 Task: Research Airbnb options in Thenkasi, India from 15th December, 2023 to 16th December, 2023 for 2 adults. Place can be entire room with 1  bedroom having 1 bed and 1 bathroom. Property type can be hotel.
Action: Mouse moved to (596, 114)
Screenshot: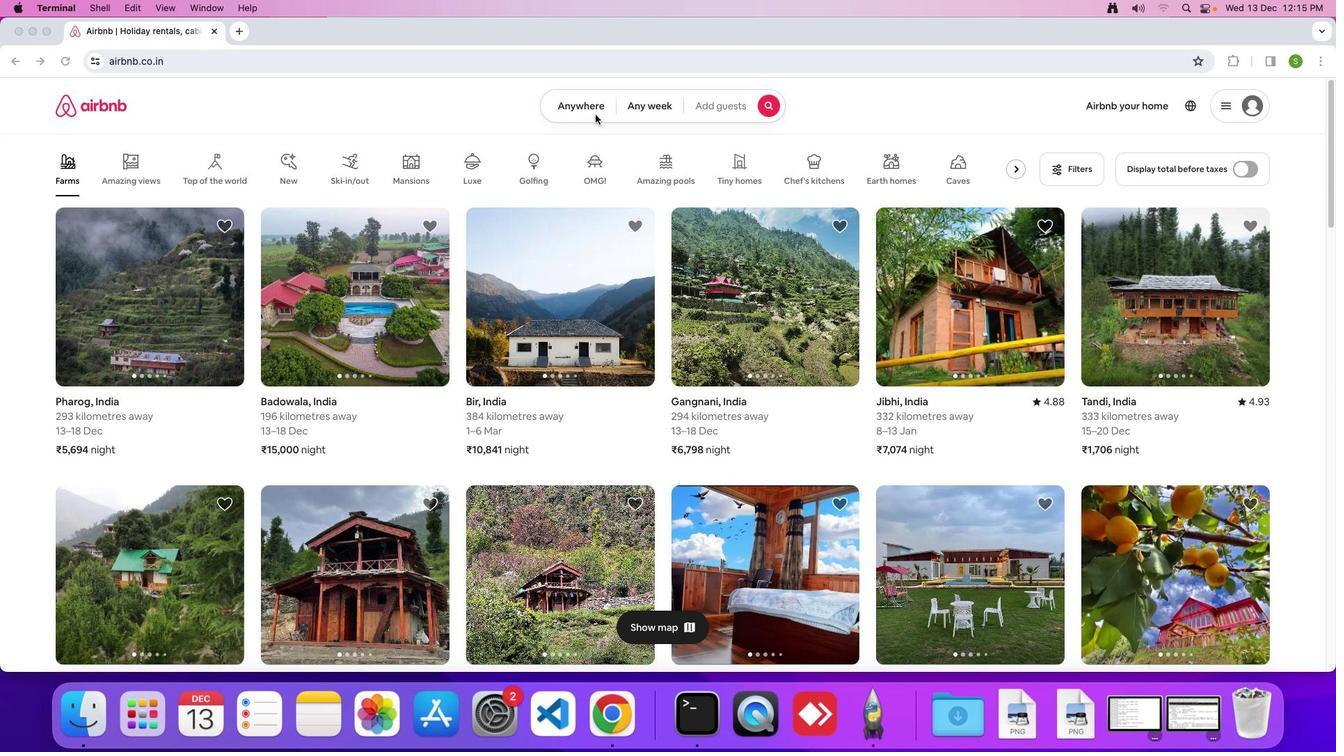
Action: Mouse pressed left at (596, 114)
Screenshot: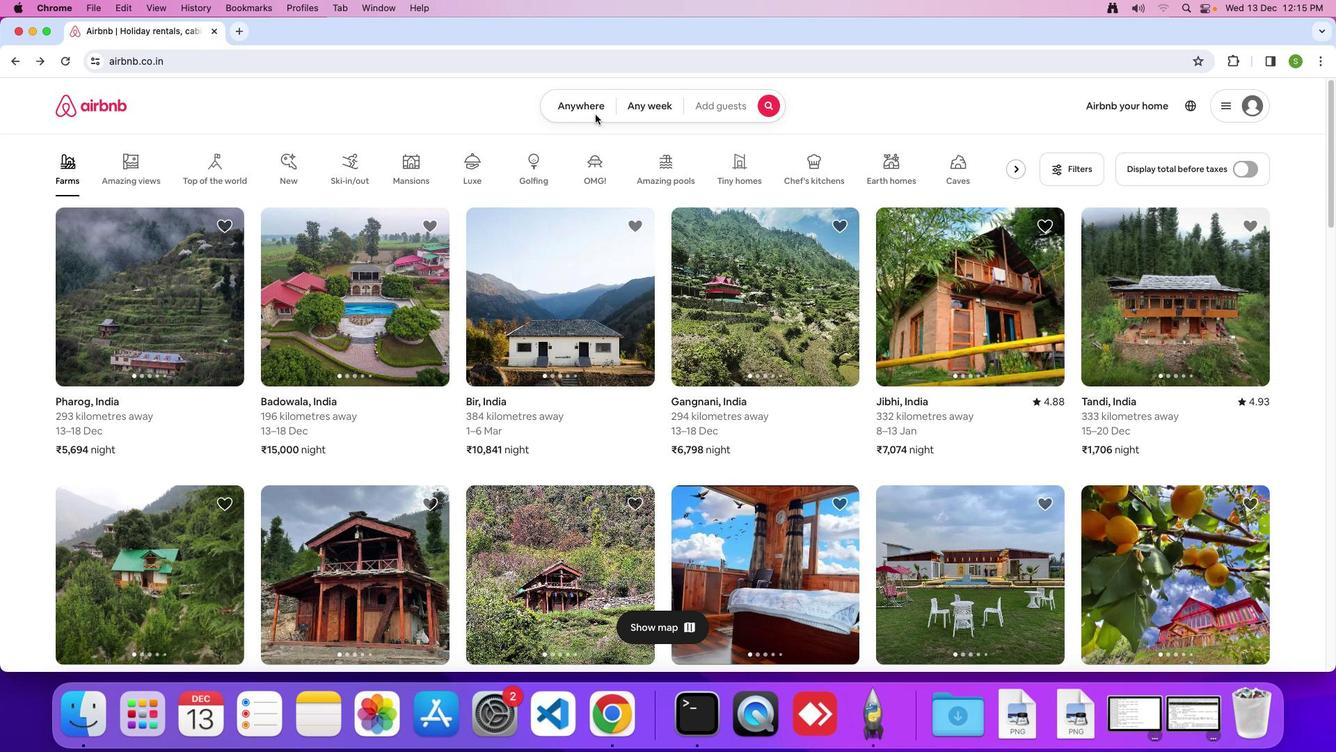
Action: Mouse moved to (593, 111)
Screenshot: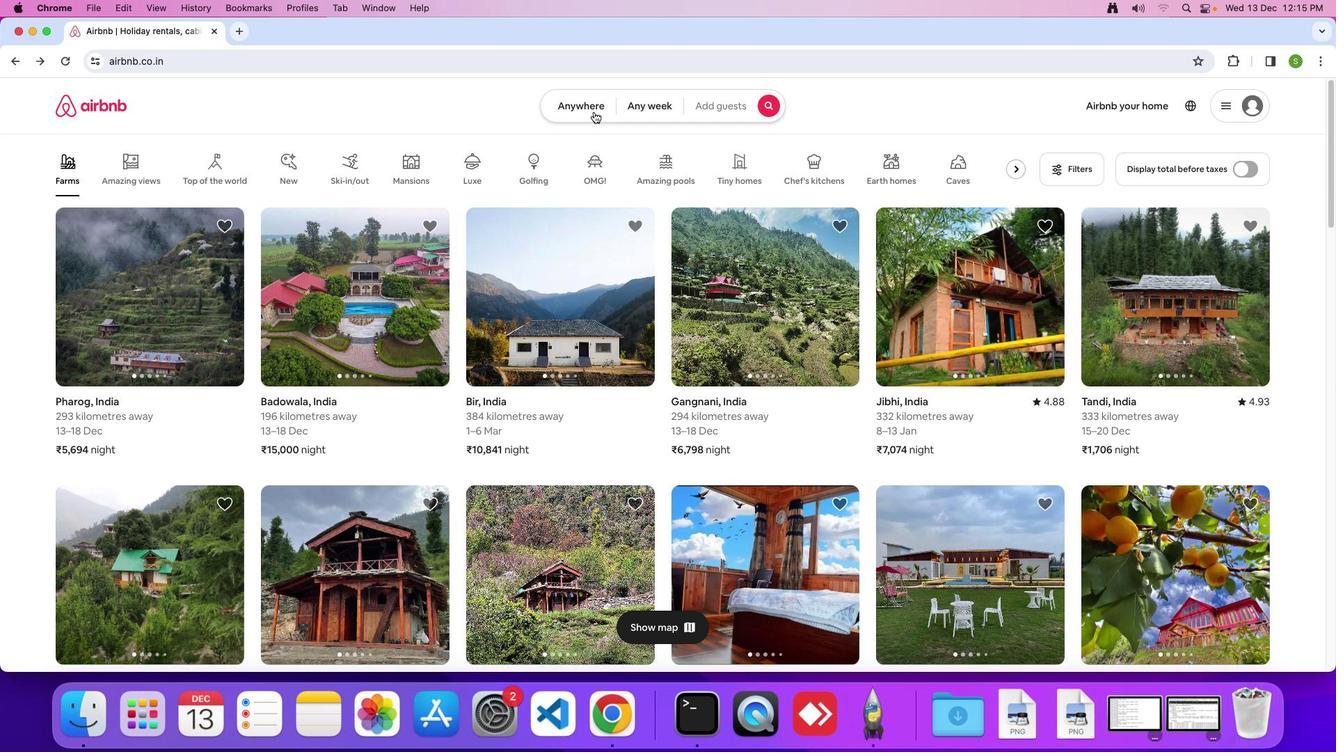 
Action: Mouse pressed left at (593, 111)
Screenshot: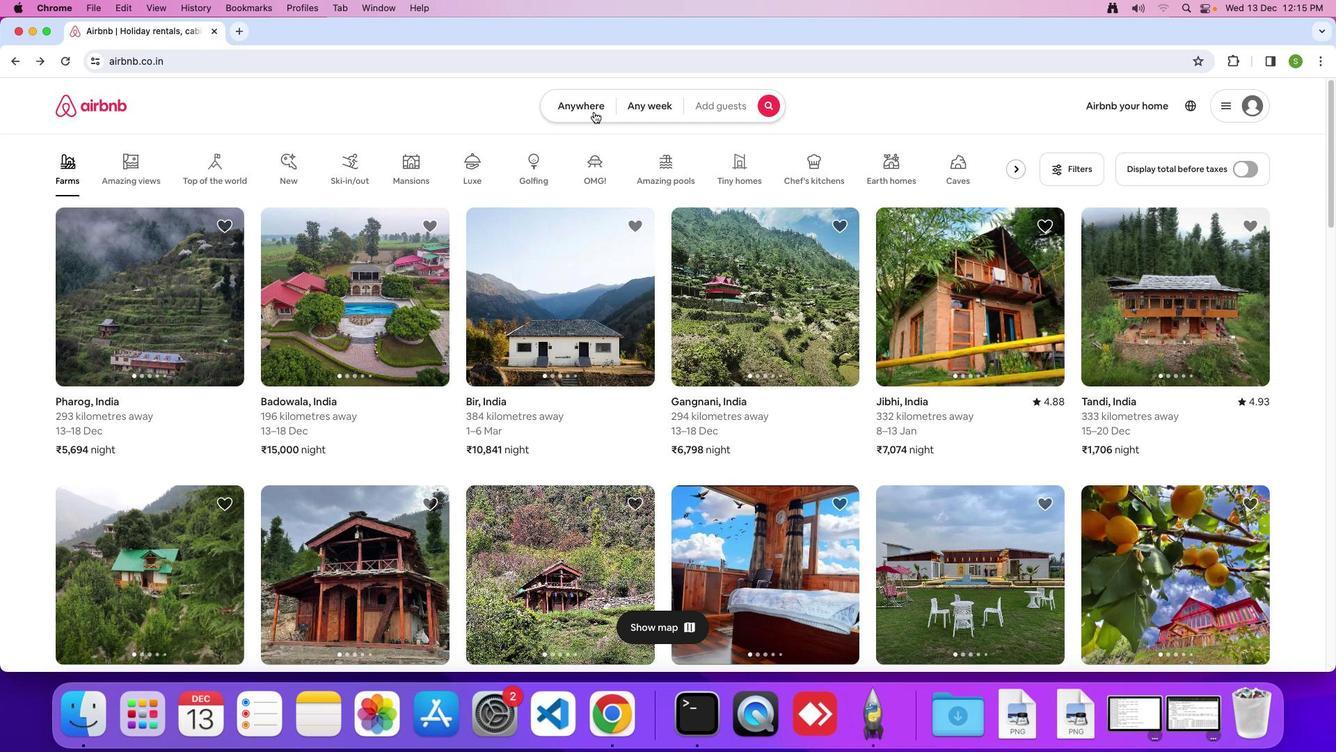 
Action: Mouse moved to (507, 153)
Screenshot: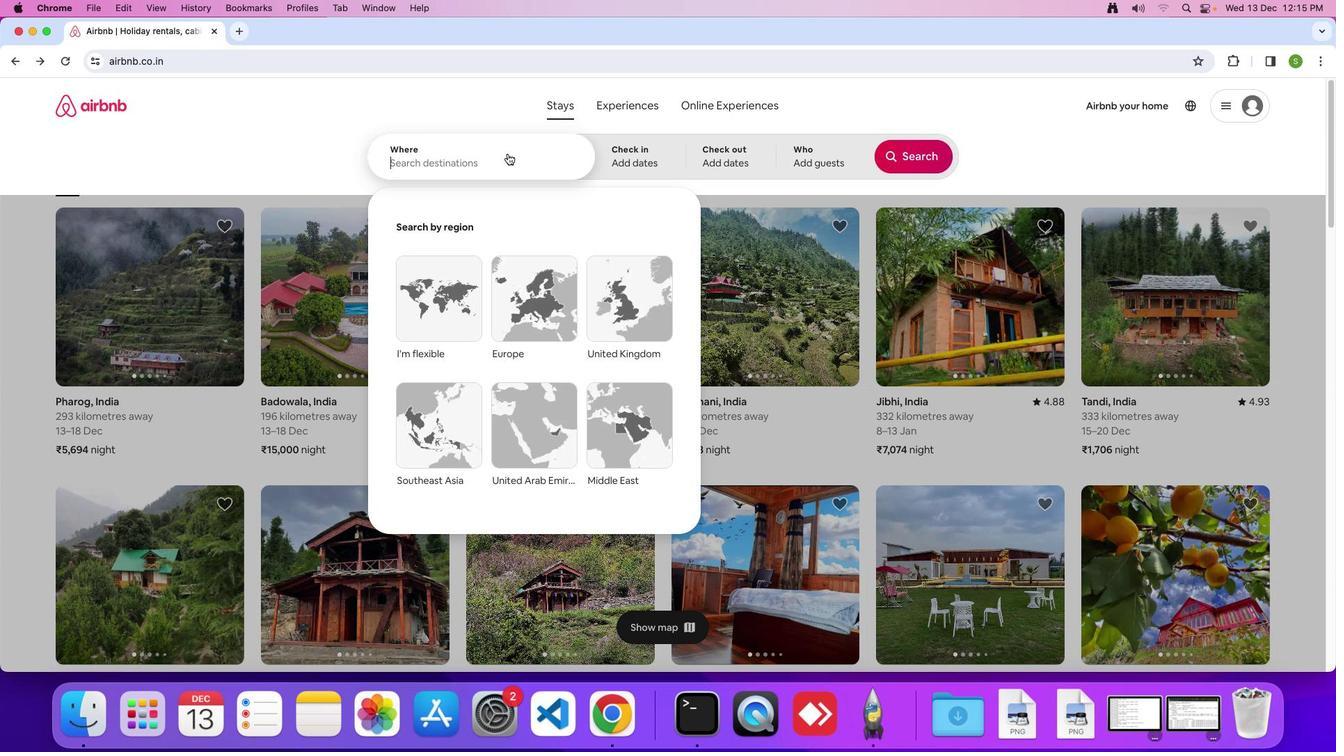 
Action: Mouse pressed left at (507, 153)
Screenshot: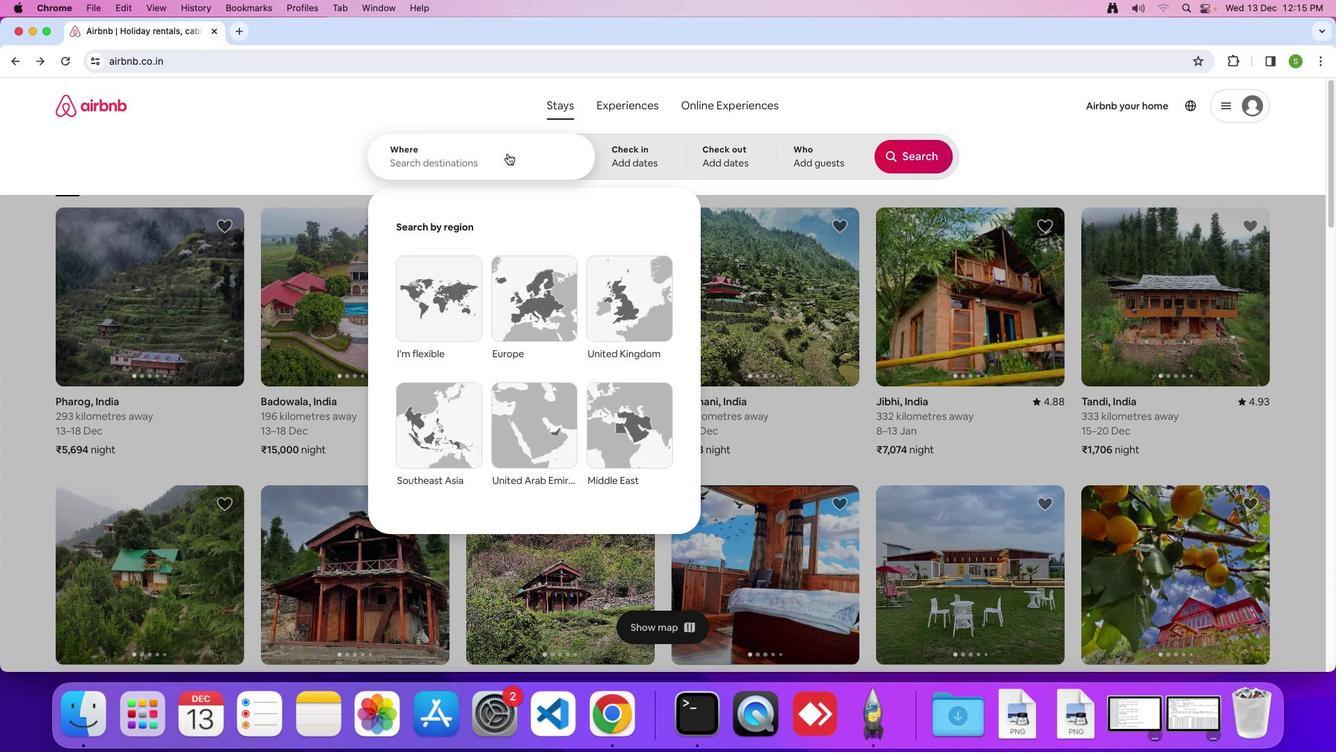 
Action: Key pressed 'T'Key.caps_lock'h''e''n''k''a''s''i'','Key.spaceKey.shift'I''n''d''i''a'Key.enter
Screenshot: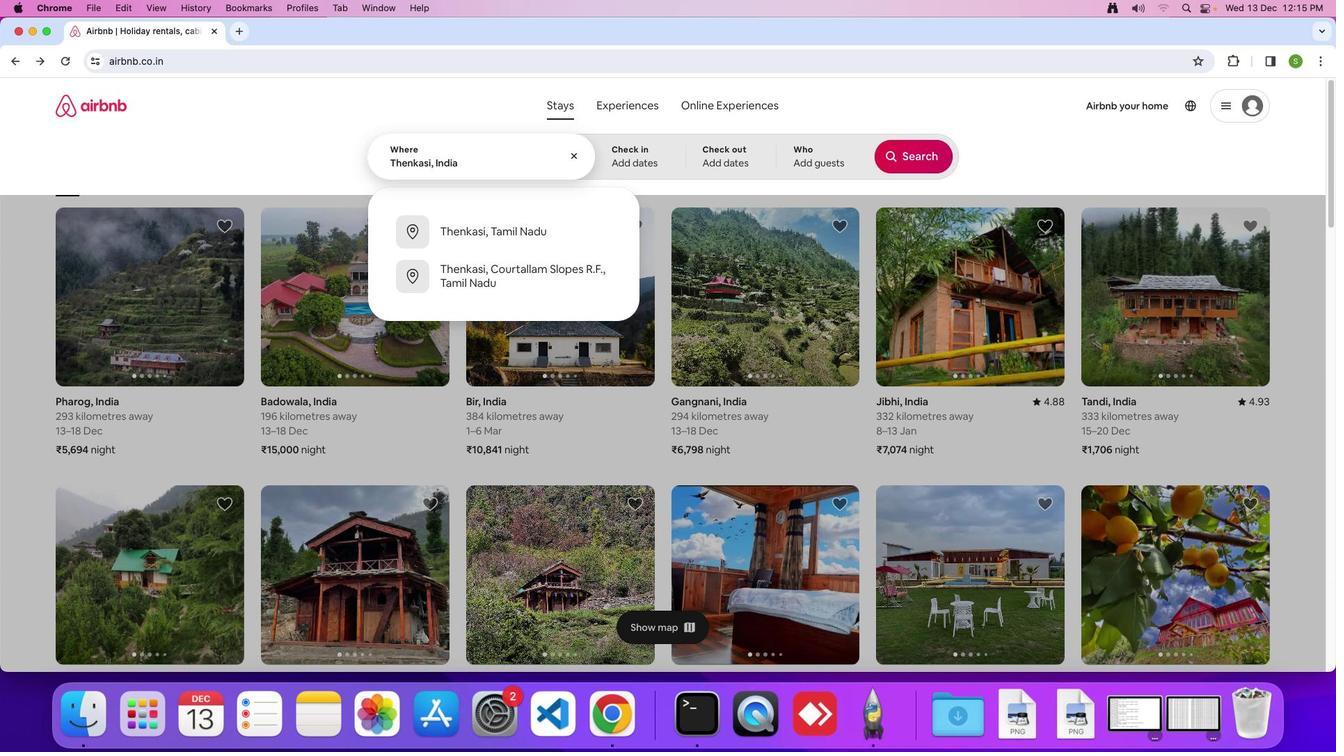 
Action: Mouse moved to (593, 396)
Screenshot: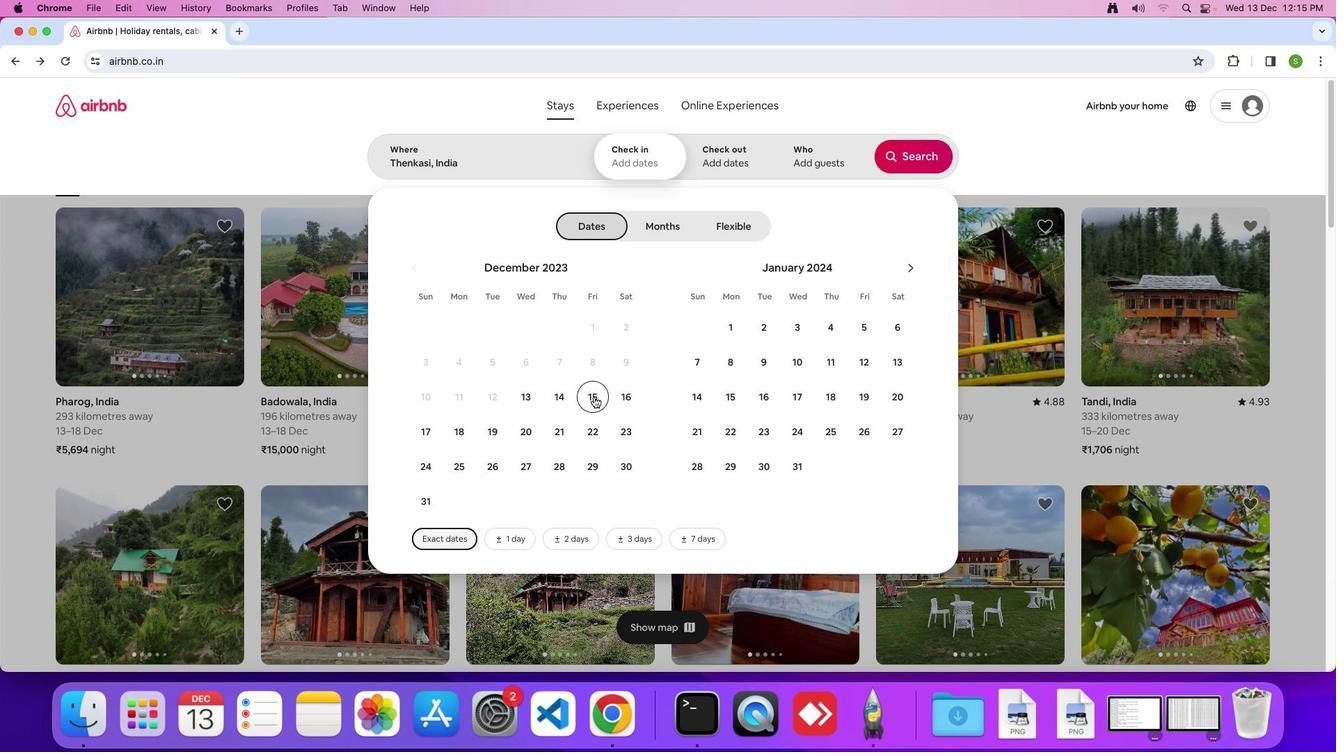 
Action: Mouse pressed left at (593, 396)
Screenshot: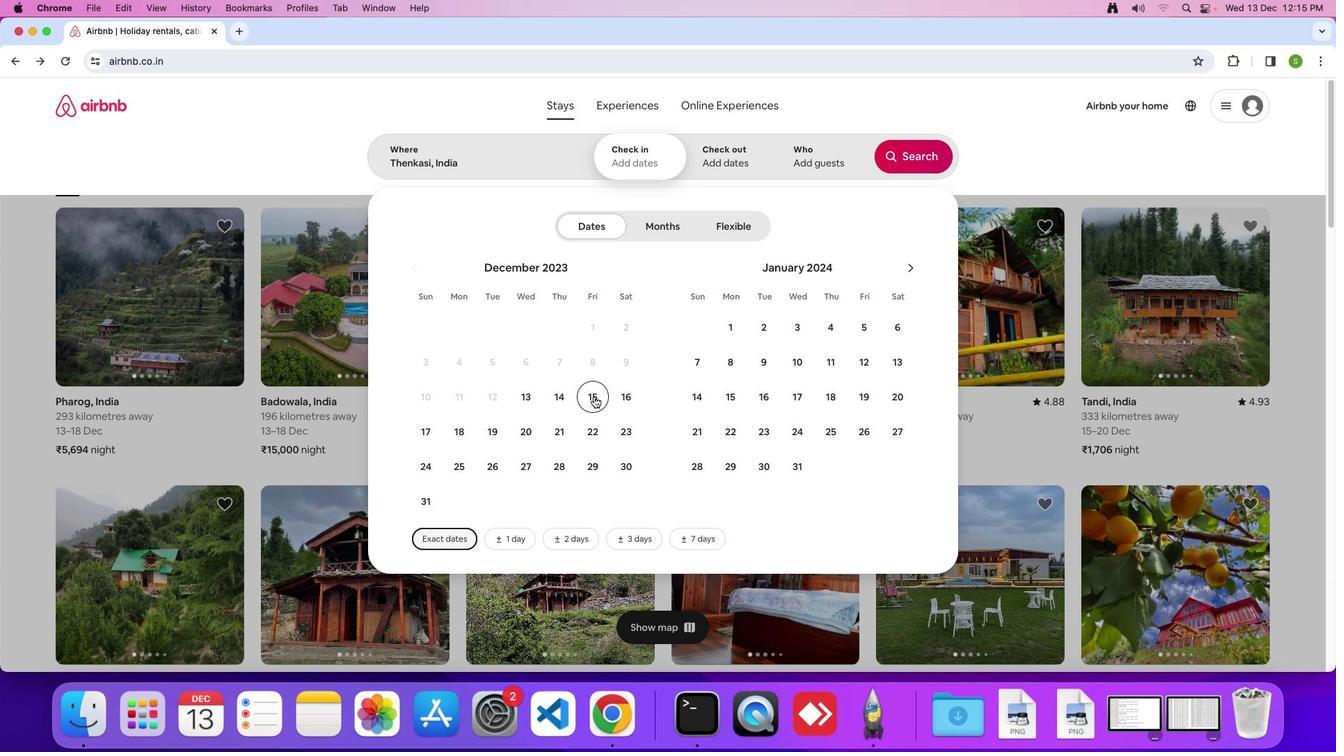 
Action: Mouse scrolled (593, 396) with delta (0, 0)
Screenshot: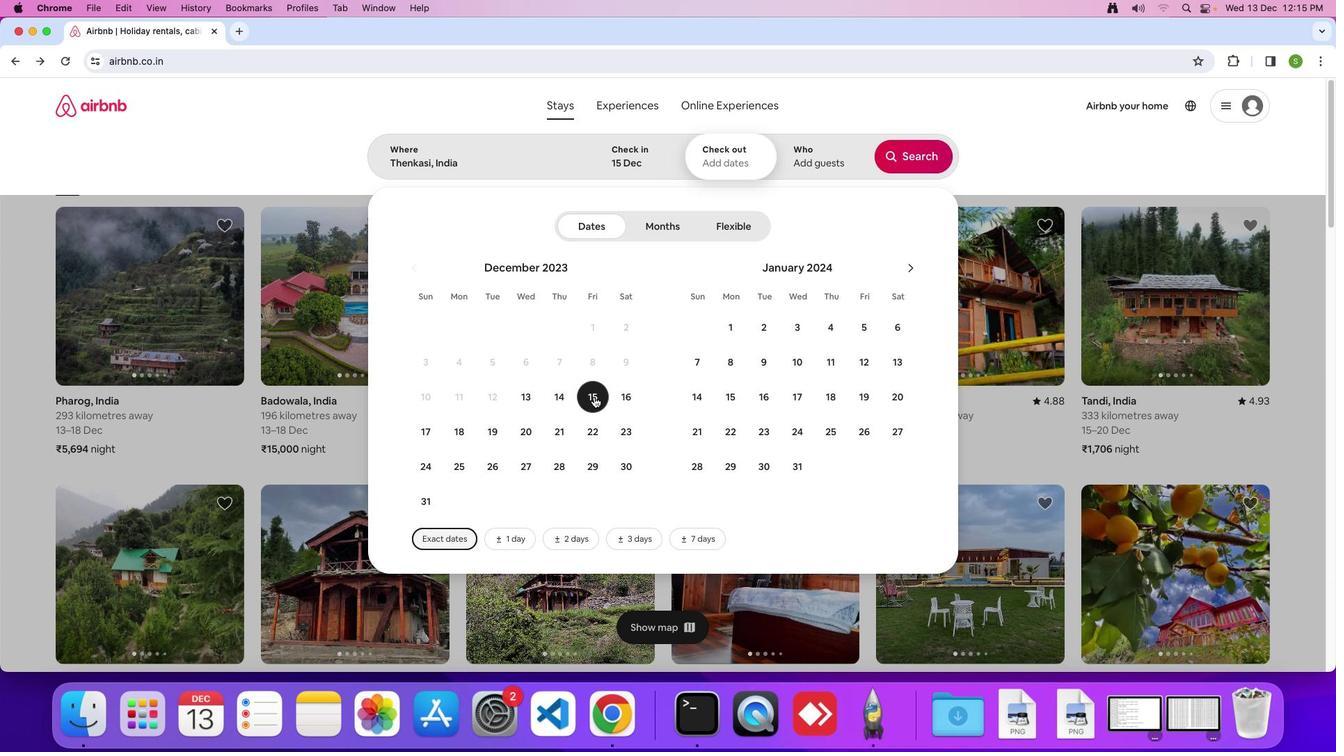 
Action: Mouse scrolled (593, 396) with delta (0, 0)
Screenshot: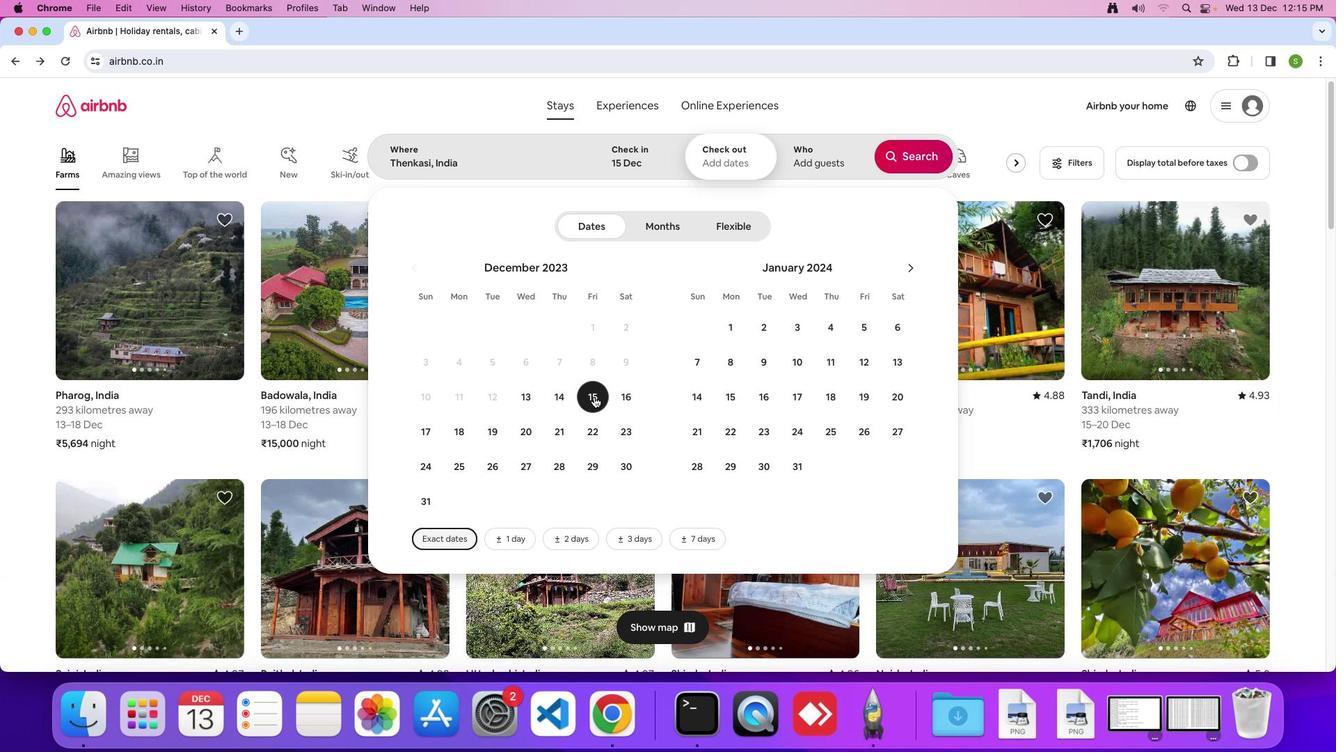 
Action: Mouse scrolled (593, 396) with delta (0, 0)
Screenshot: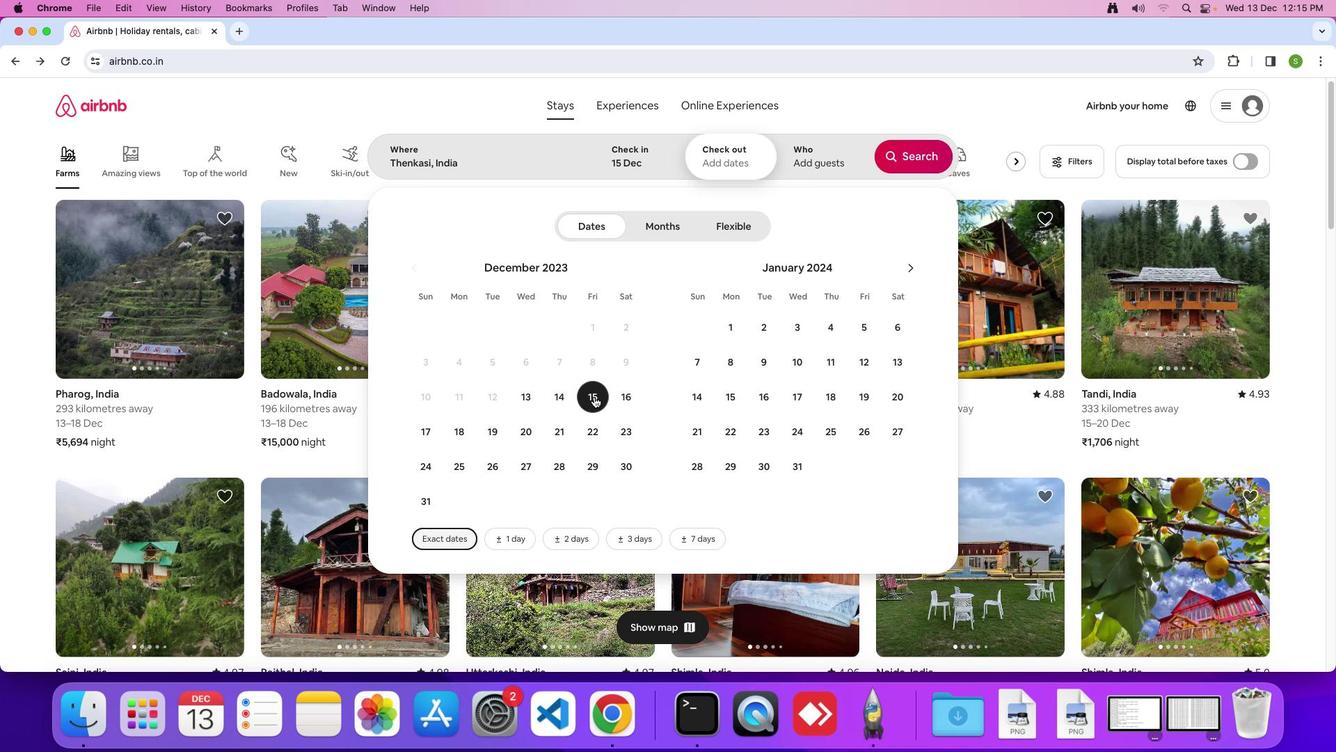 
Action: Mouse moved to (636, 394)
Screenshot: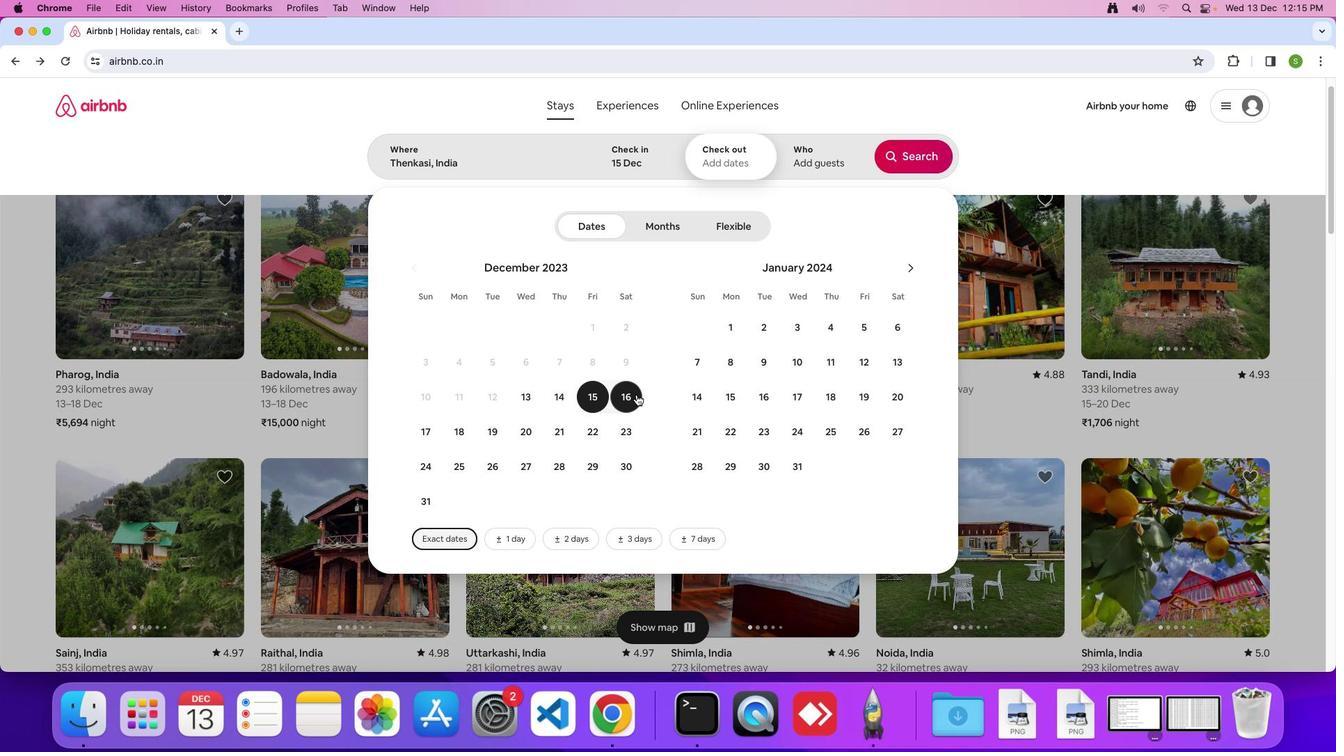 
Action: Mouse pressed left at (636, 394)
Screenshot: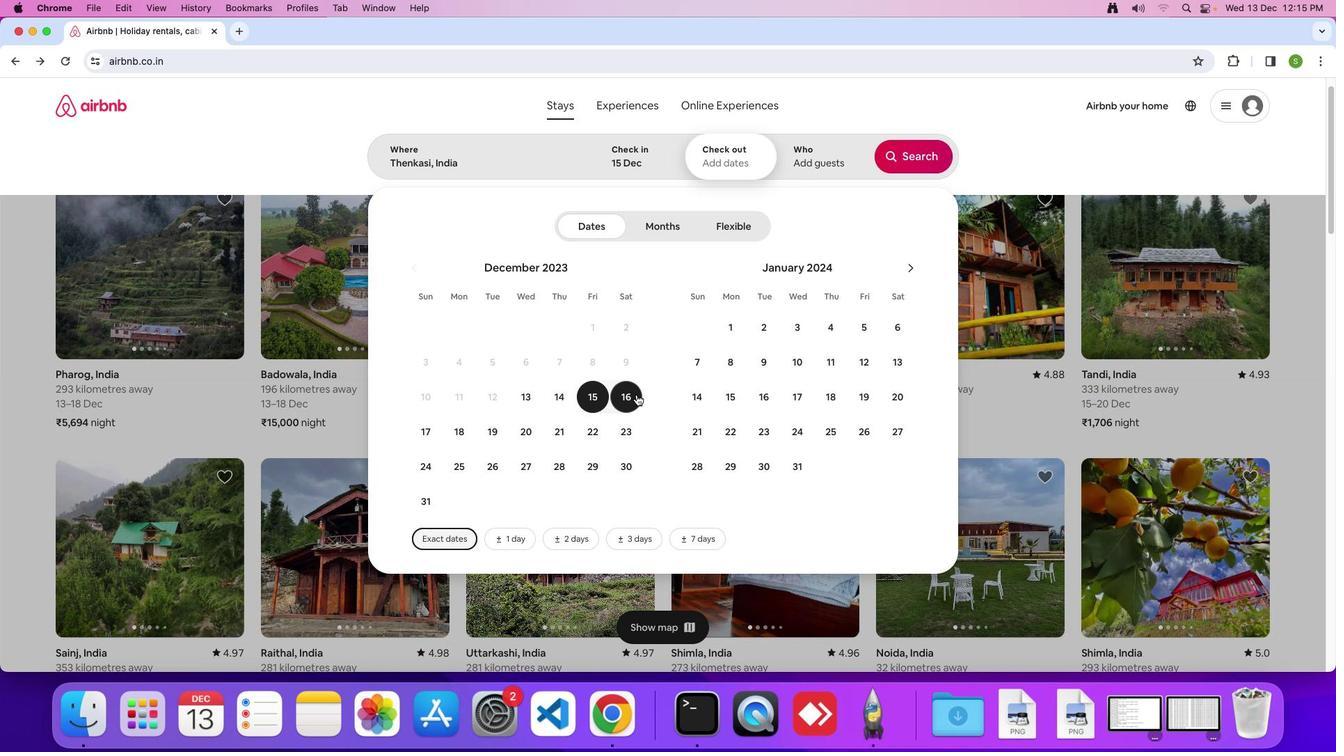 
Action: Mouse moved to (806, 160)
Screenshot: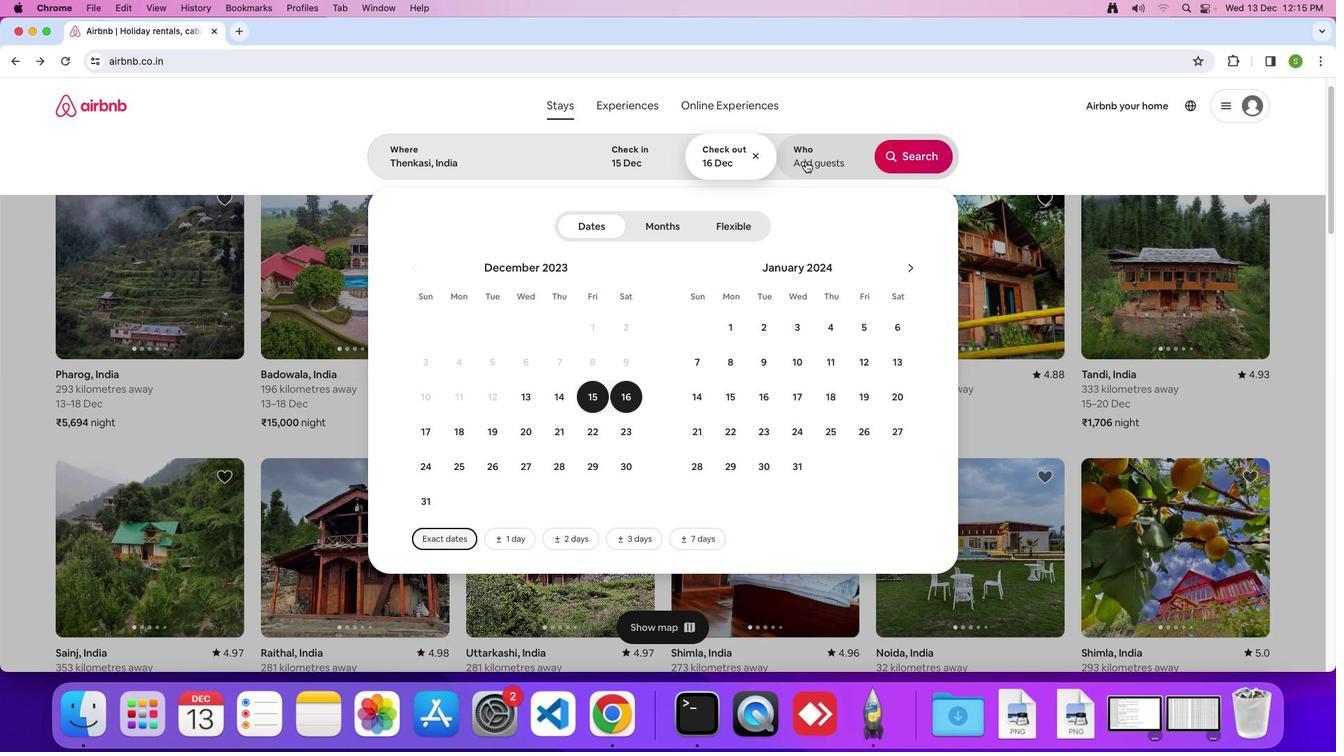 
Action: Mouse pressed left at (806, 160)
Screenshot: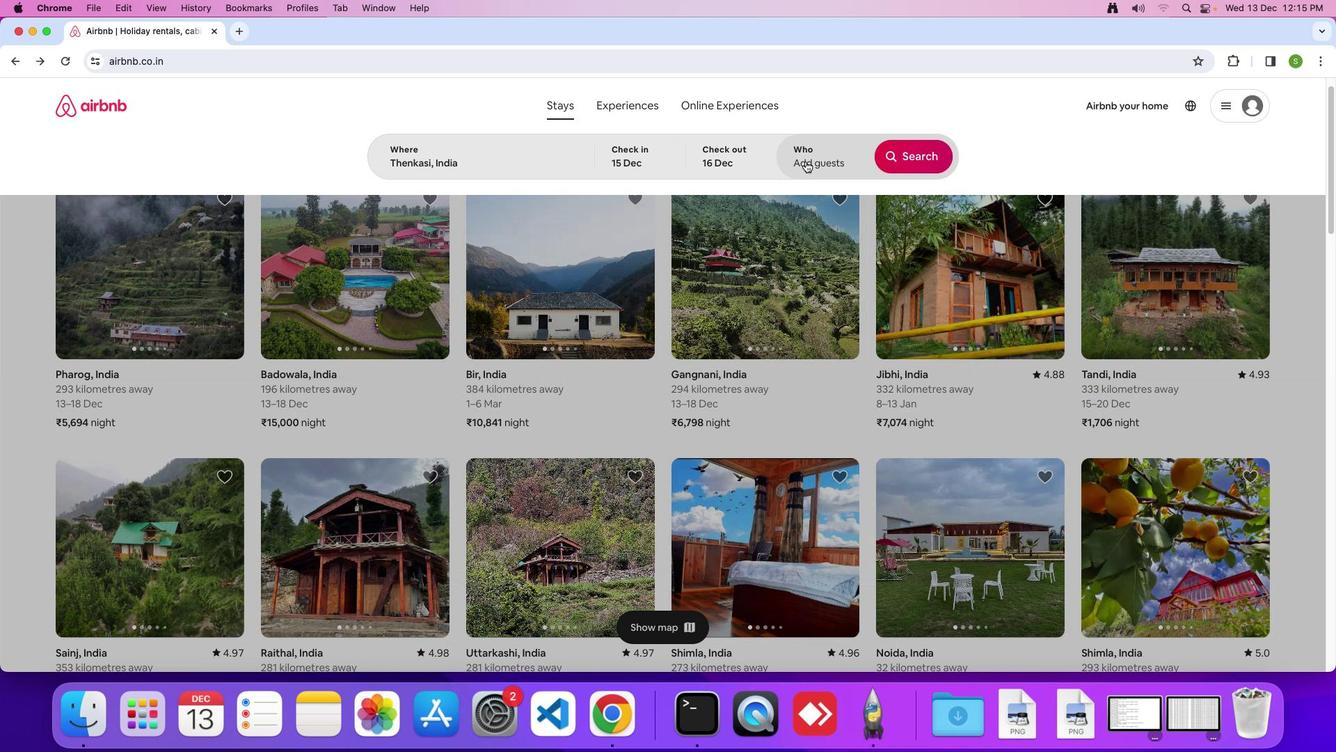 
Action: Mouse moved to (925, 233)
Screenshot: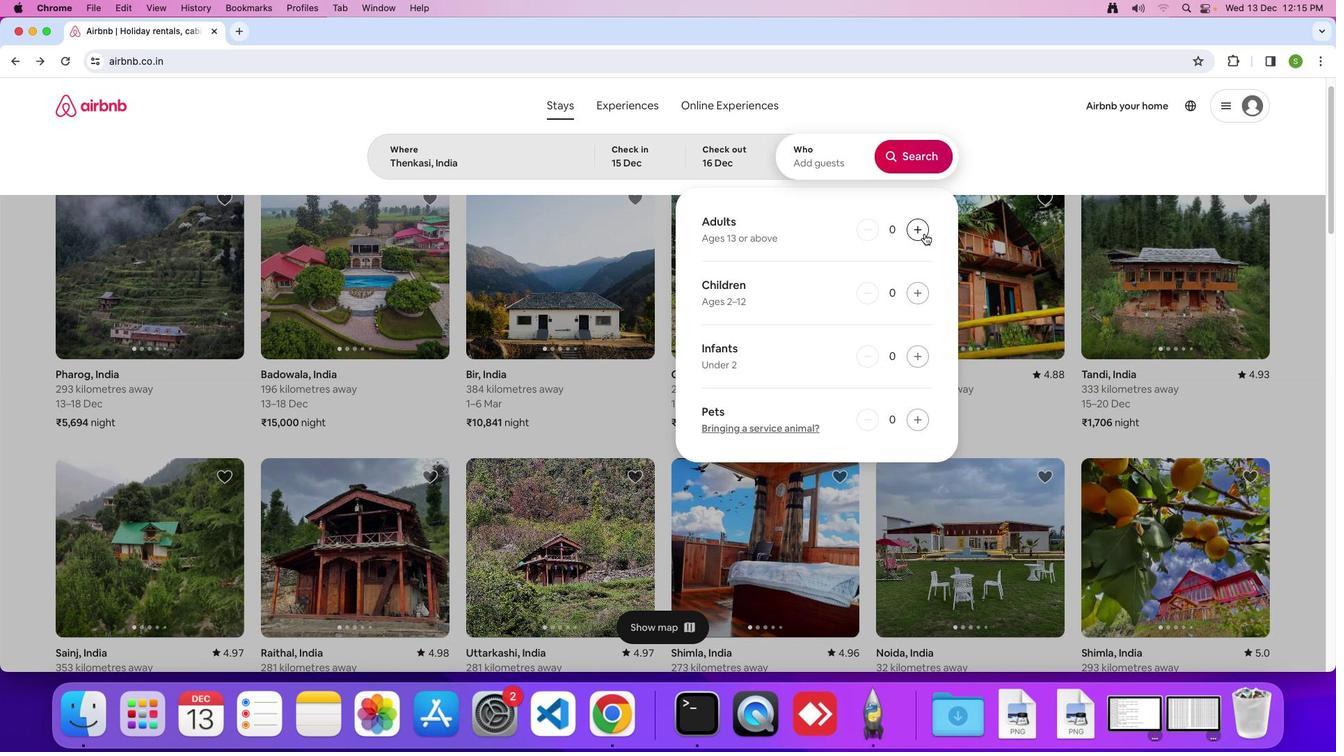 
Action: Mouse pressed left at (925, 233)
Screenshot: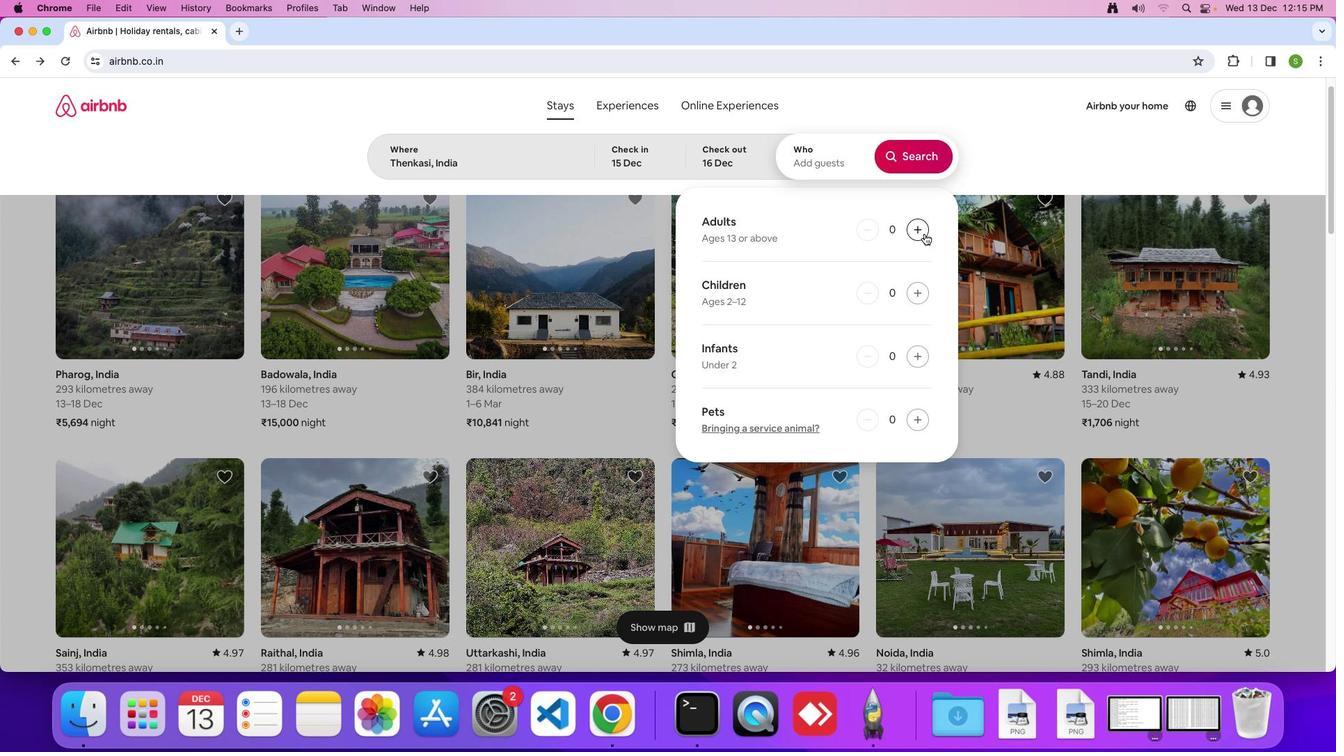 
Action: Mouse pressed left at (925, 233)
Screenshot: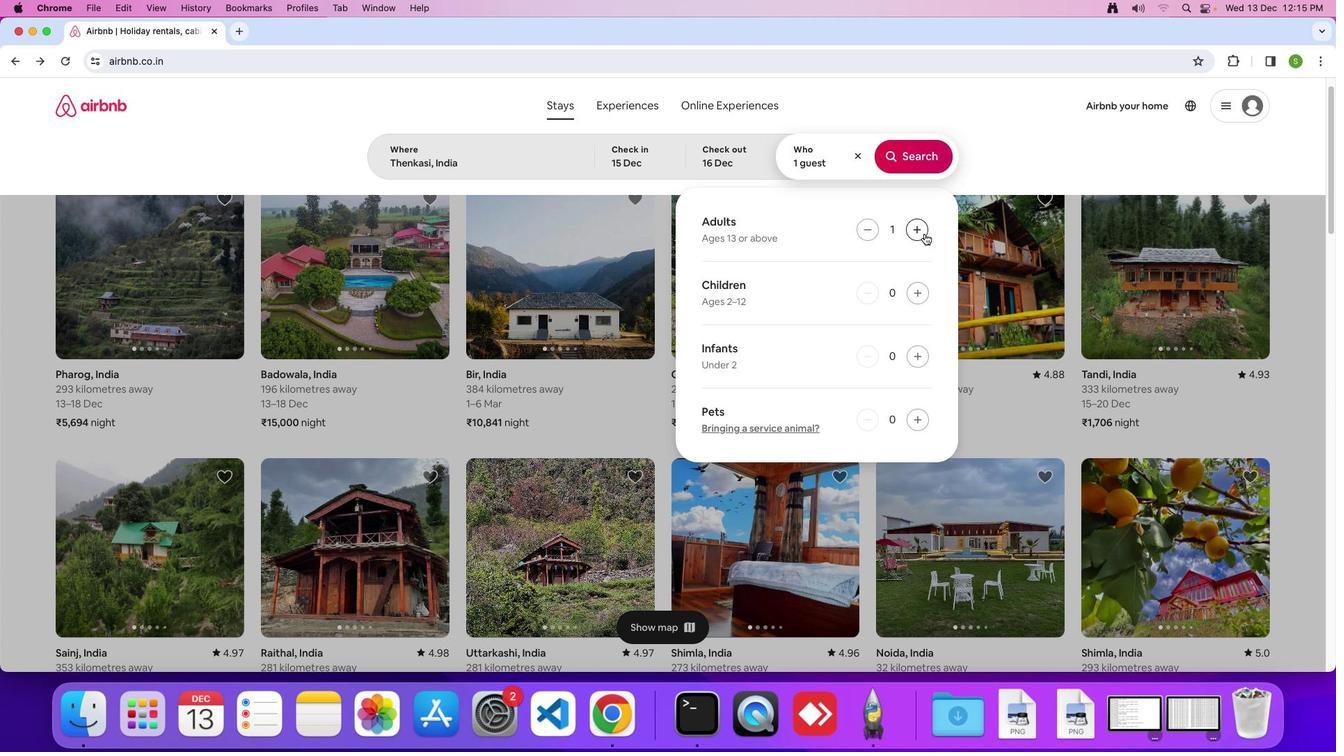 
Action: Mouse moved to (898, 167)
Screenshot: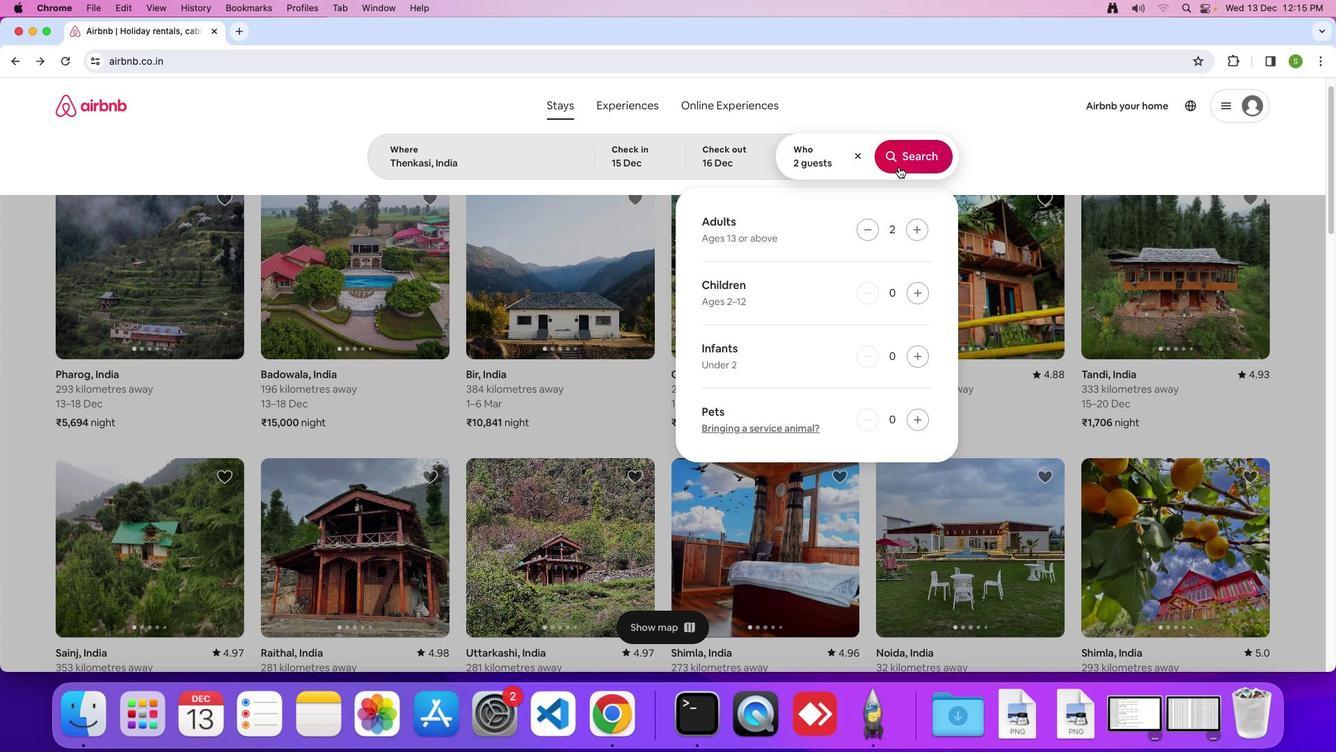 
Action: Mouse pressed left at (898, 167)
Screenshot: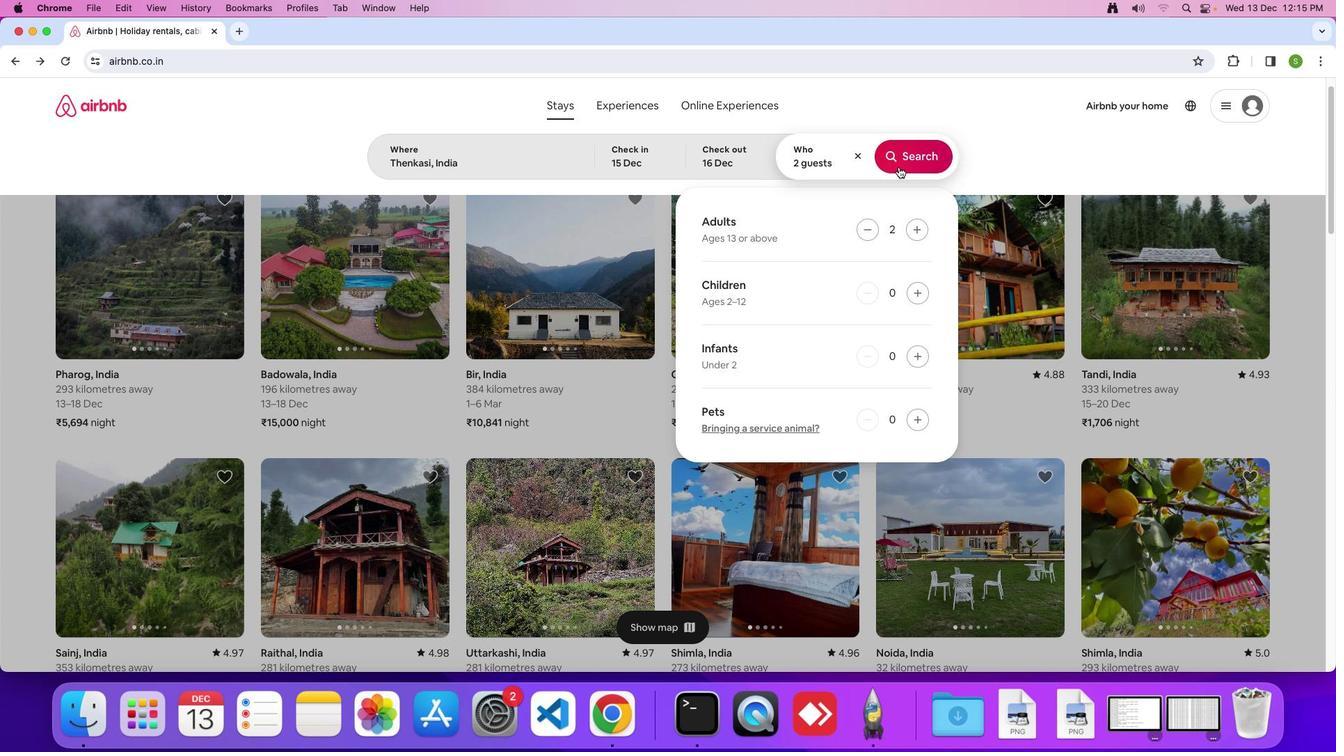
Action: Mouse moved to (1105, 165)
Screenshot: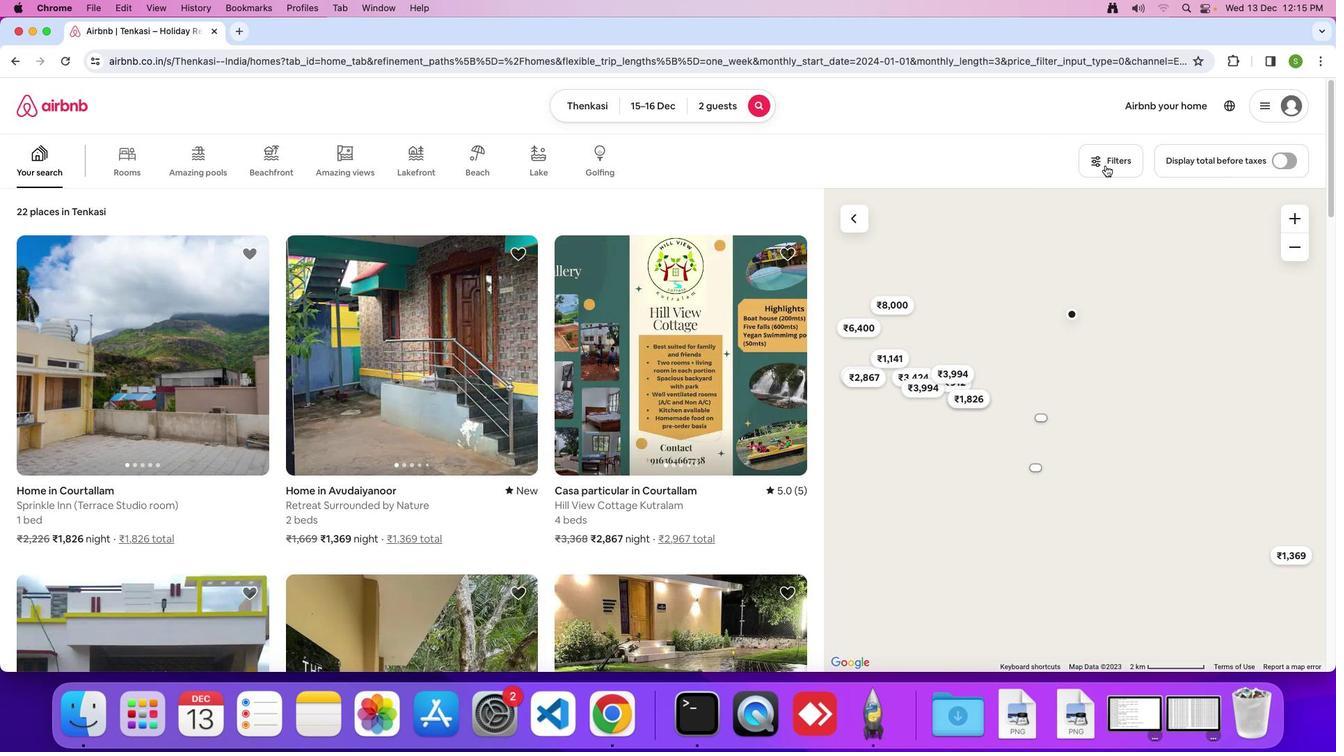 
Action: Mouse pressed left at (1105, 165)
Screenshot: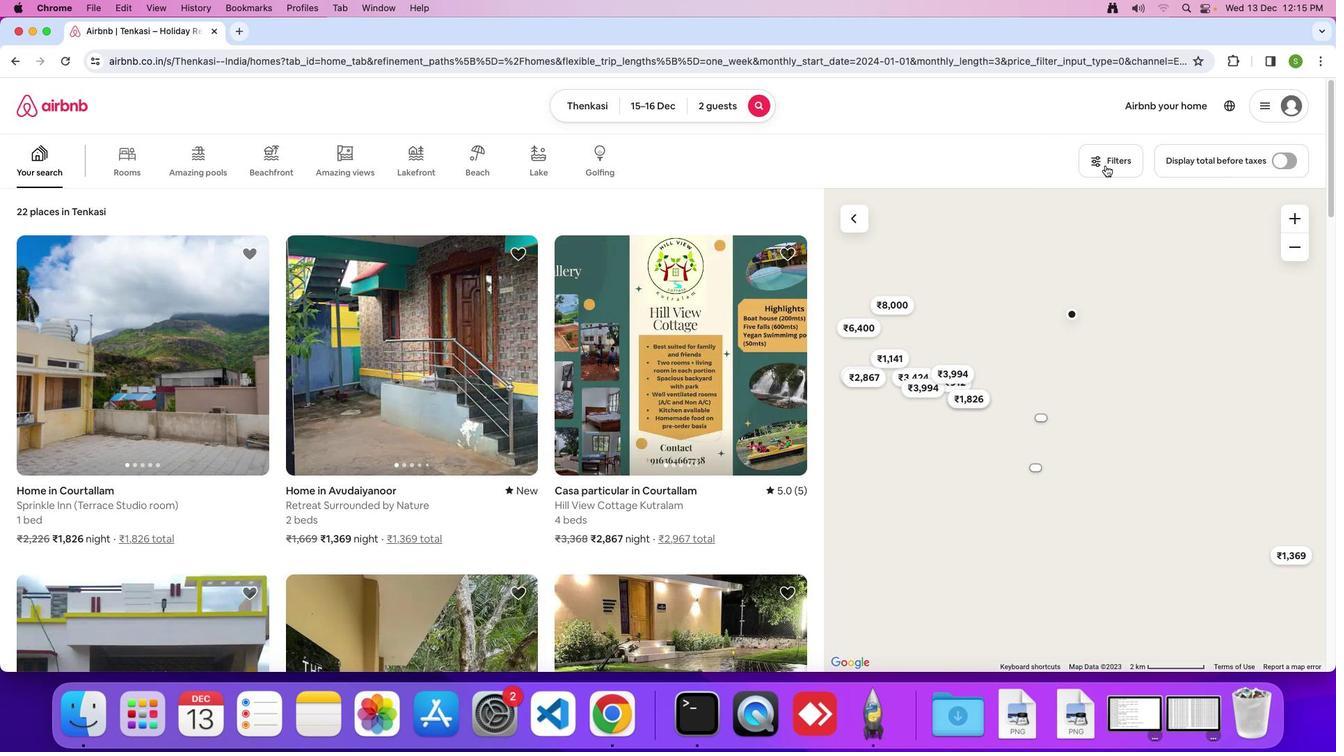 
Action: Mouse moved to (614, 390)
Screenshot: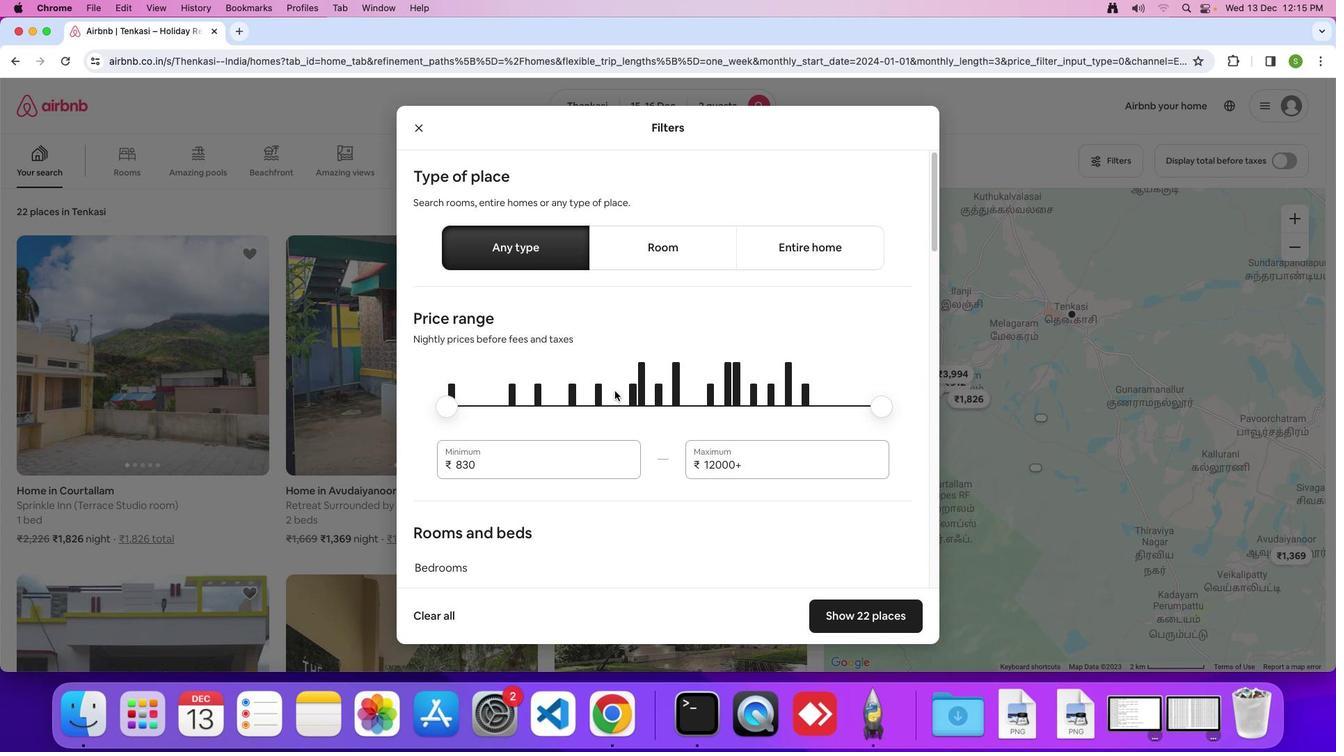 
Action: Mouse scrolled (614, 390) with delta (0, 0)
Screenshot: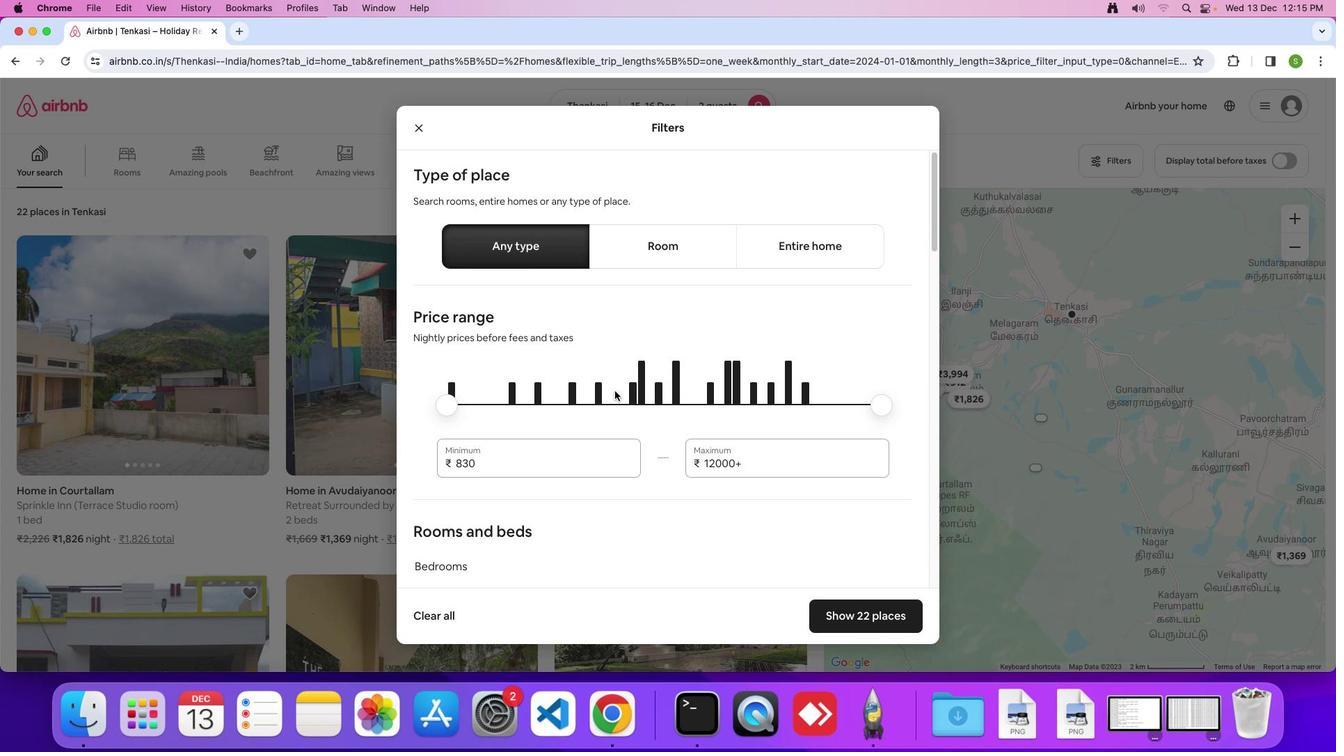 
Action: Mouse scrolled (614, 390) with delta (0, 0)
Screenshot: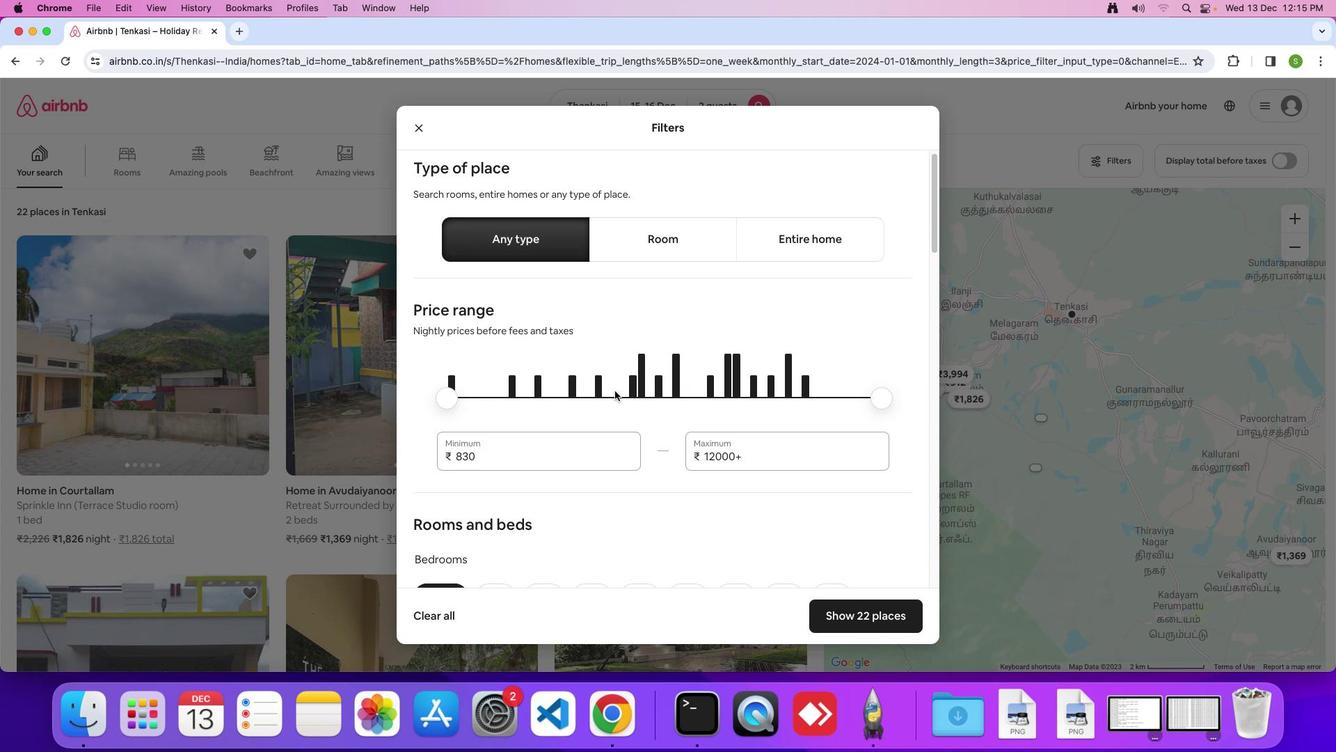 
Action: Mouse scrolled (614, 390) with delta (0, 0)
Screenshot: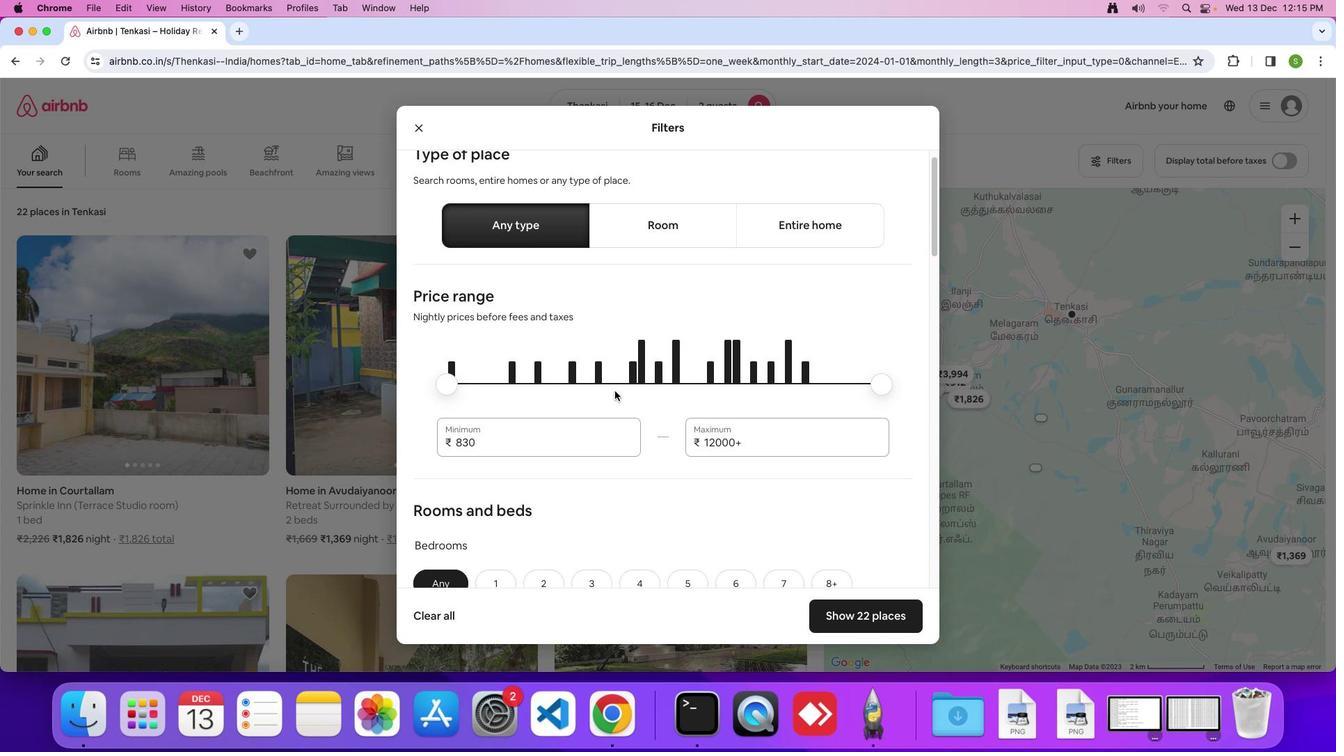 
Action: Mouse scrolled (614, 390) with delta (0, 0)
Screenshot: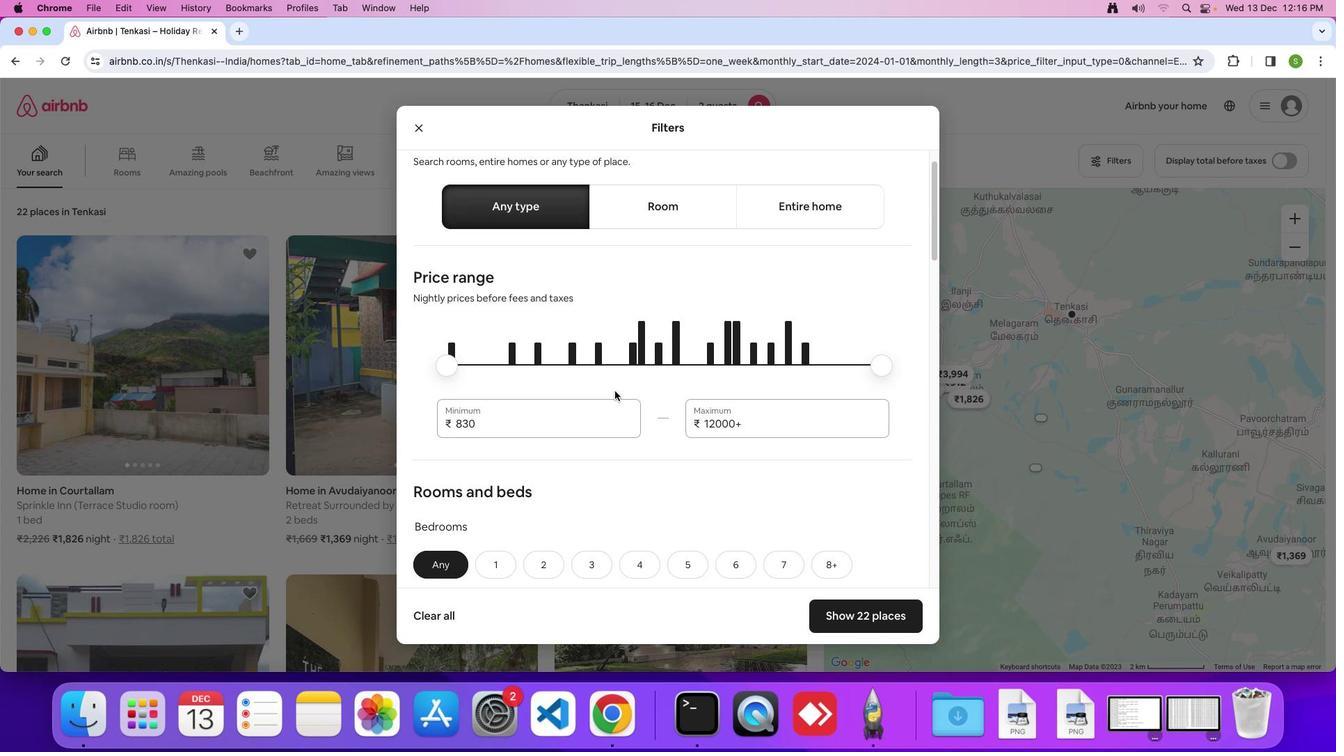
Action: Mouse scrolled (614, 390) with delta (0, 0)
Screenshot: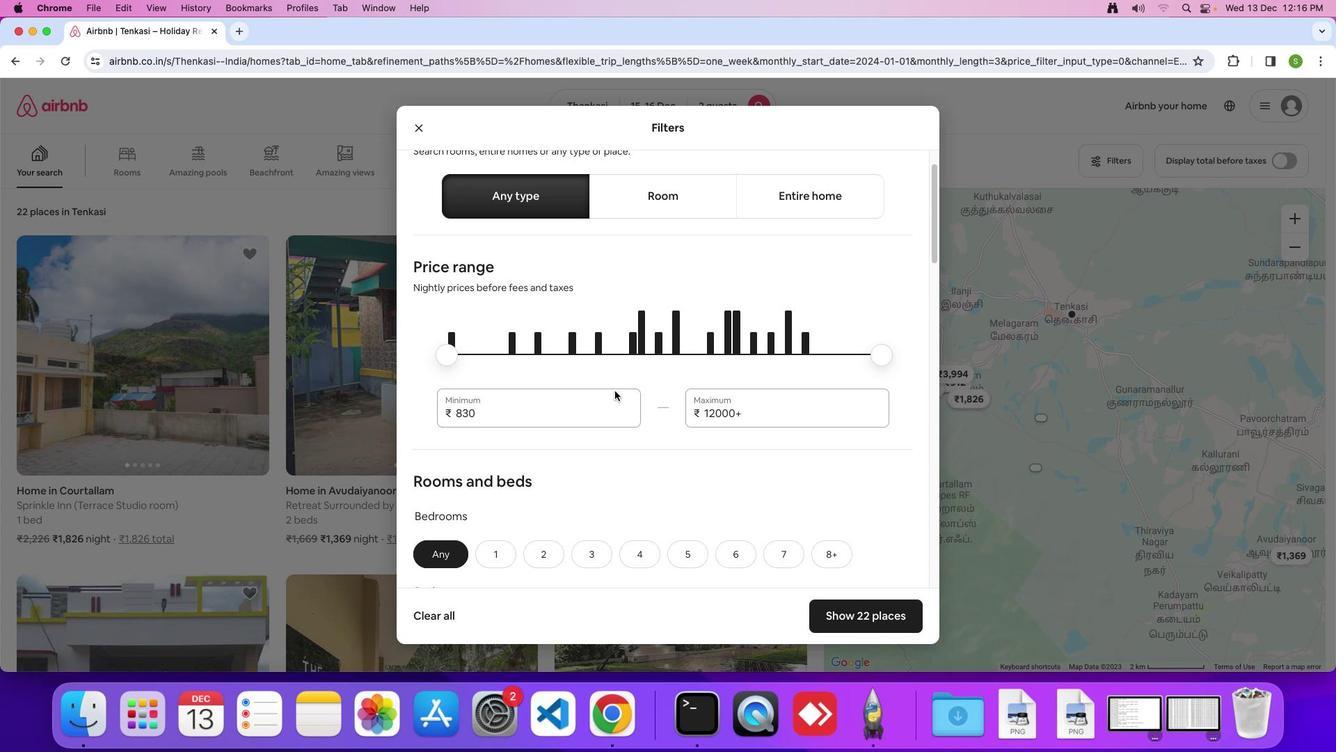 
Action: Mouse scrolled (614, 390) with delta (0, 0)
Screenshot: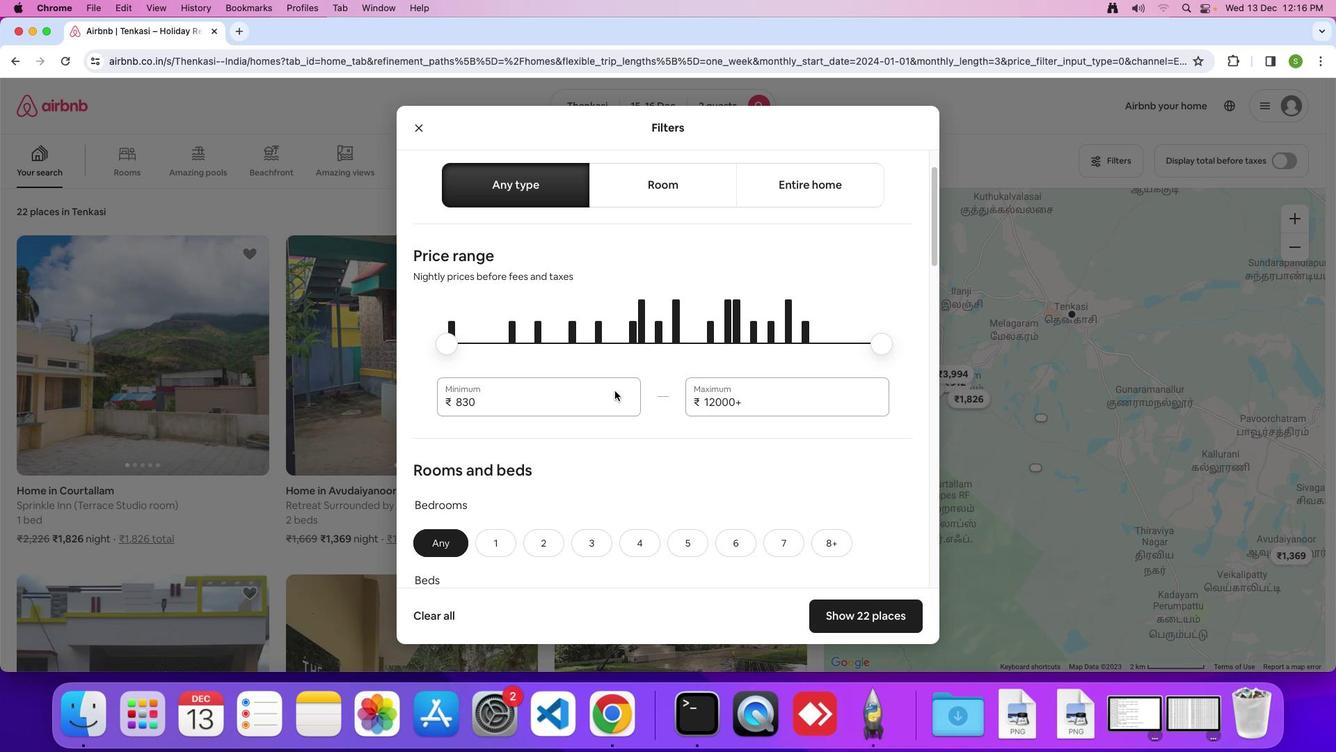 
Action: Mouse scrolled (614, 390) with delta (0, 0)
Screenshot: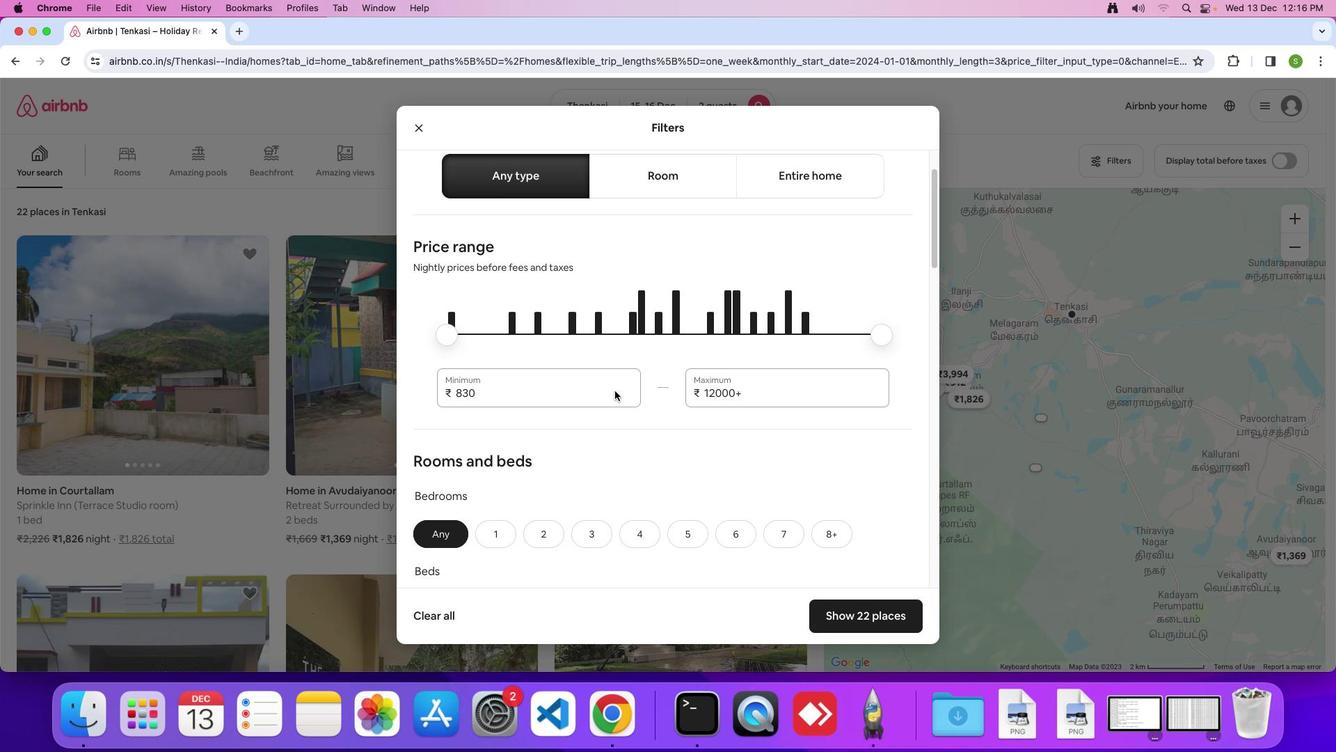 
Action: Mouse scrolled (614, 390) with delta (0, 0)
Screenshot: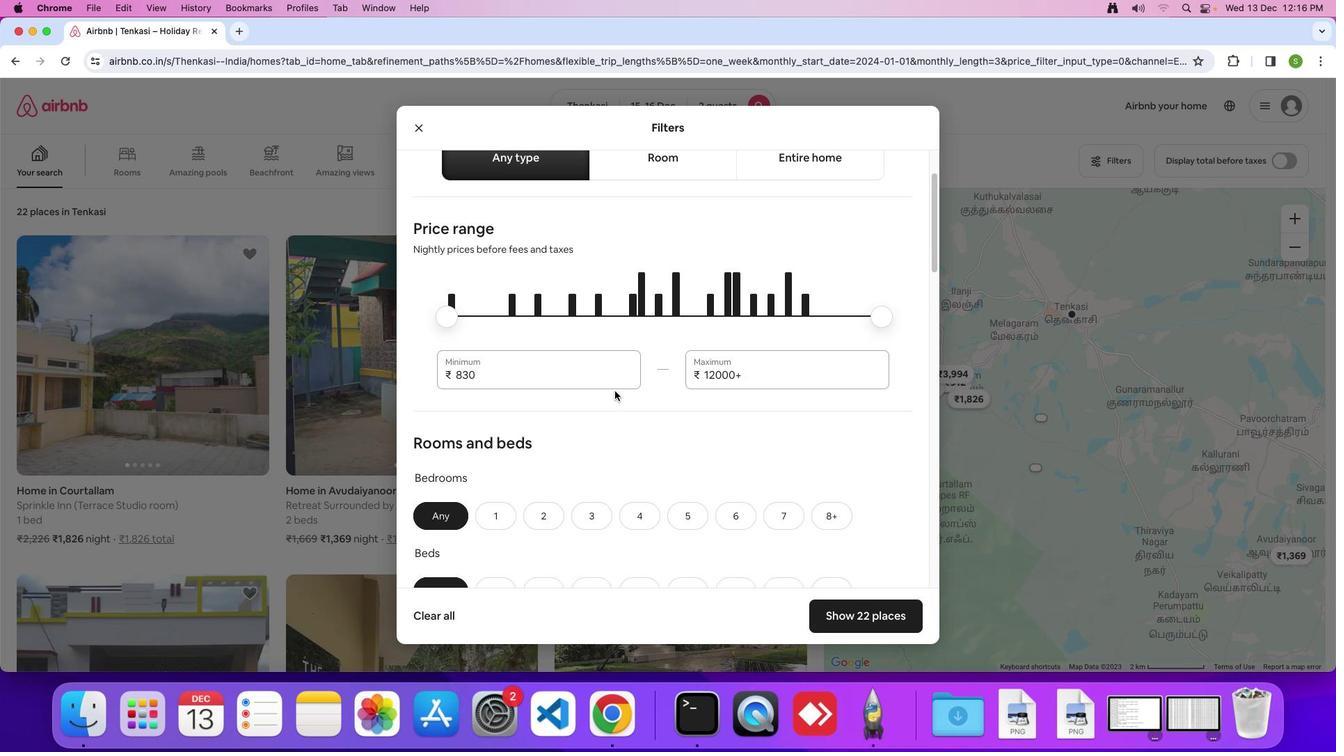 
Action: Mouse scrolled (614, 390) with delta (0, 0)
Screenshot: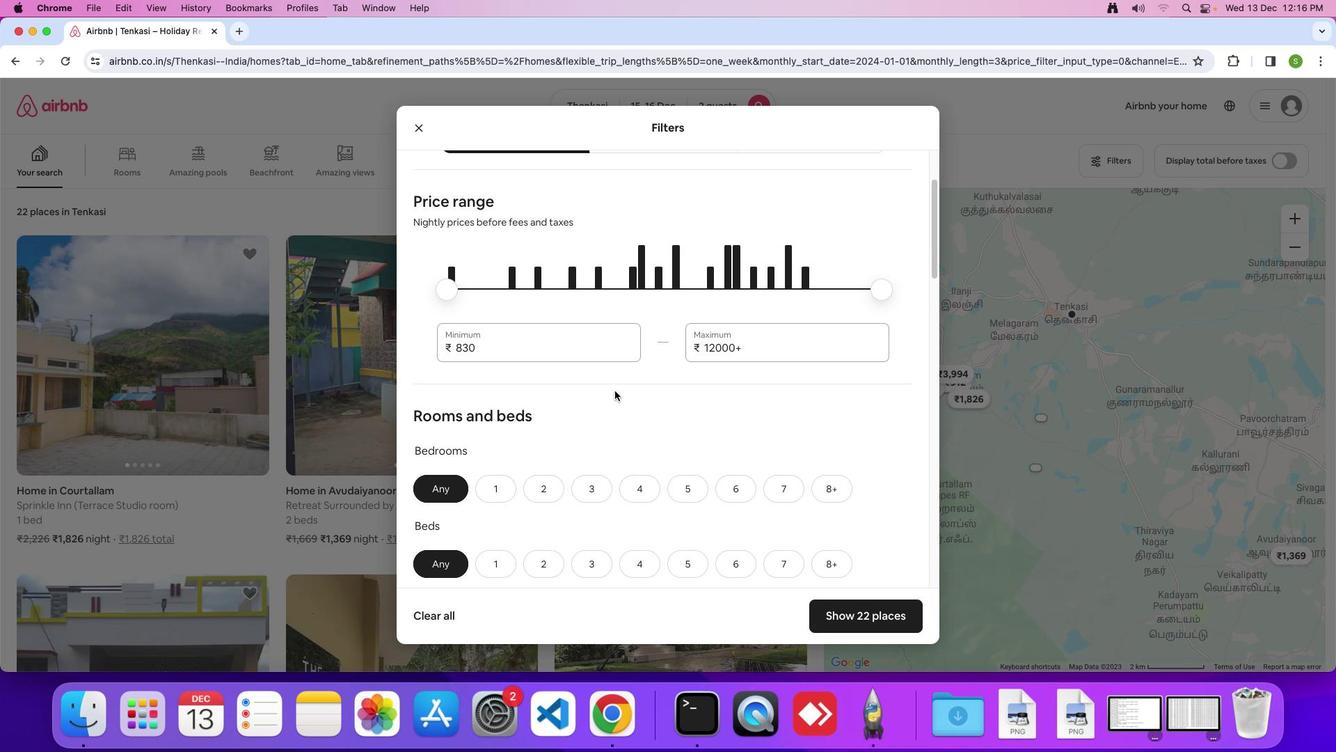 
Action: Mouse scrolled (614, 390) with delta (0, 0)
Screenshot: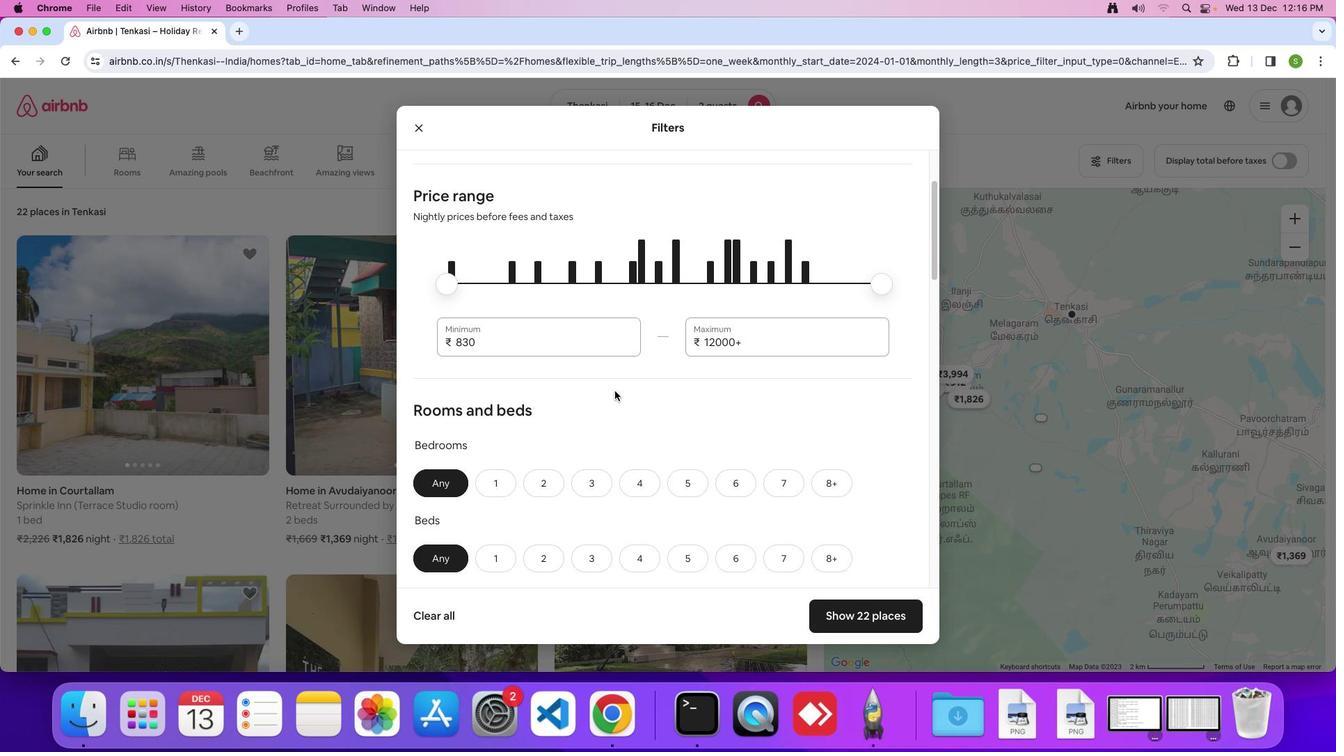 
Action: Mouse scrolled (614, 390) with delta (0, 0)
Screenshot: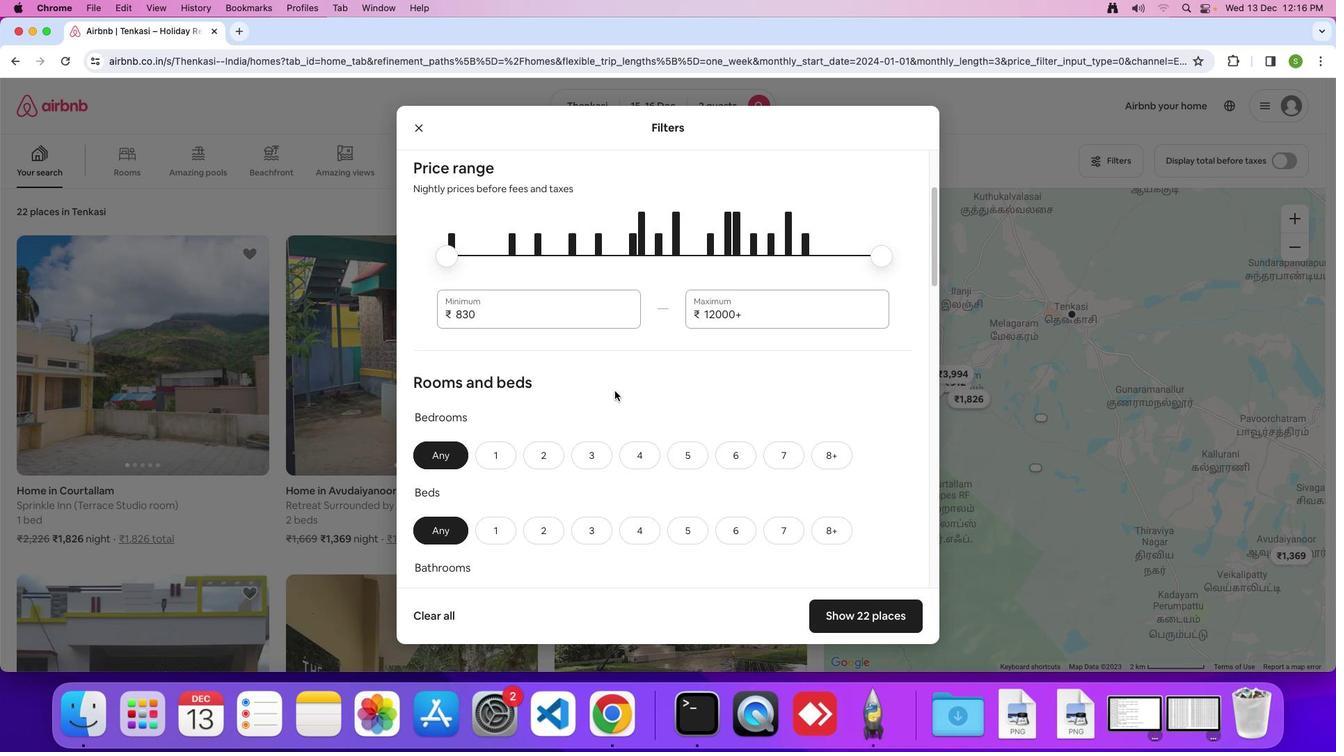 
Action: Mouse scrolled (614, 390) with delta (0, 0)
Screenshot: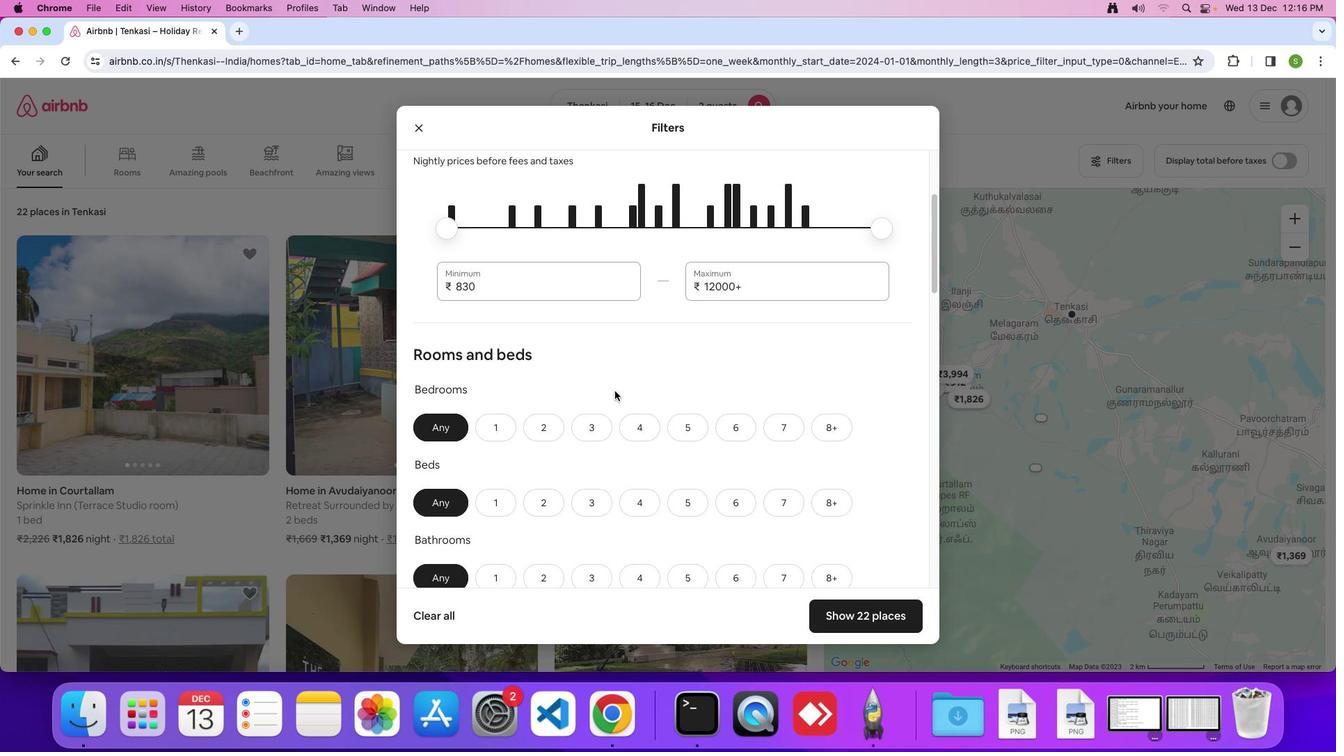 
Action: Mouse scrolled (614, 390) with delta (0, 0)
Screenshot: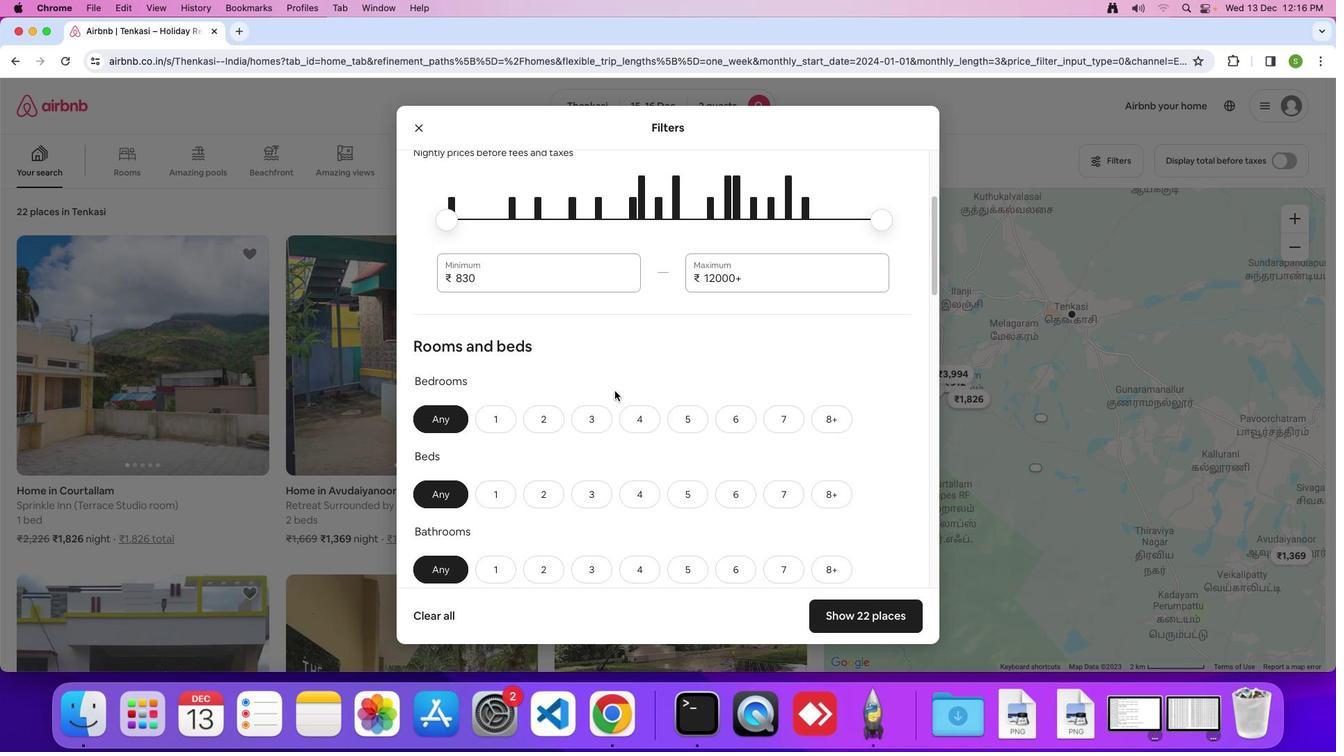 
Action: Mouse scrolled (614, 390) with delta (0, 0)
Screenshot: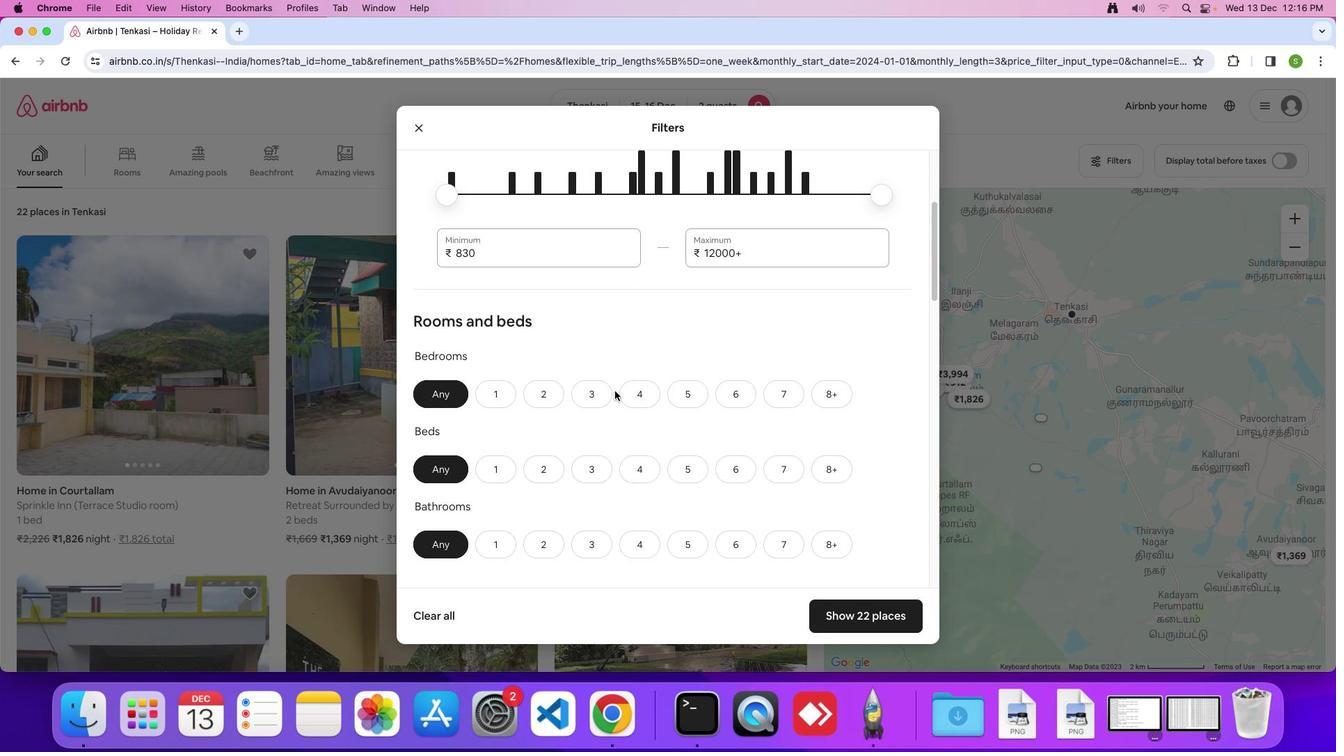 
Action: Mouse scrolled (614, 390) with delta (0, 0)
Screenshot: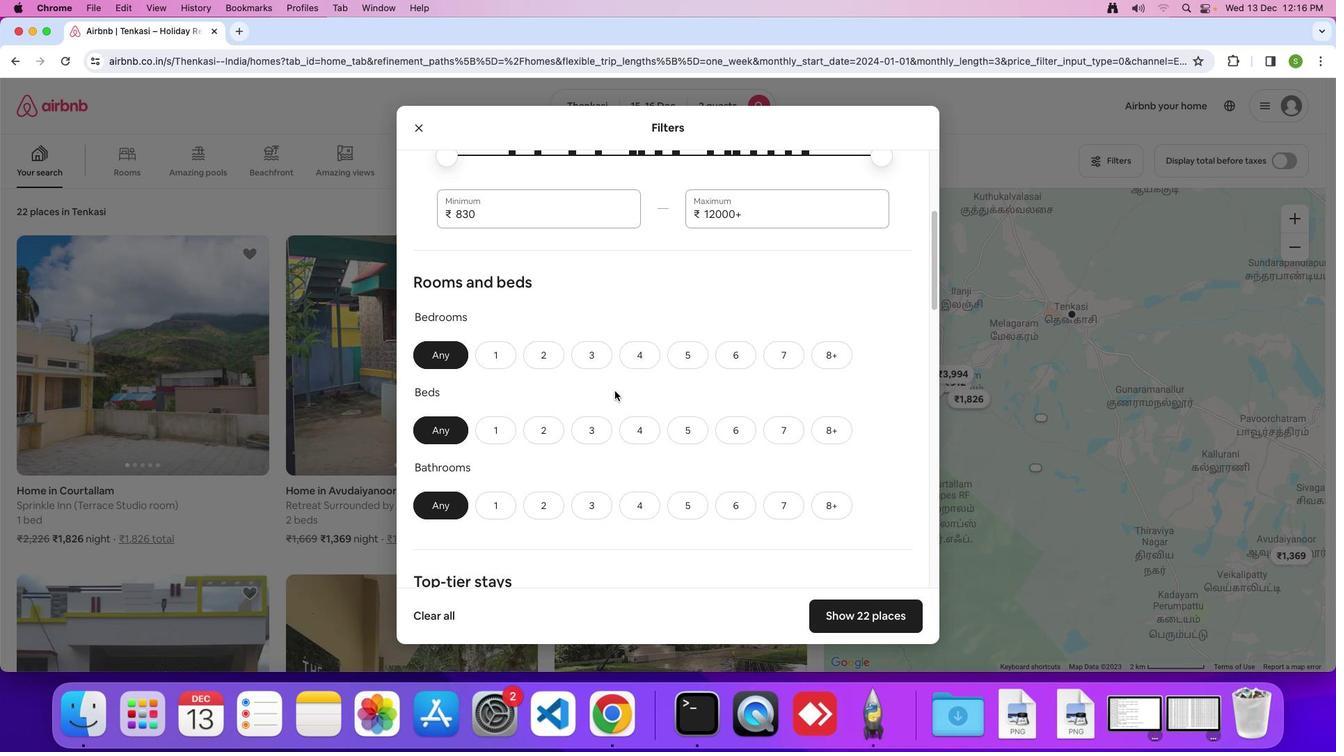 
Action: Mouse scrolled (614, 390) with delta (0, 0)
Screenshot: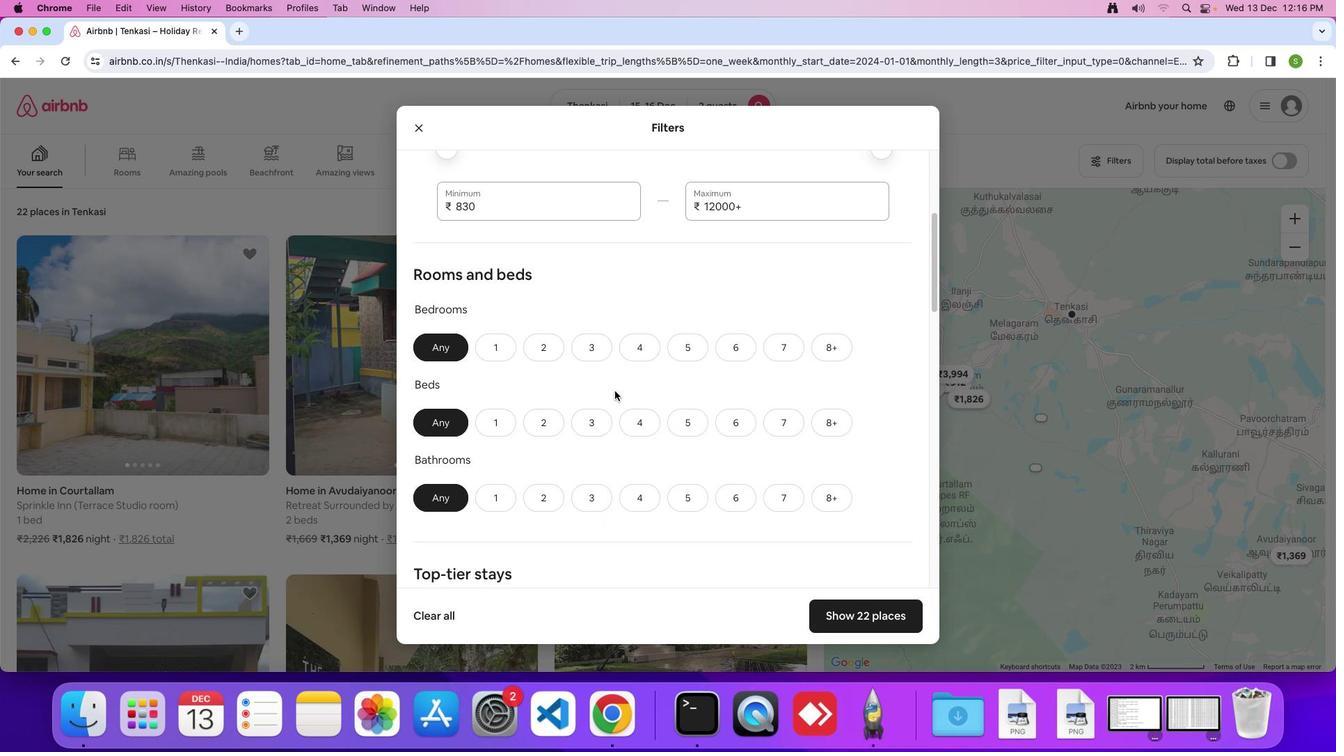 
Action: Mouse scrolled (614, 390) with delta (0, 0)
Screenshot: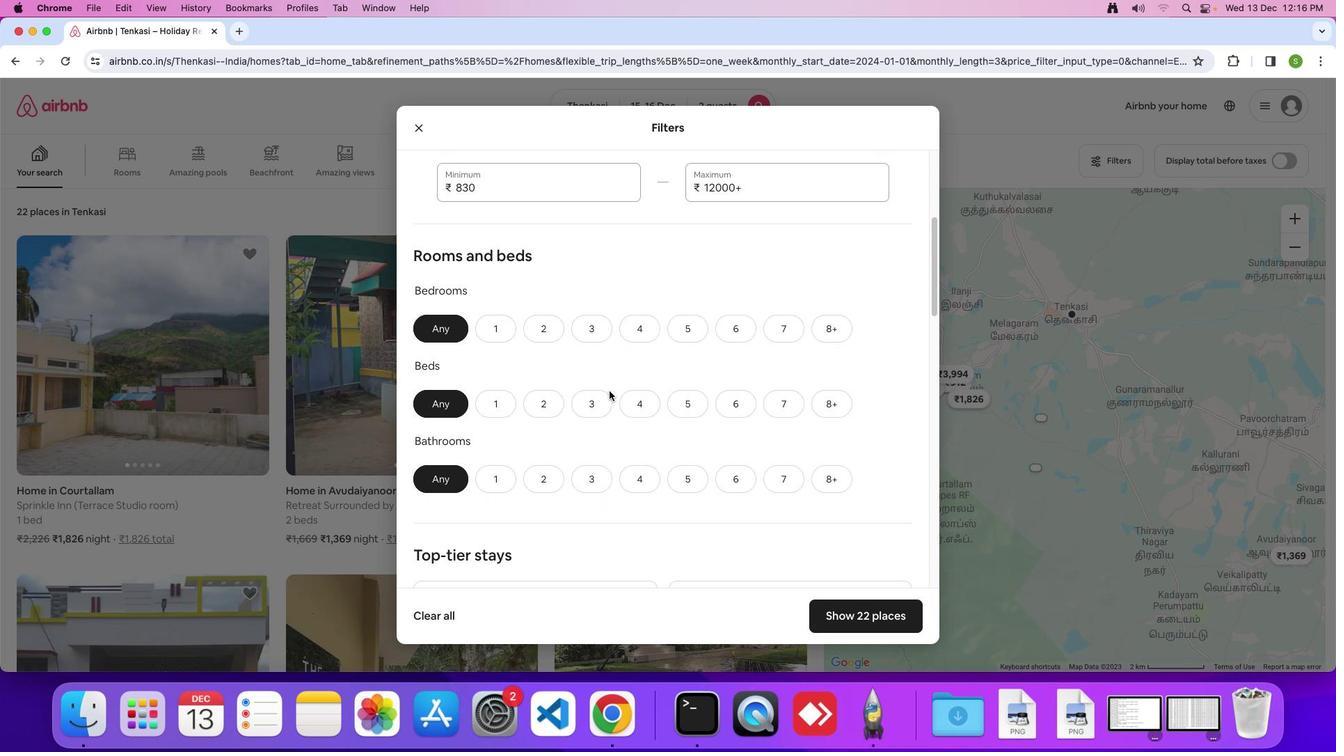 
Action: Mouse moved to (503, 327)
Screenshot: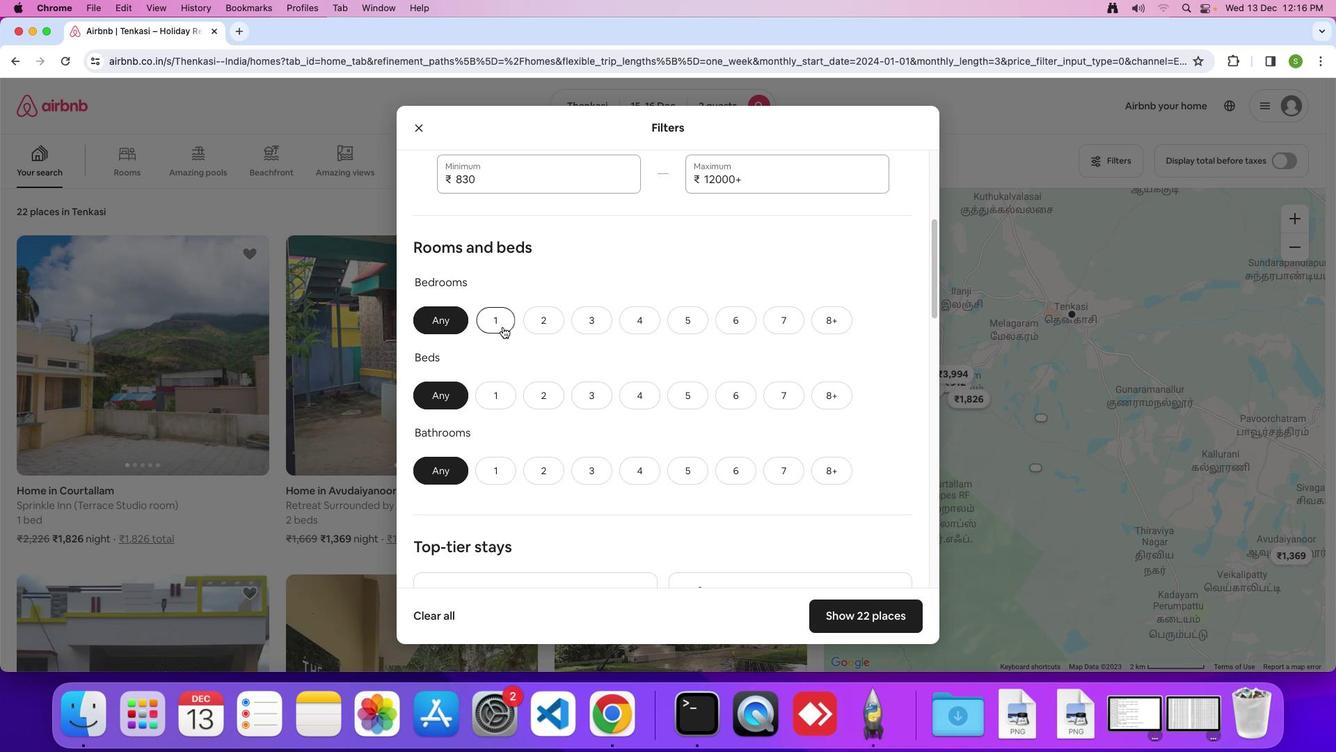 
Action: Mouse pressed left at (503, 327)
Screenshot: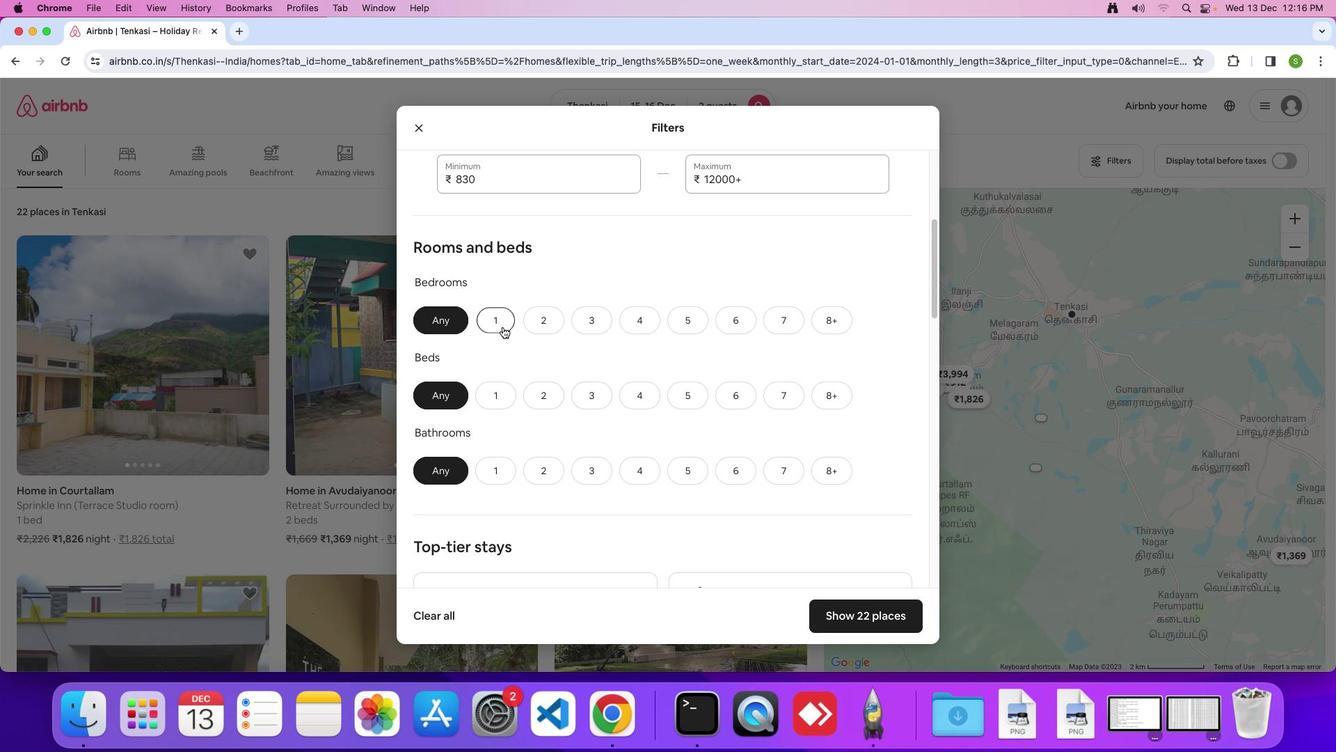 
Action: Mouse moved to (499, 386)
Screenshot: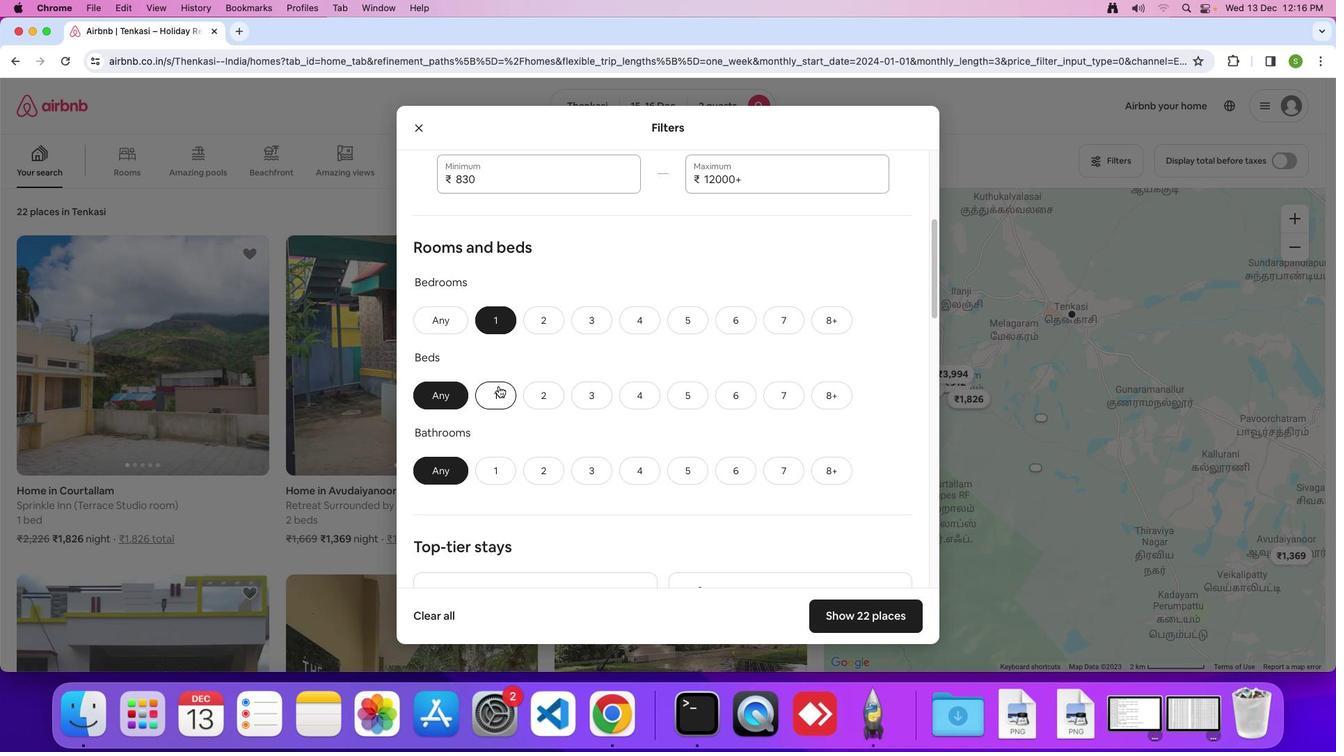 
Action: Mouse pressed left at (499, 386)
Screenshot: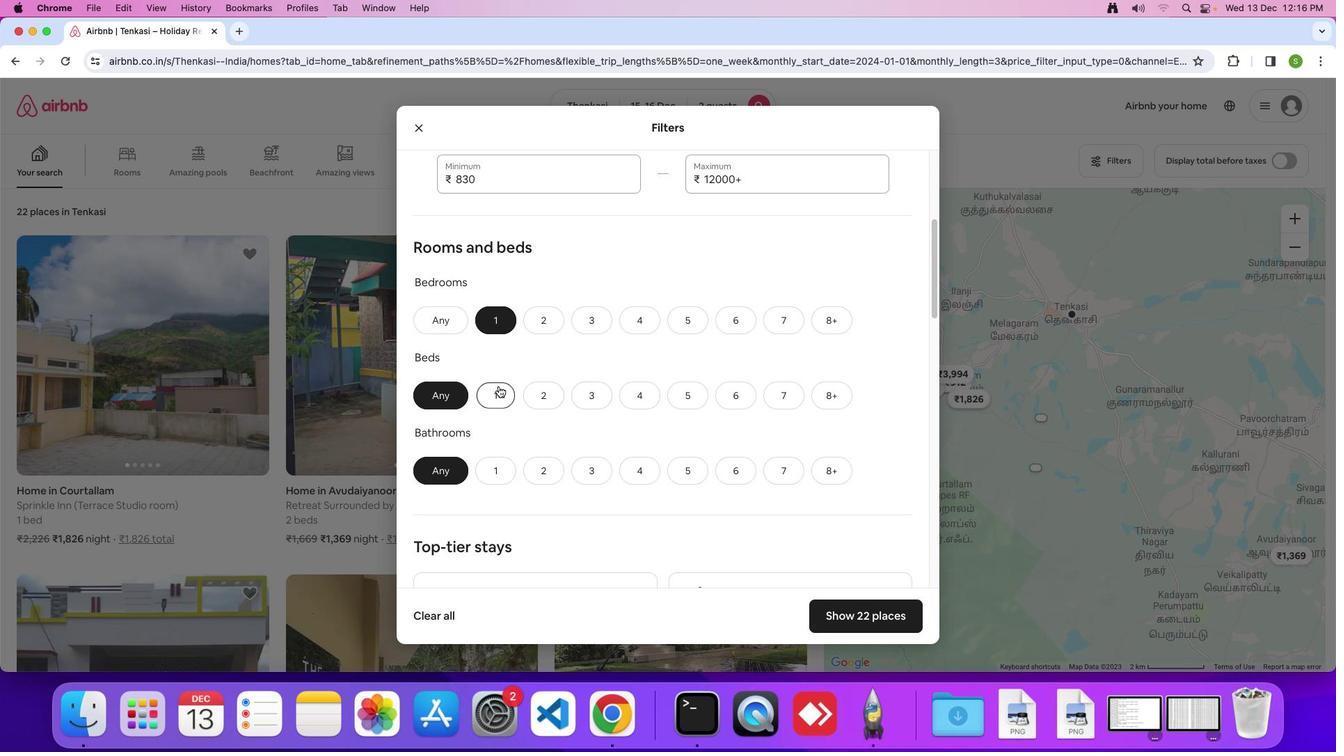 
Action: Mouse moved to (491, 470)
Screenshot: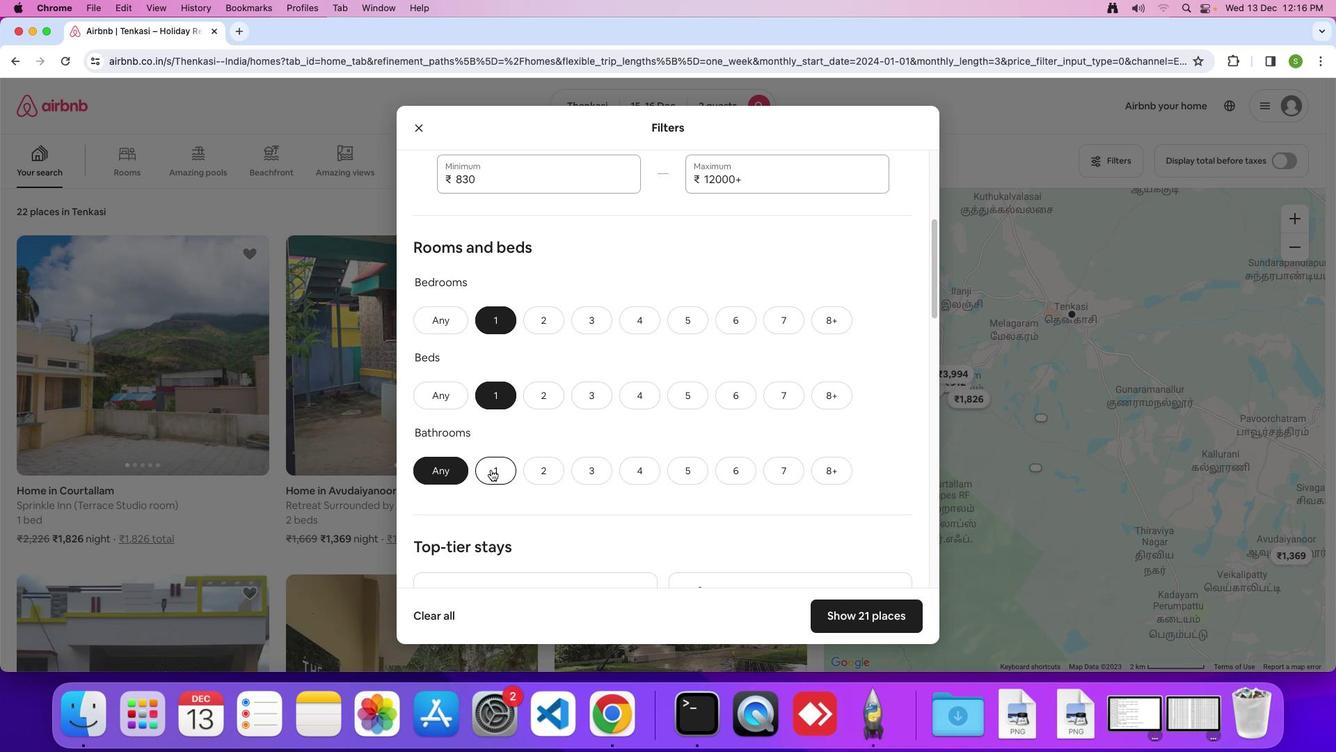 
Action: Mouse pressed left at (491, 470)
Screenshot: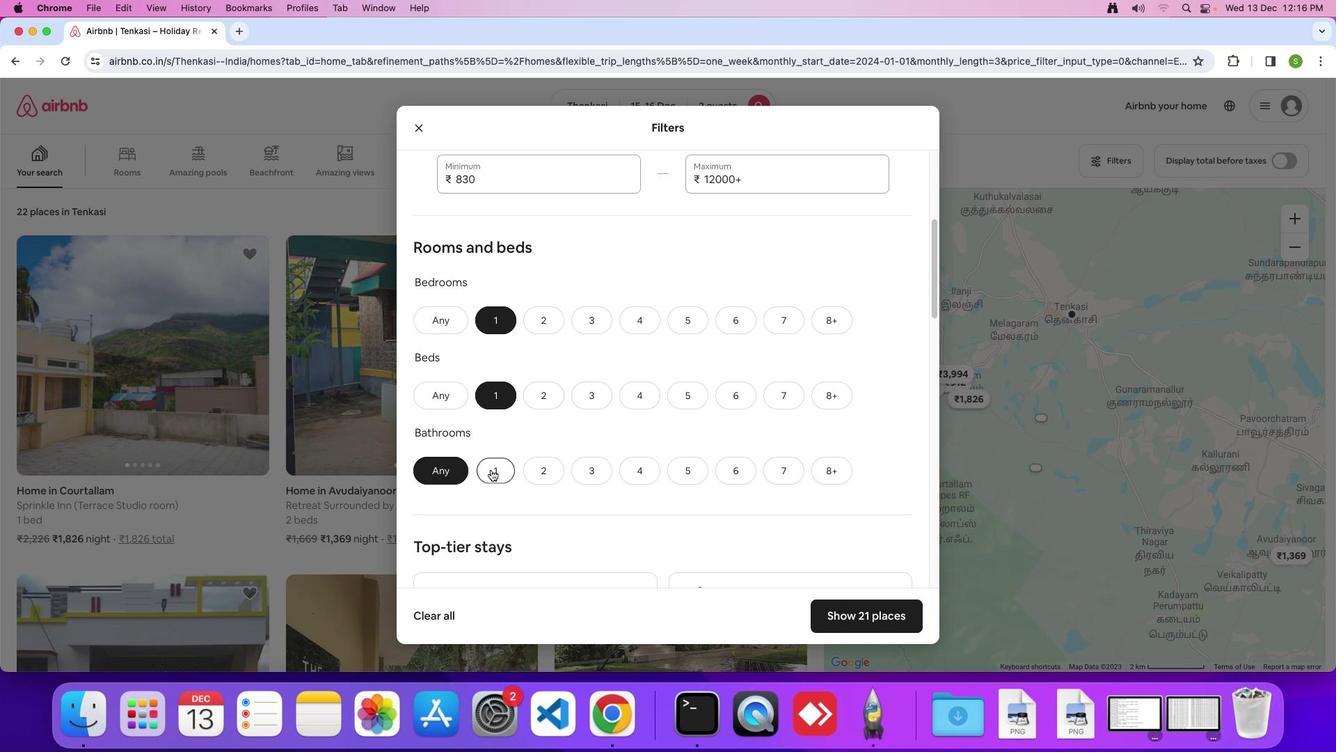 
Action: Mouse moved to (624, 408)
Screenshot: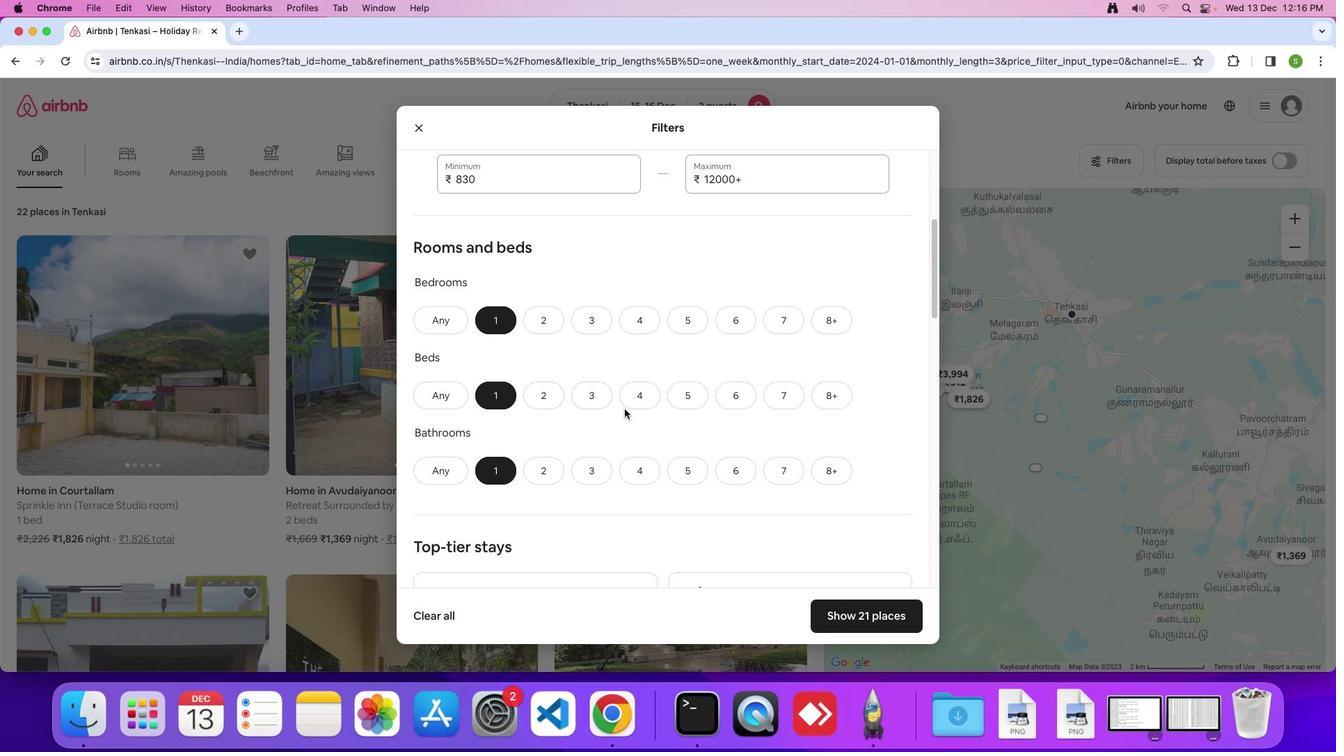 
Action: Mouse scrolled (624, 408) with delta (0, 0)
Screenshot: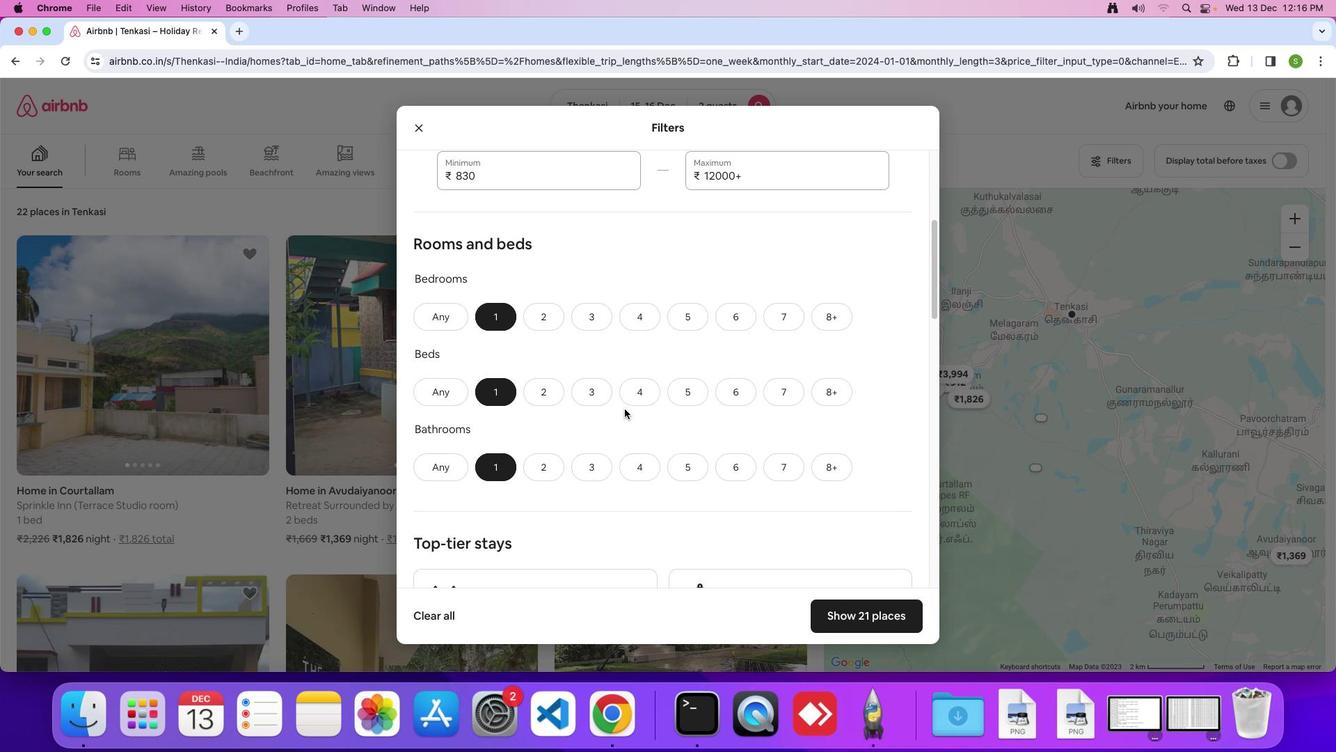 
Action: Mouse scrolled (624, 408) with delta (0, 0)
Screenshot: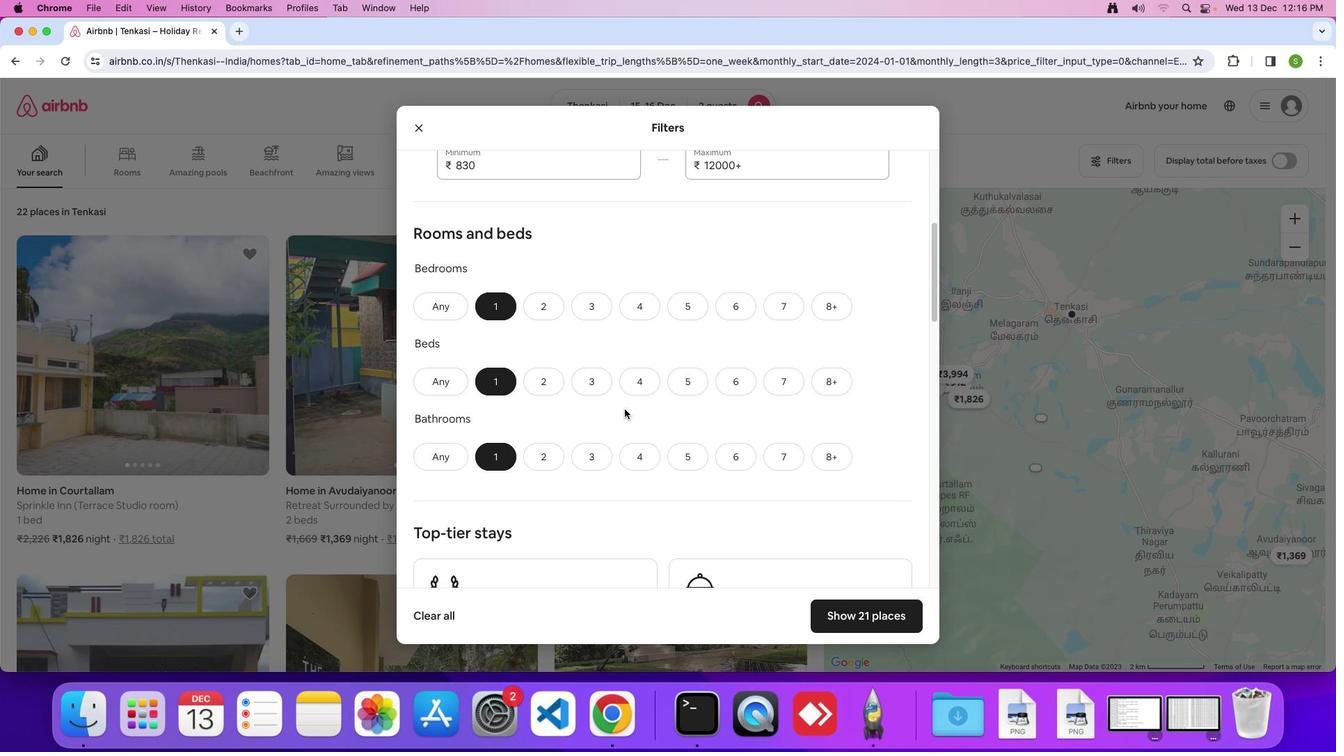 
Action: Mouse scrolled (624, 408) with delta (0, 0)
Screenshot: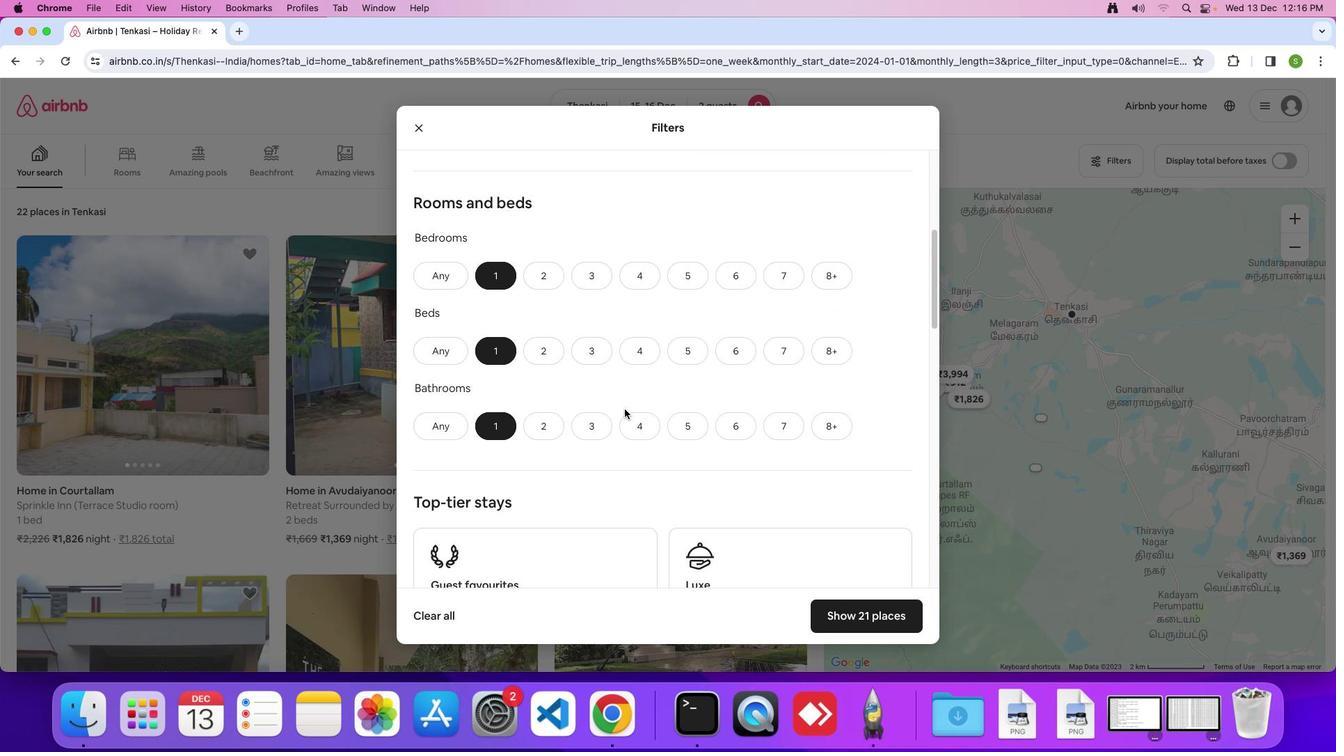 
Action: Mouse scrolled (624, 408) with delta (0, 0)
Screenshot: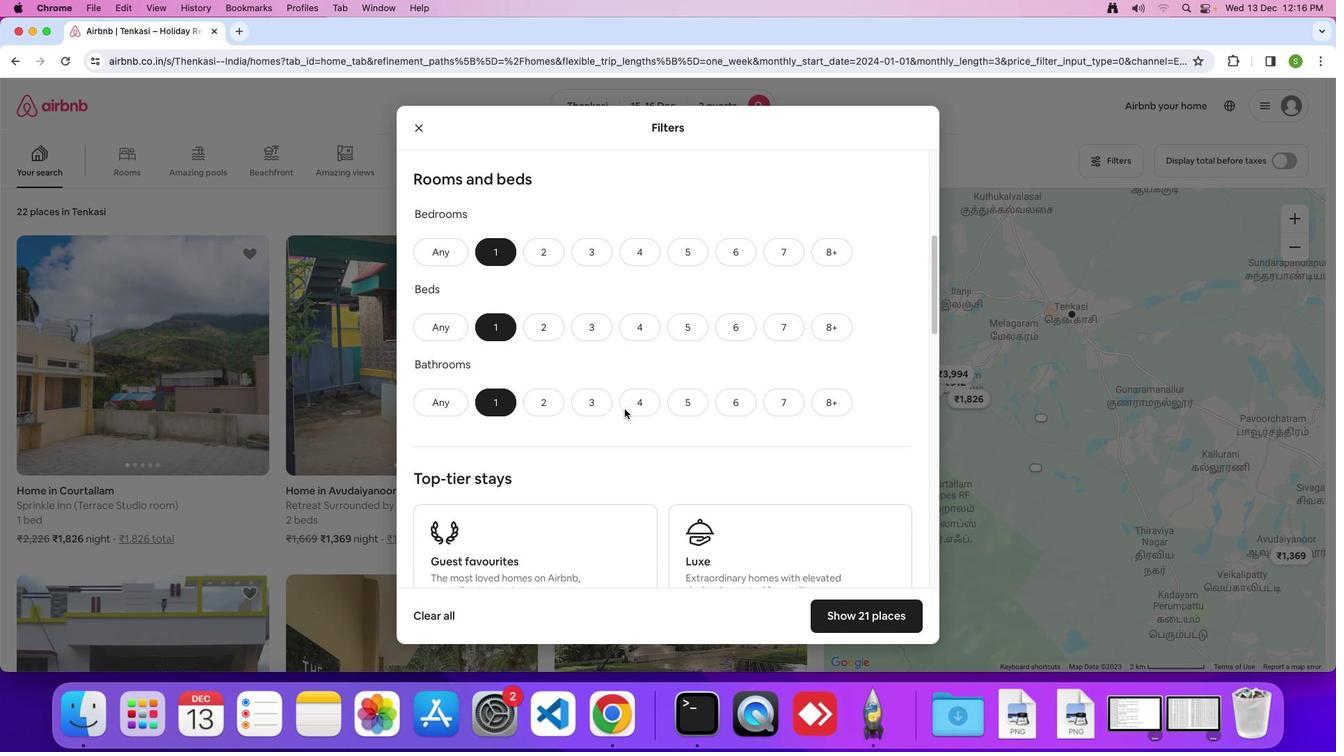 
Action: Mouse scrolled (624, 408) with delta (0, 0)
Screenshot: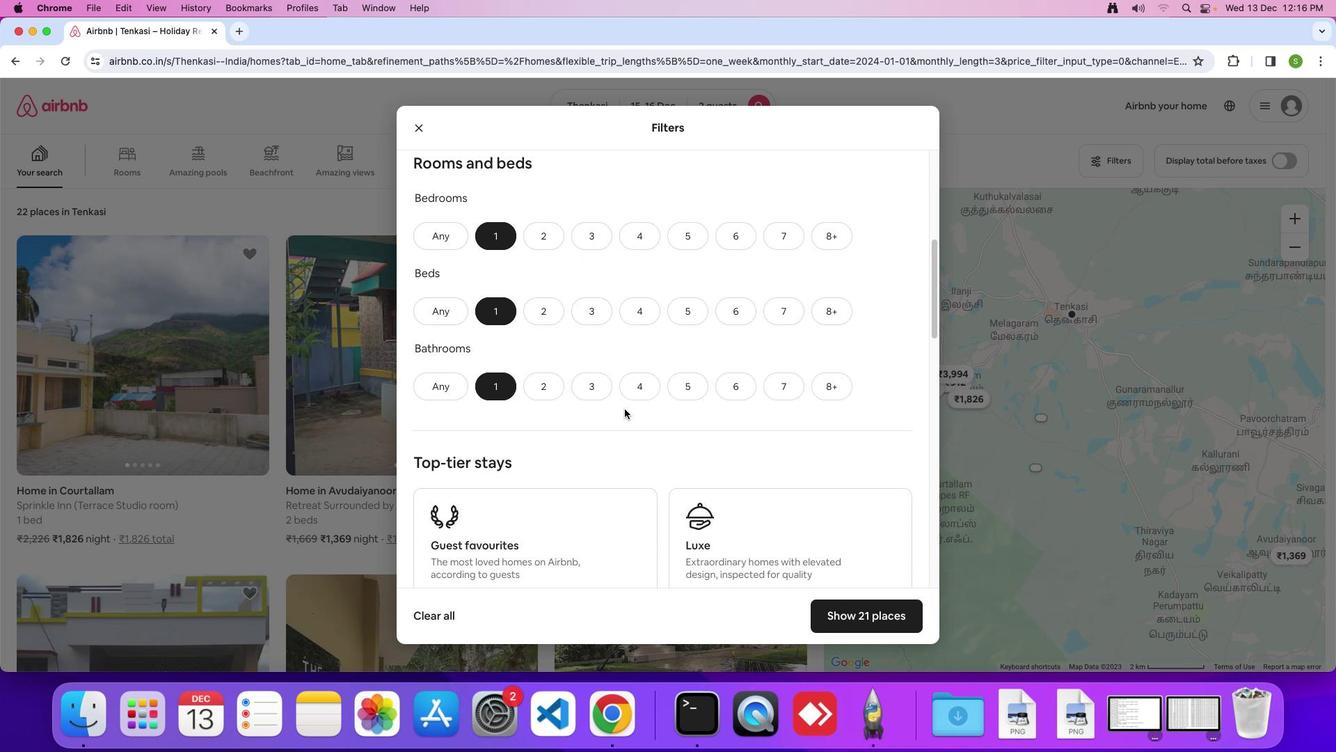 
Action: Mouse scrolled (624, 408) with delta (0, 0)
Screenshot: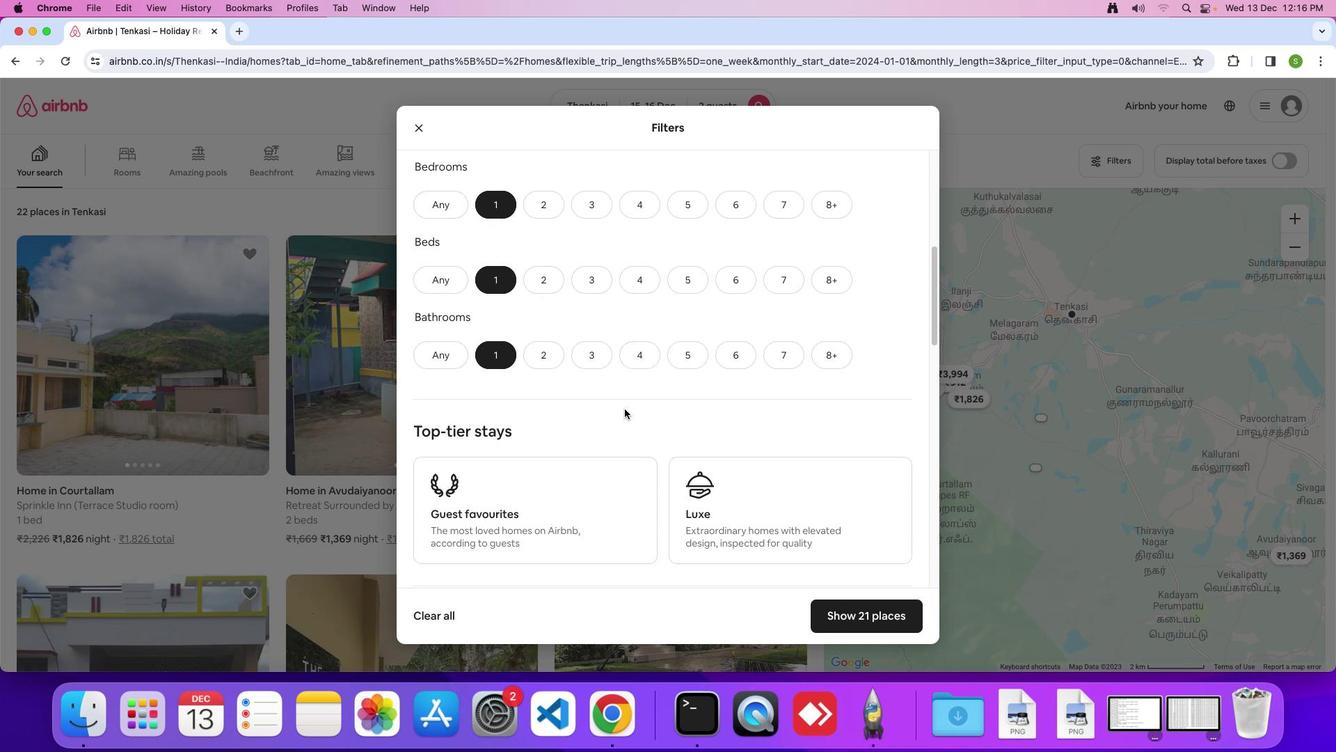 
Action: Mouse moved to (624, 408)
Screenshot: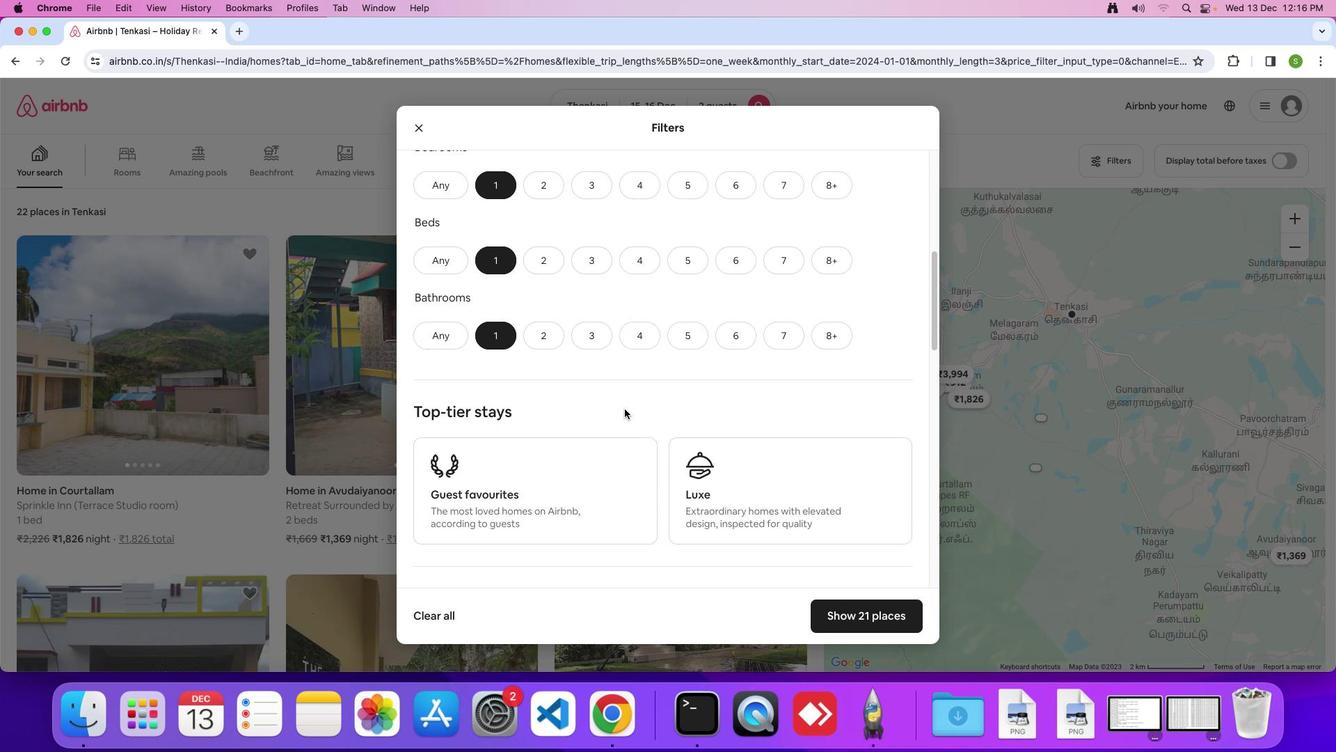 
Action: Mouse scrolled (624, 408) with delta (0, 0)
Screenshot: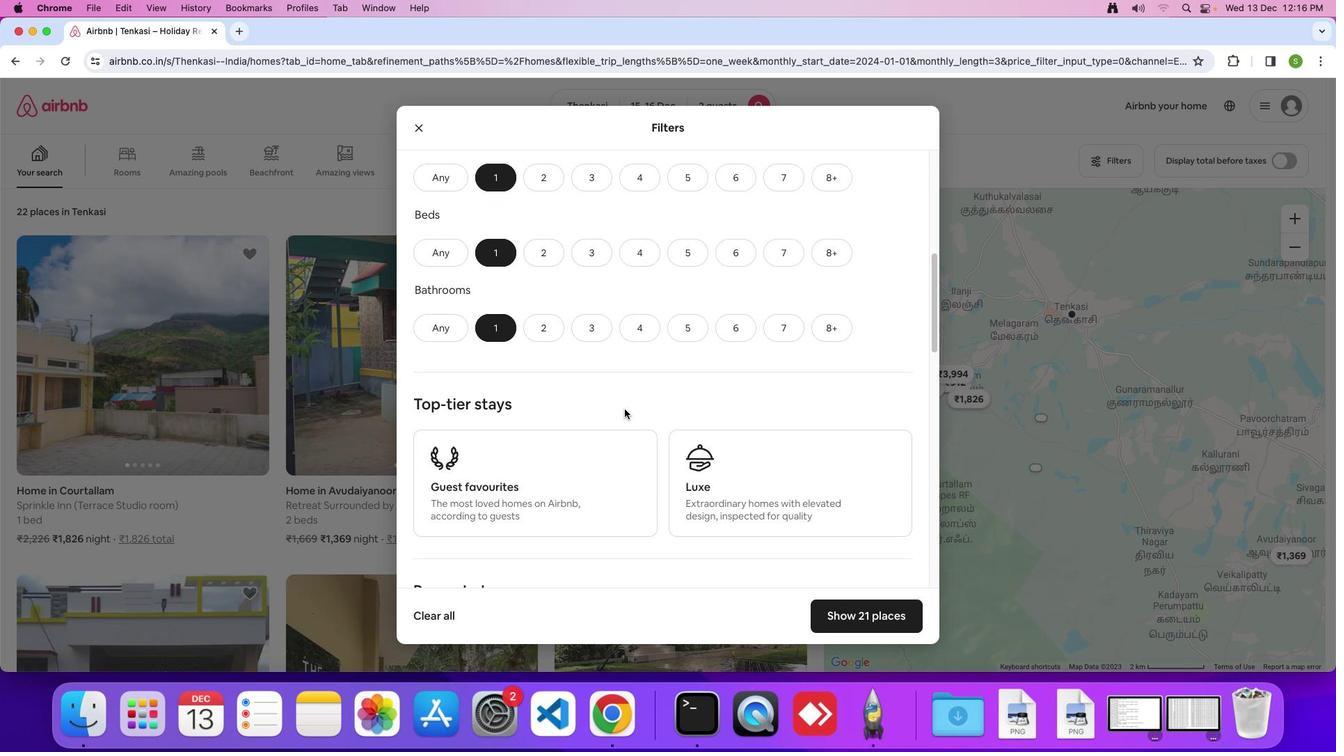 
Action: Mouse scrolled (624, 408) with delta (0, 0)
Screenshot: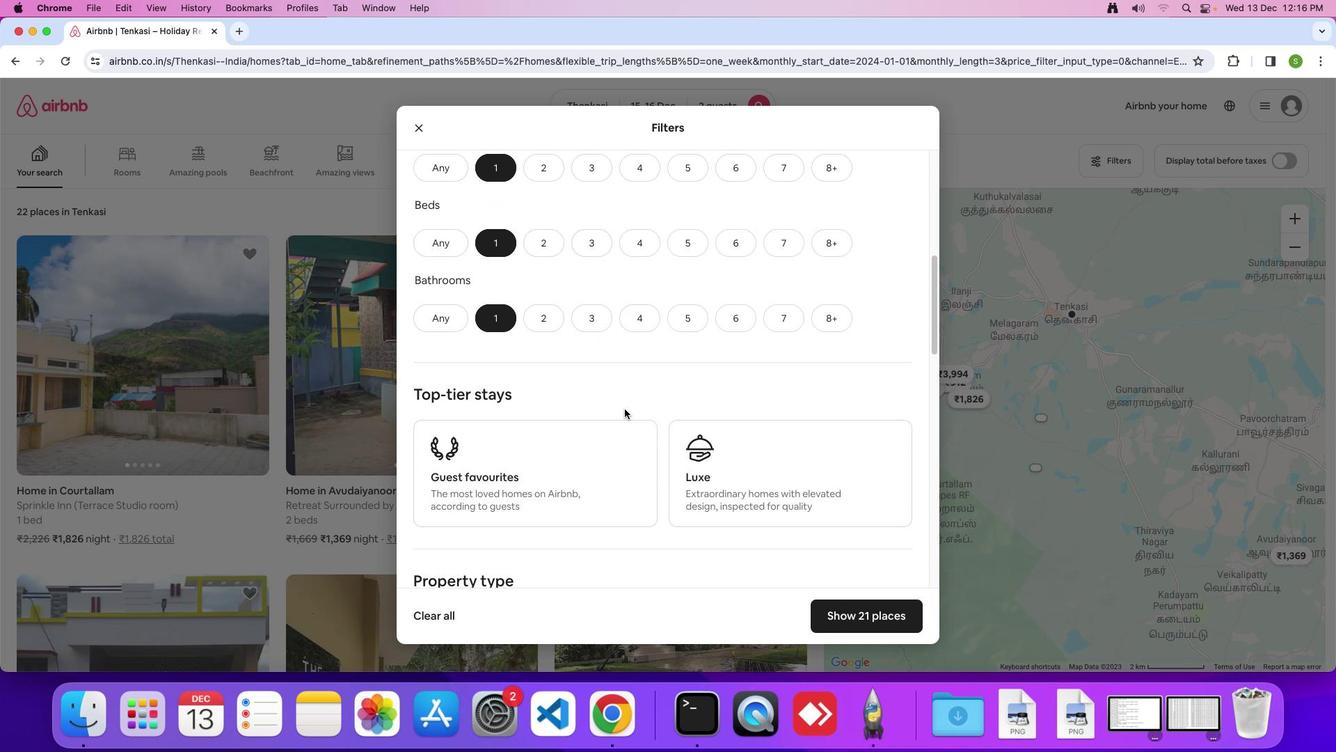 
Action: Mouse scrolled (624, 408) with delta (0, -1)
Screenshot: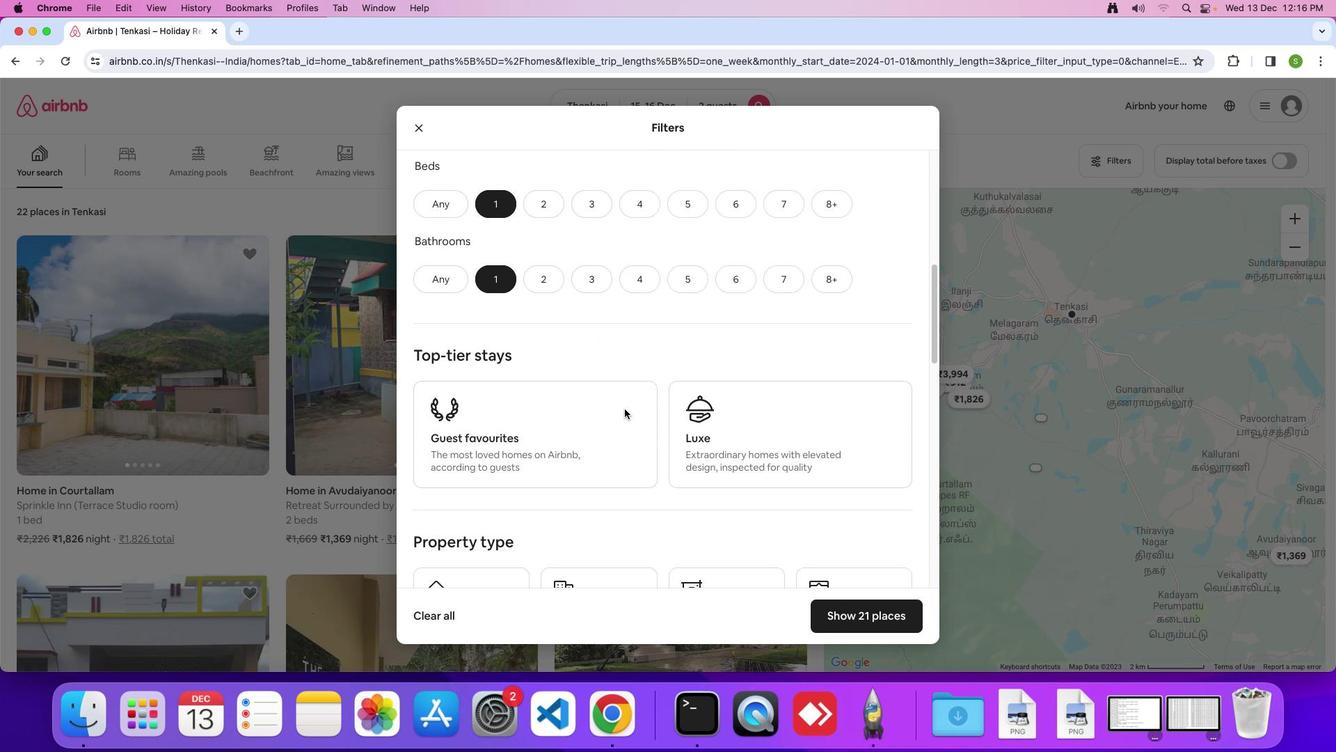 
Action: Mouse scrolled (624, 408) with delta (0, 0)
Screenshot: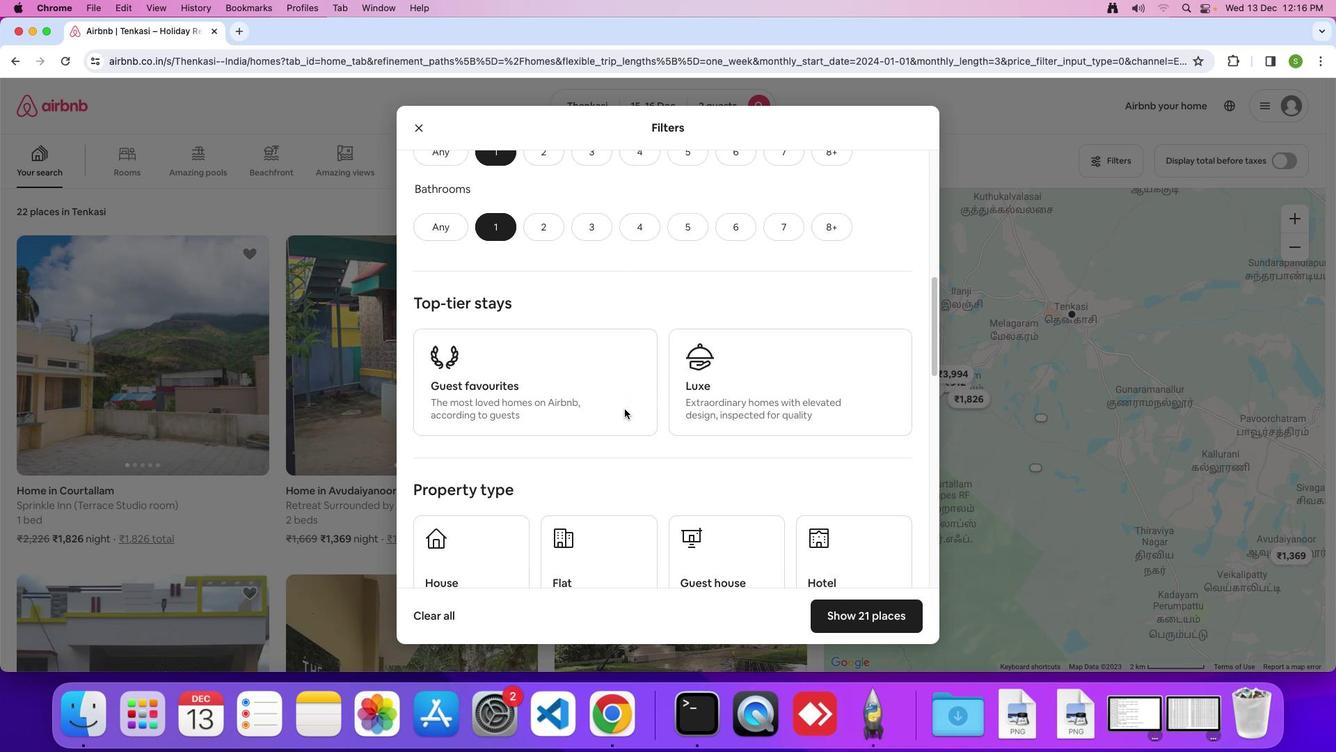 
Action: Mouse scrolled (624, 408) with delta (0, 0)
Screenshot: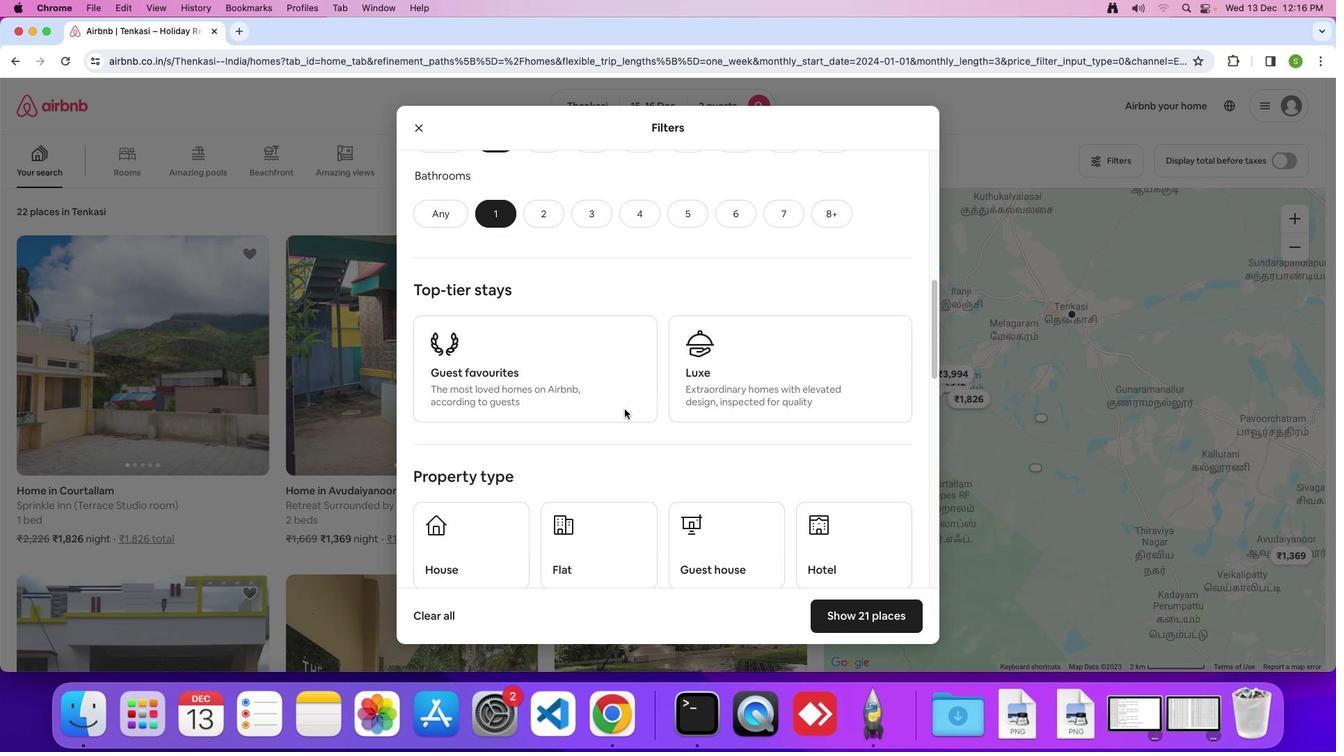 
Action: Mouse scrolled (624, 408) with delta (0, -2)
Screenshot: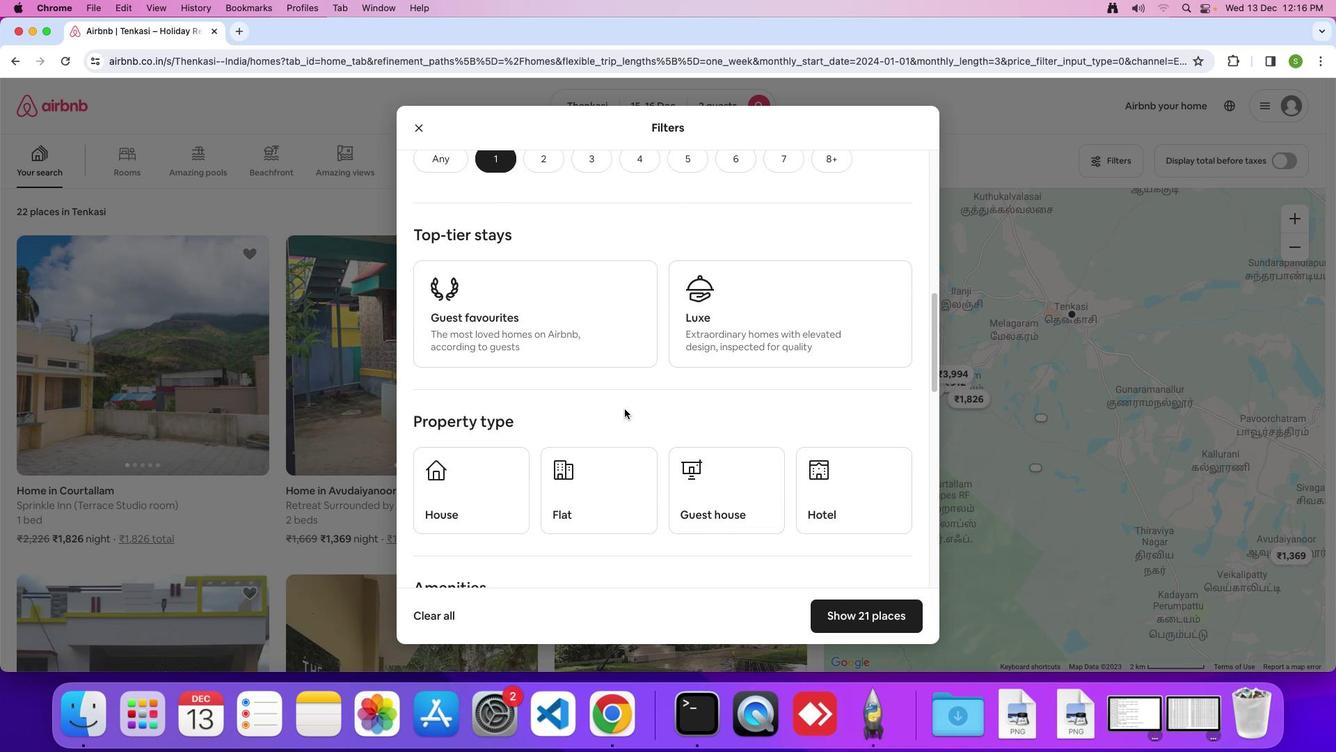
Action: Mouse scrolled (624, 408) with delta (0, 0)
Screenshot: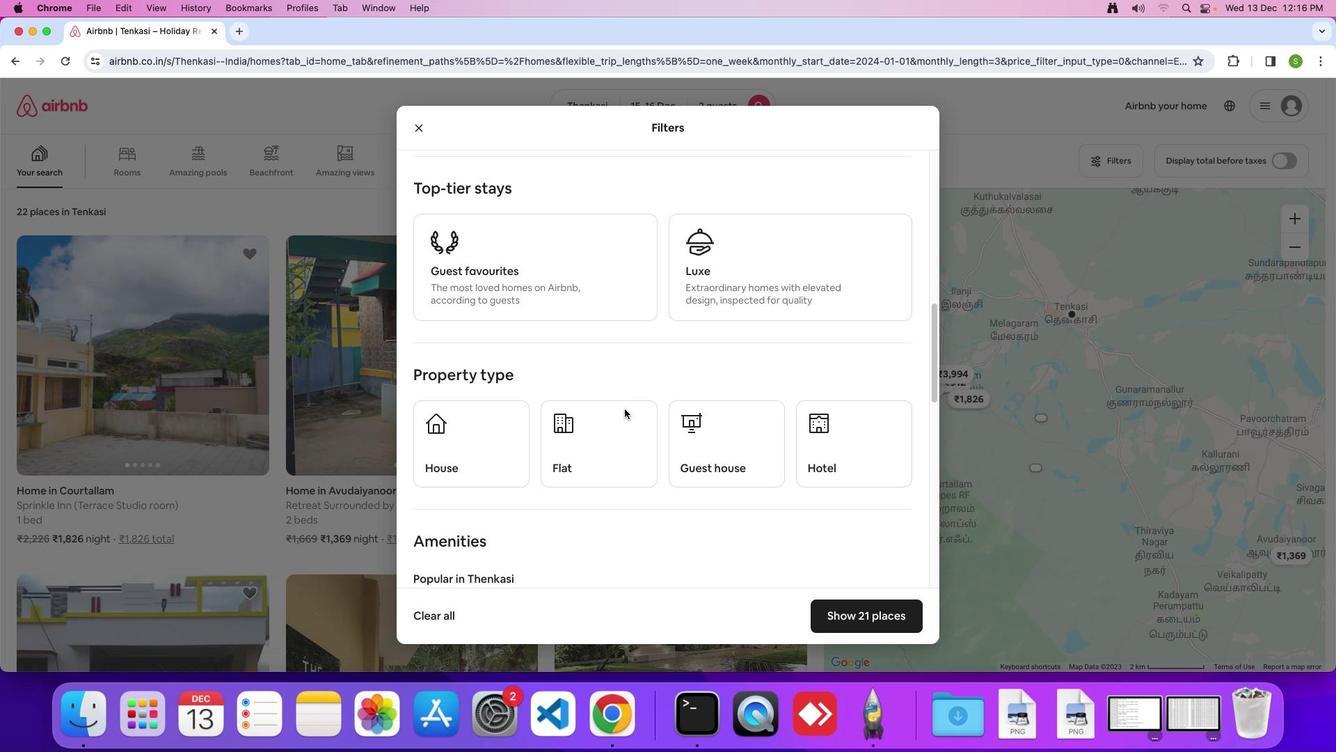 
Action: Mouse scrolled (624, 408) with delta (0, 0)
Screenshot: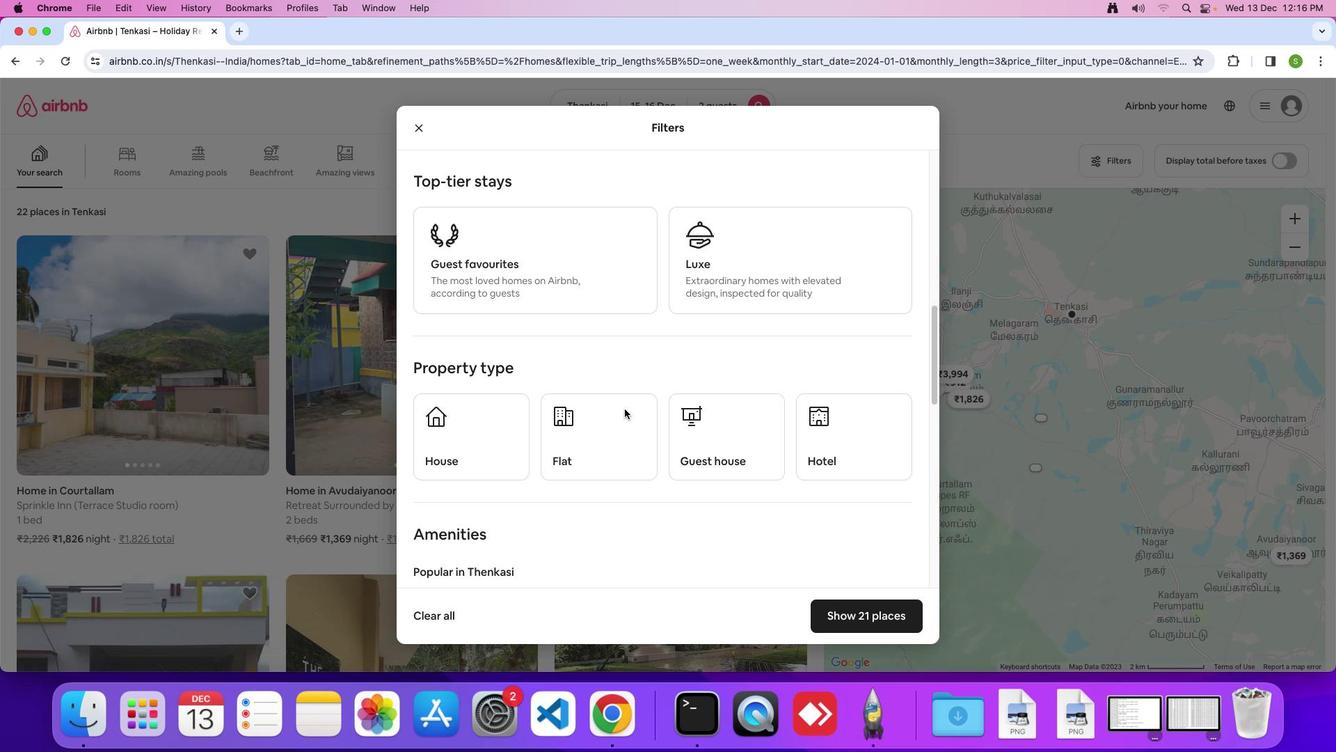 
Action: Mouse scrolled (624, 408) with delta (0, 0)
Screenshot: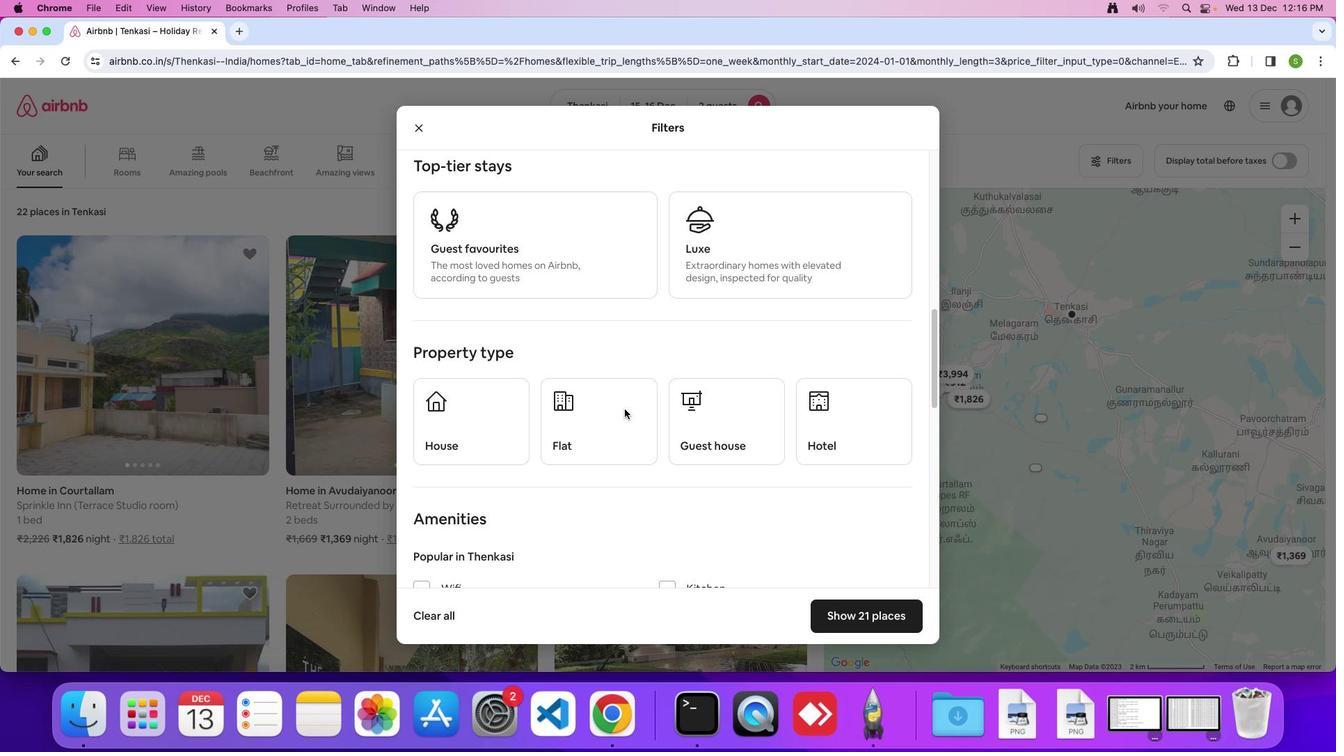
Action: Mouse moved to (805, 421)
Screenshot: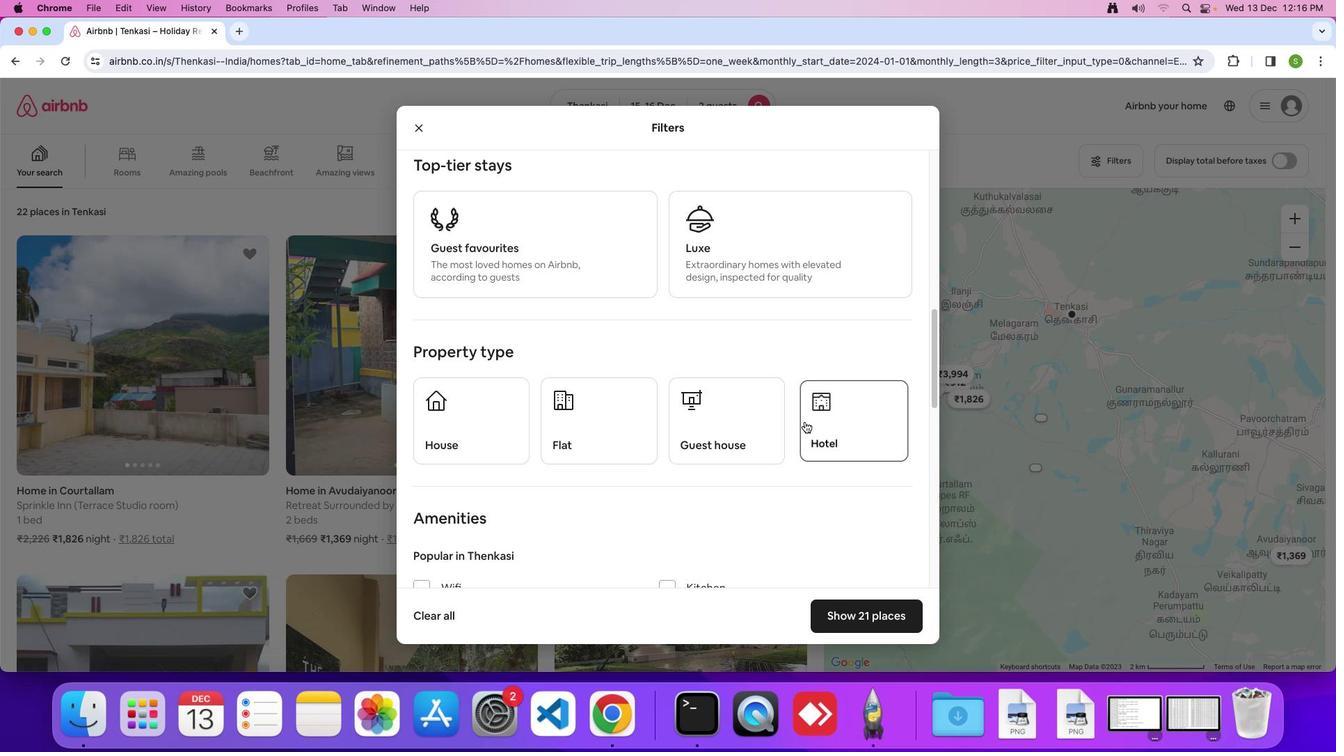 
Action: Mouse pressed left at (805, 421)
Screenshot: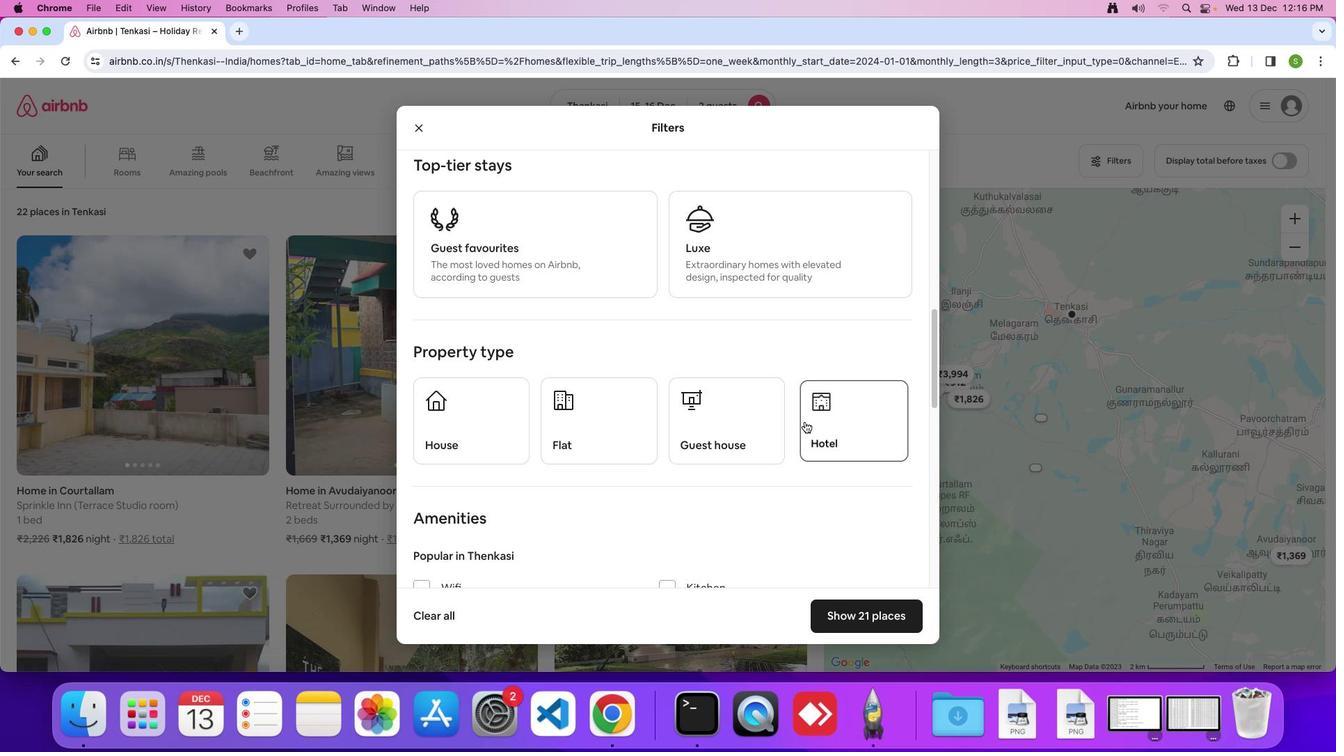
Action: Mouse moved to (697, 406)
Screenshot: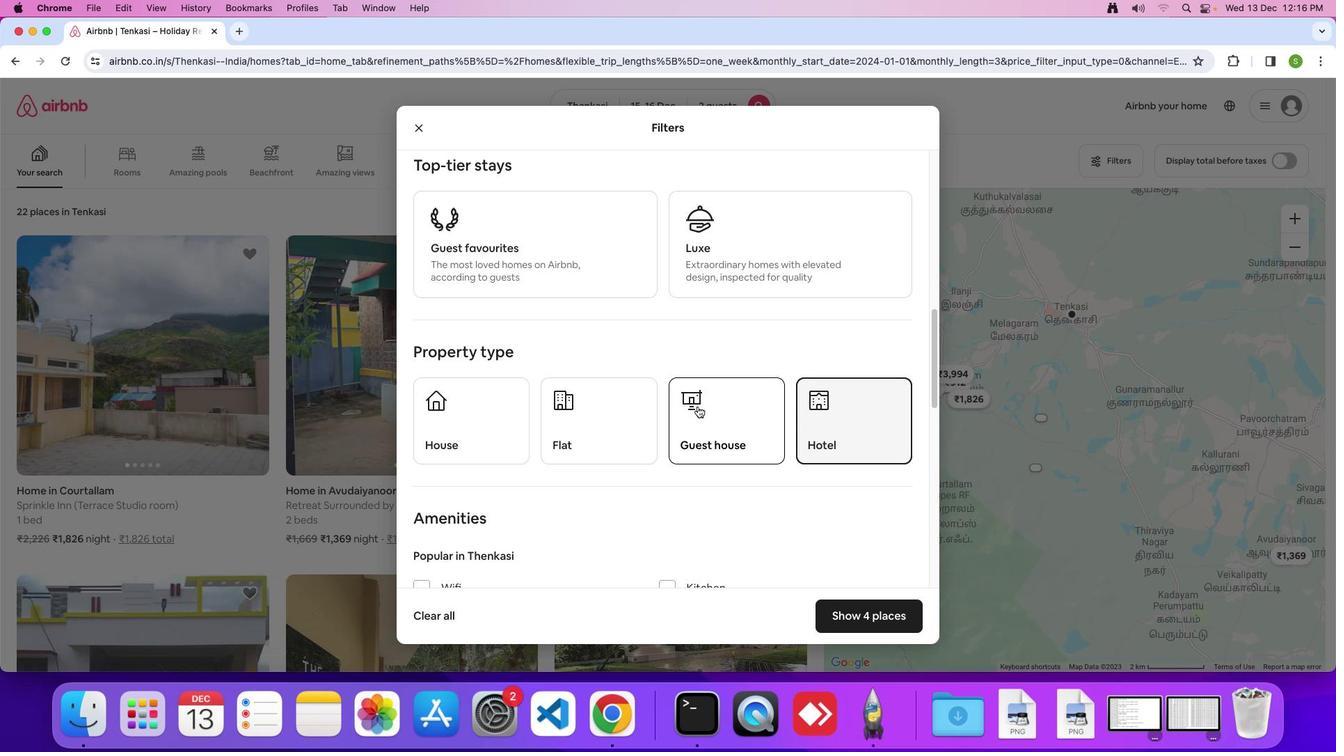 
Action: Mouse scrolled (697, 406) with delta (0, 0)
Screenshot: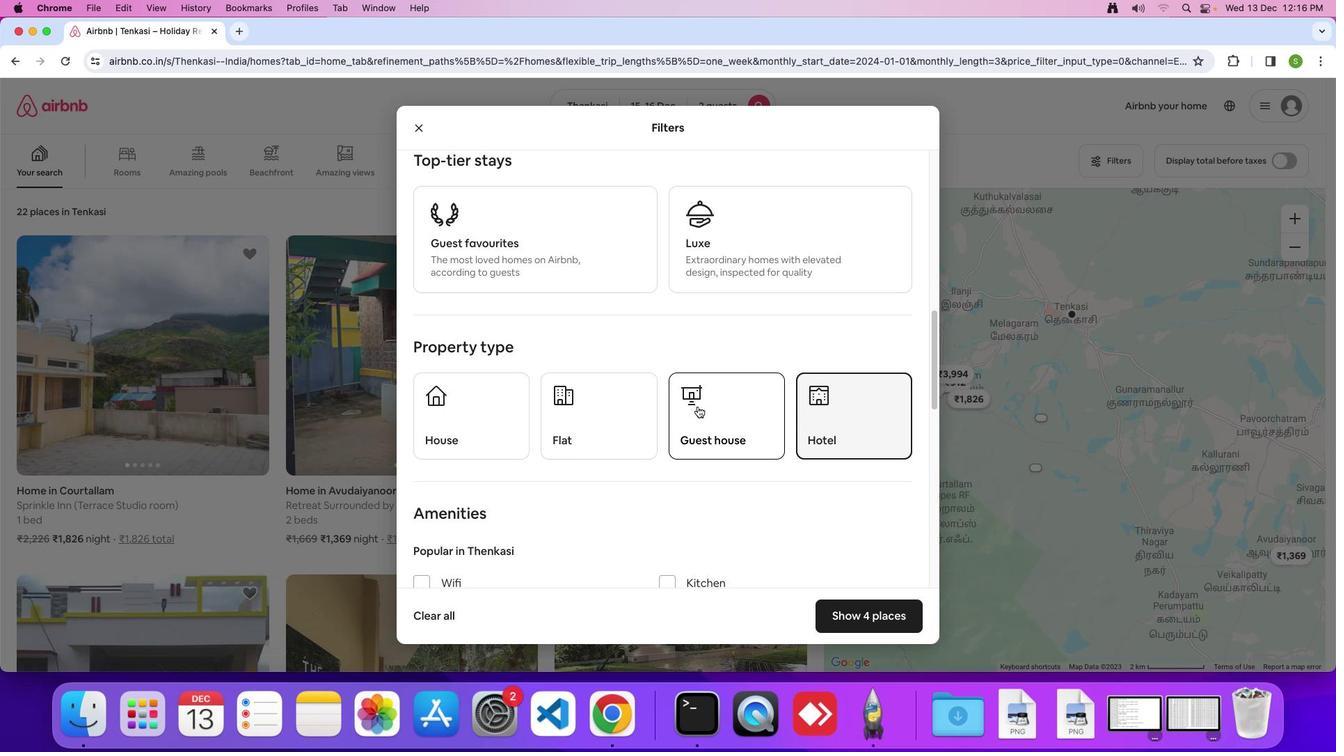 
Action: Mouse scrolled (697, 406) with delta (0, 0)
Screenshot: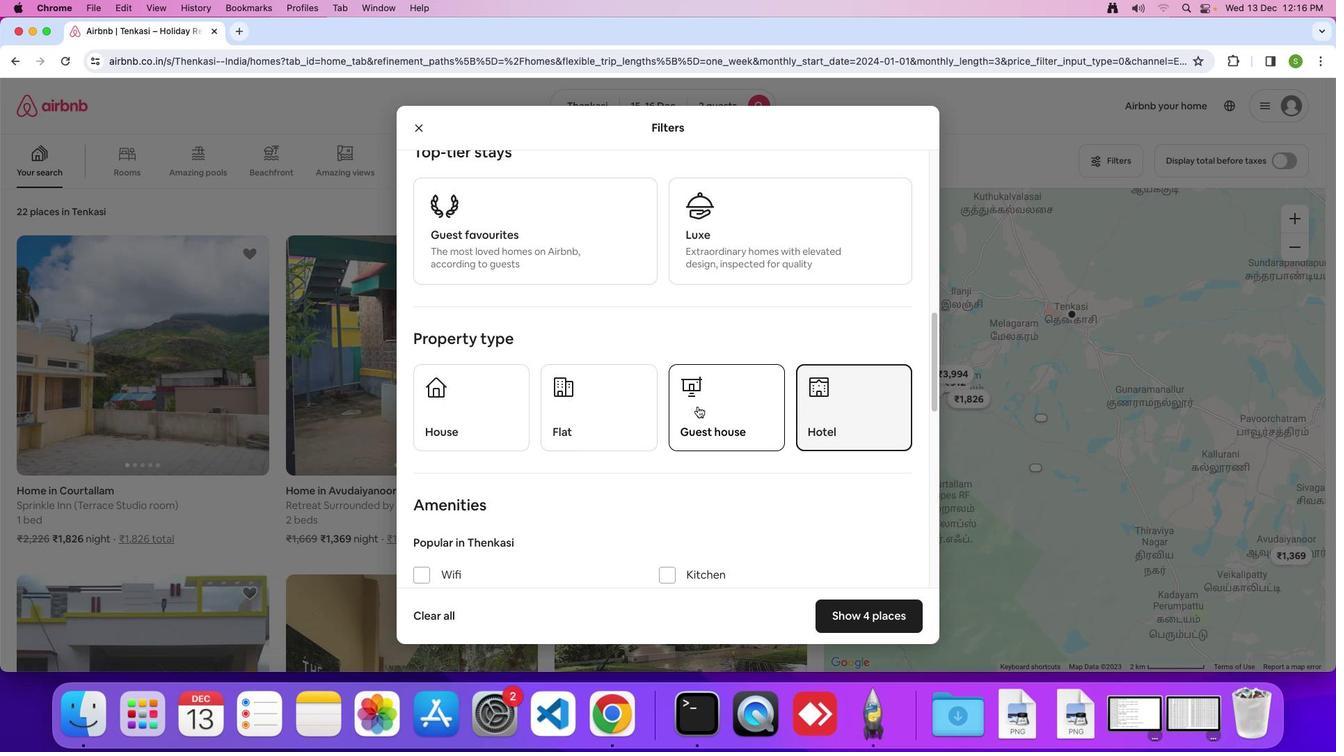 
Action: Mouse scrolled (697, 406) with delta (0, -1)
Screenshot: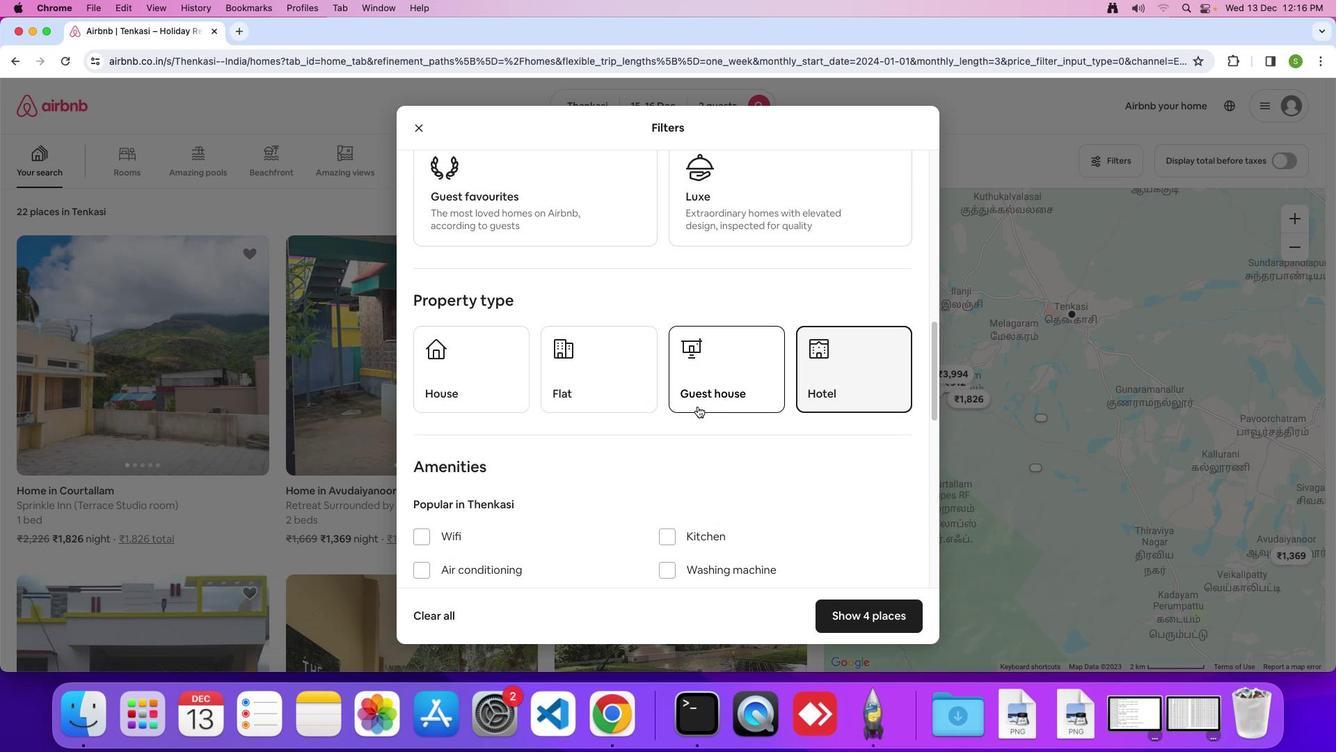 
Action: Mouse scrolled (697, 406) with delta (0, 0)
Screenshot: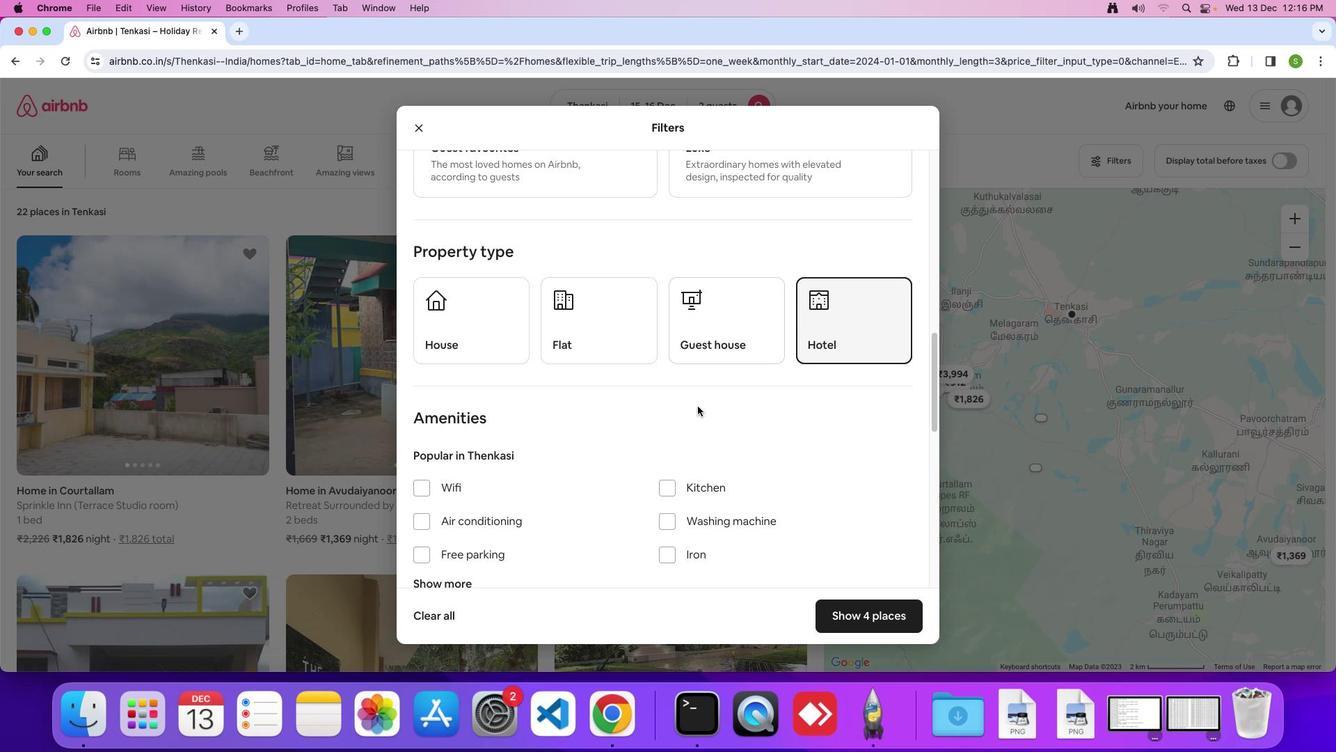 
Action: Mouse scrolled (697, 406) with delta (0, 0)
Screenshot: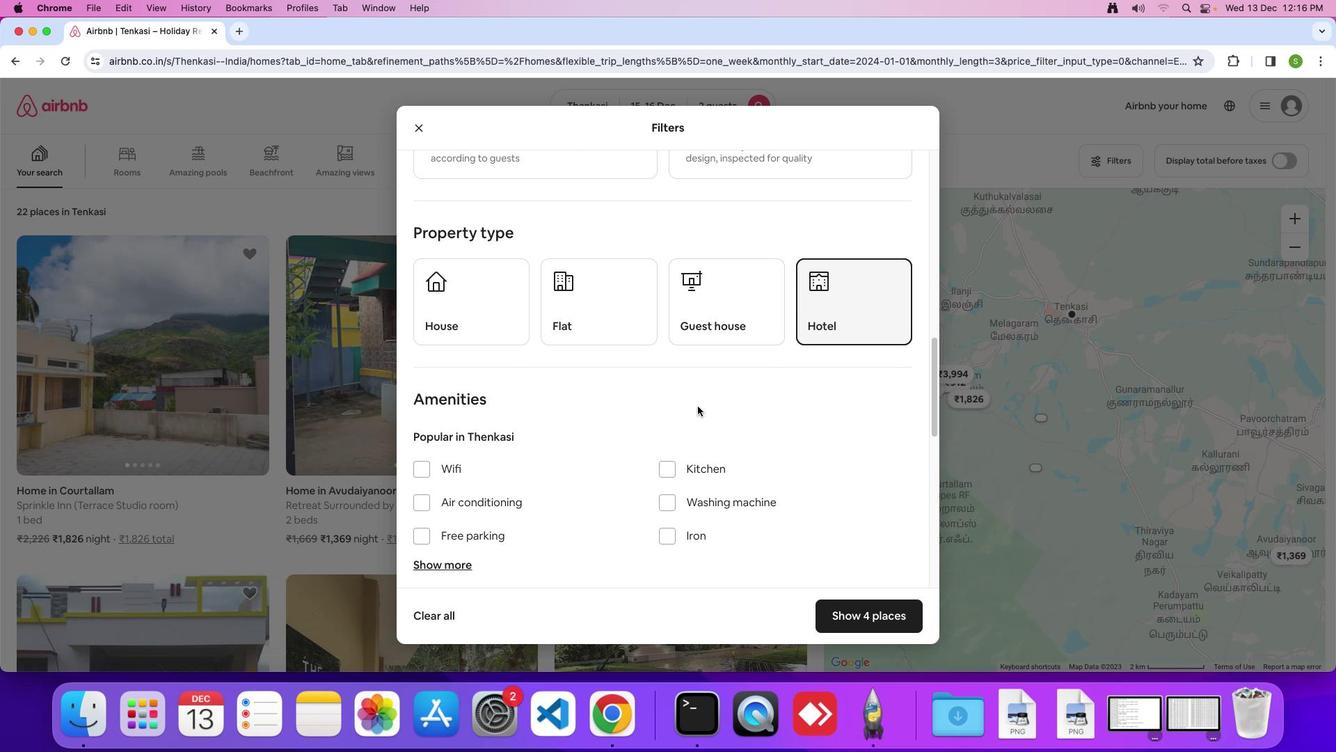 
Action: Mouse scrolled (697, 406) with delta (0, -1)
Screenshot: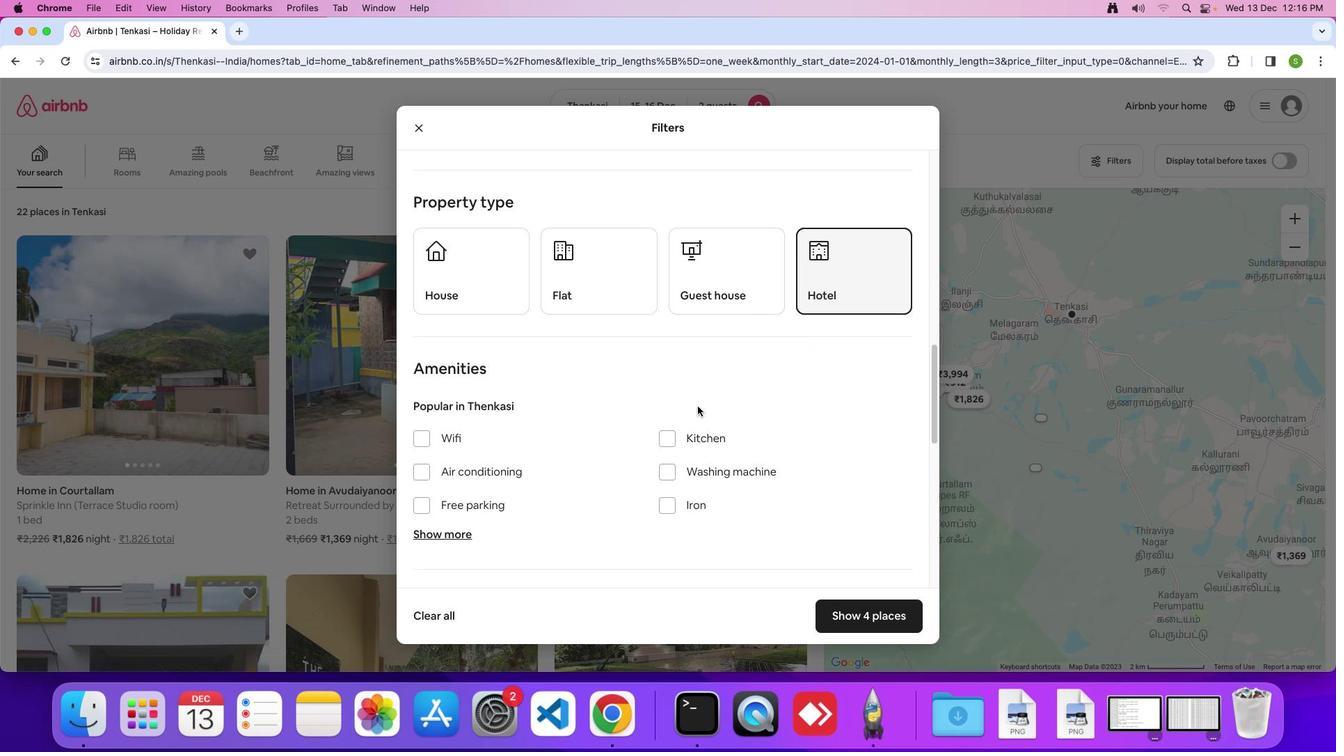 
Action: Mouse scrolled (697, 406) with delta (0, 0)
Screenshot: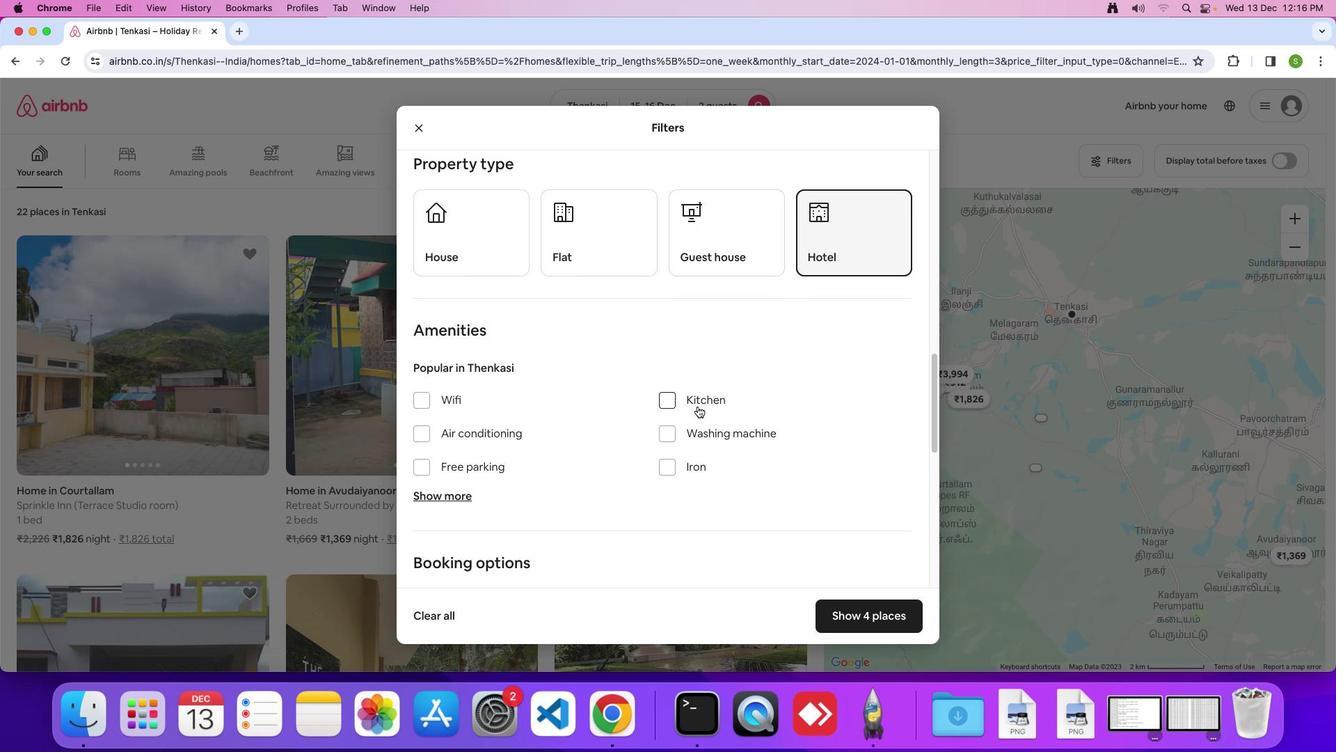 
Action: Mouse scrolled (697, 406) with delta (0, 0)
Screenshot: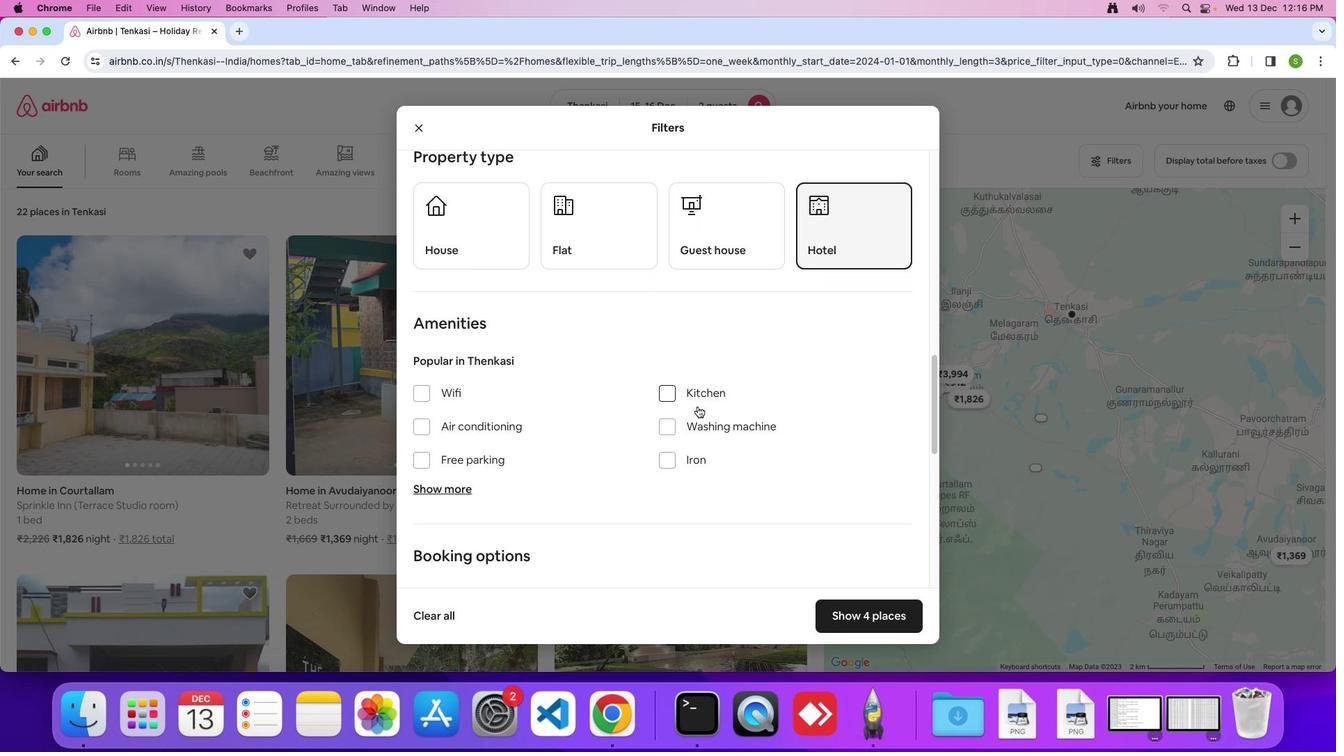 
Action: Mouse scrolled (697, 406) with delta (0, -1)
Screenshot: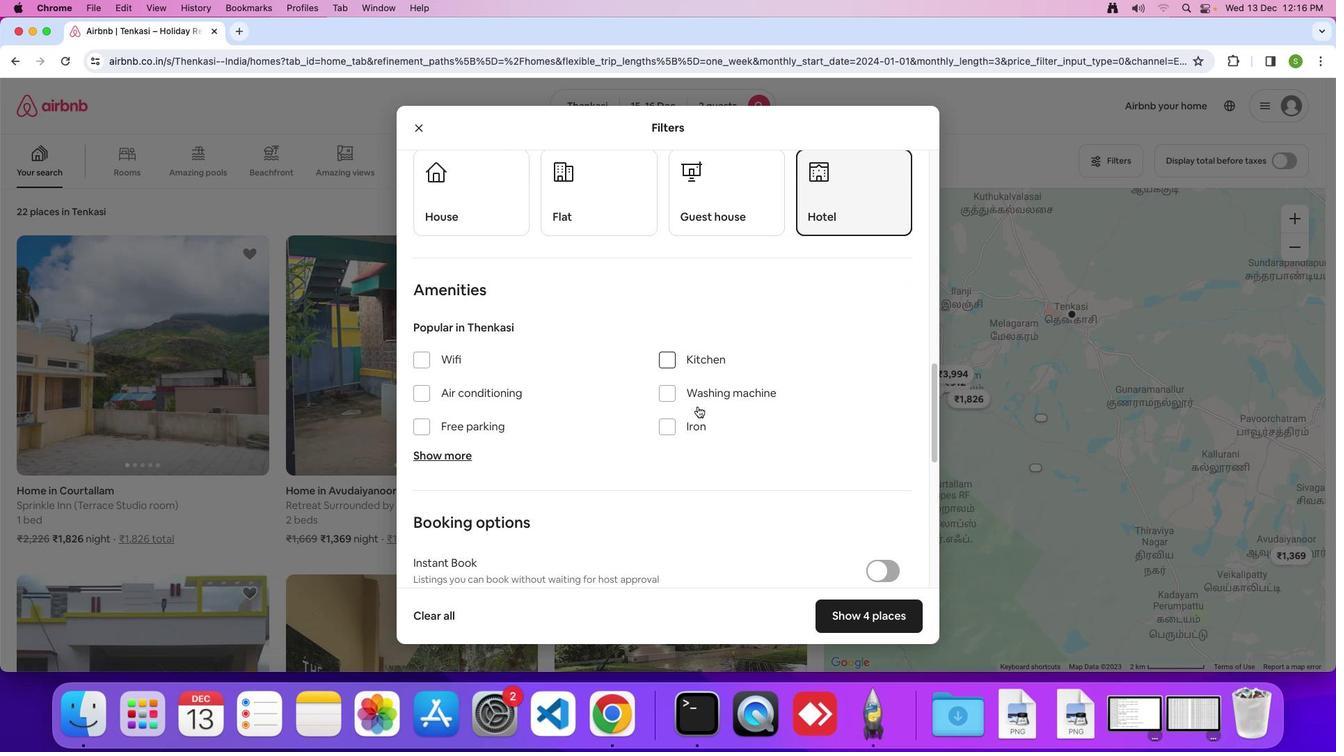 
Action: Mouse scrolled (697, 406) with delta (0, 0)
Screenshot: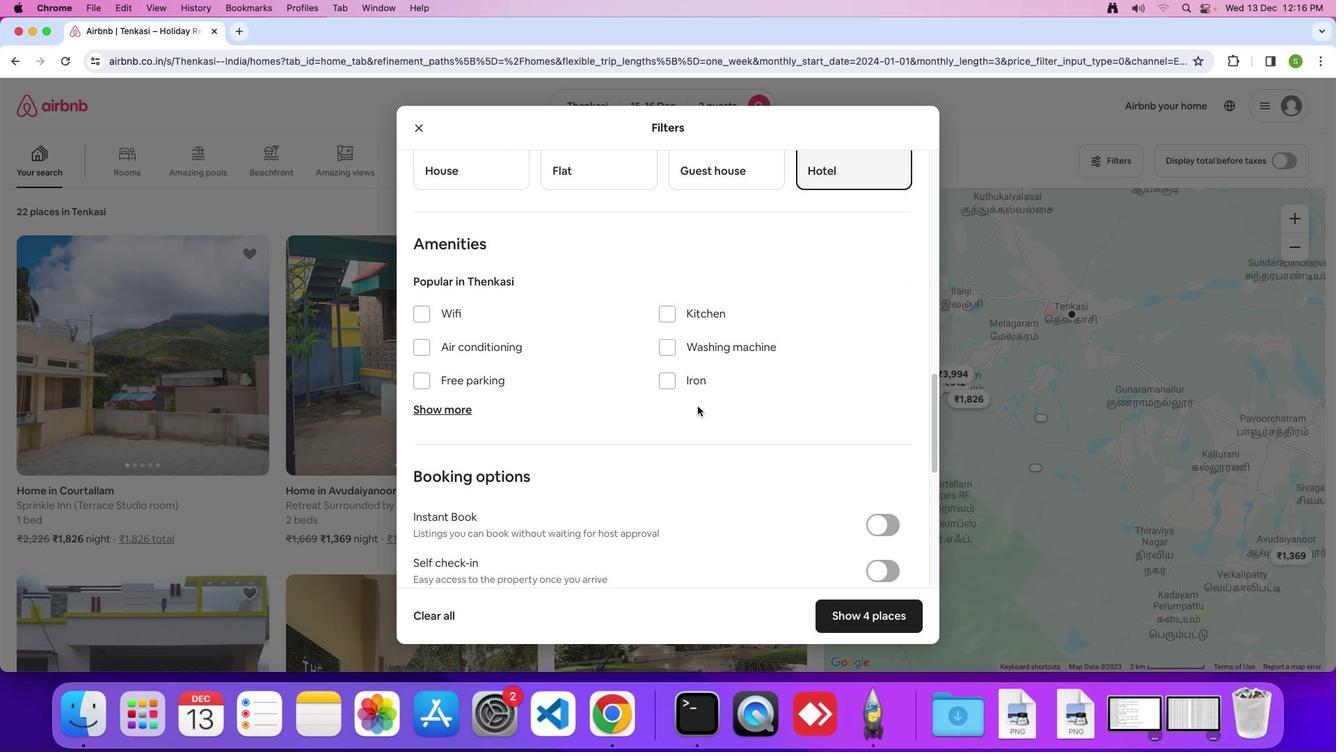 
Action: Mouse scrolled (697, 406) with delta (0, 0)
Screenshot: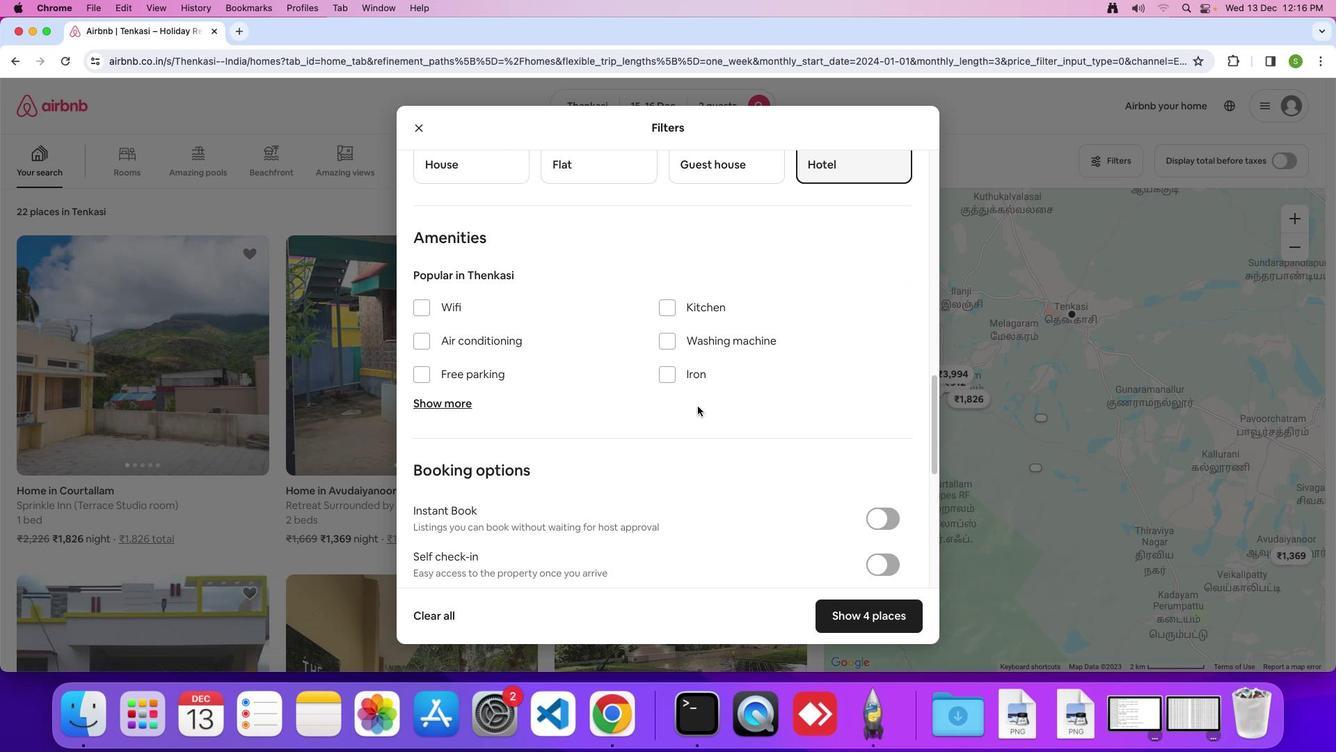 
Action: Mouse scrolled (697, 406) with delta (0, 0)
Screenshot: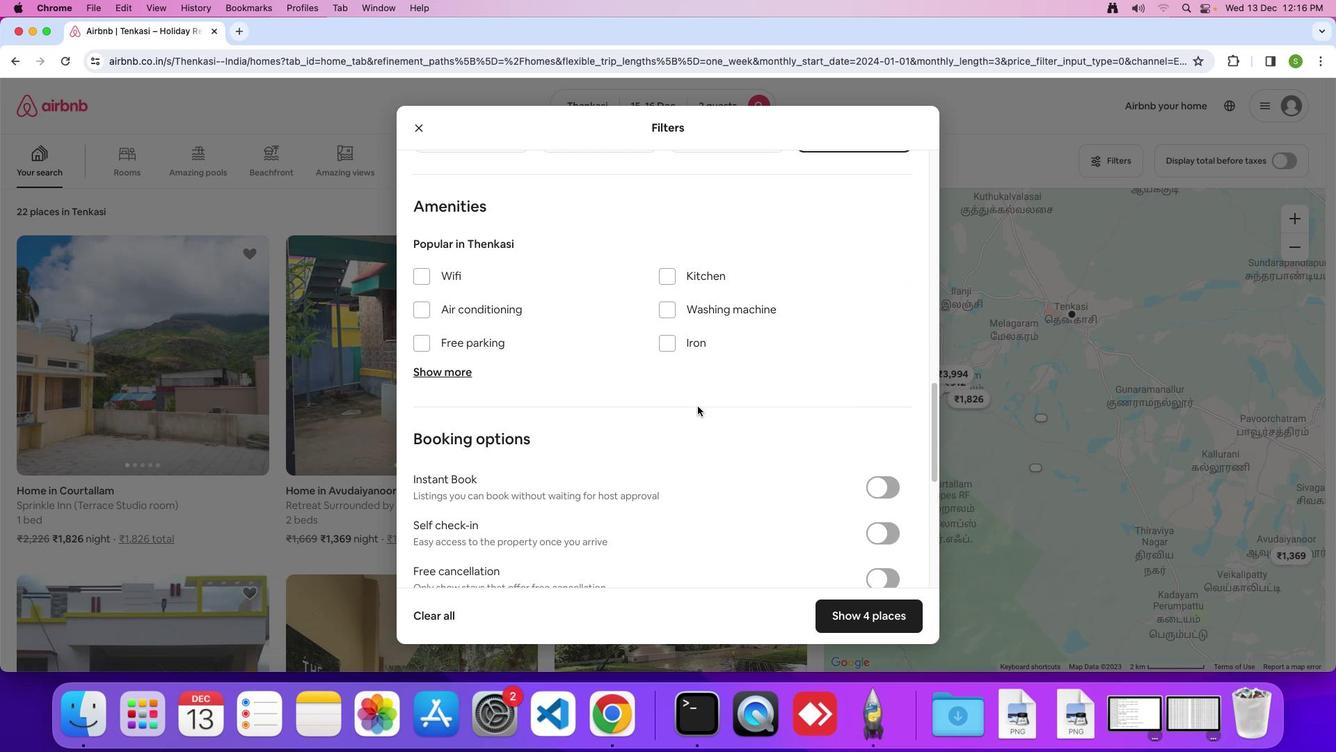 
Action: Mouse scrolled (697, 406) with delta (0, 0)
Screenshot: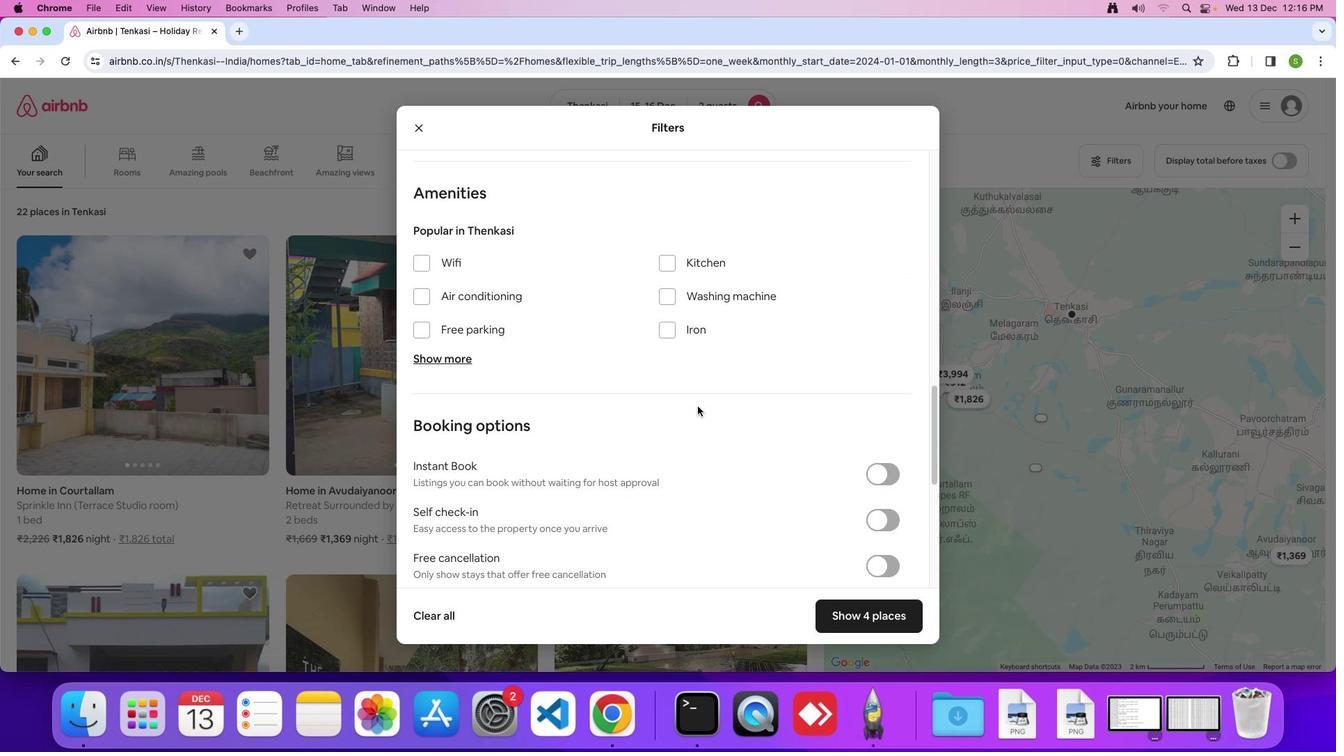 
Action: Mouse scrolled (697, 406) with delta (0, 0)
Screenshot: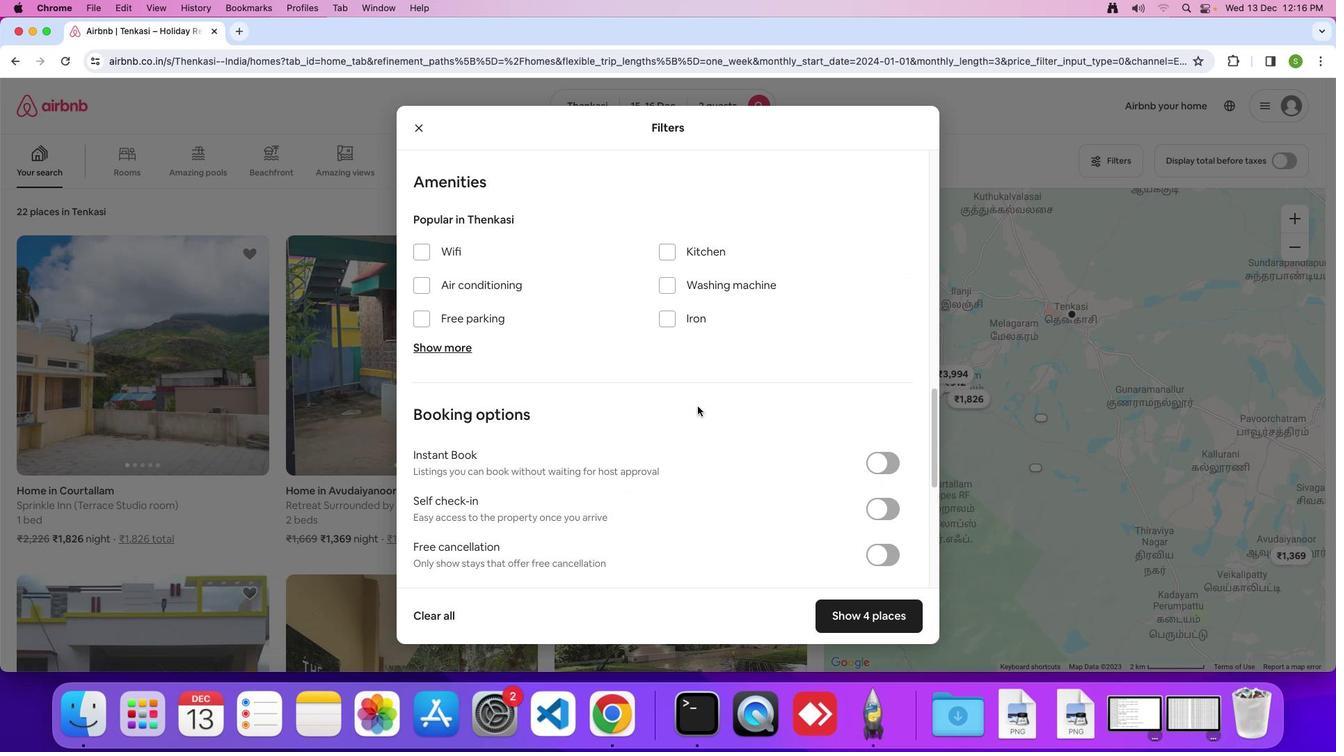 
Action: Mouse scrolled (697, 406) with delta (0, 0)
Screenshot: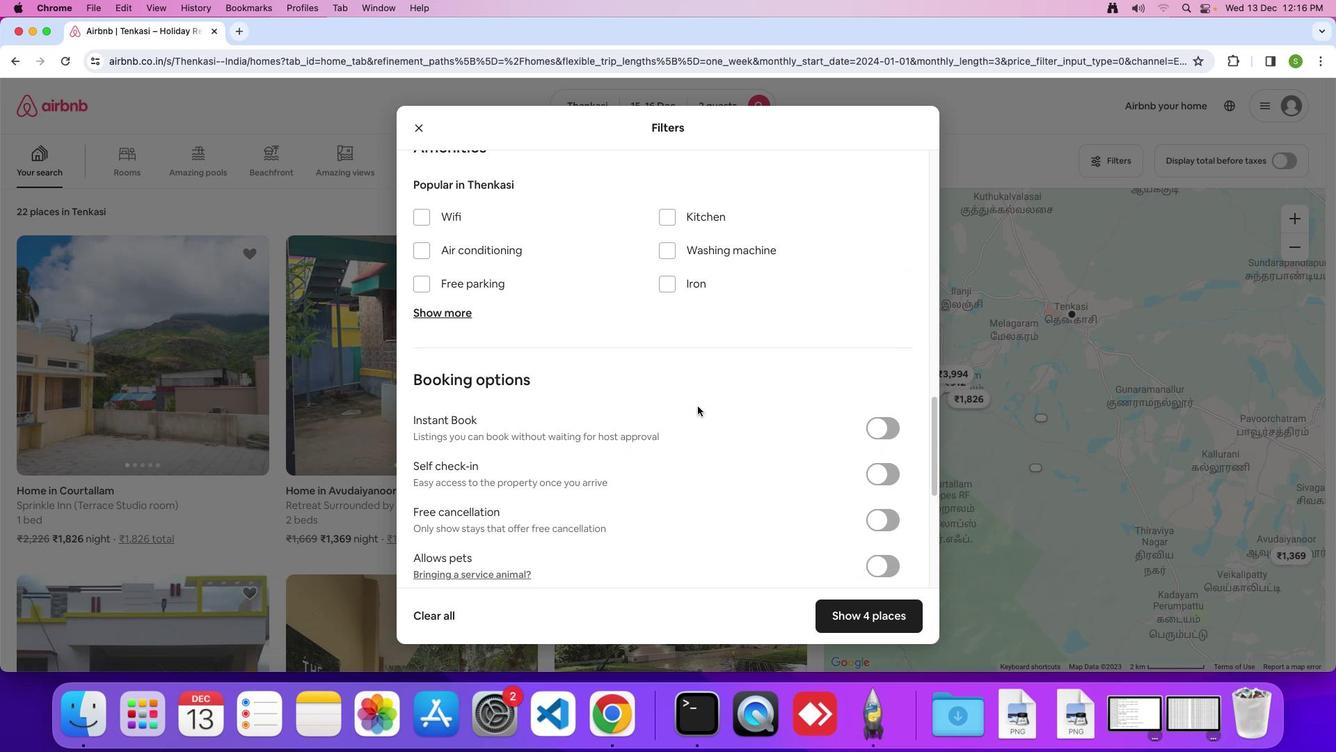 
Action: Mouse scrolled (697, 406) with delta (0, 0)
Screenshot: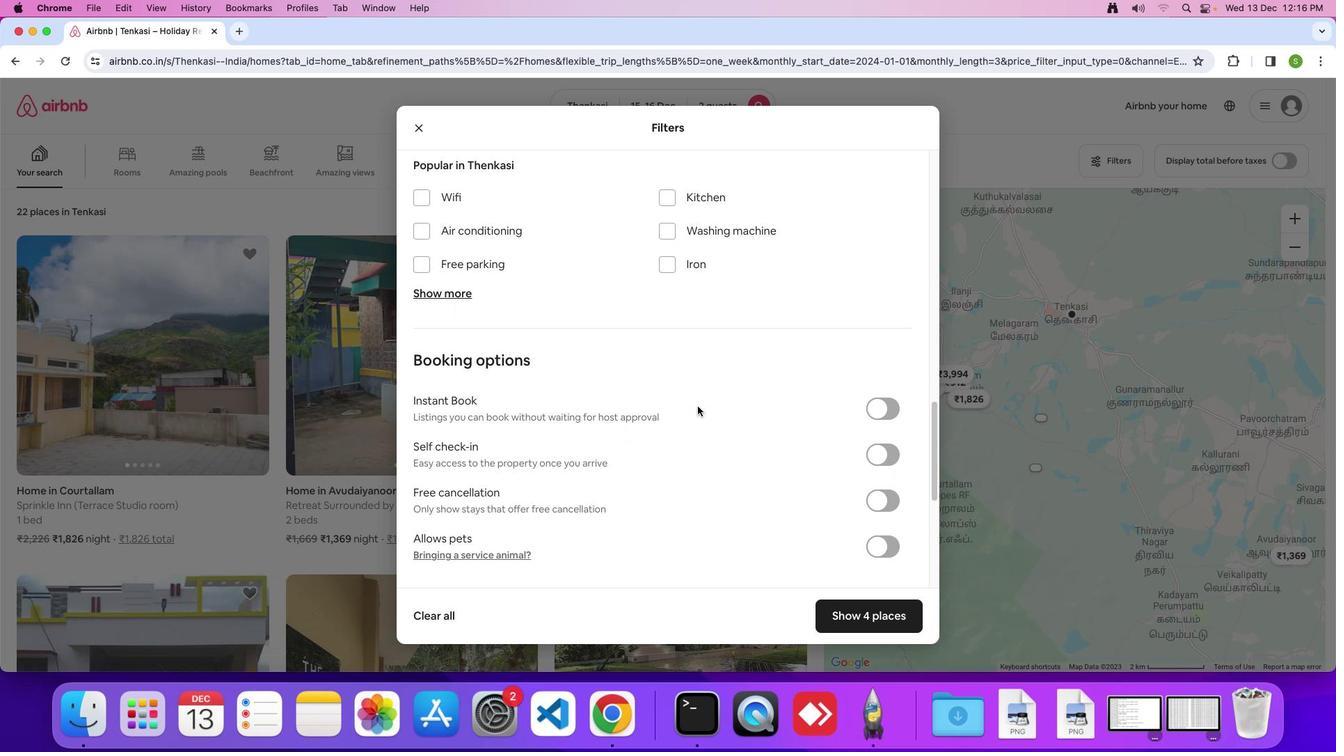 
Action: Mouse scrolled (697, 406) with delta (0, 0)
Screenshot: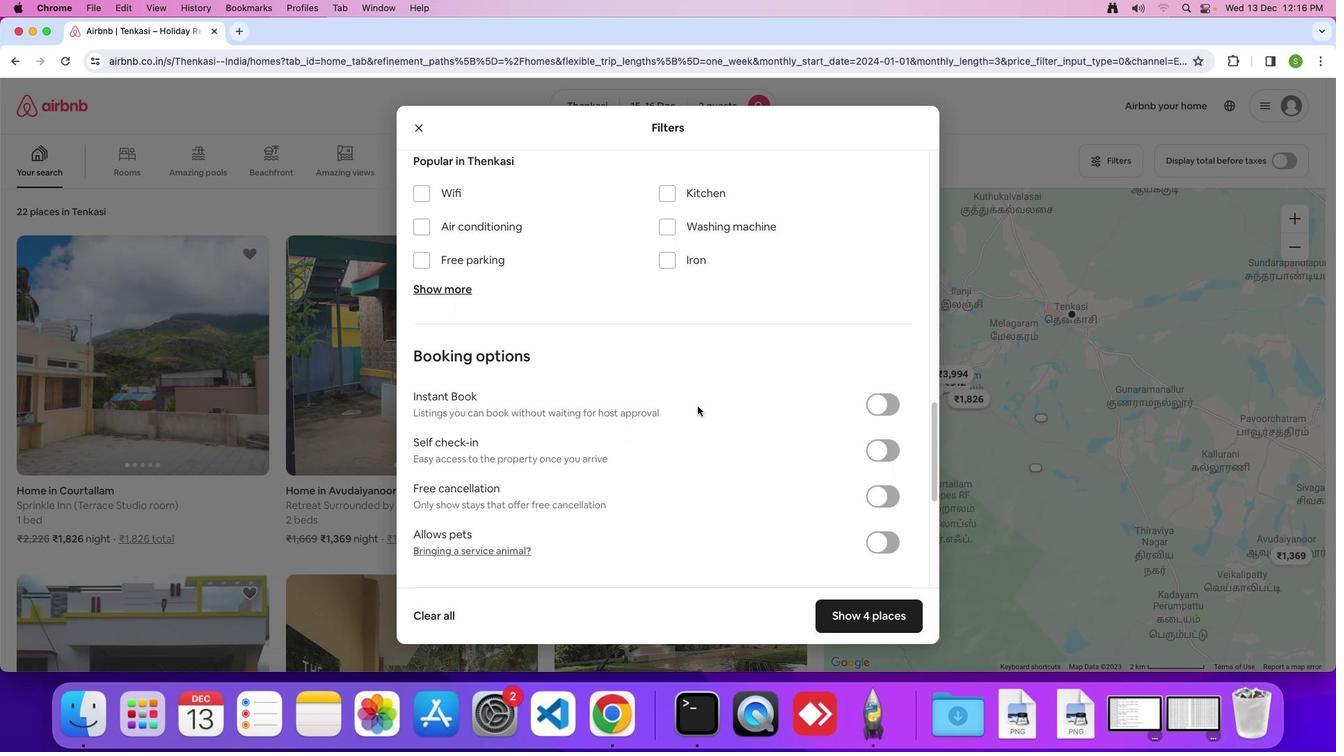 
Action: Mouse scrolled (697, 406) with delta (0, 0)
Screenshot: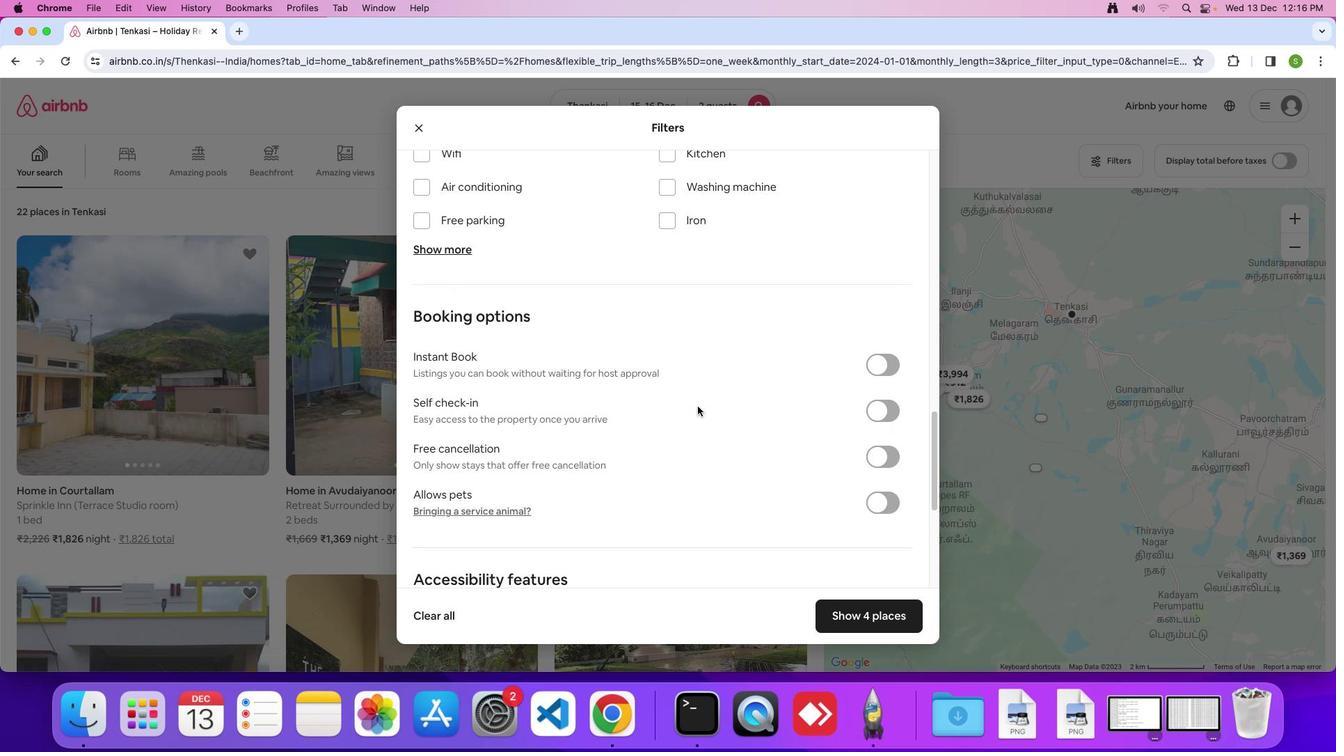 
Action: Mouse scrolled (697, 406) with delta (0, 0)
Screenshot: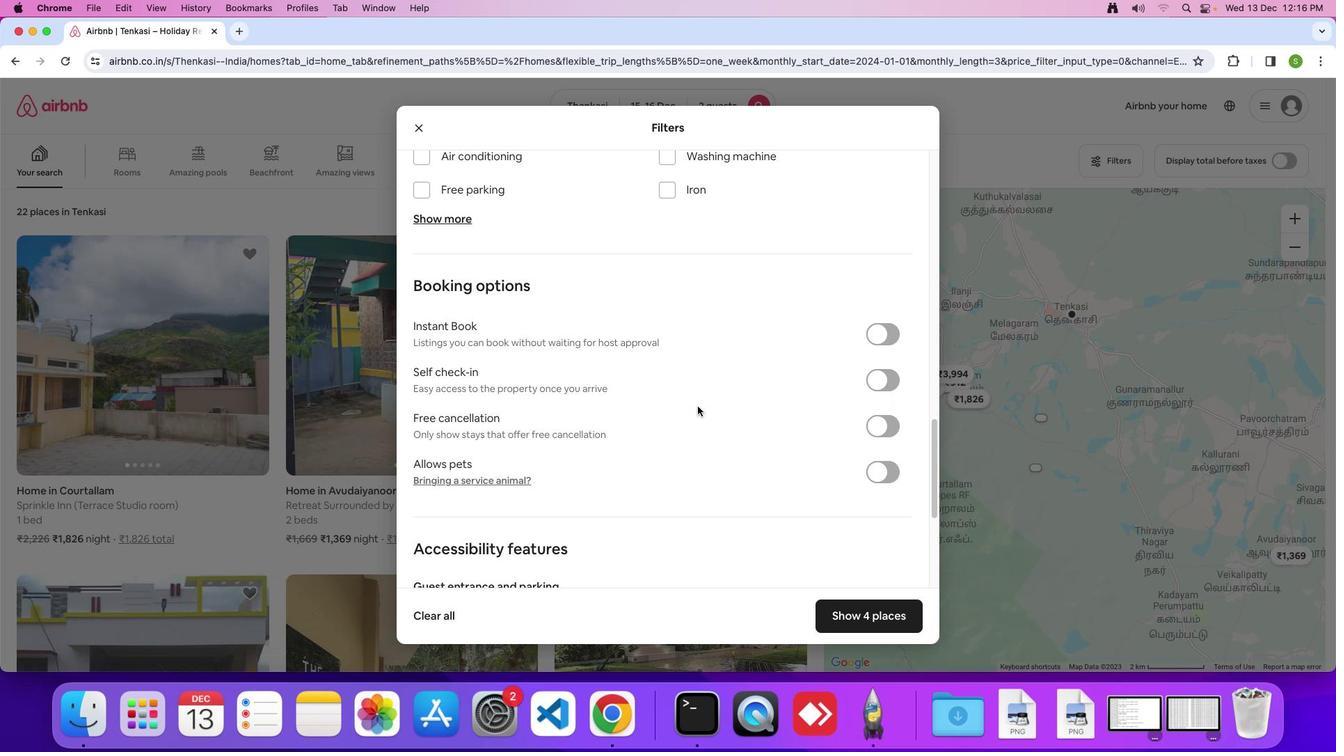 
Action: Mouse scrolled (697, 406) with delta (0, 0)
Screenshot: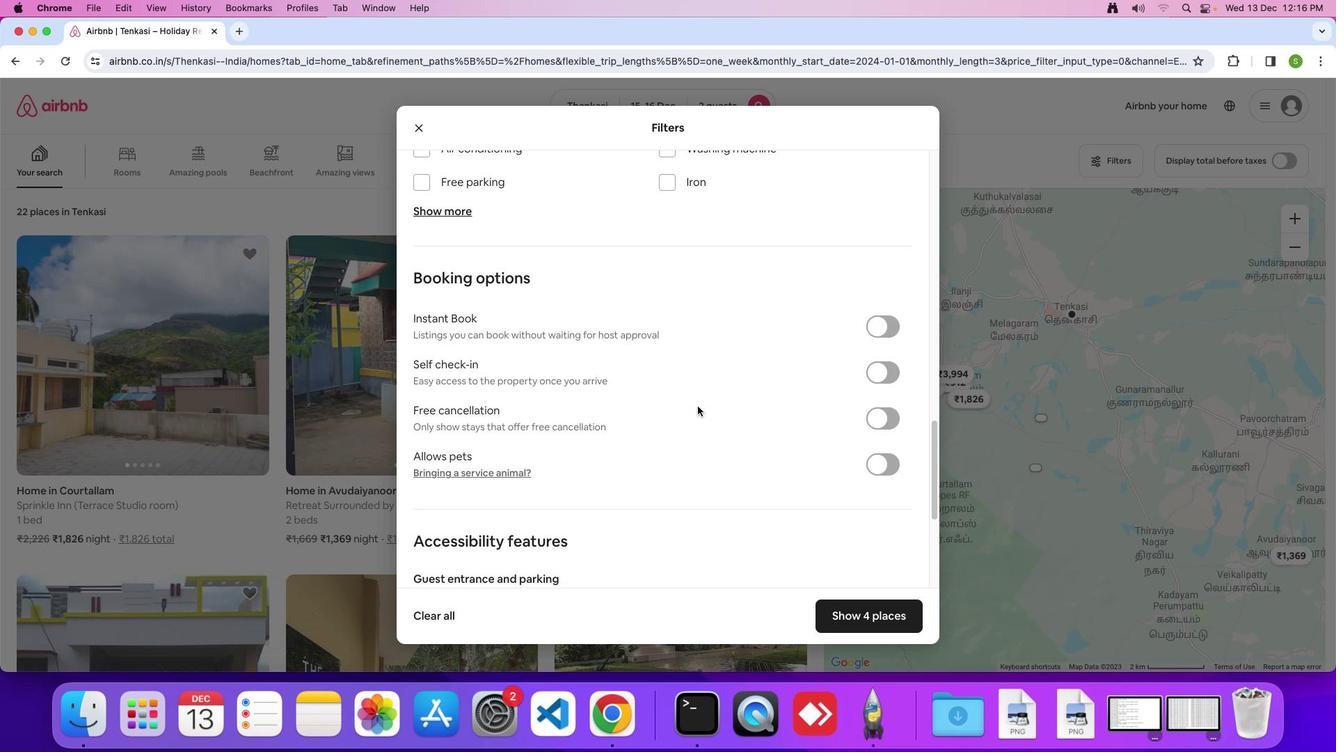 
Action: Mouse scrolled (697, 406) with delta (0, -1)
Screenshot: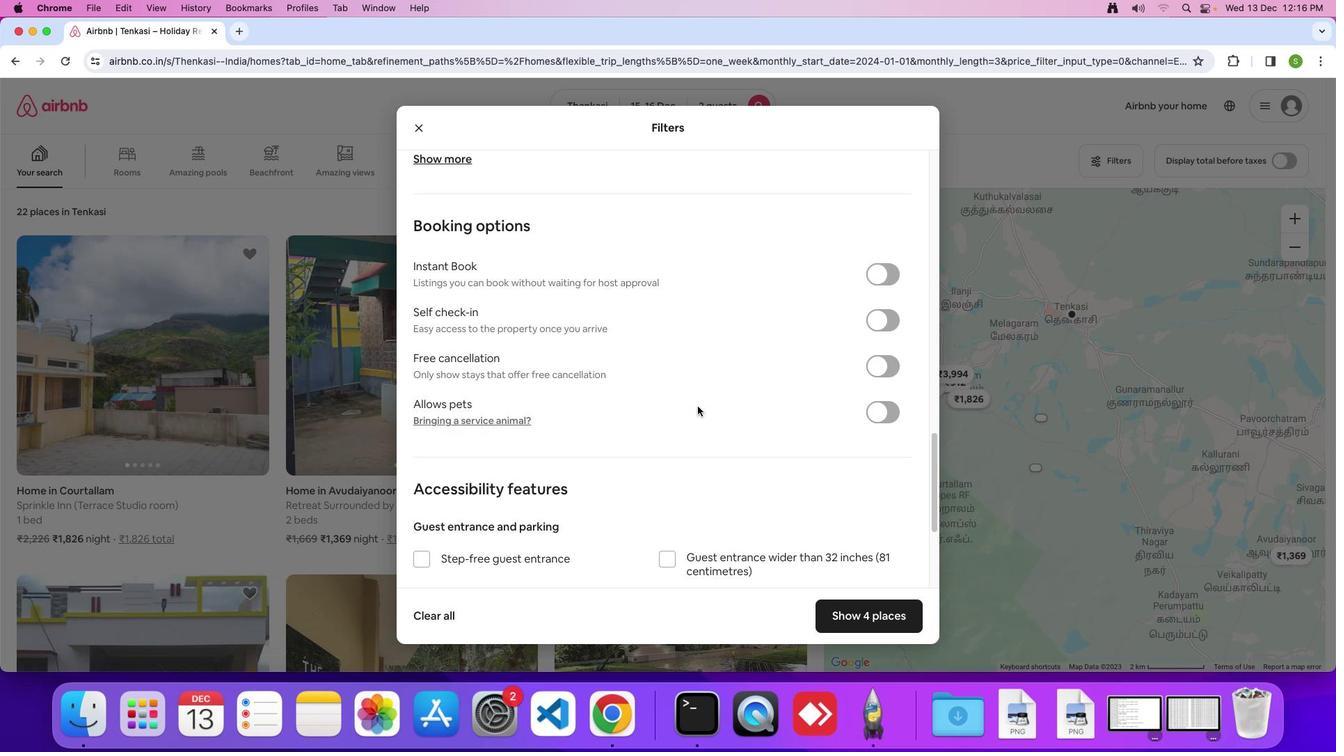 
Action: Mouse scrolled (697, 406) with delta (0, 0)
Screenshot: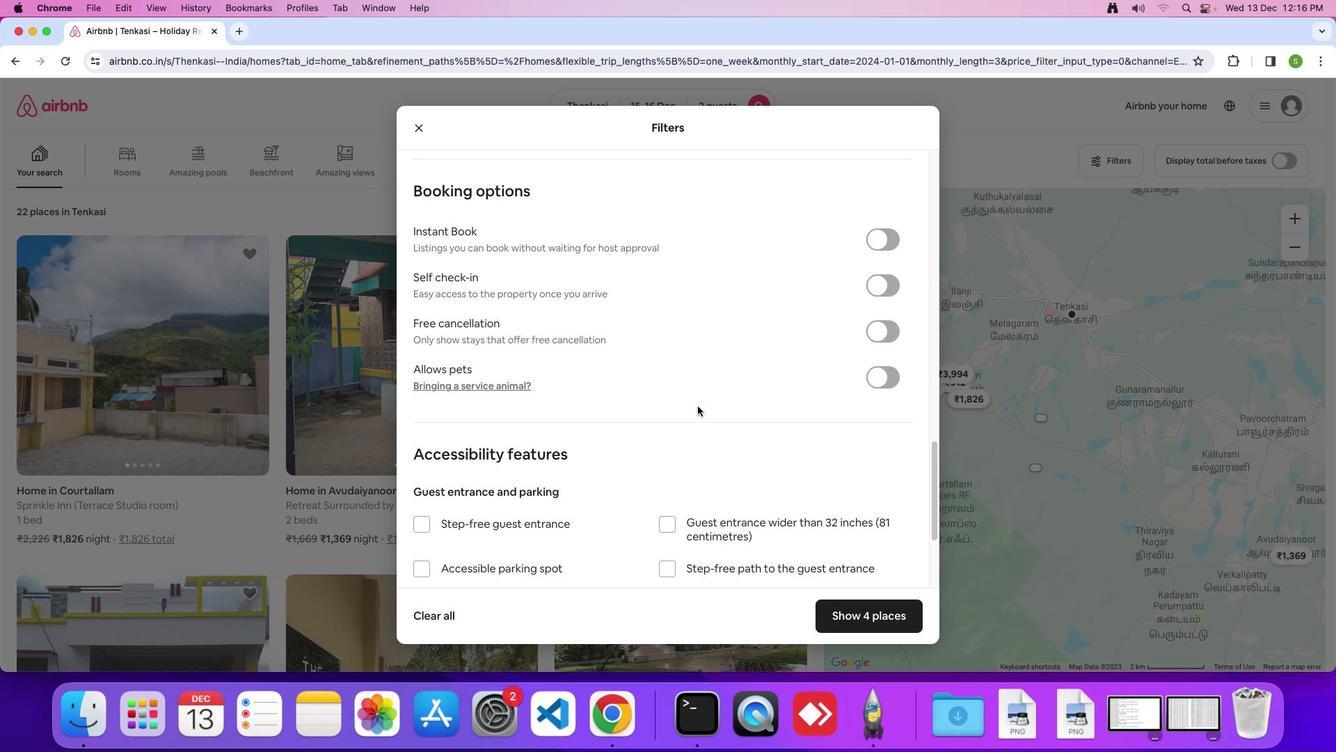 
Action: Mouse scrolled (697, 406) with delta (0, 0)
Screenshot: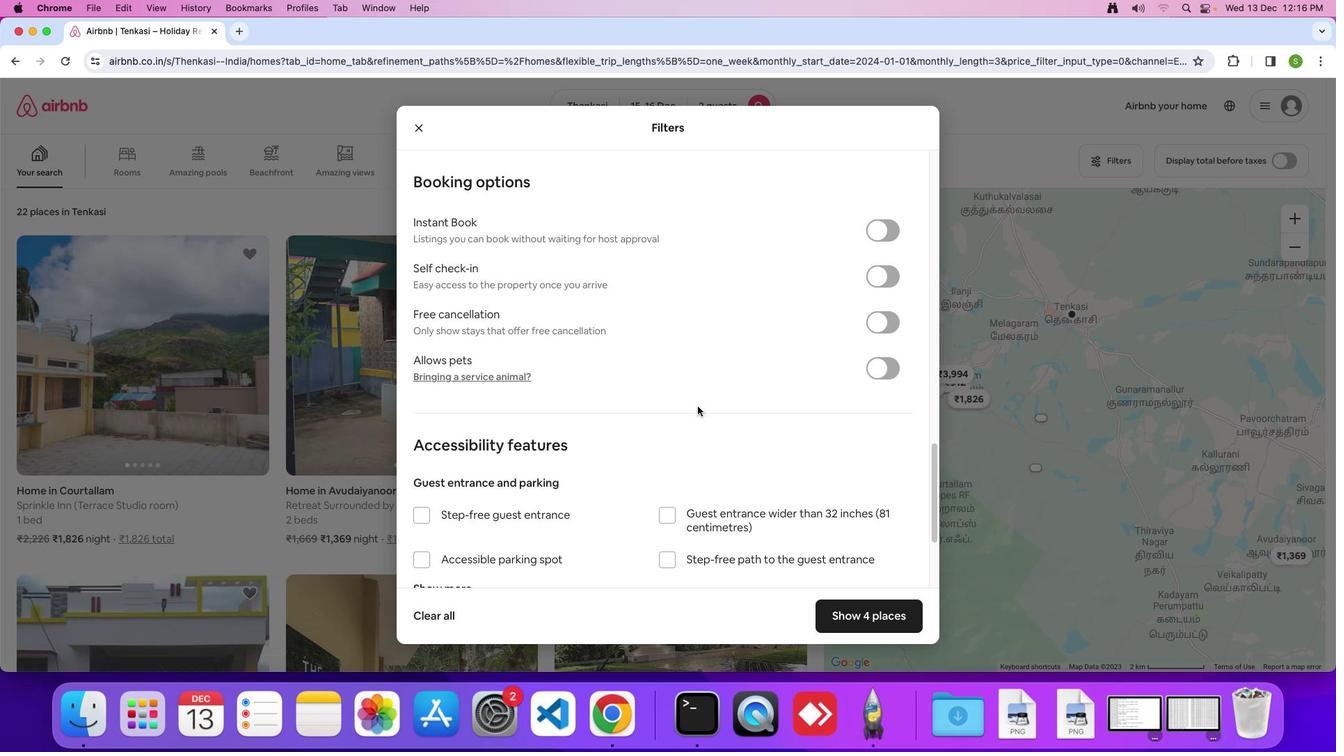 
Action: Mouse scrolled (697, 406) with delta (0, 0)
Screenshot: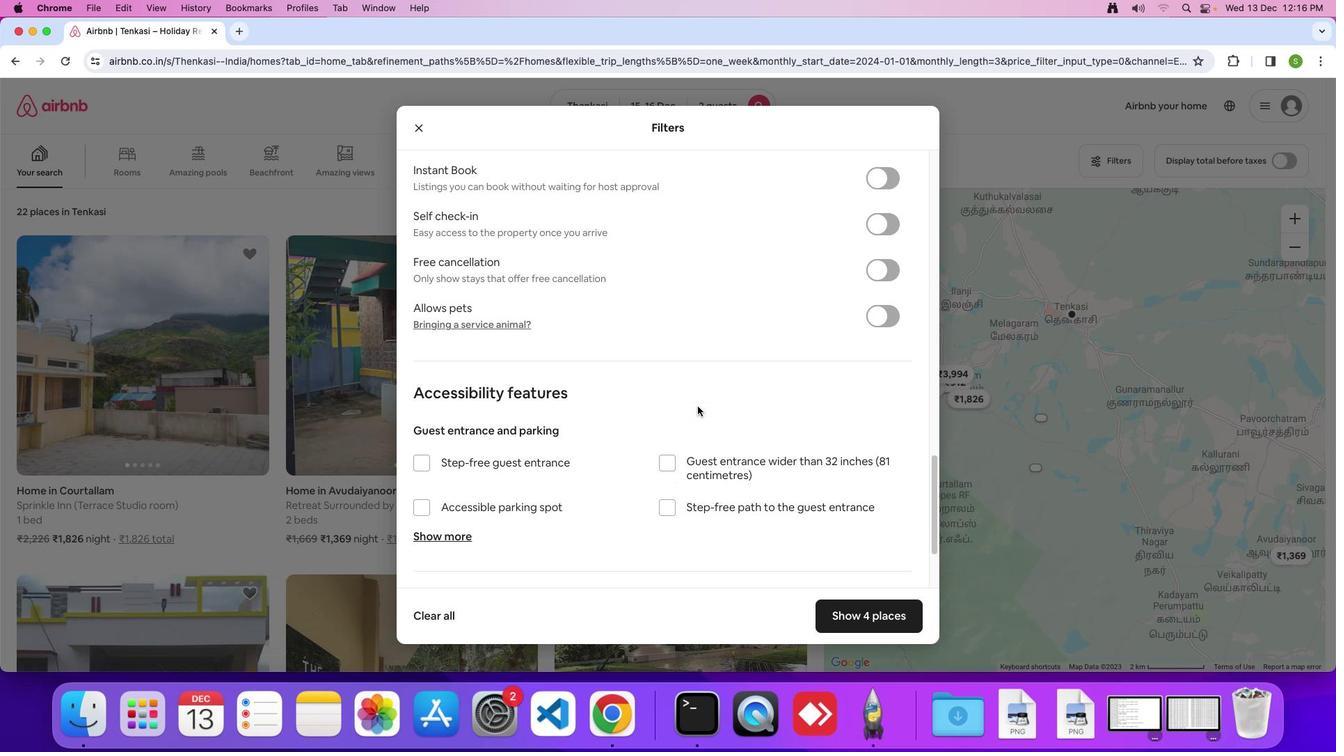 
Action: Mouse scrolled (697, 406) with delta (0, 0)
Screenshot: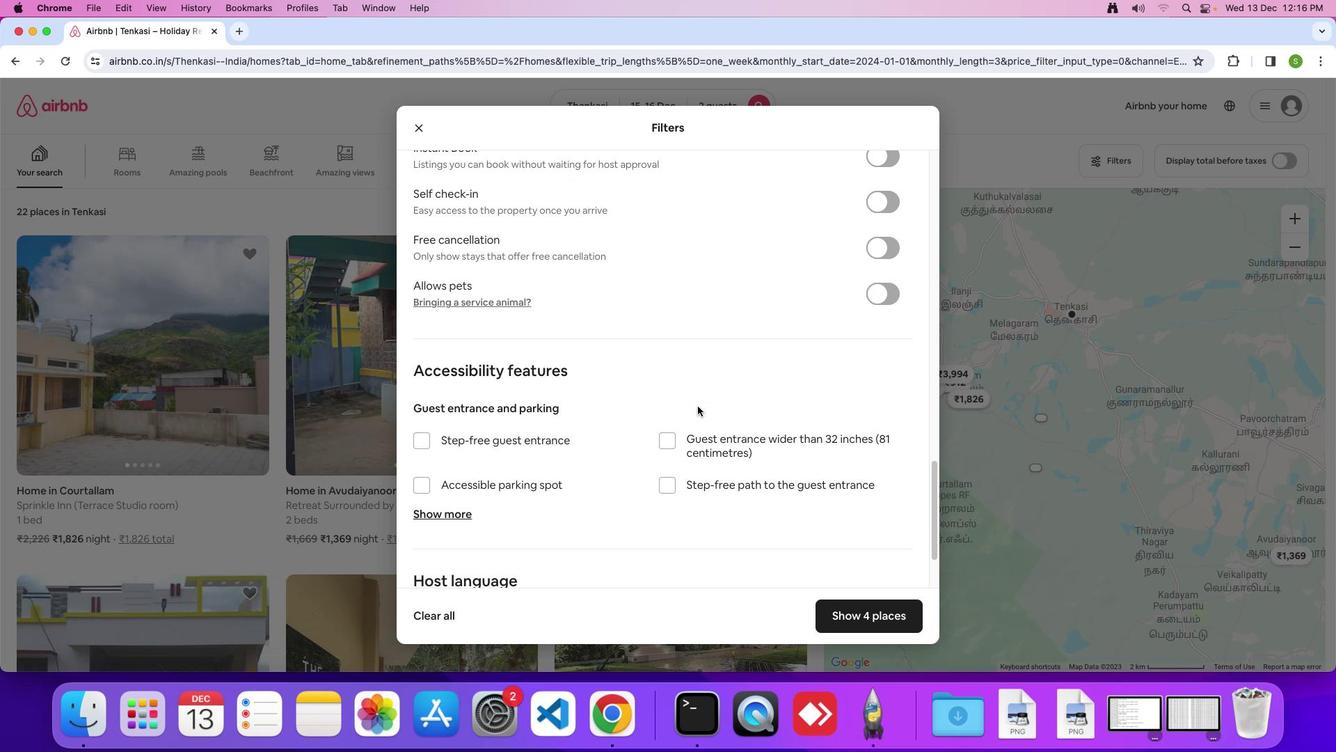 
Action: Mouse scrolled (697, 406) with delta (0, 0)
Screenshot: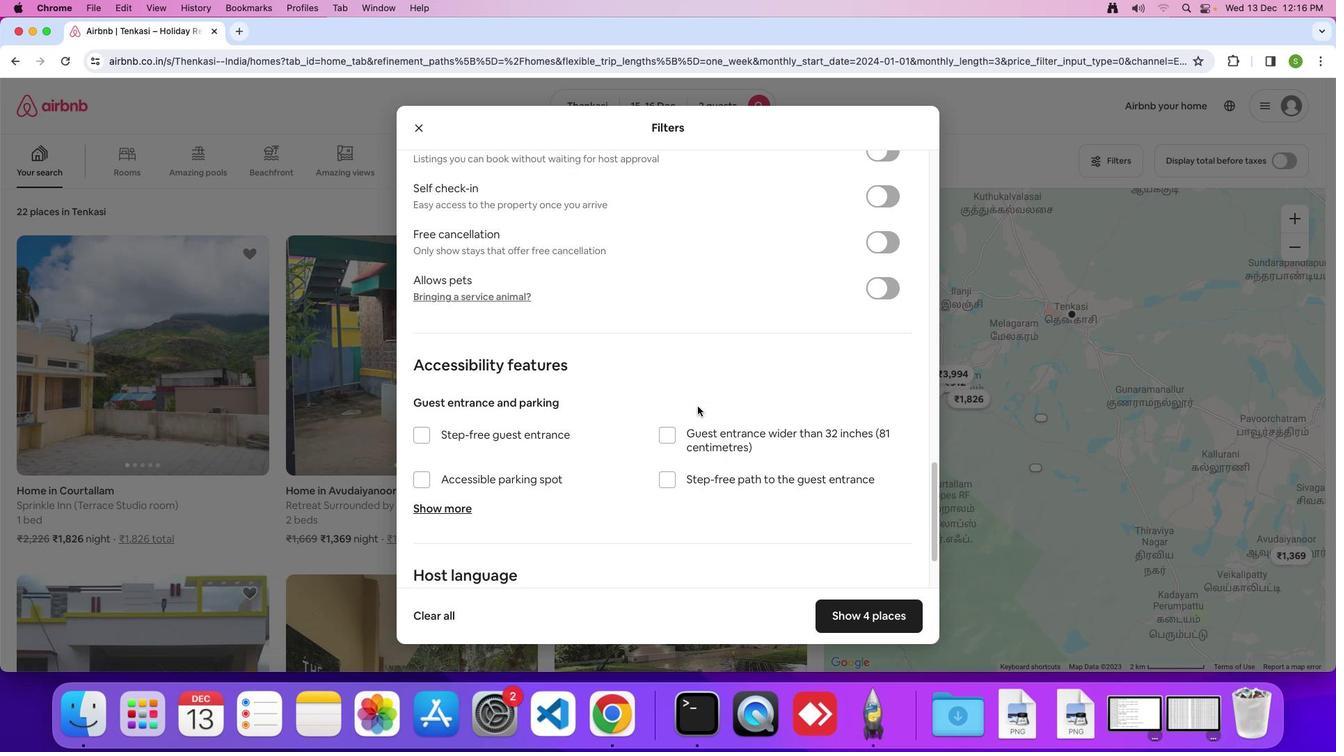 
Action: Mouse scrolled (697, 406) with delta (0, -1)
Screenshot: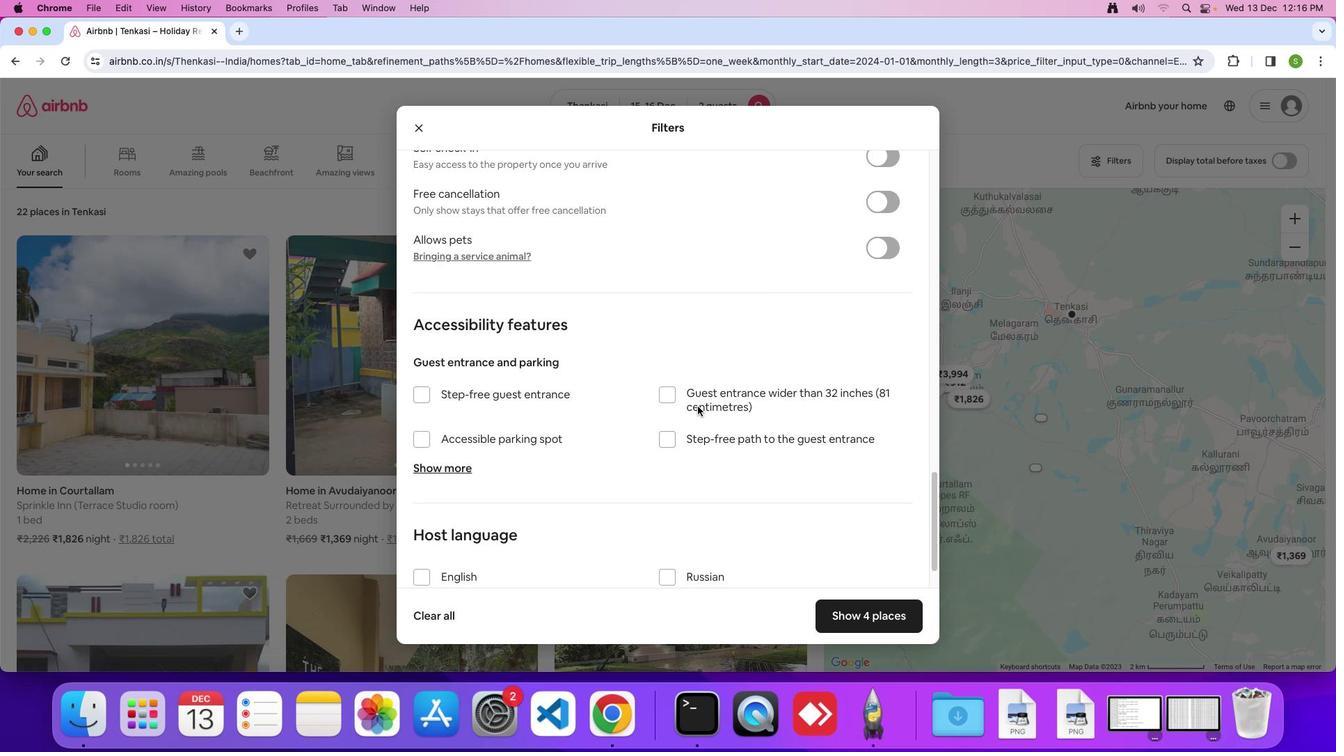 
Action: Mouse scrolled (697, 406) with delta (0, 0)
Screenshot: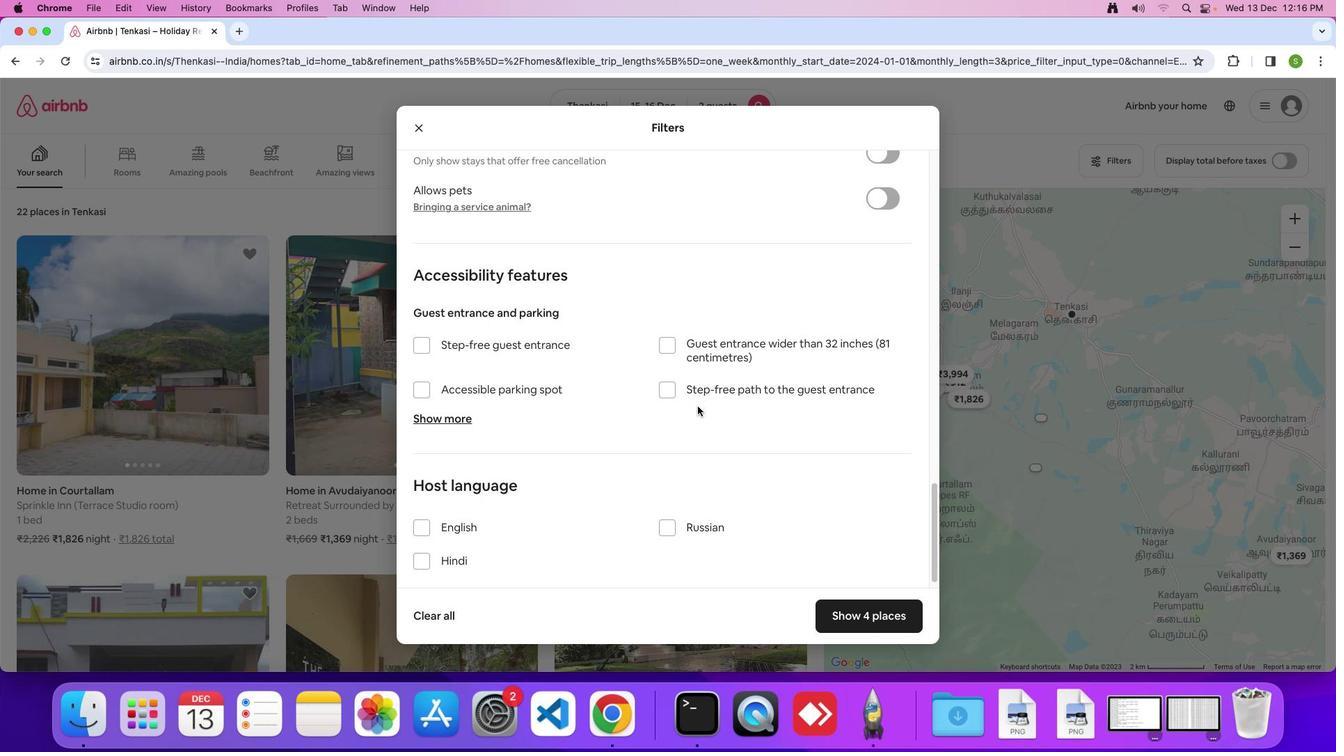 
Action: Mouse scrolled (697, 406) with delta (0, 0)
Screenshot: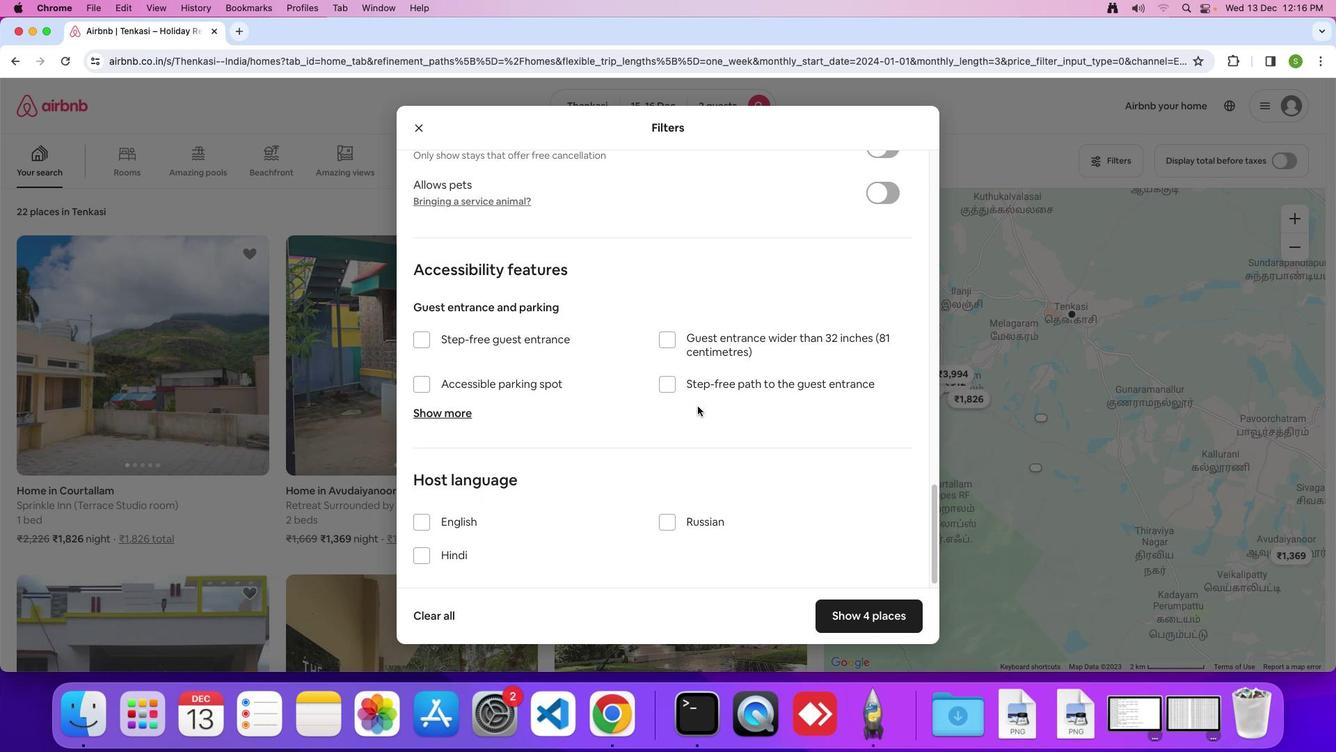 
Action: Mouse scrolled (697, 406) with delta (0, -2)
Screenshot: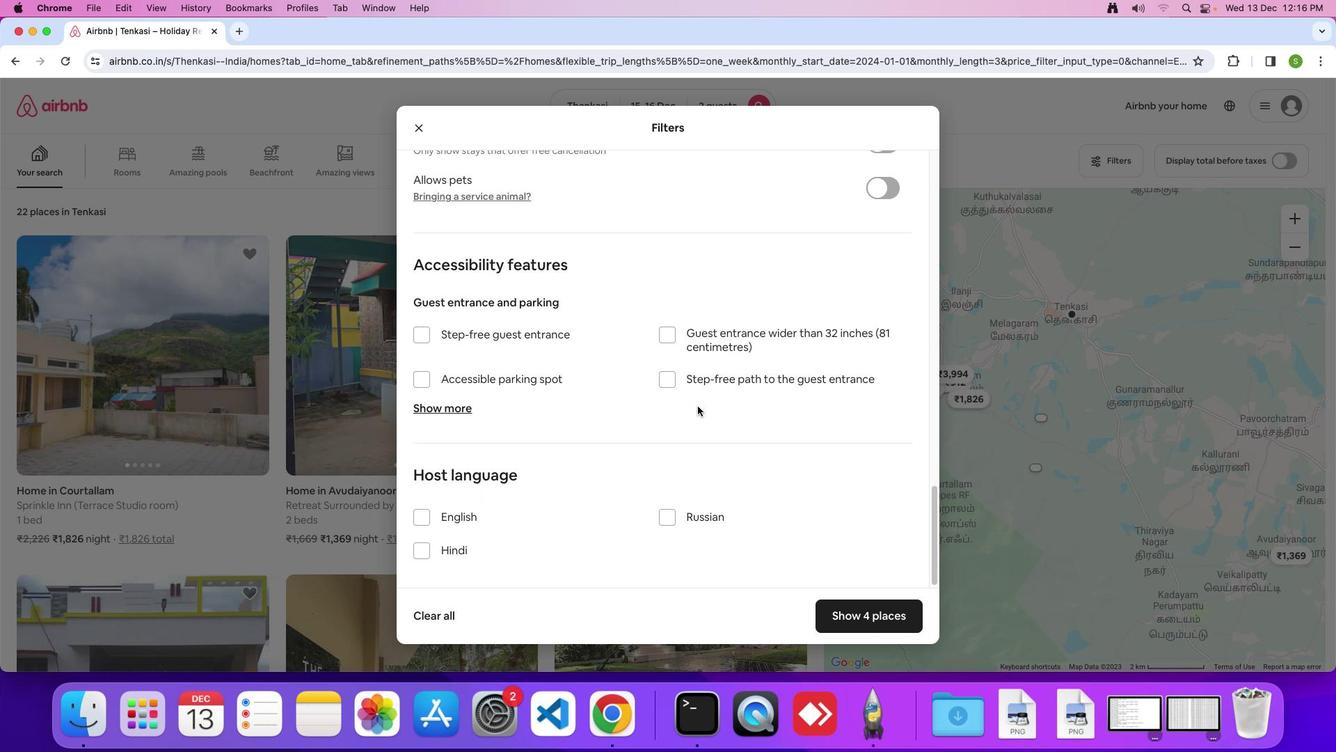 
Action: Mouse scrolled (697, 406) with delta (0, 0)
Screenshot: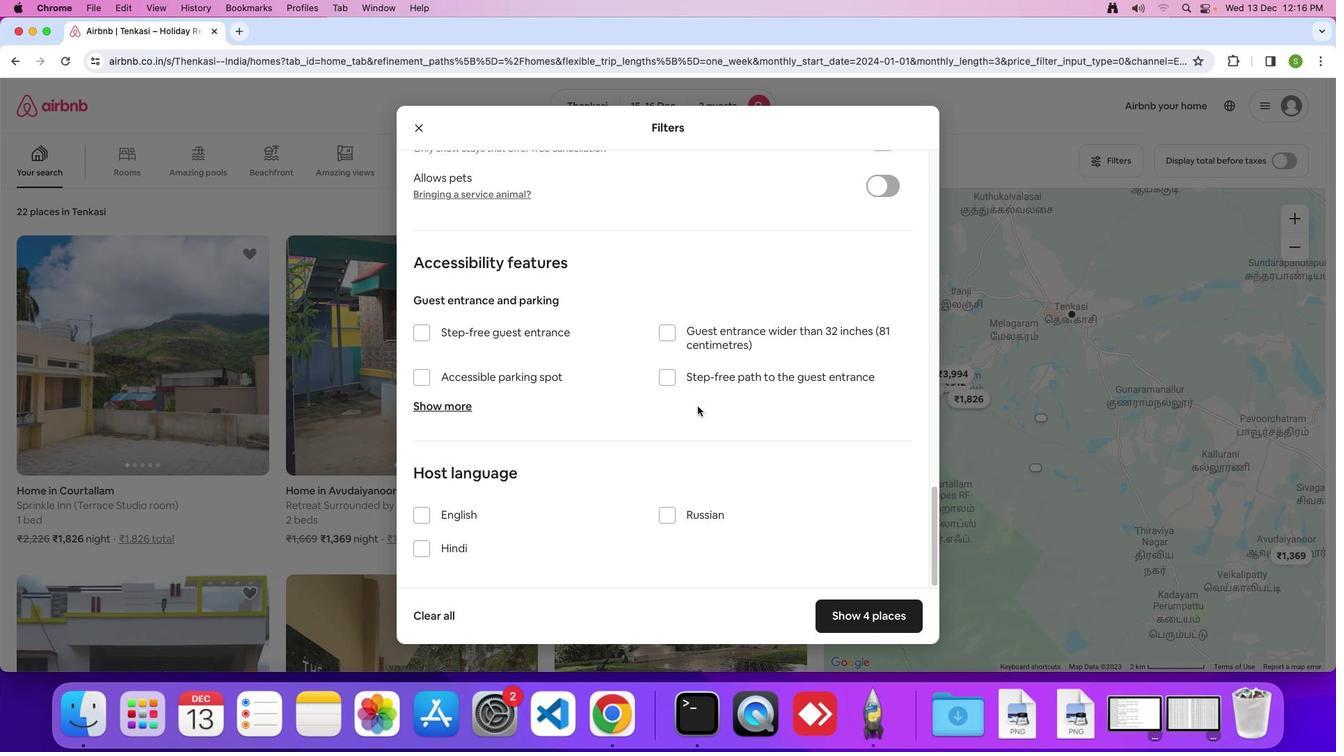 
Action: Mouse scrolled (697, 406) with delta (0, 0)
Screenshot: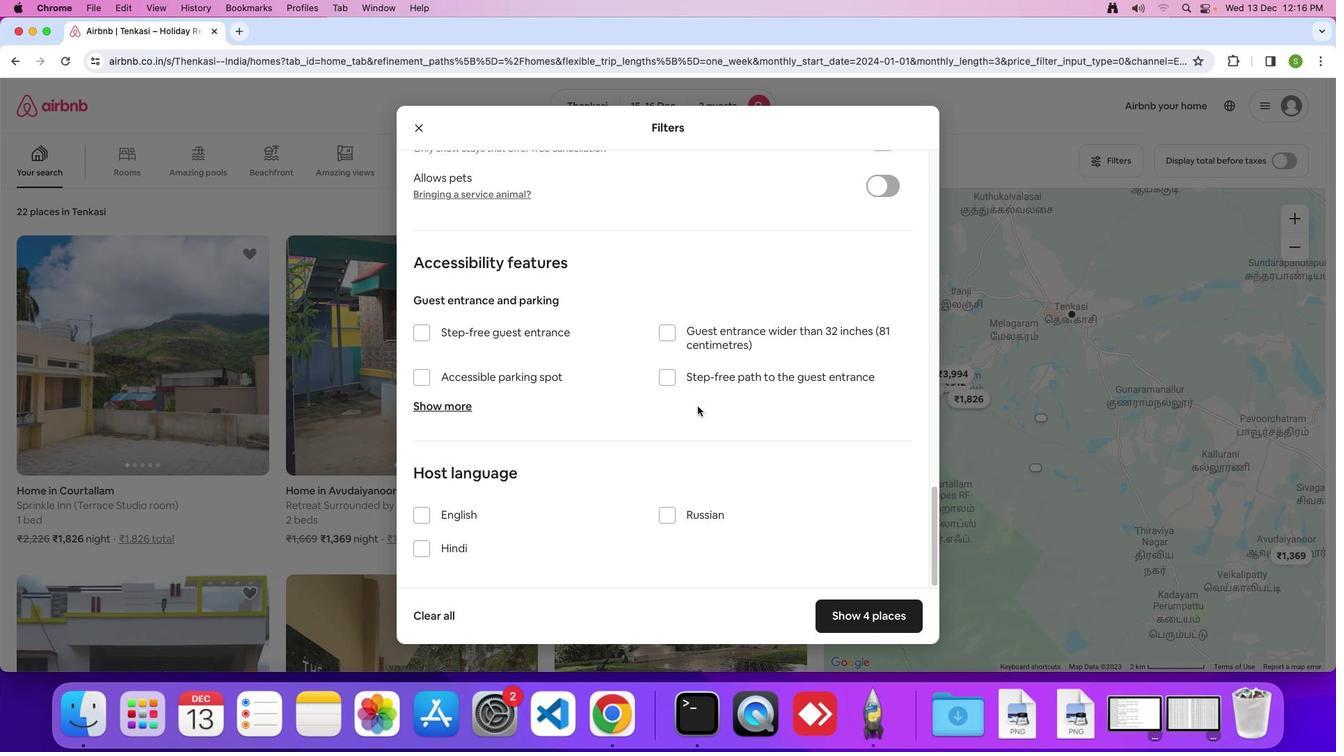 
Action: Mouse scrolled (697, 406) with delta (0, -1)
Screenshot: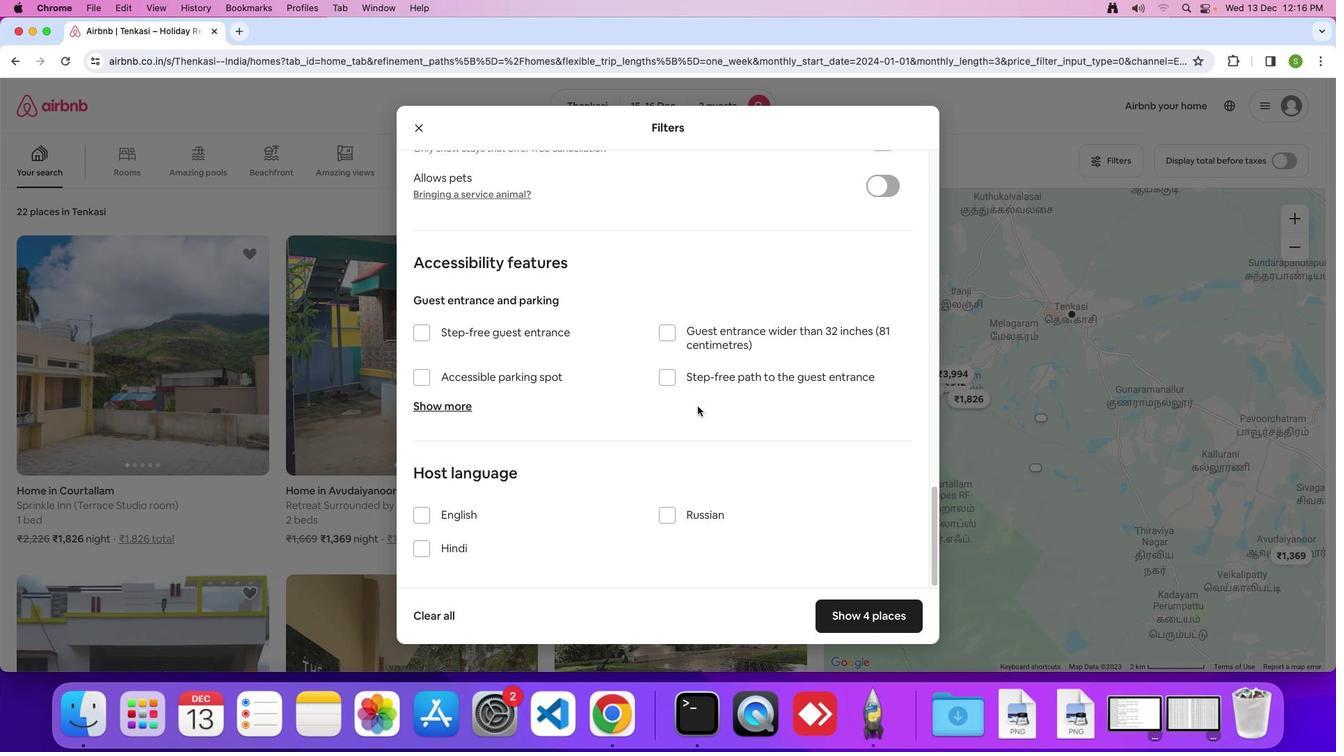 
Action: Mouse moved to (869, 621)
Screenshot: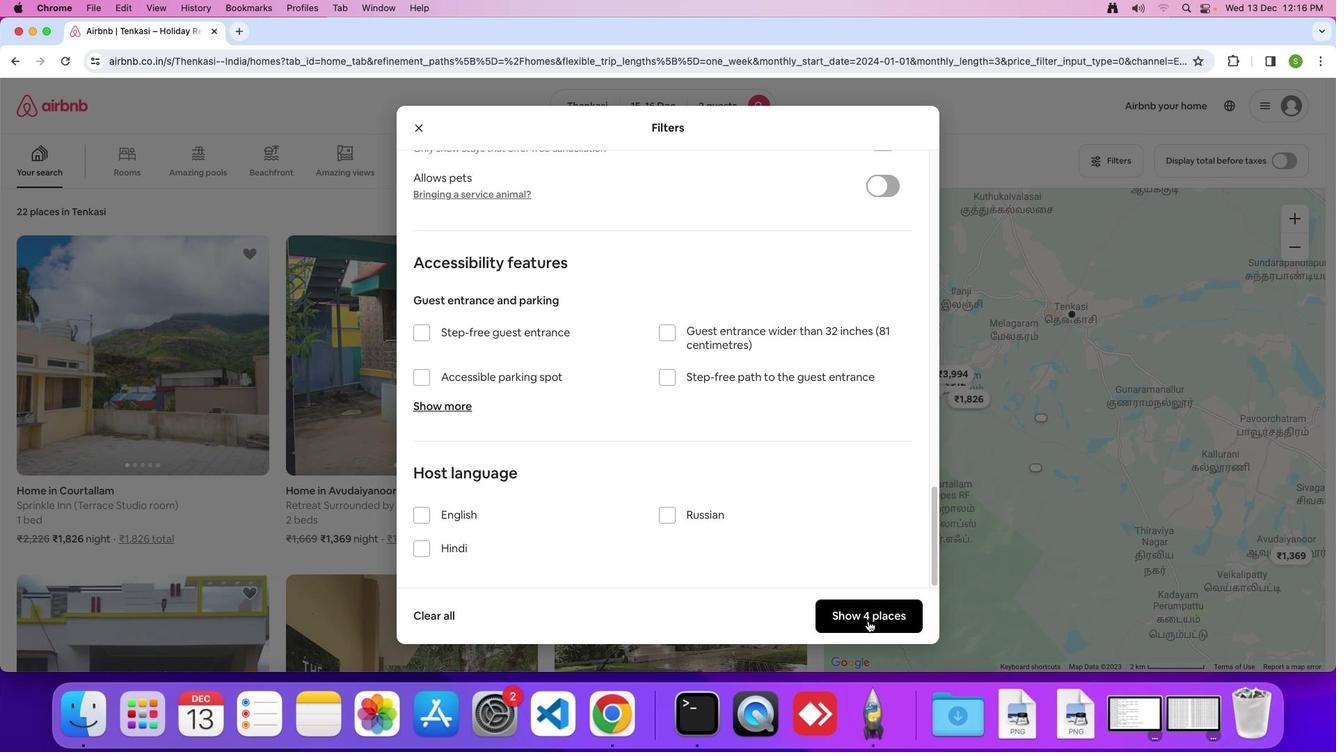 
Action: Mouse pressed left at (869, 621)
Screenshot: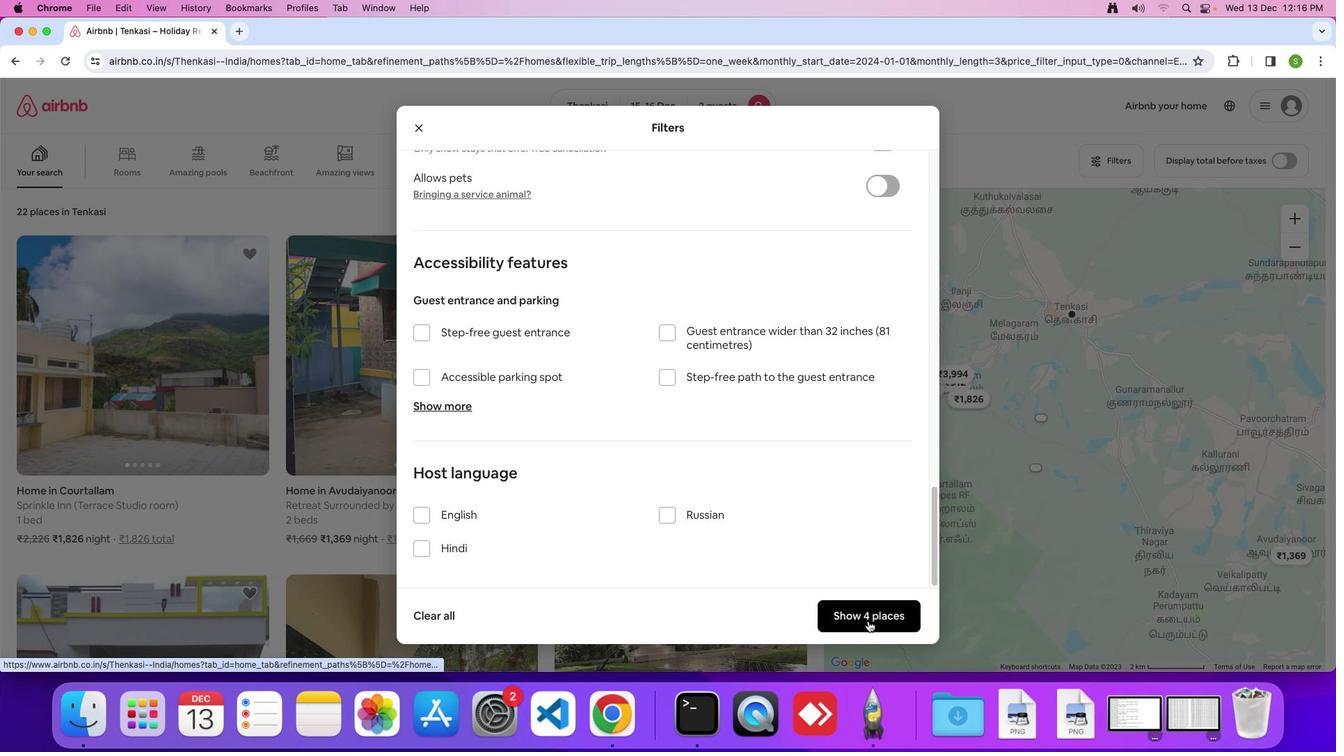 
Action: Mouse moved to (162, 377)
Screenshot: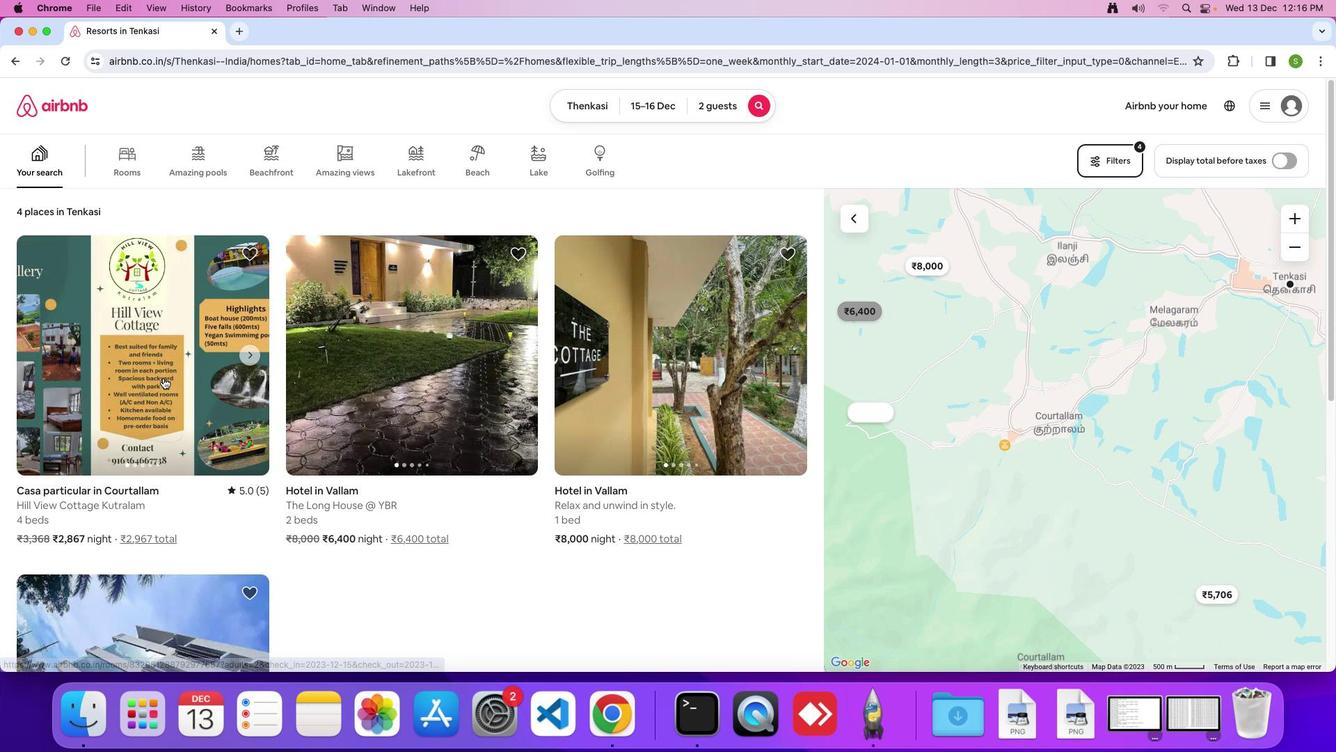 
Action: Mouse pressed left at (162, 377)
Screenshot: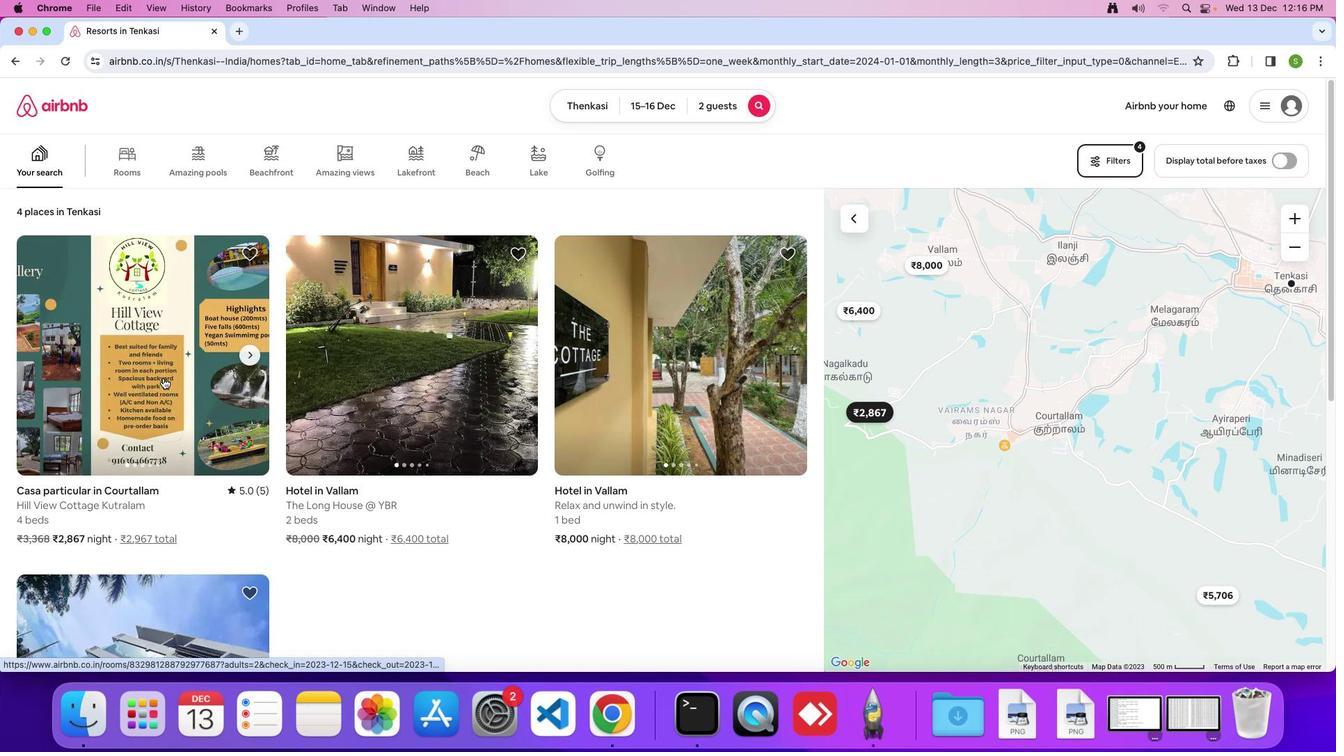 
Action: Mouse moved to (499, 377)
Screenshot: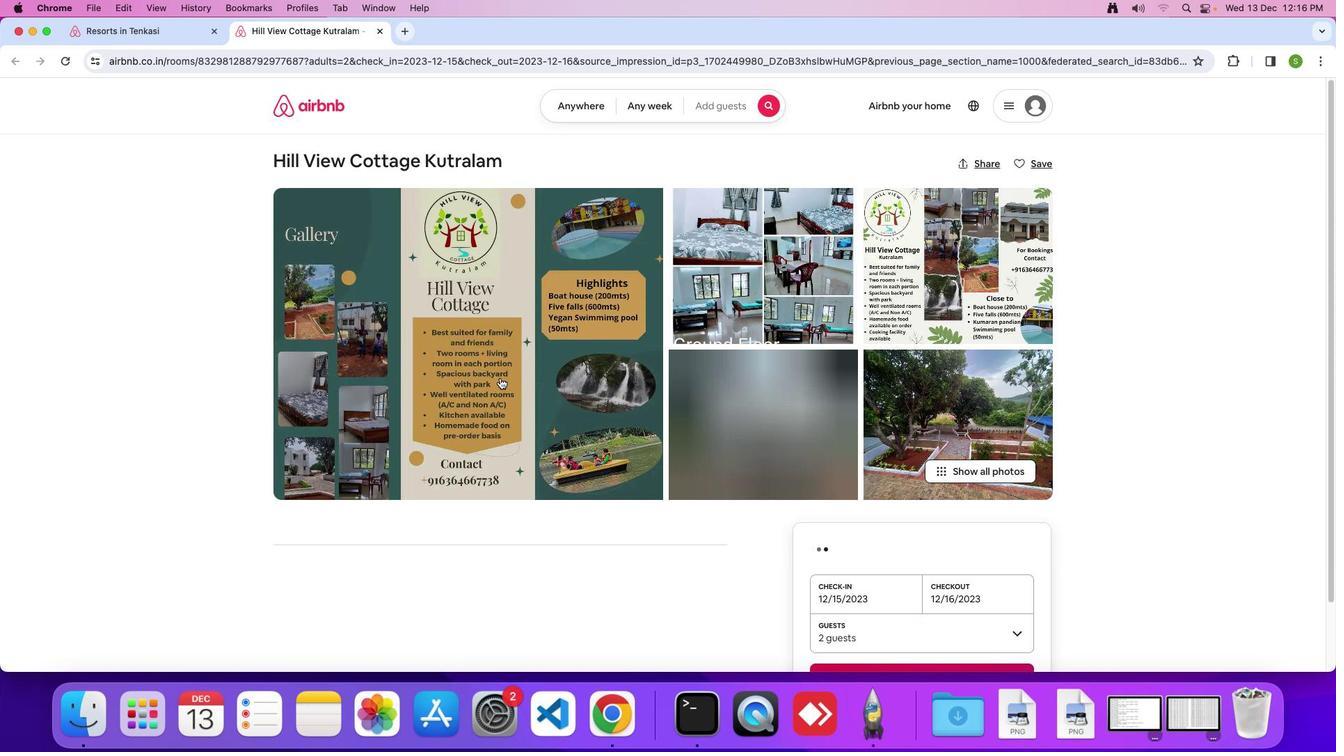 
Action: Mouse pressed left at (499, 377)
Screenshot: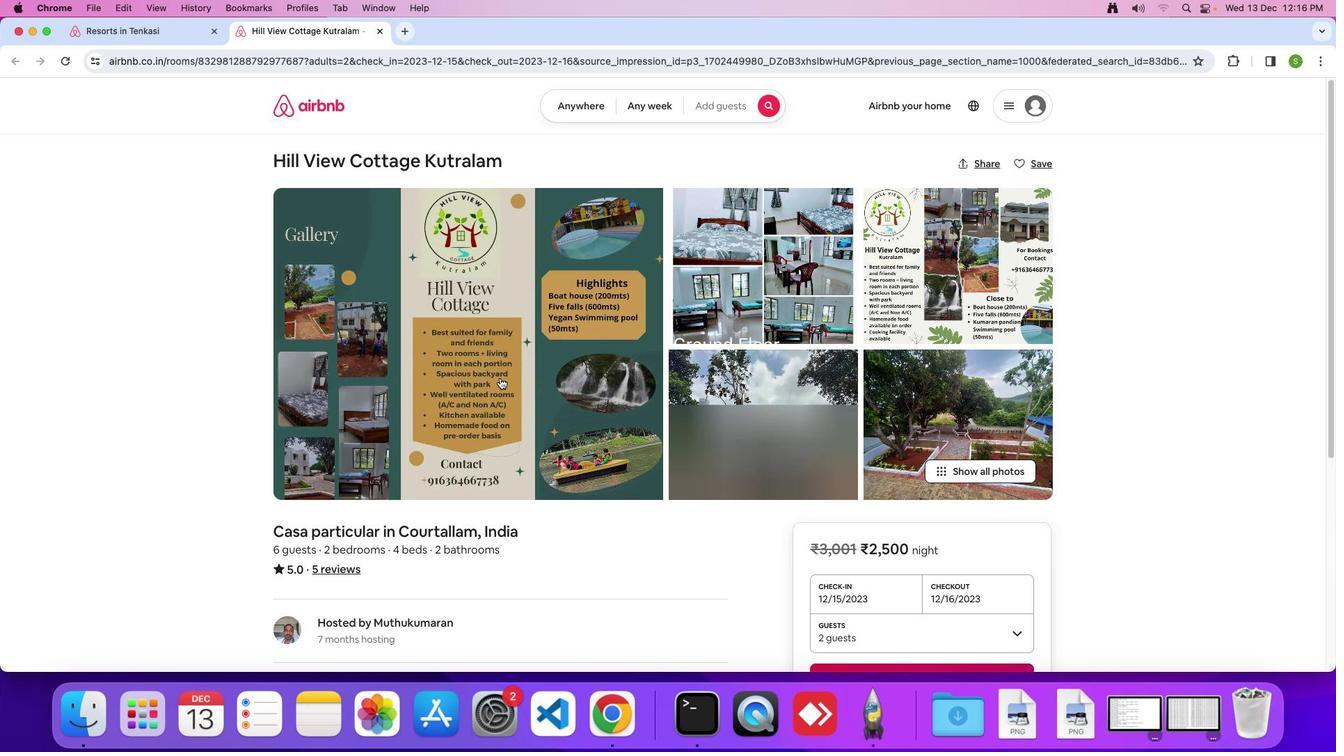 
Action: Mouse moved to (607, 428)
Screenshot: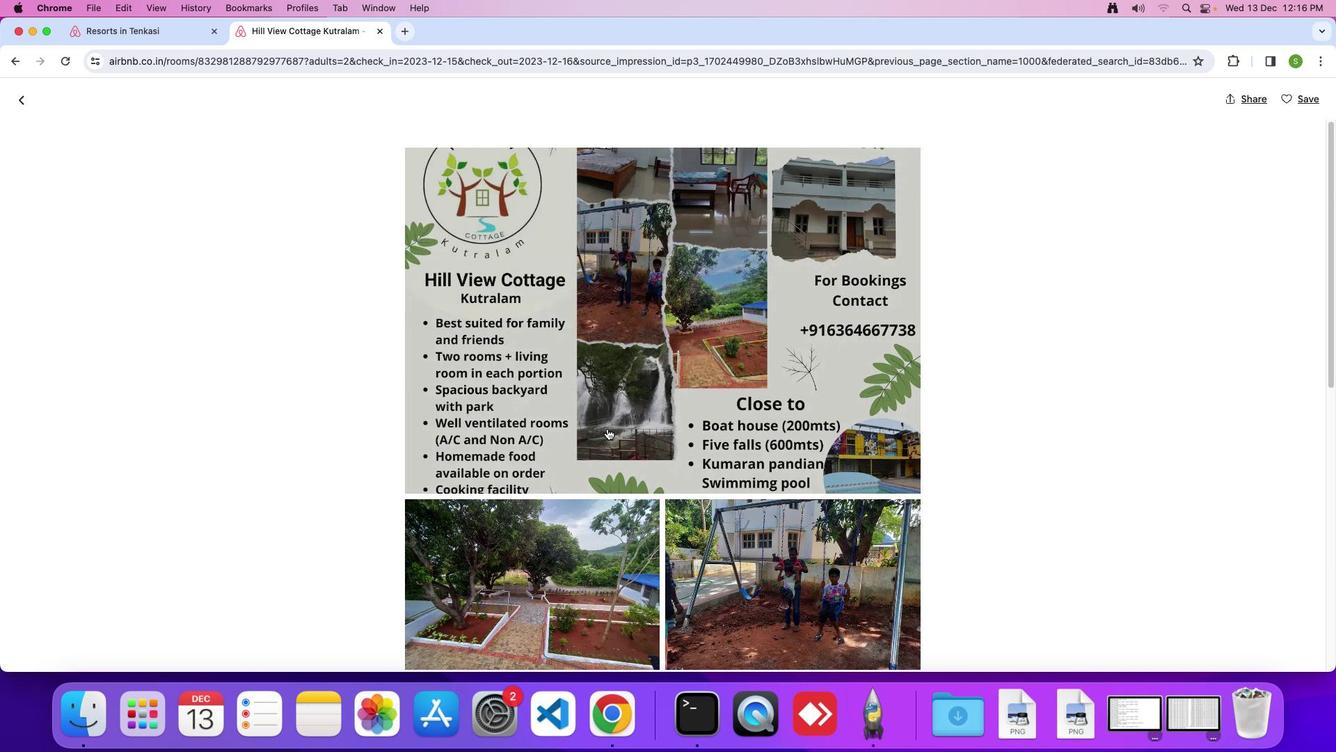 
Action: Mouse scrolled (607, 428) with delta (0, 0)
Screenshot: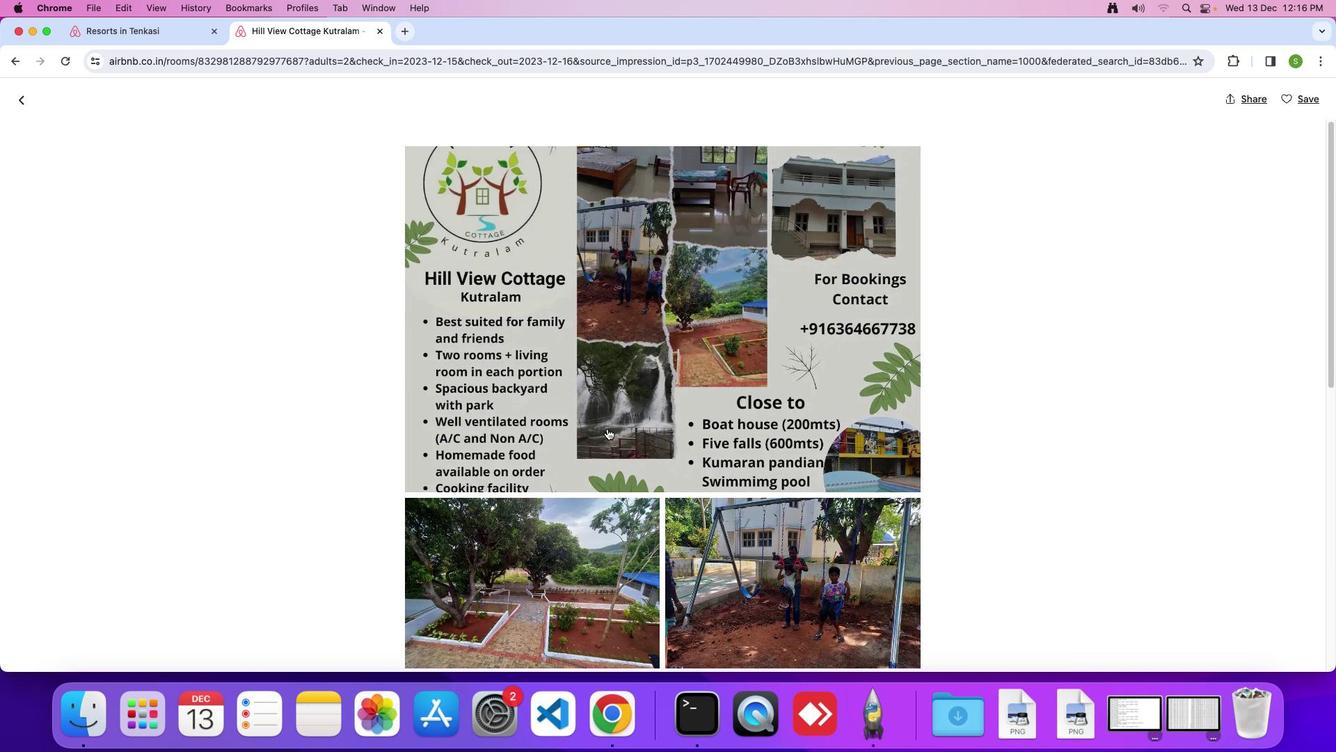 
Action: Mouse scrolled (607, 428) with delta (0, 0)
Screenshot: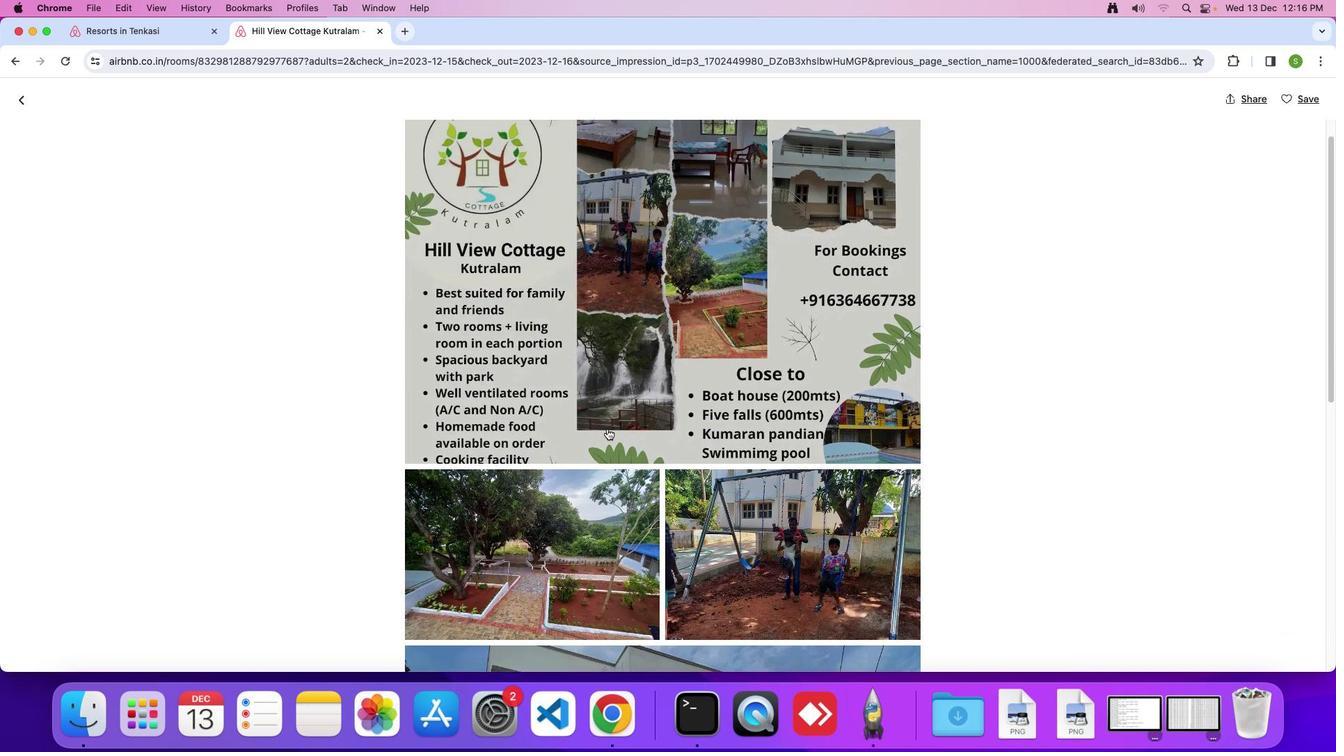 
Action: Mouse scrolled (607, 428) with delta (0, -1)
Screenshot: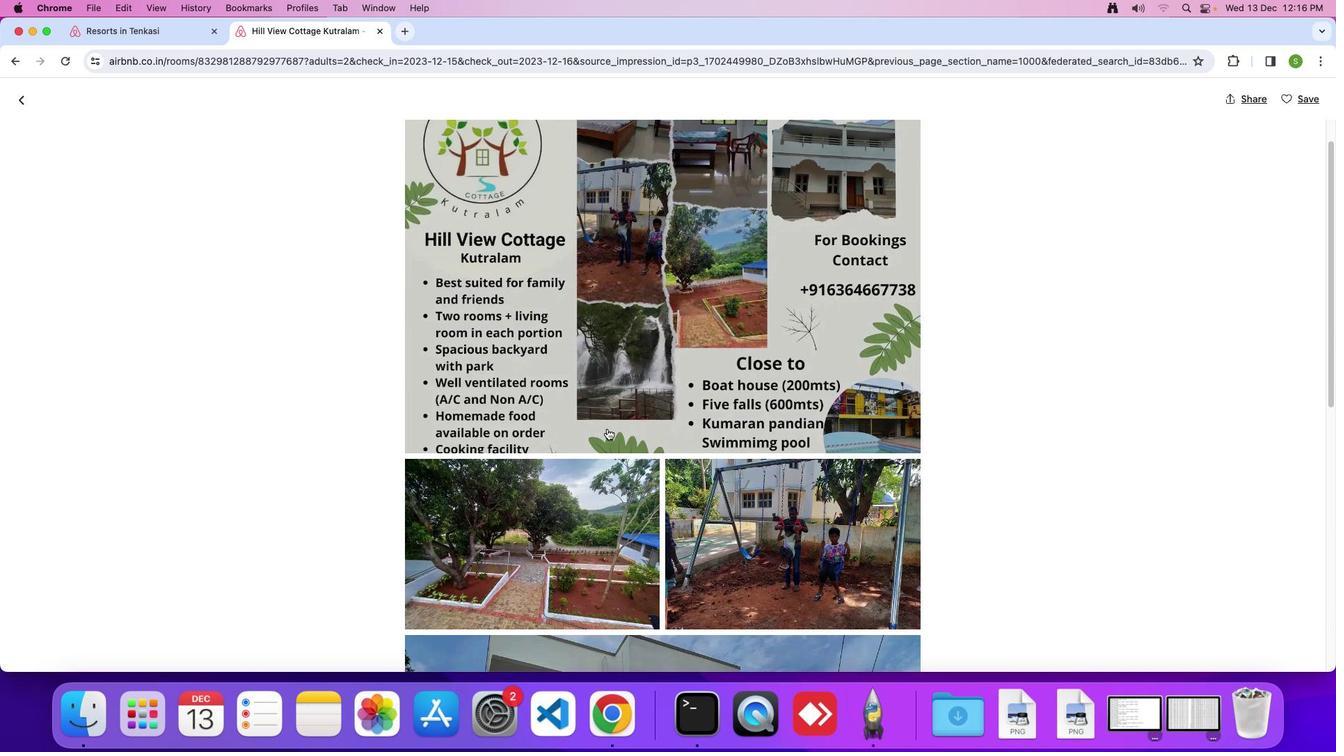 
Action: Mouse scrolled (607, 428) with delta (0, -1)
Screenshot: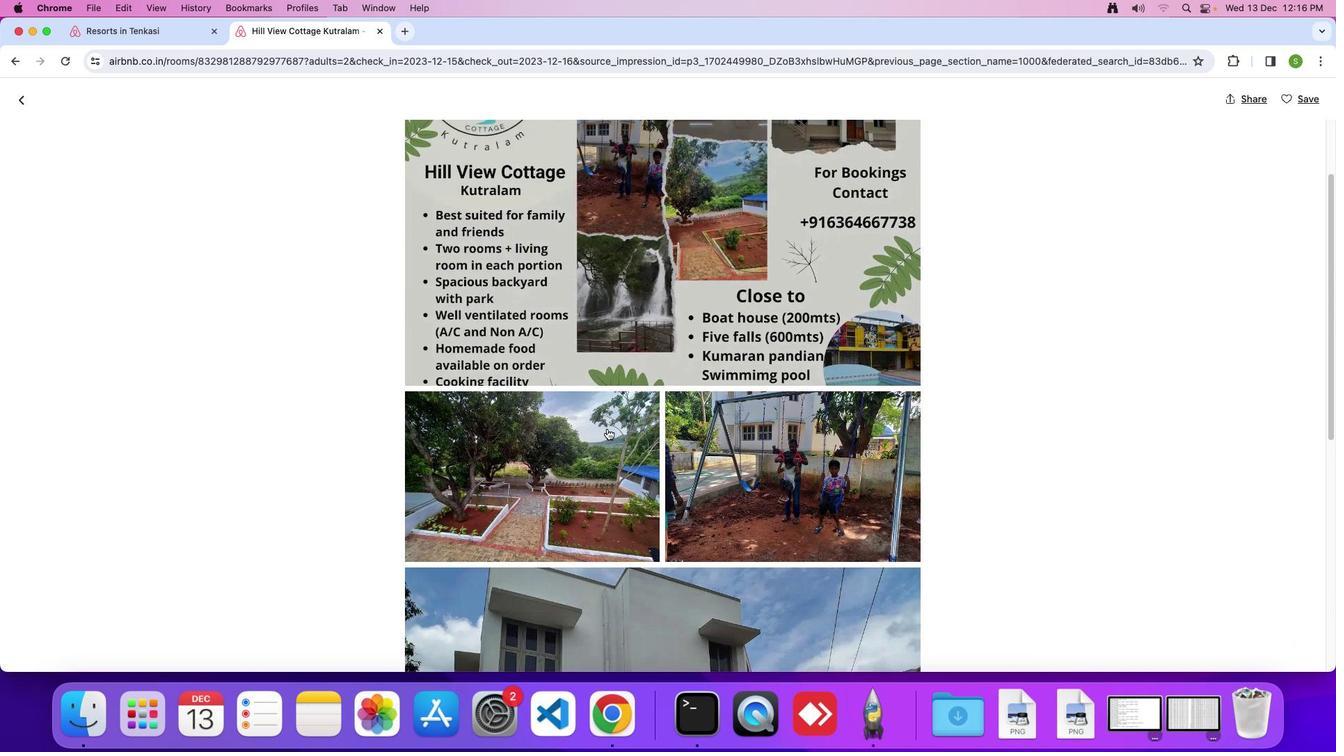 
Action: Mouse scrolled (607, 428) with delta (0, 0)
Screenshot: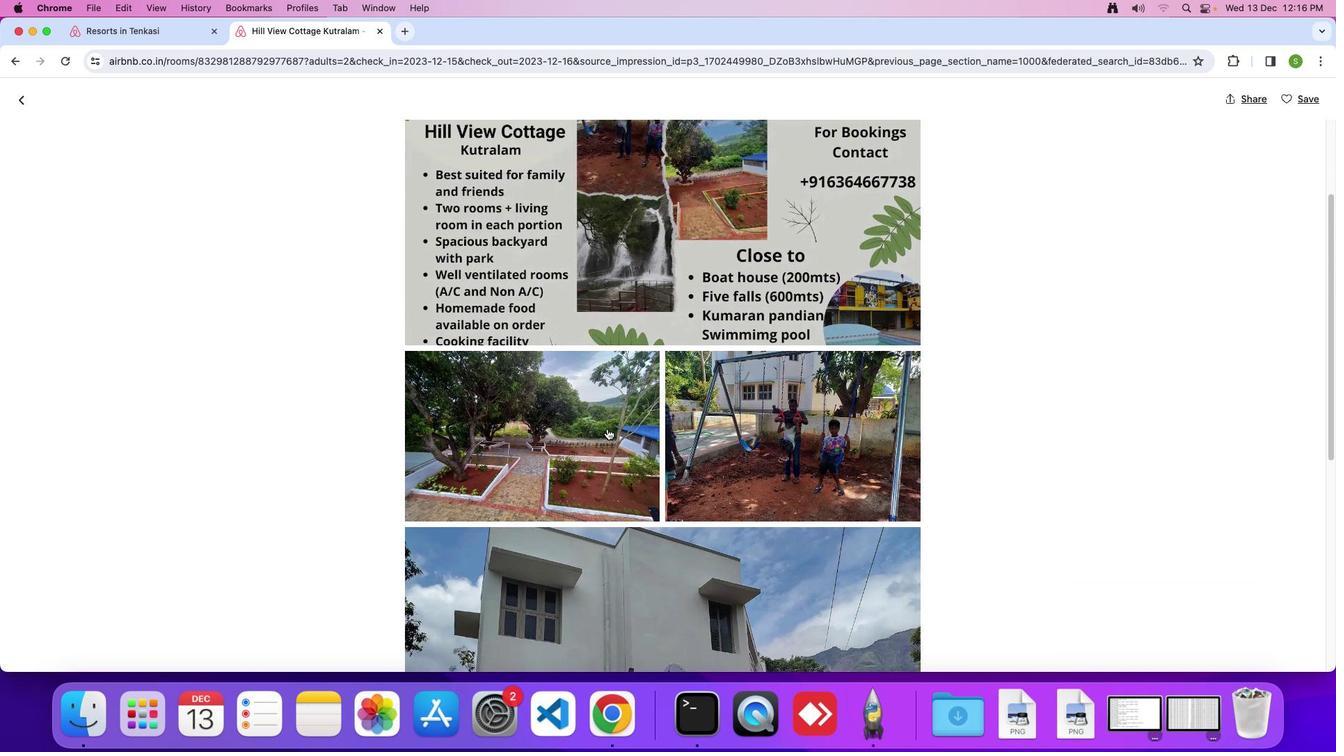 
Action: Mouse scrolled (607, 428) with delta (0, 0)
Screenshot: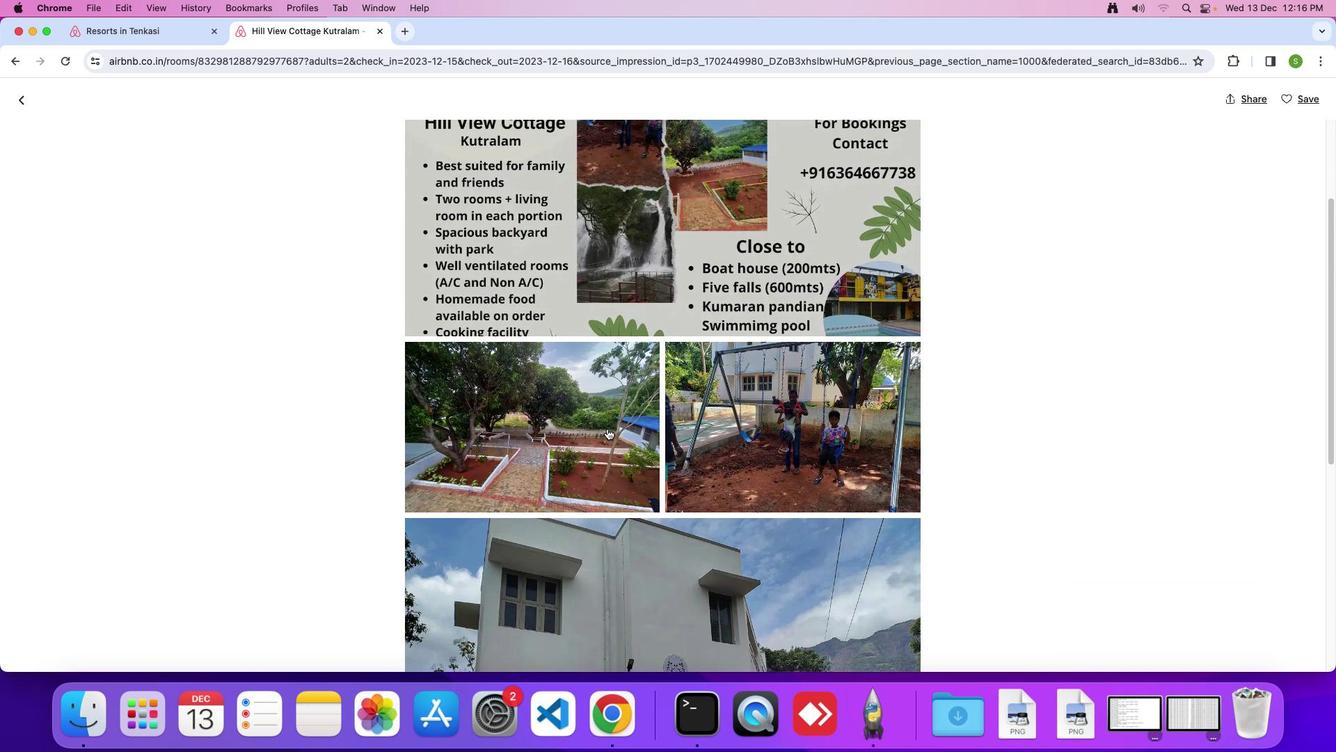 
Action: Mouse scrolled (607, 428) with delta (0, -1)
Screenshot: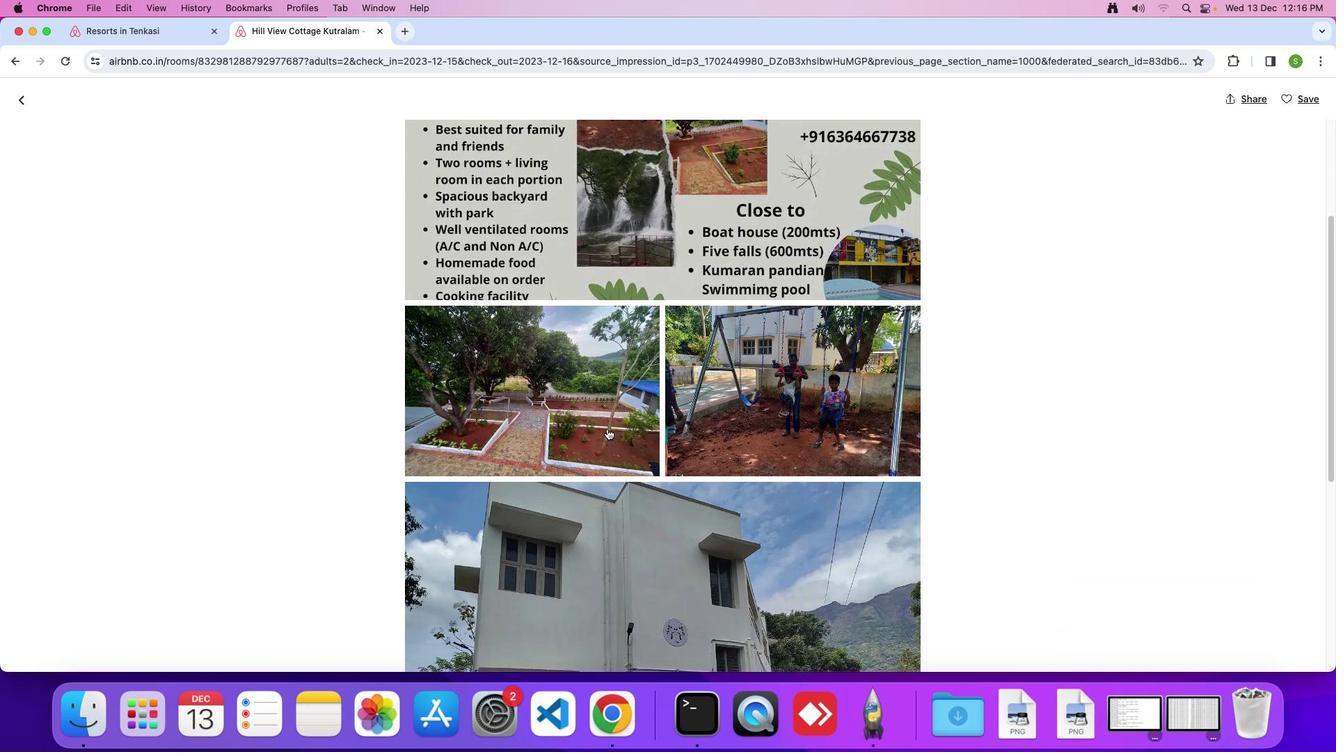 
Action: Mouse scrolled (607, 428) with delta (0, 0)
Screenshot: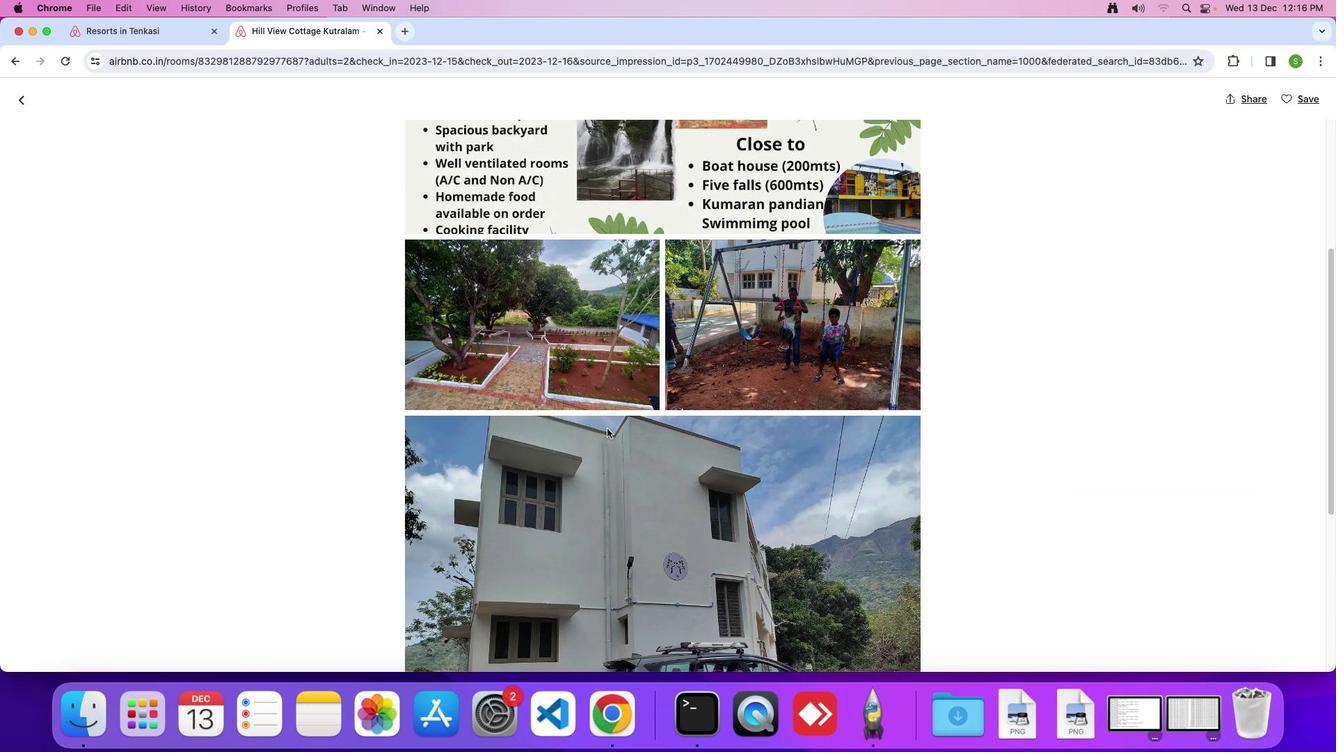 
Action: Mouse scrolled (607, 428) with delta (0, 0)
Screenshot: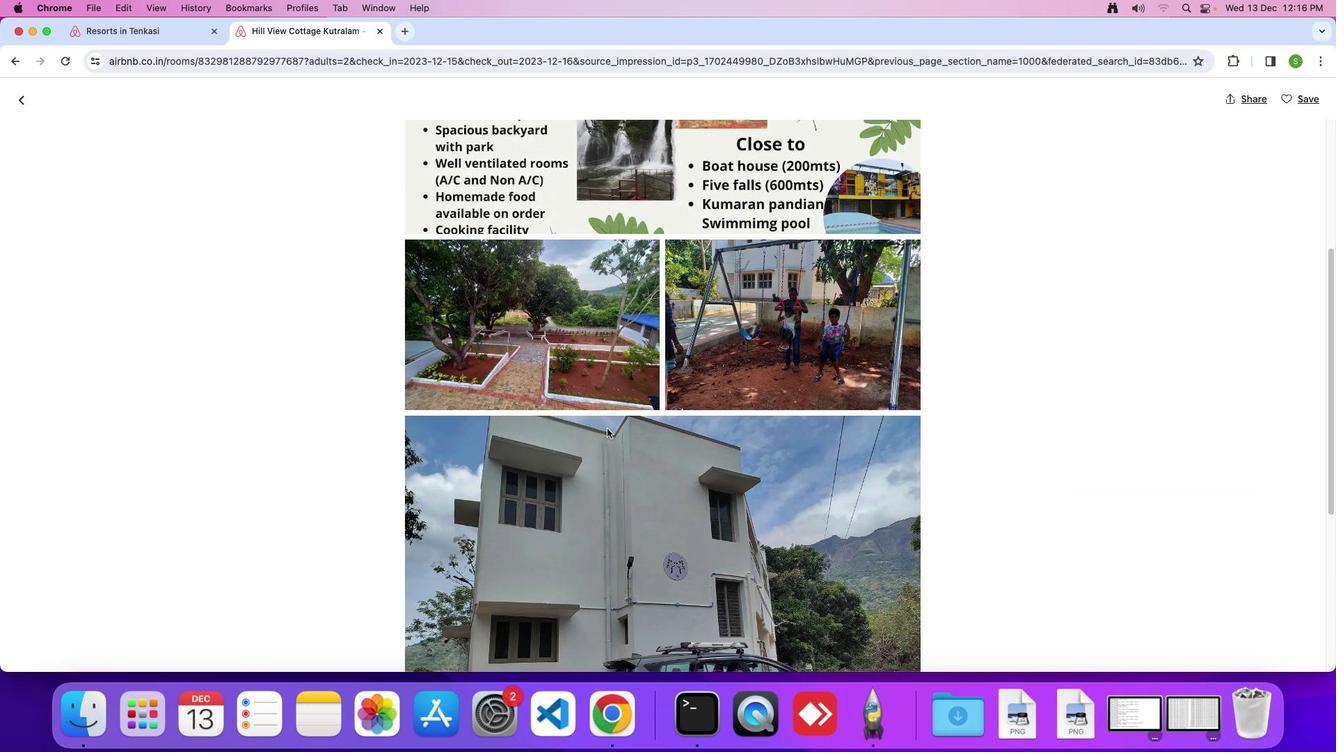 
Action: Mouse scrolled (607, 428) with delta (0, -2)
Screenshot: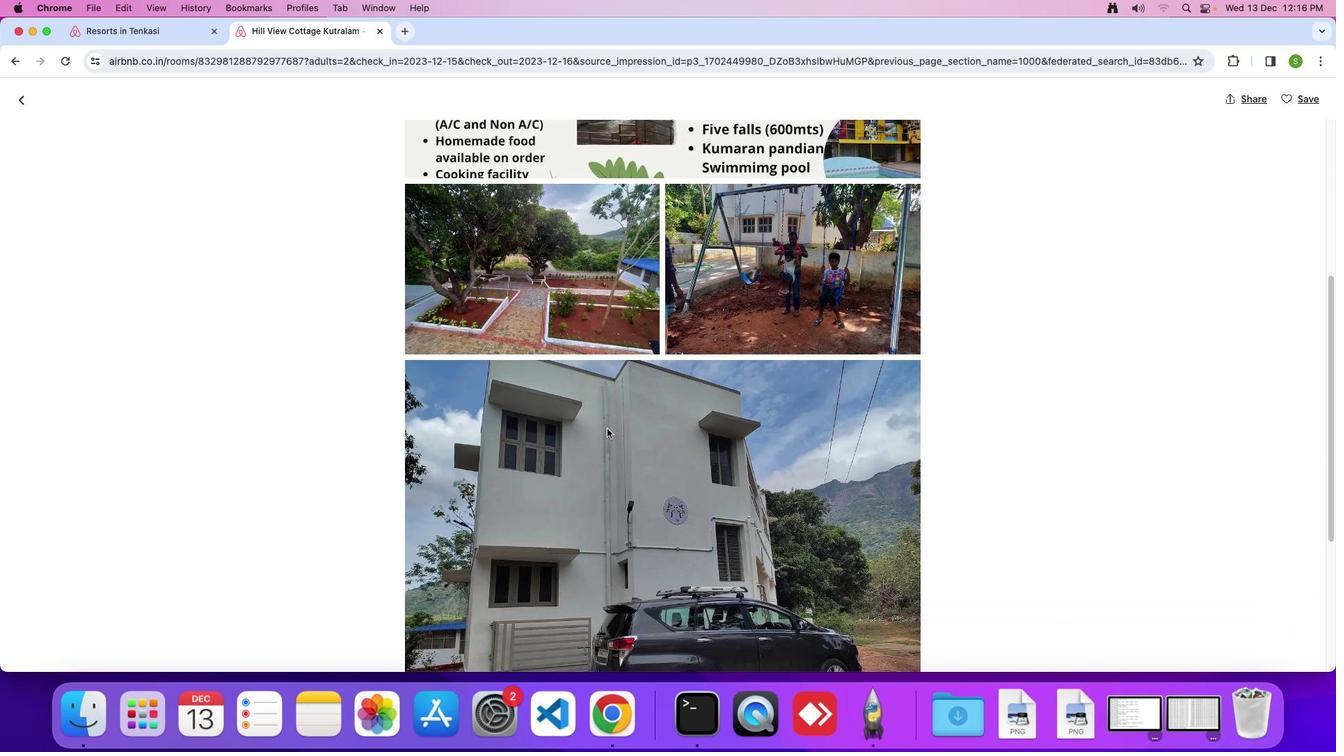
Action: Mouse scrolled (607, 428) with delta (0, 0)
Screenshot: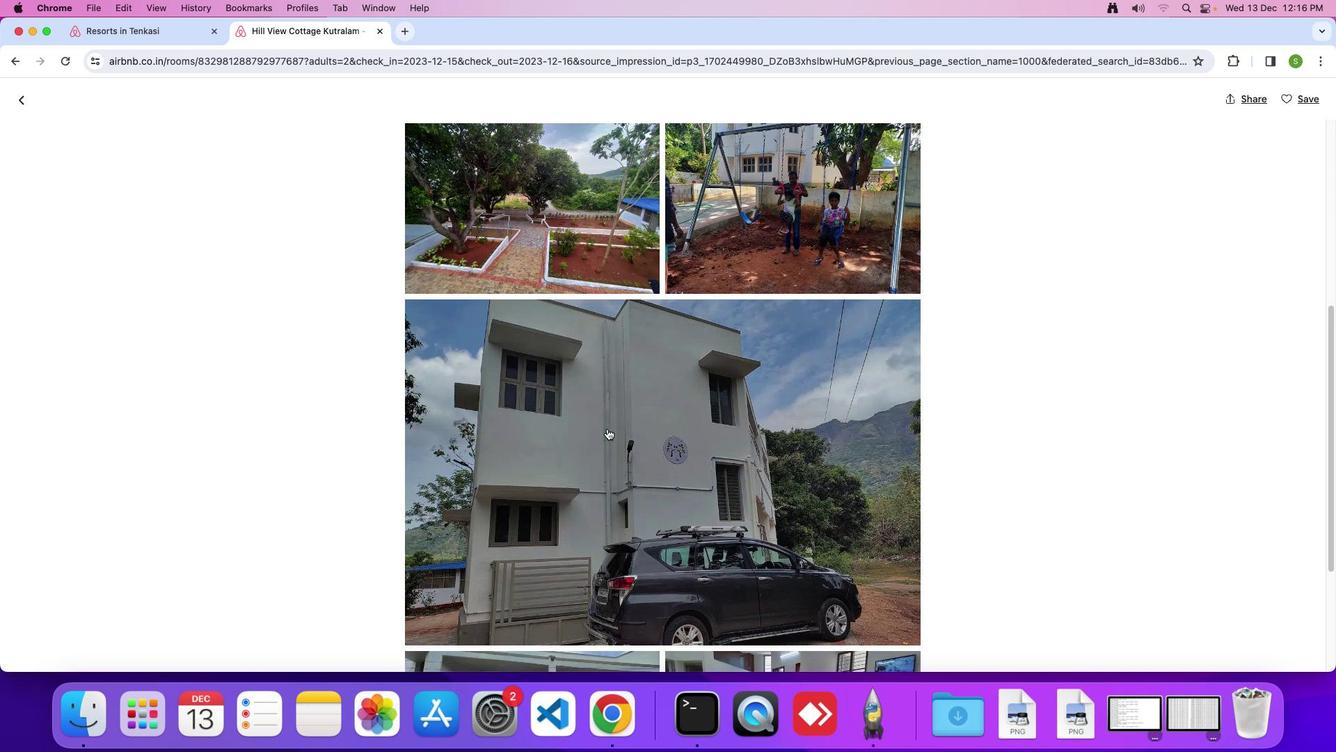 
Action: Mouse scrolled (607, 428) with delta (0, 0)
Screenshot: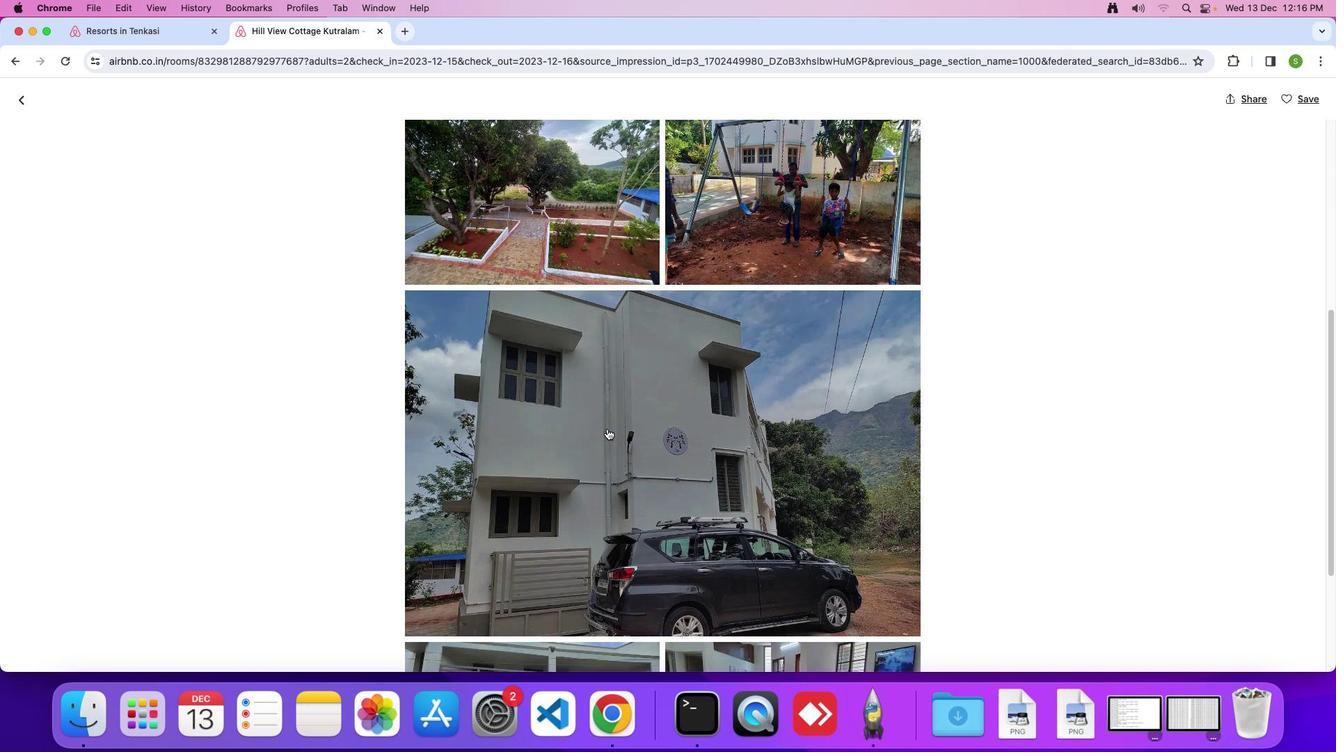 
Action: Mouse scrolled (607, 428) with delta (0, -1)
Screenshot: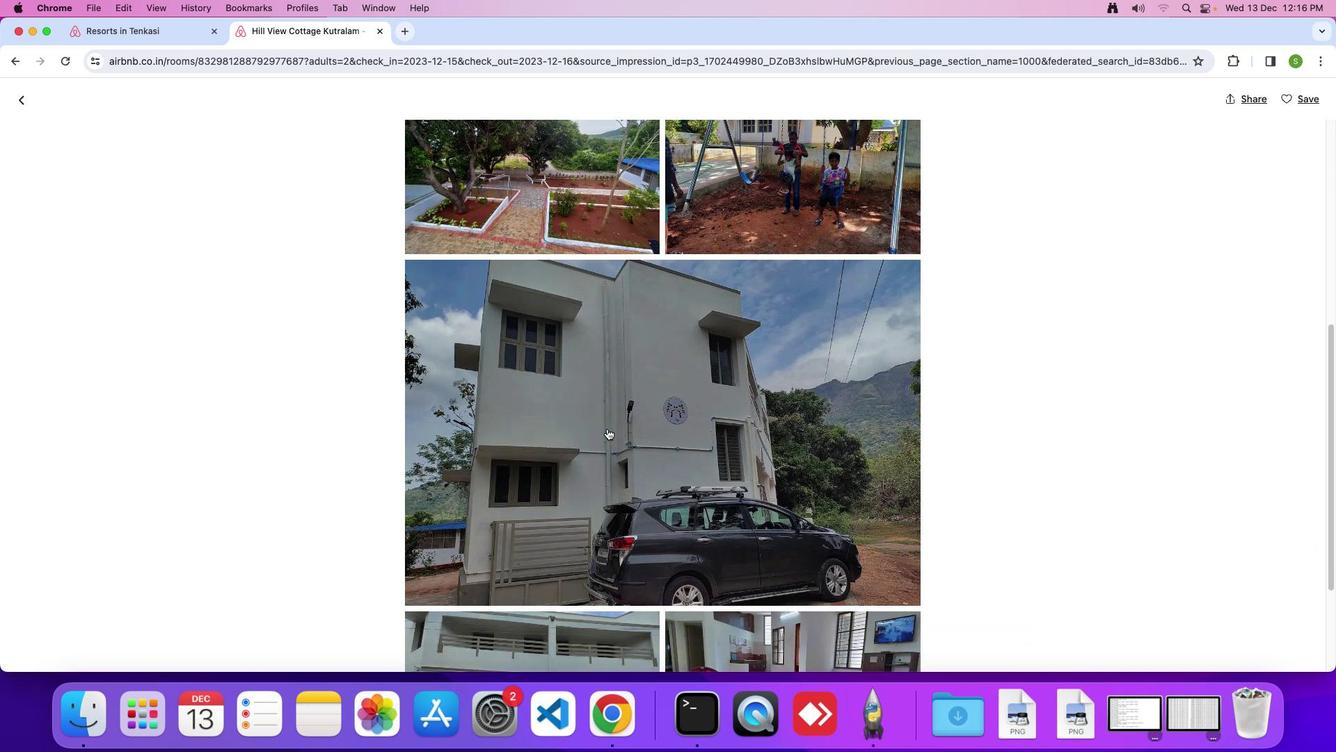 
Action: Mouse scrolled (607, 428) with delta (0, 0)
Screenshot: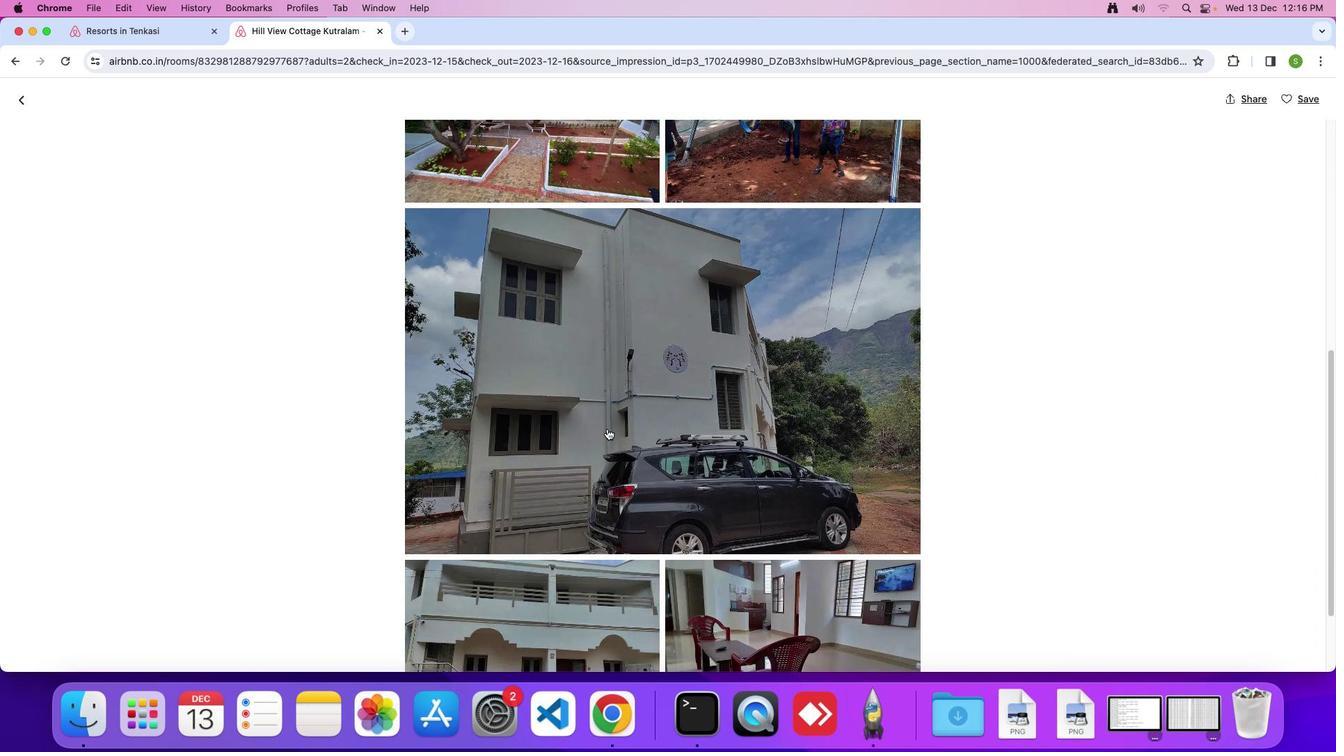 
Action: Mouse scrolled (607, 428) with delta (0, 0)
Screenshot: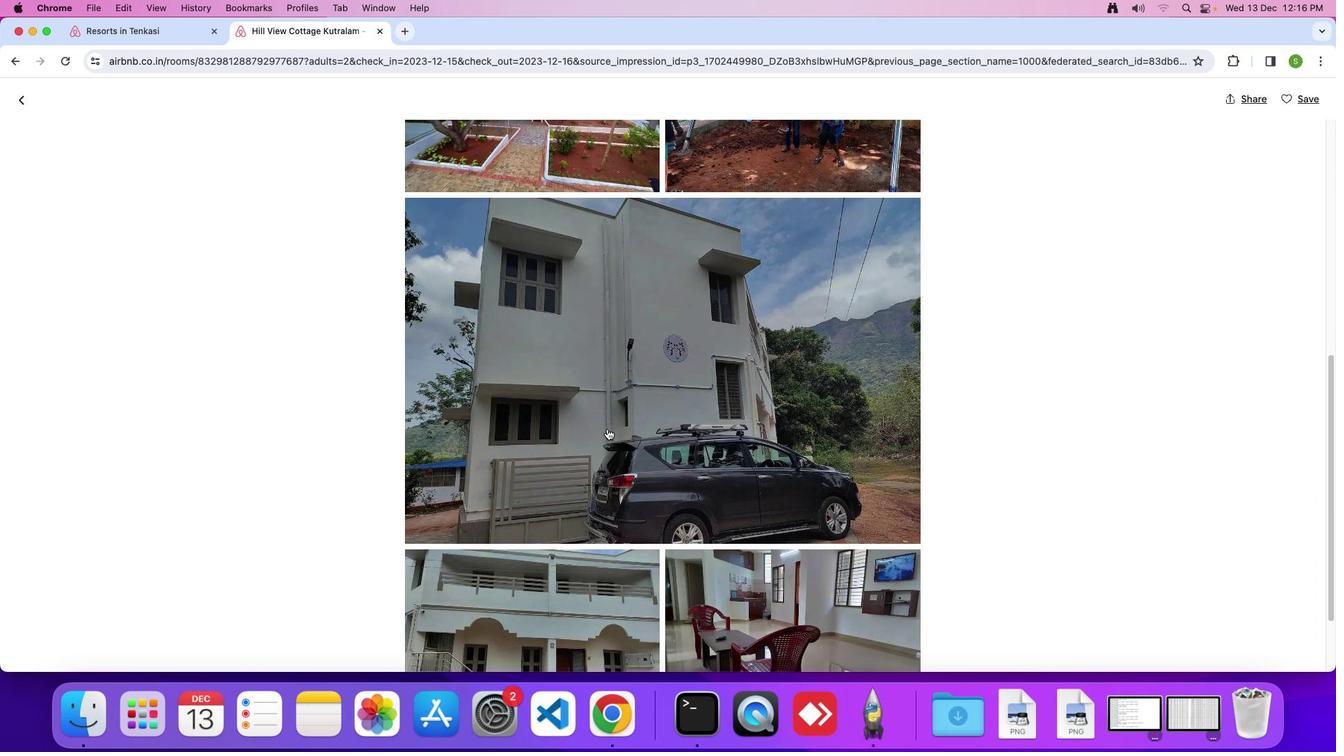 
Action: Mouse scrolled (607, 428) with delta (0, 0)
Screenshot: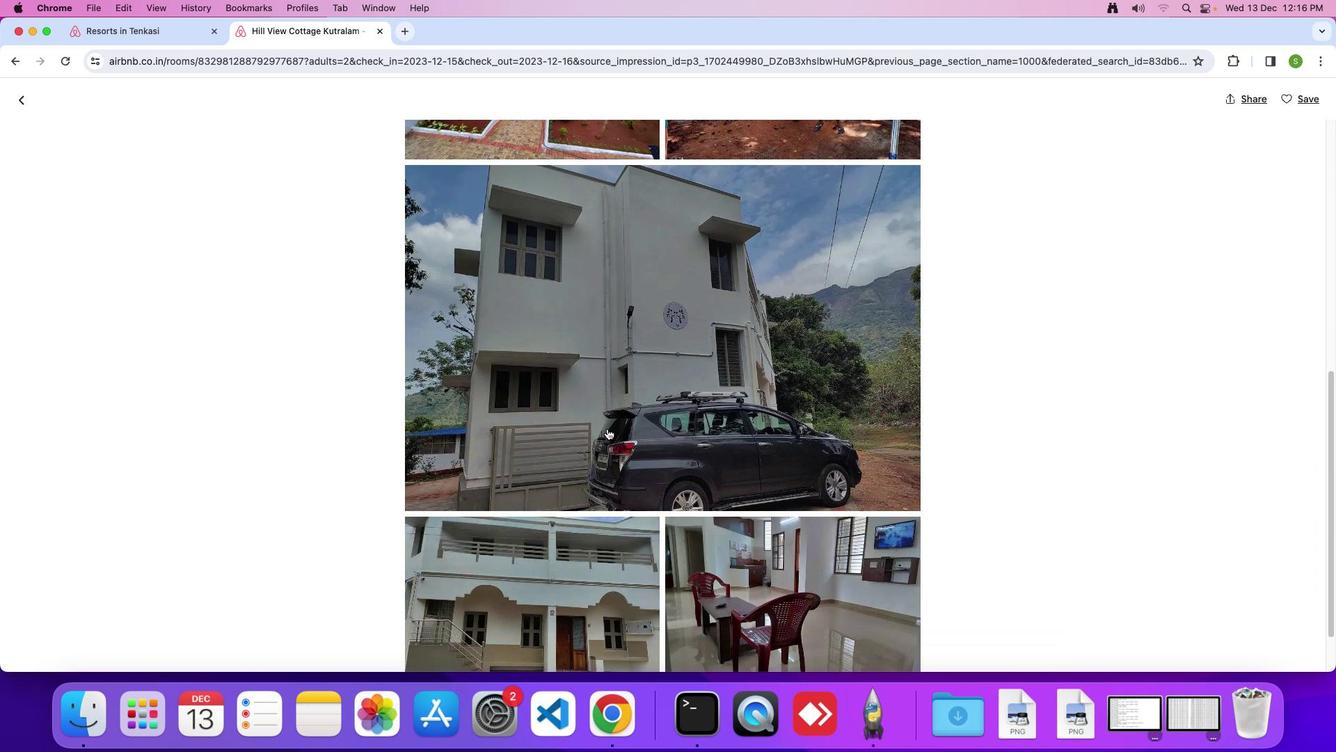 
Action: Mouse scrolled (607, 428) with delta (0, 0)
Screenshot: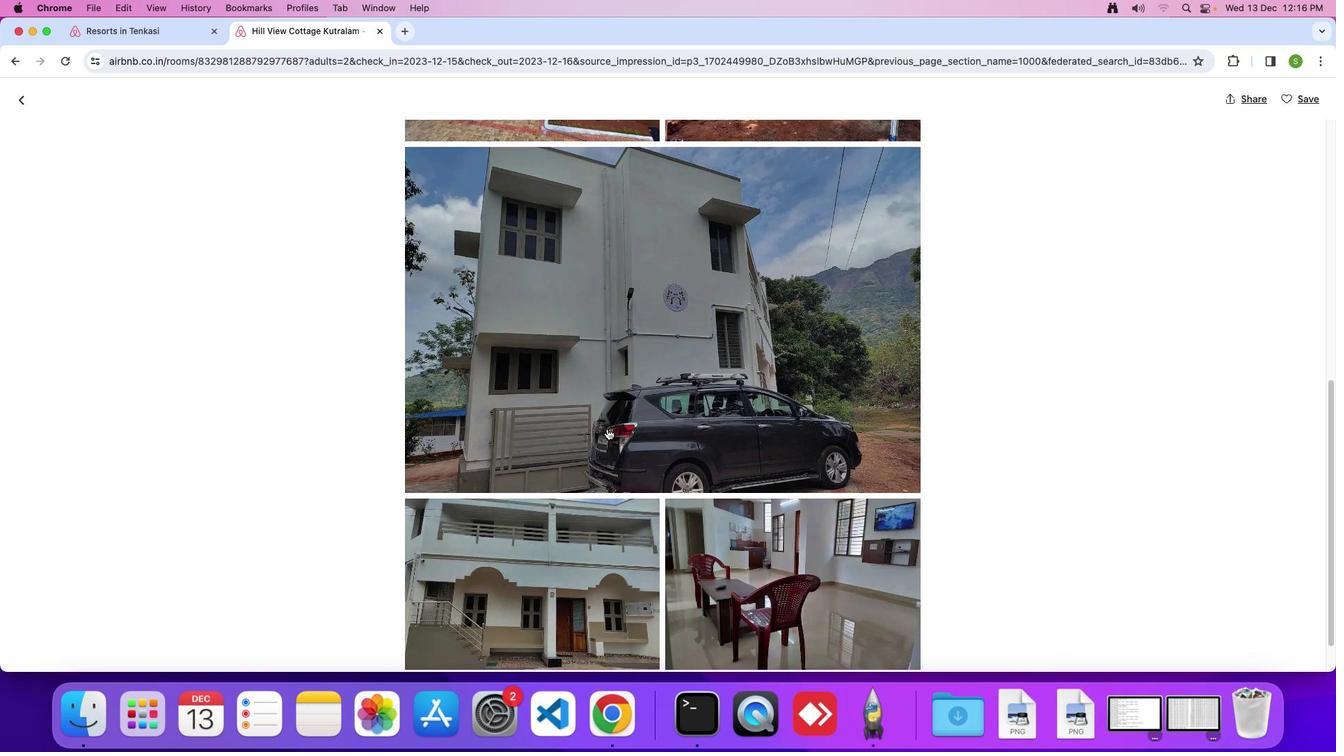 
Action: Mouse scrolled (607, 428) with delta (0, 0)
Screenshot: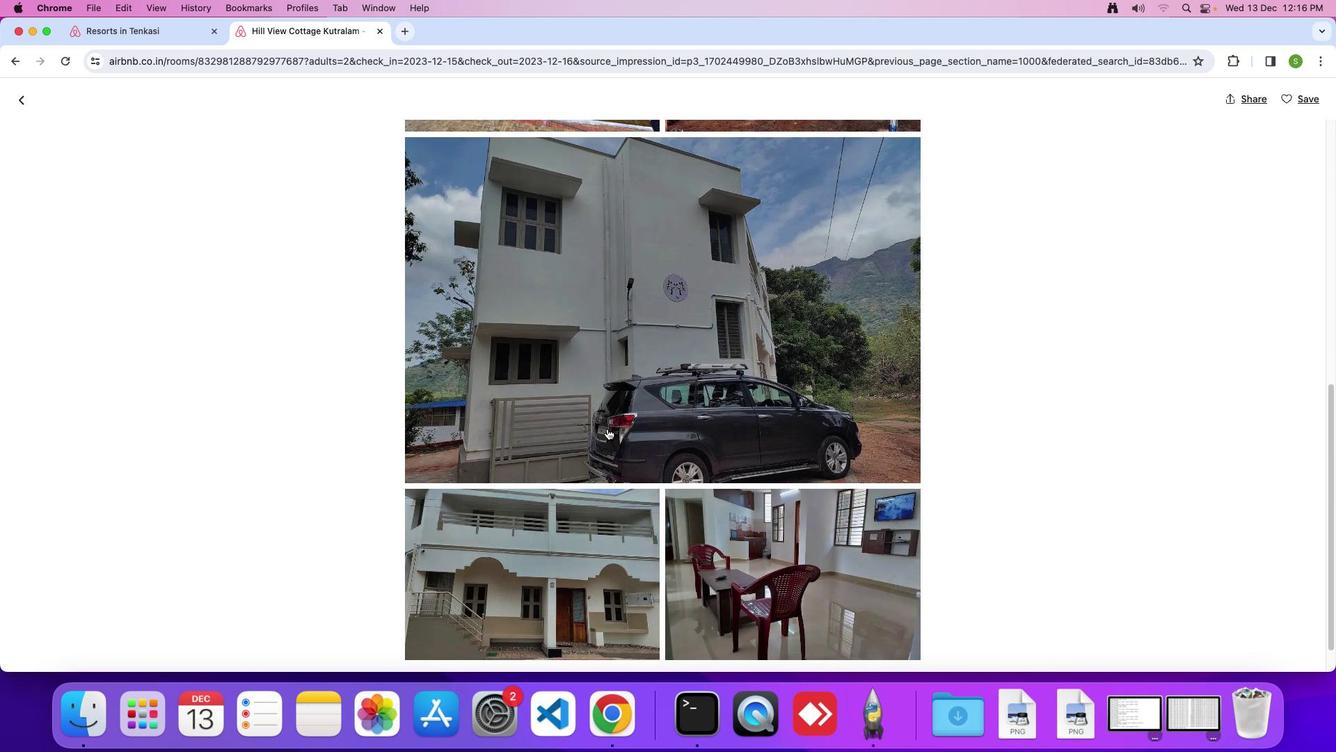 
Action: Mouse scrolled (607, 428) with delta (0, 0)
Screenshot: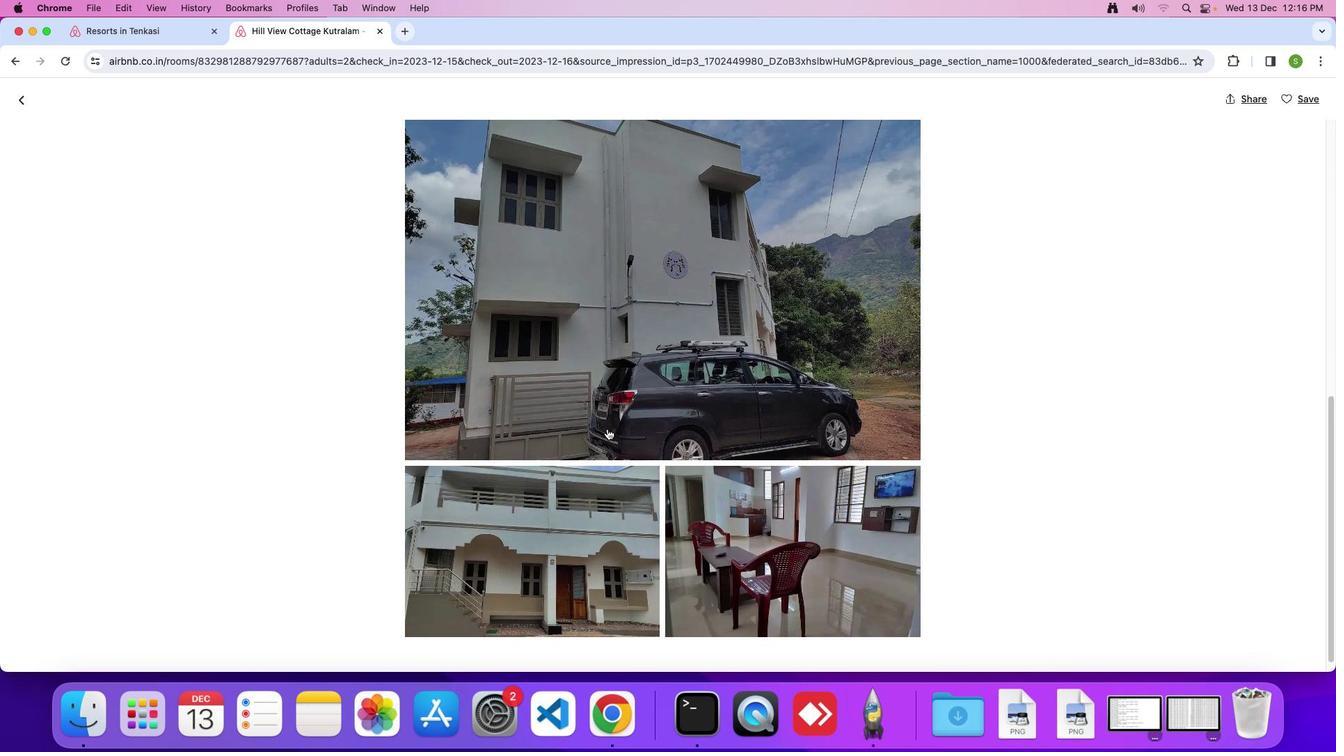 
Action: Mouse scrolled (607, 428) with delta (0, 0)
Screenshot: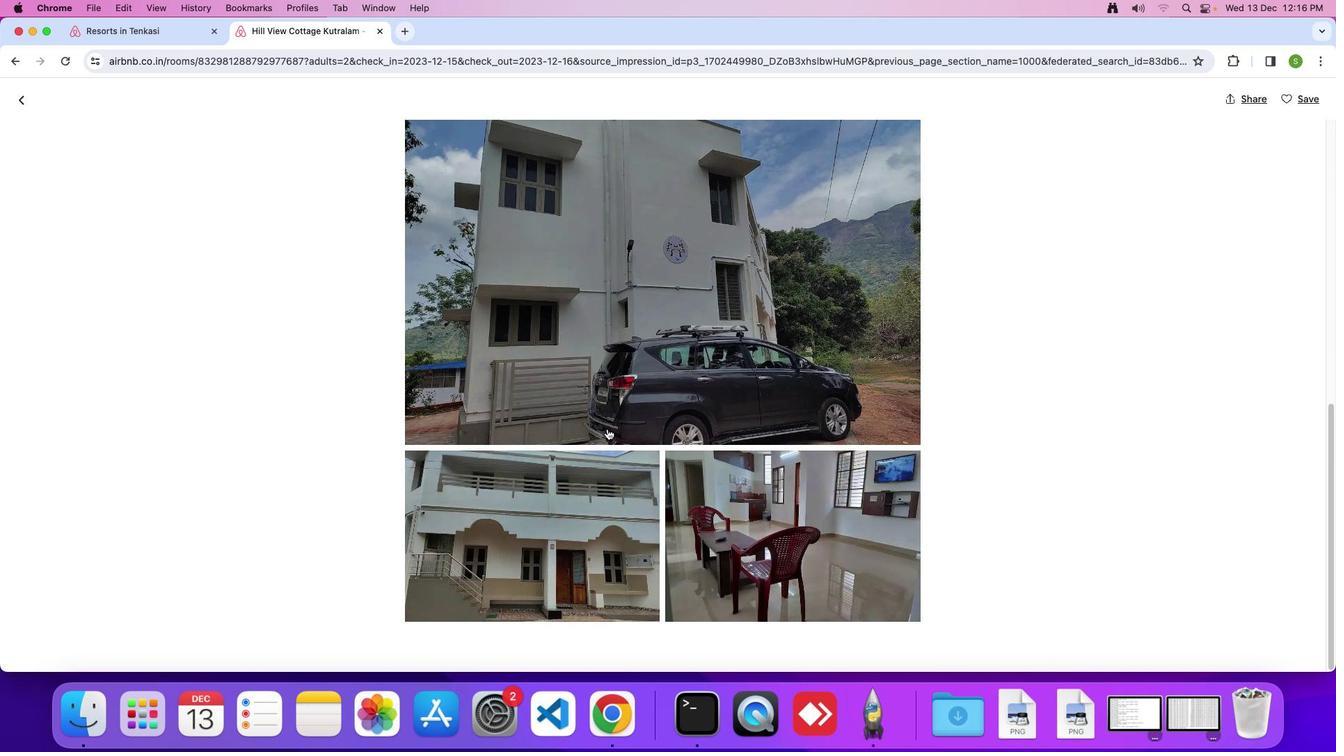 
Action: Mouse scrolled (607, 428) with delta (0, 0)
Screenshot: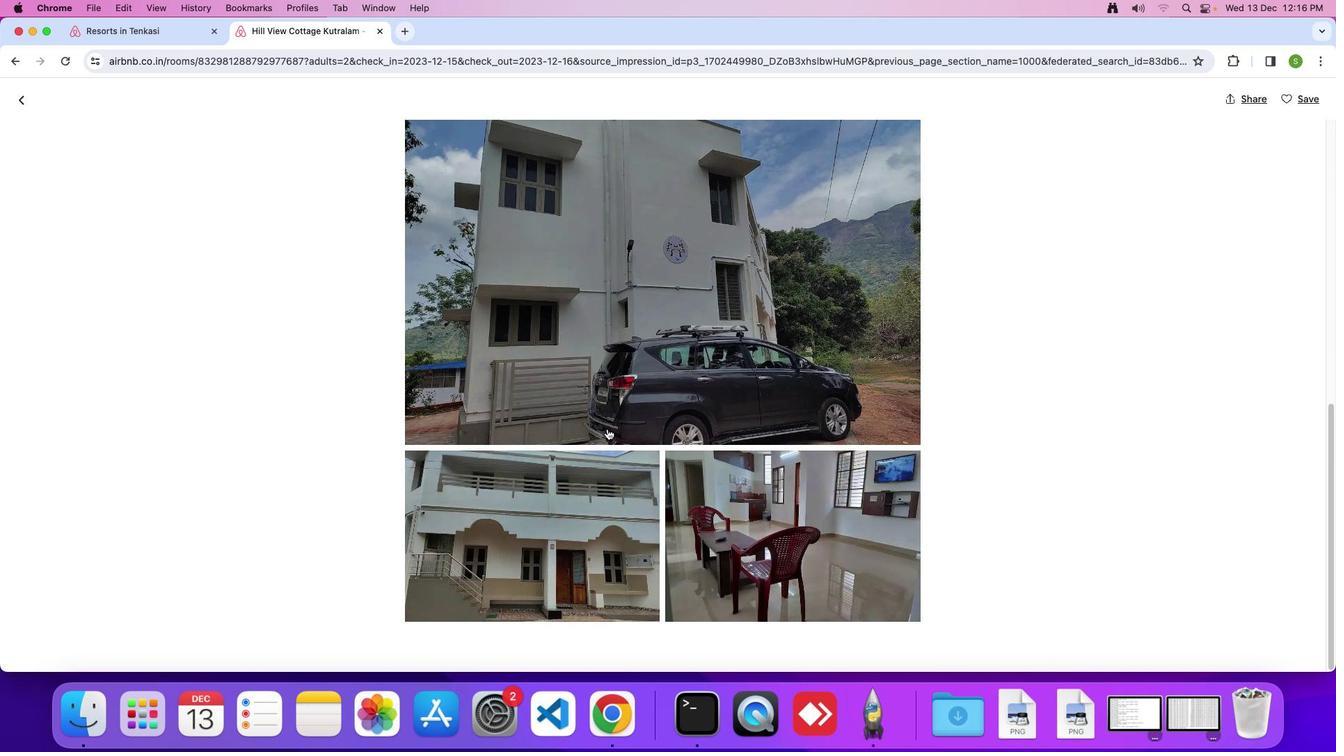 
Action: Mouse scrolled (607, 428) with delta (0, -1)
Screenshot: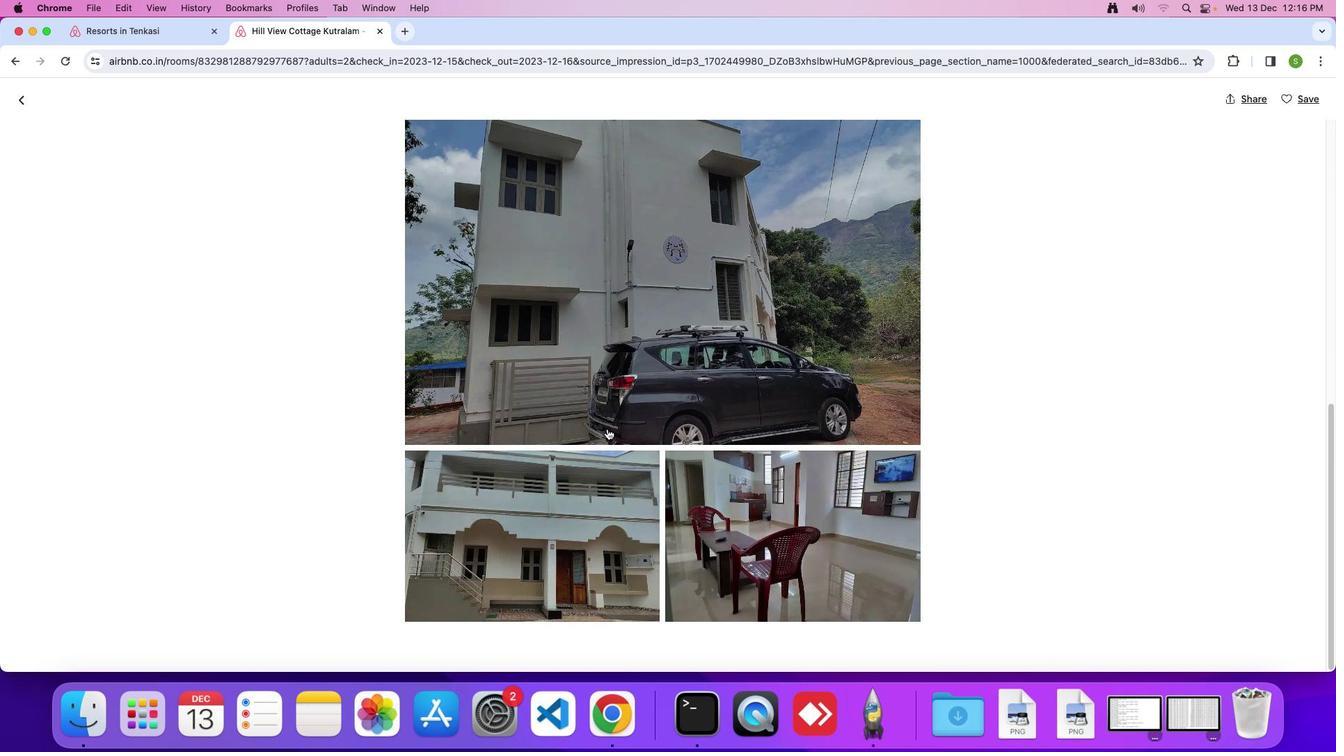 
Action: Mouse moved to (14, 96)
Screenshot: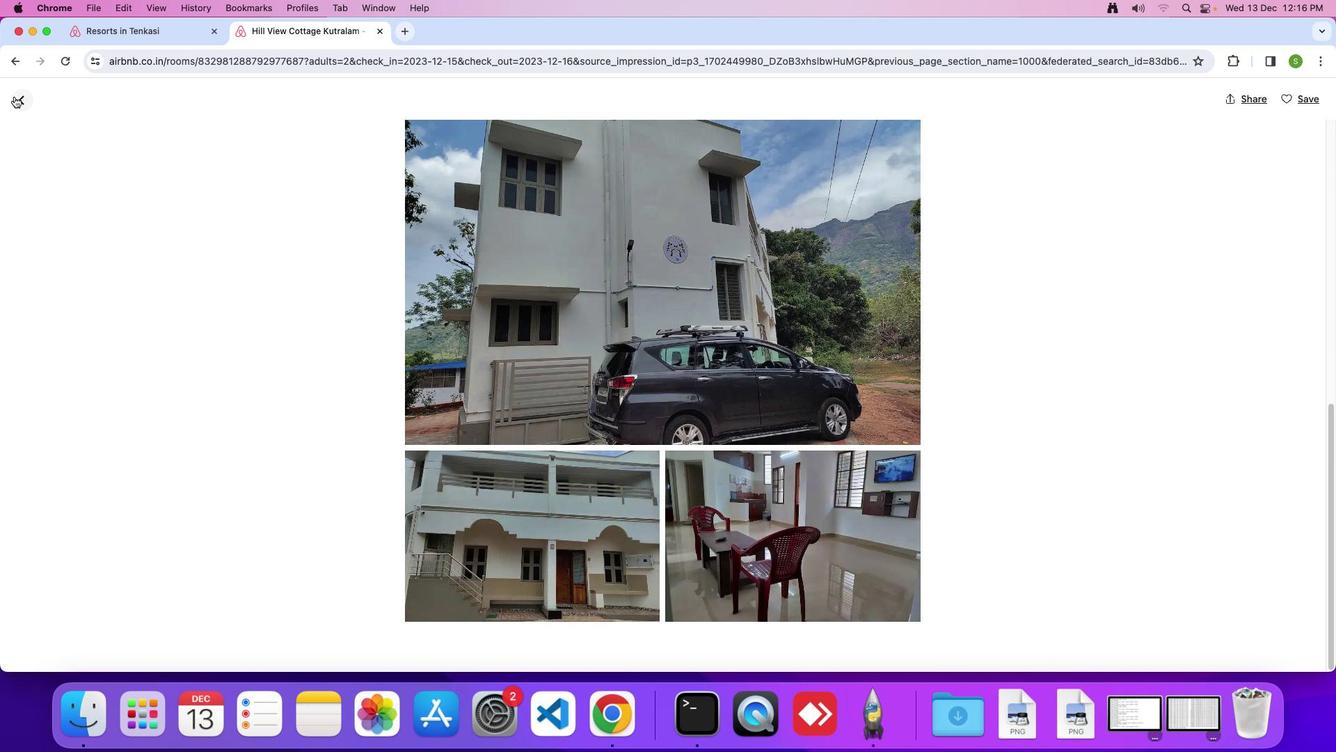 
Action: Mouse pressed left at (14, 96)
Screenshot: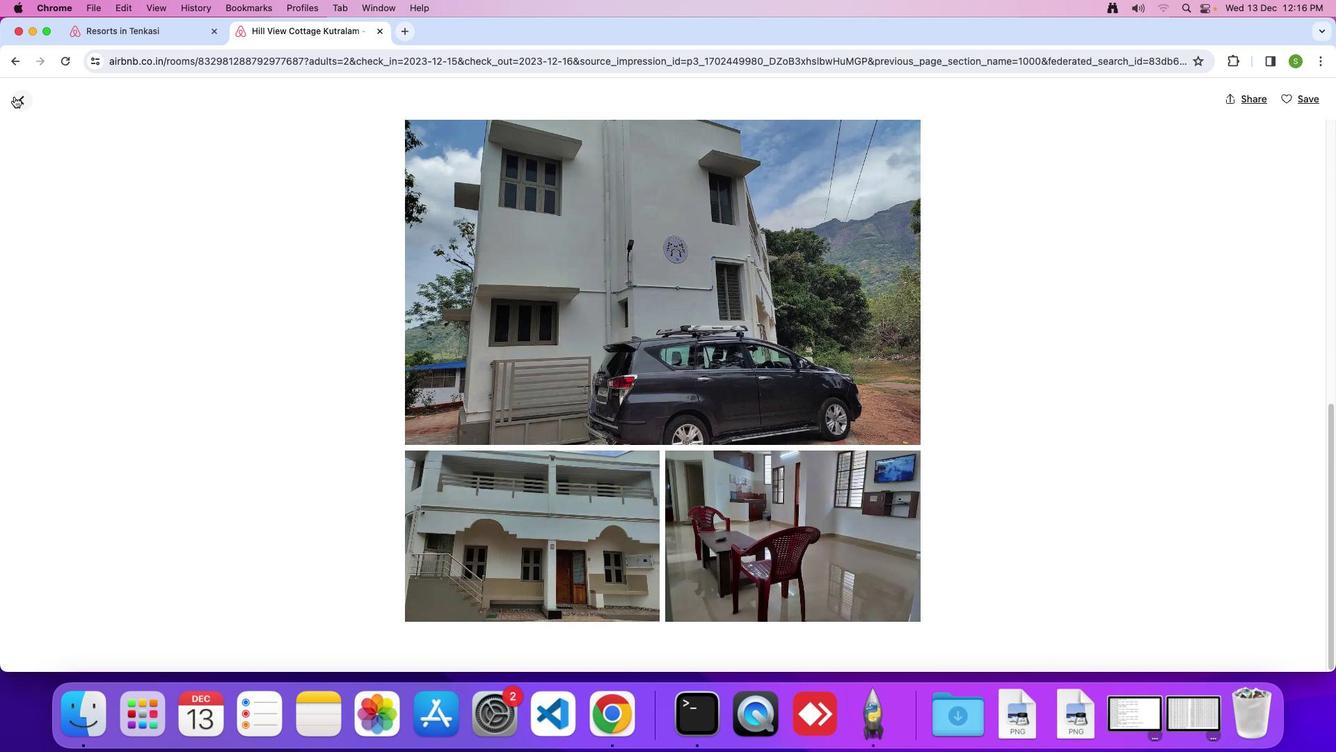 
Action: Mouse moved to (605, 392)
Screenshot: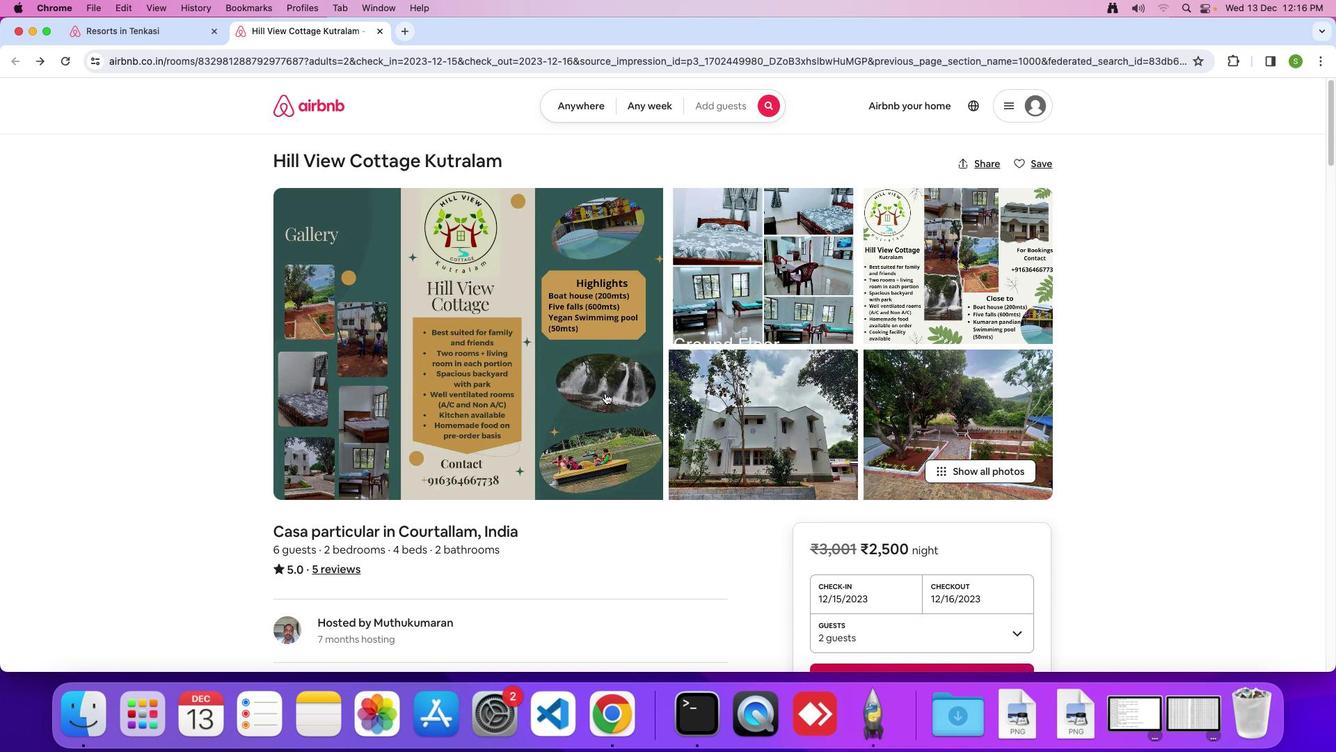 
Action: Mouse scrolled (605, 392) with delta (0, 0)
Screenshot: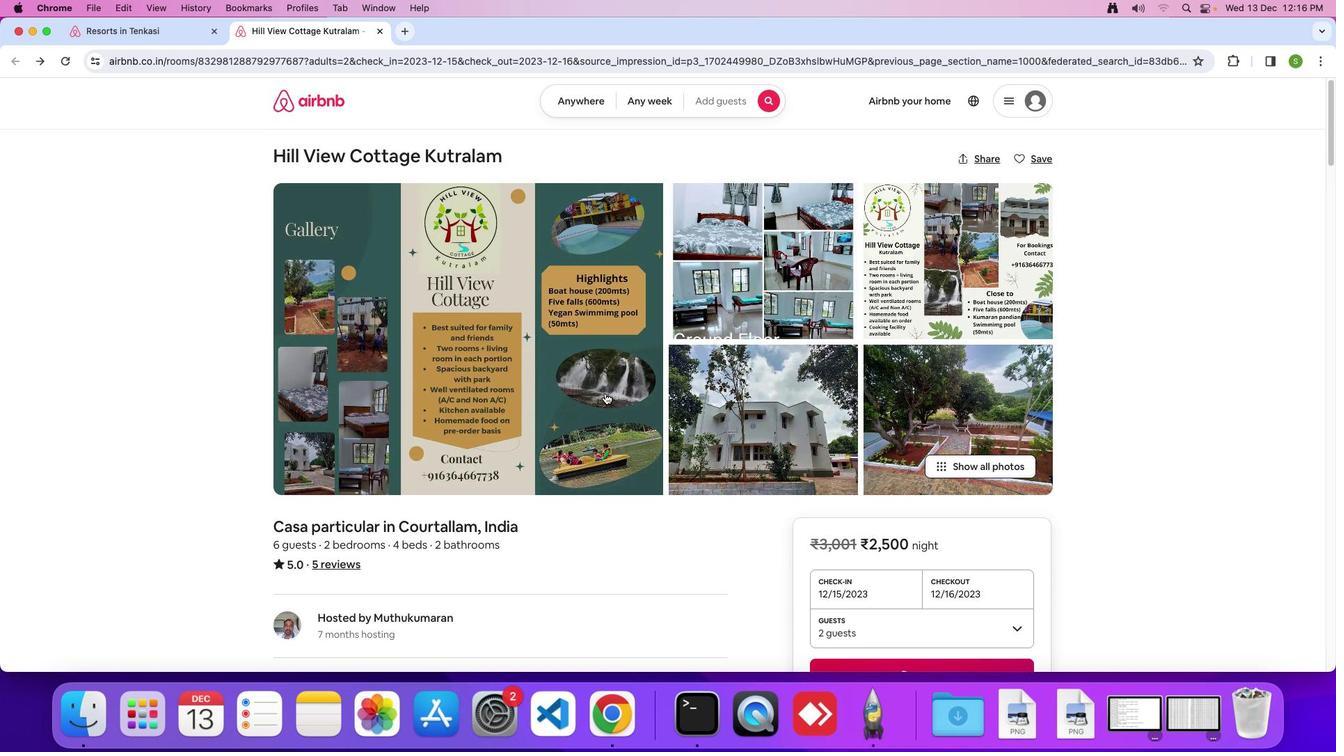 
Action: Mouse scrolled (605, 392) with delta (0, 0)
Screenshot: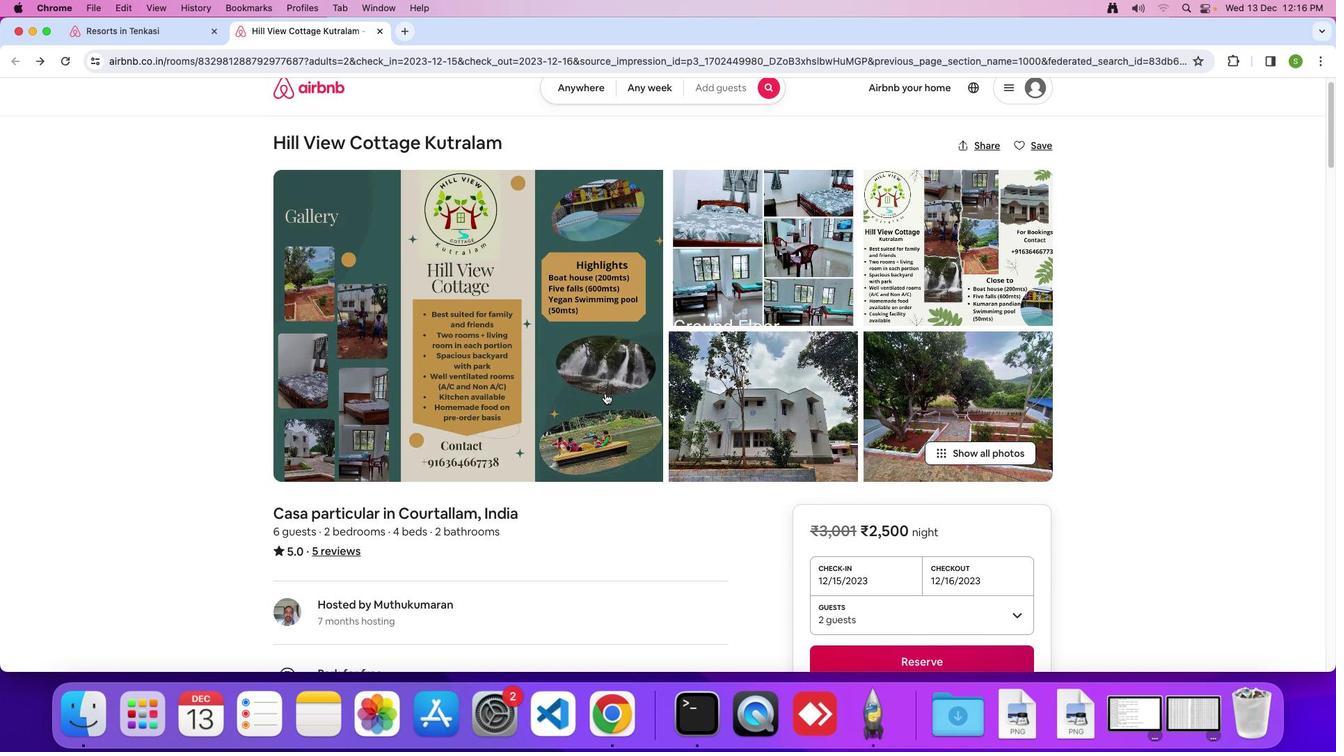 
Action: Mouse scrolled (605, 392) with delta (0, 0)
Screenshot: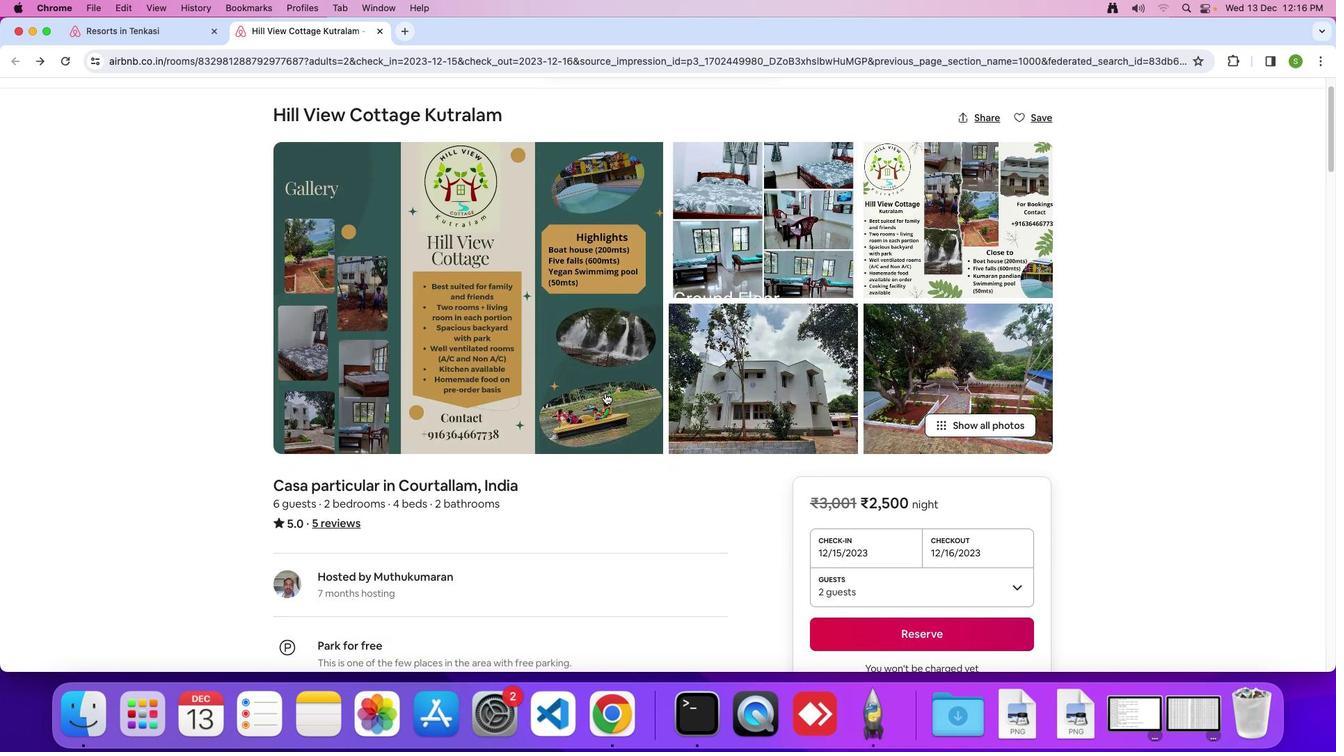 
Action: Mouse scrolled (605, 392) with delta (0, 0)
Screenshot: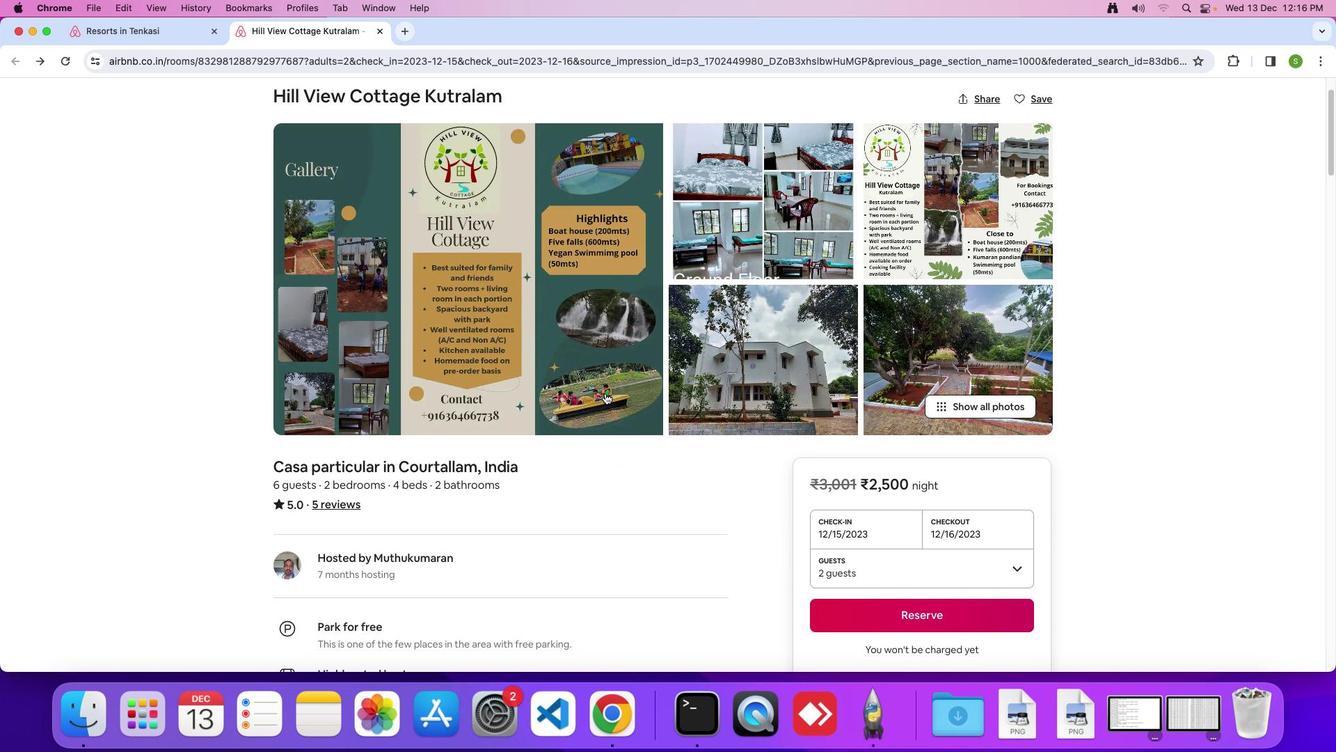 
Action: Mouse scrolled (605, 392) with delta (0, 0)
Screenshot: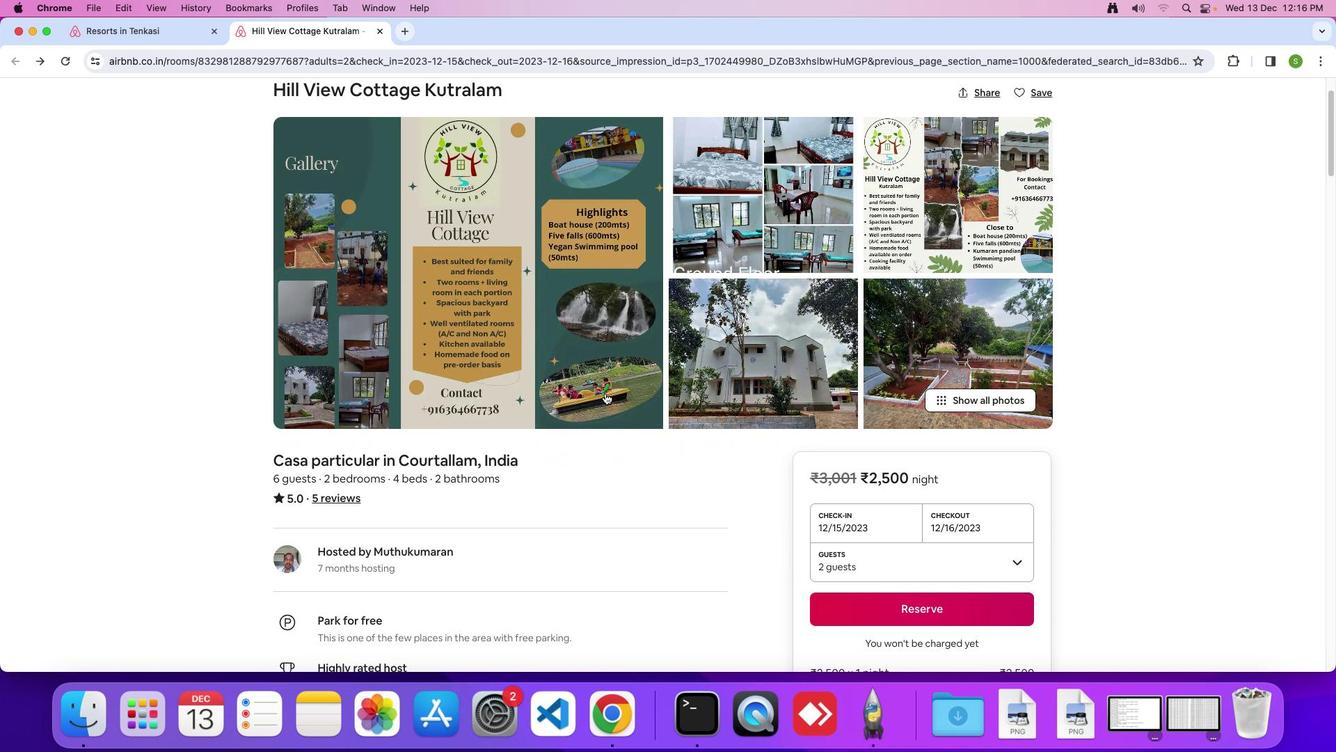 
Action: Mouse scrolled (605, 392) with delta (0, 0)
Screenshot: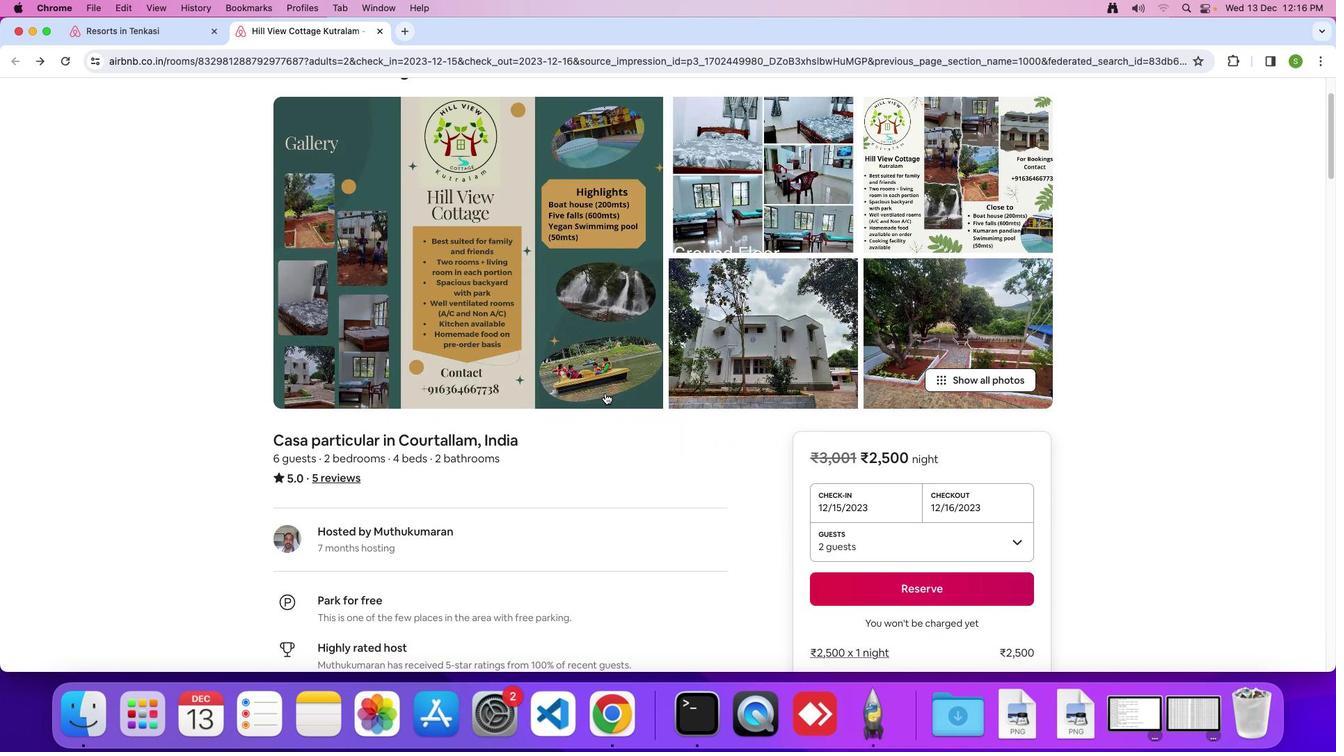 
Action: Mouse scrolled (605, 392) with delta (0, 0)
Screenshot: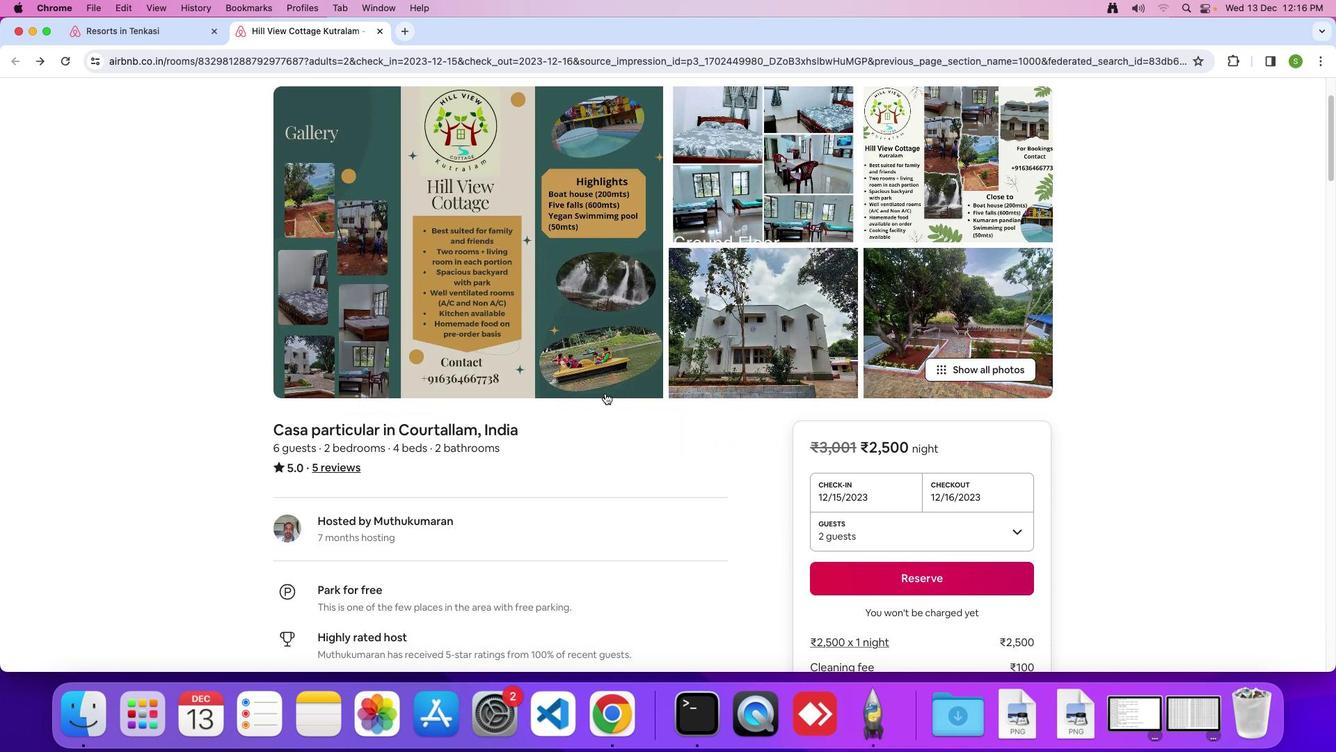 
Action: Mouse scrolled (605, 392) with delta (0, -1)
Screenshot: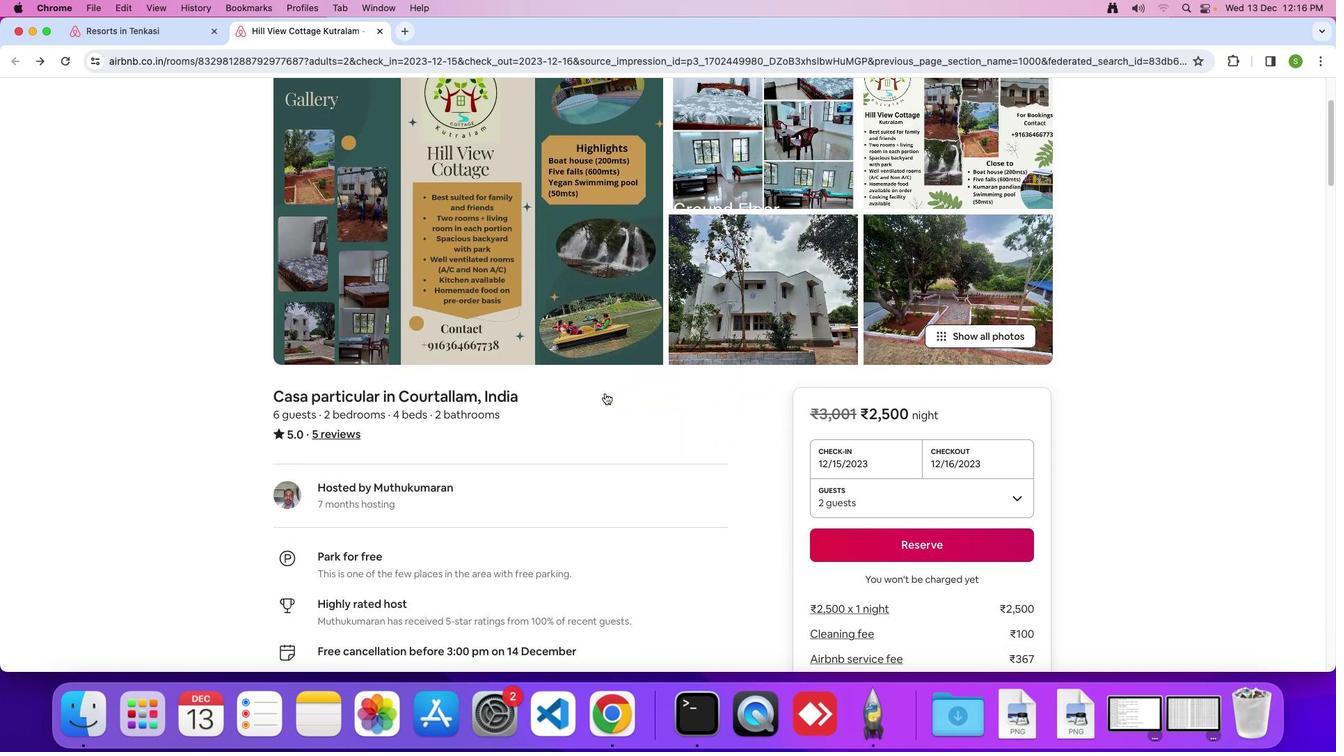 
Action: Mouse scrolled (605, 392) with delta (0, 0)
Screenshot: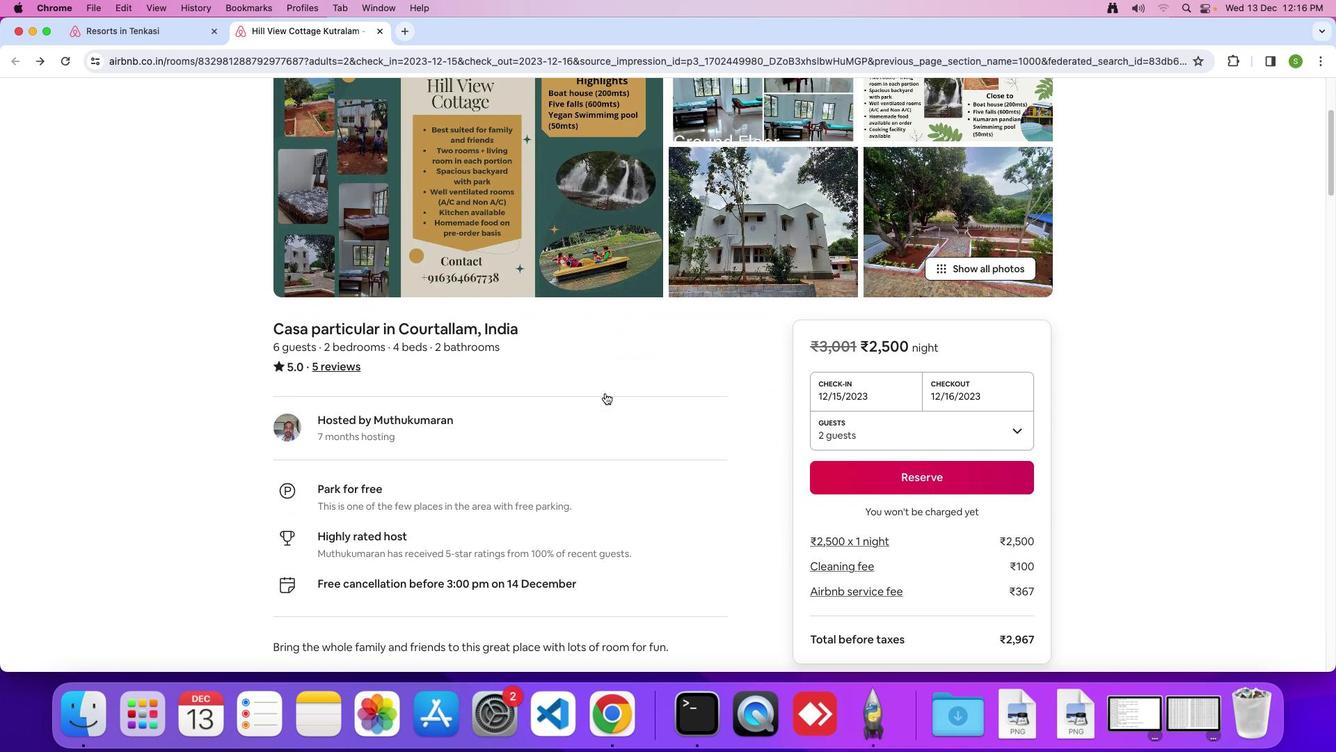 
Action: Mouse scrolled (605, 392) with delta (0, 0)
Screenshot: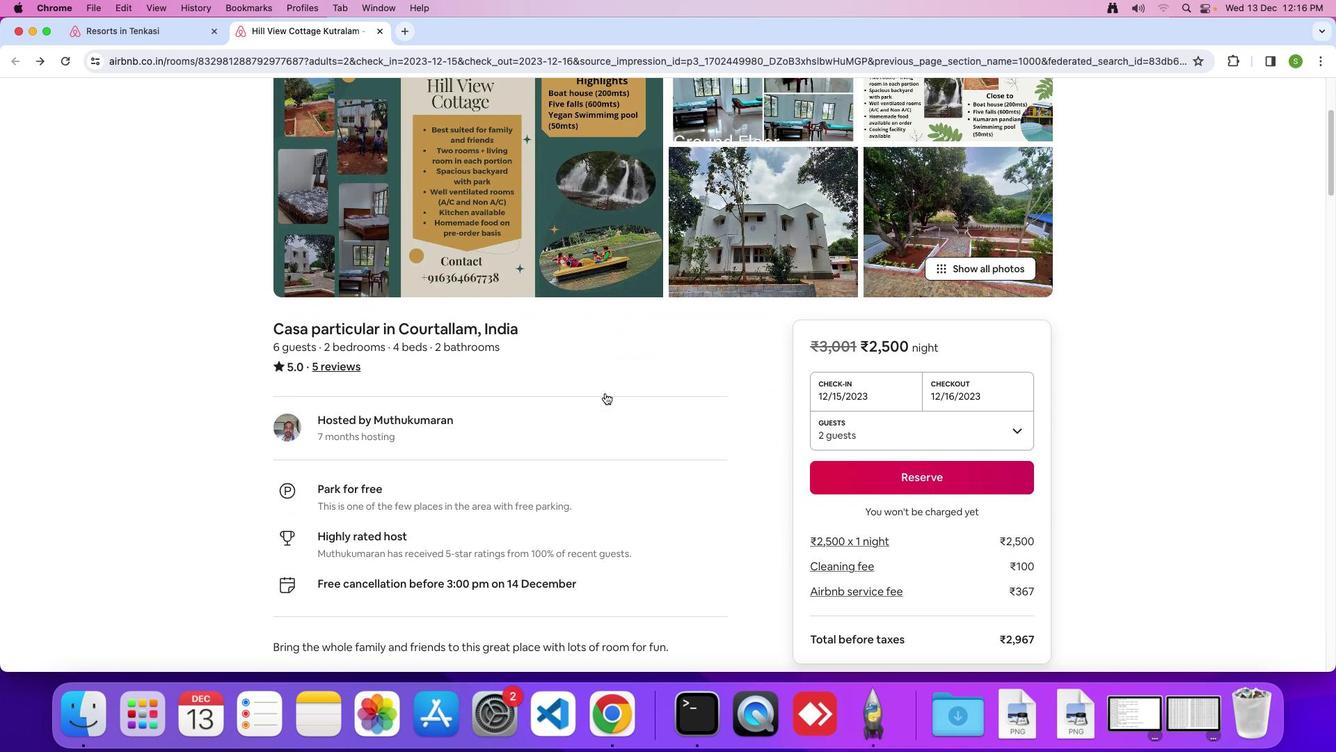 
Action: Mouse scrolled (605, 392) with delta (0, -1)
Screenshot: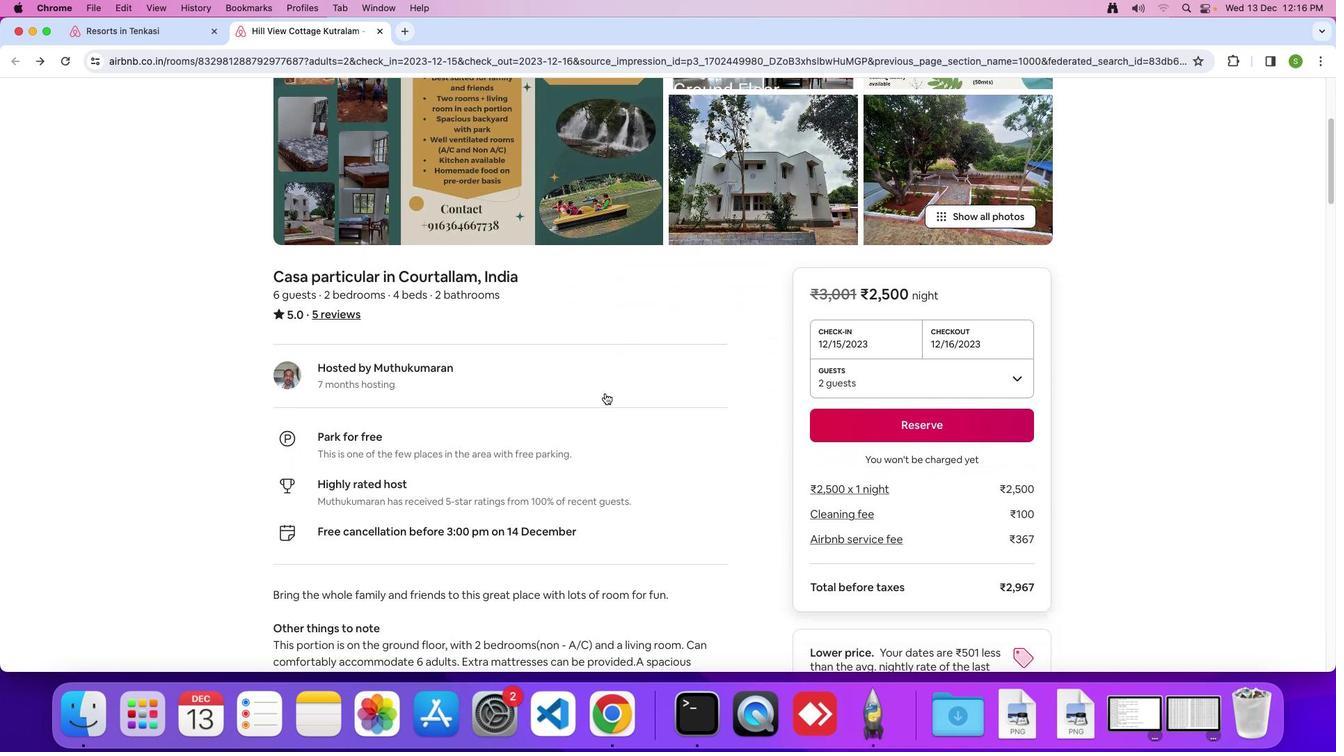 
Action: Mouse scrolled (605, 392) with delta (0, 0)
Screenshot: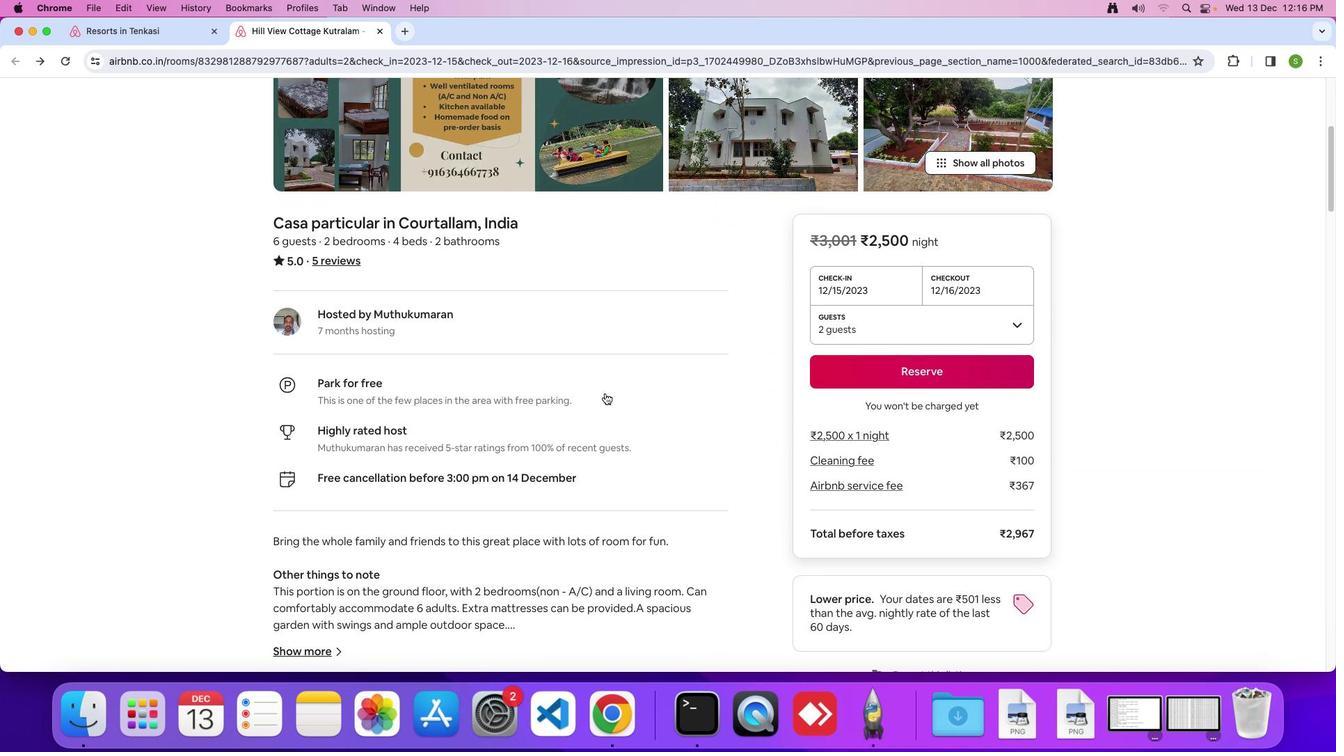 
Action: Mouse scrolled (605, 392) with delta (0, 0)
Screenshot: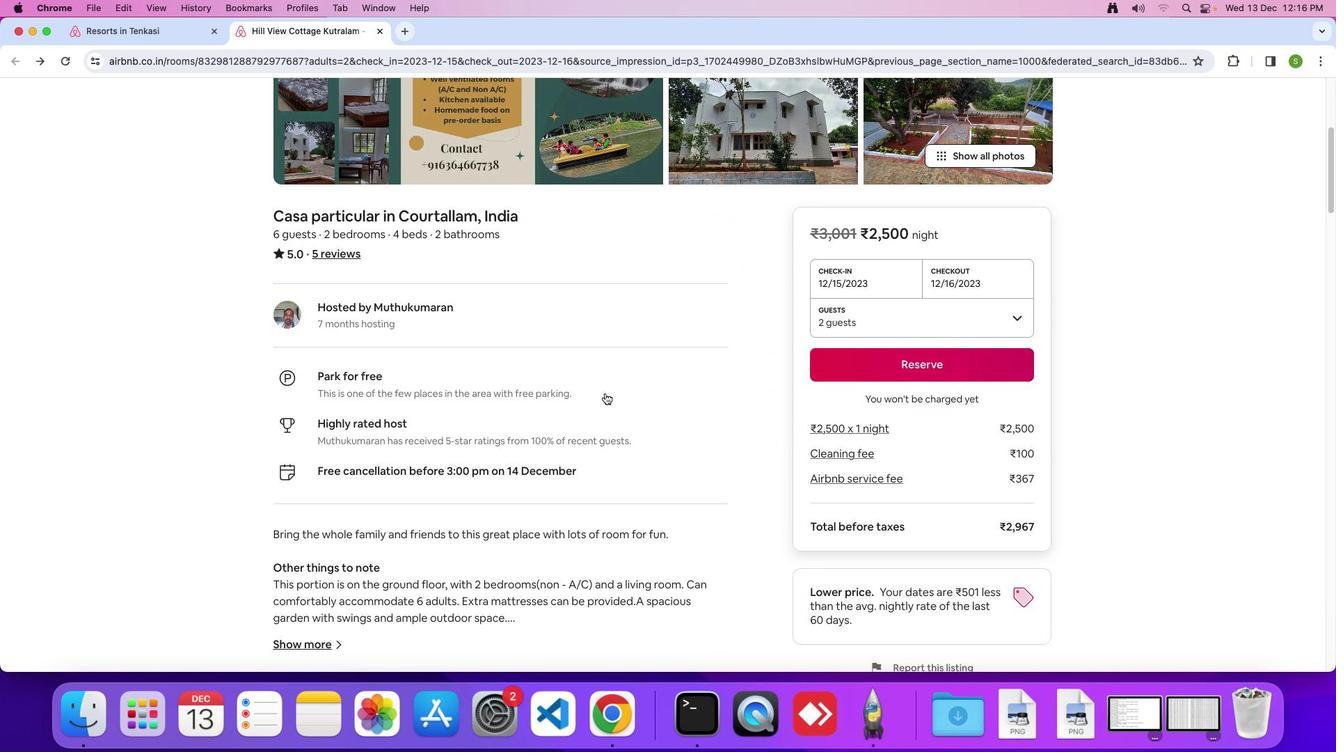 
Action: Mouse scrolled (605, 392) with delta (0, 0)
Screenshot: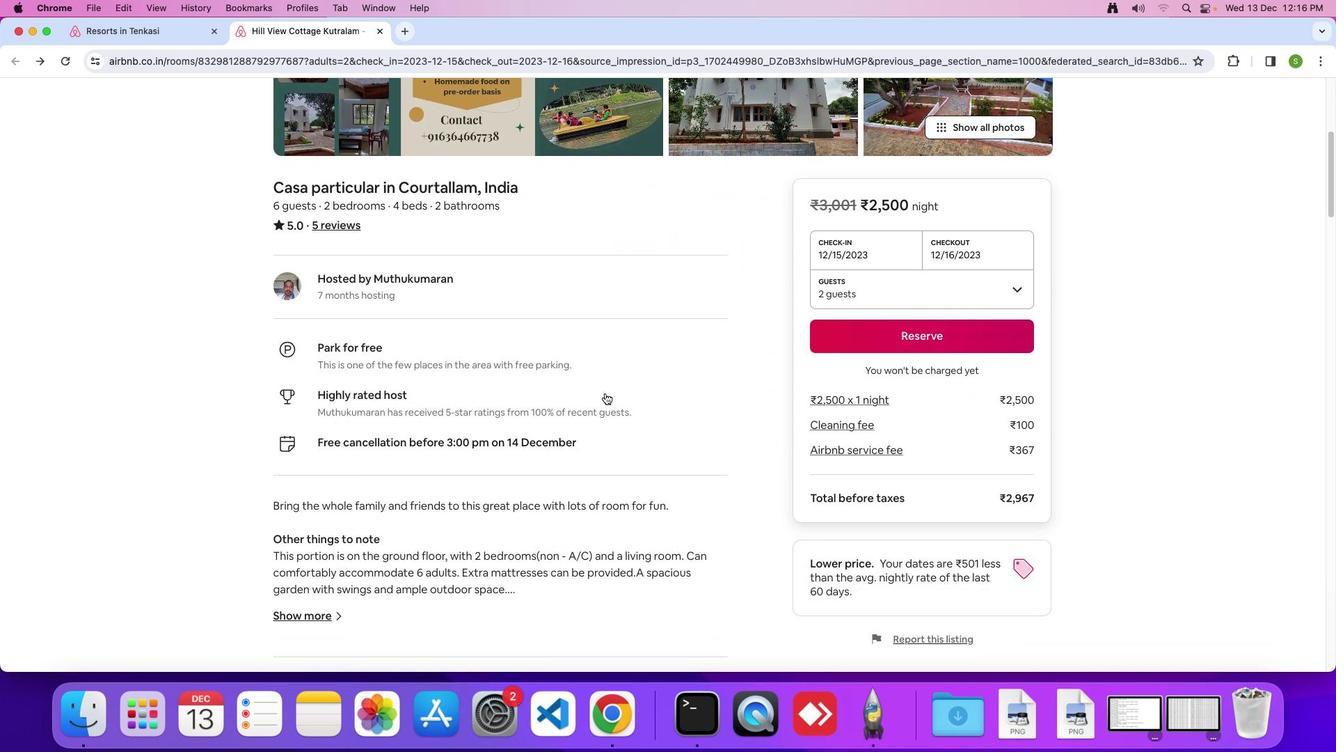 
Action: Mouse scrolled (605, 392) with delta (0, 0)
Screenshot: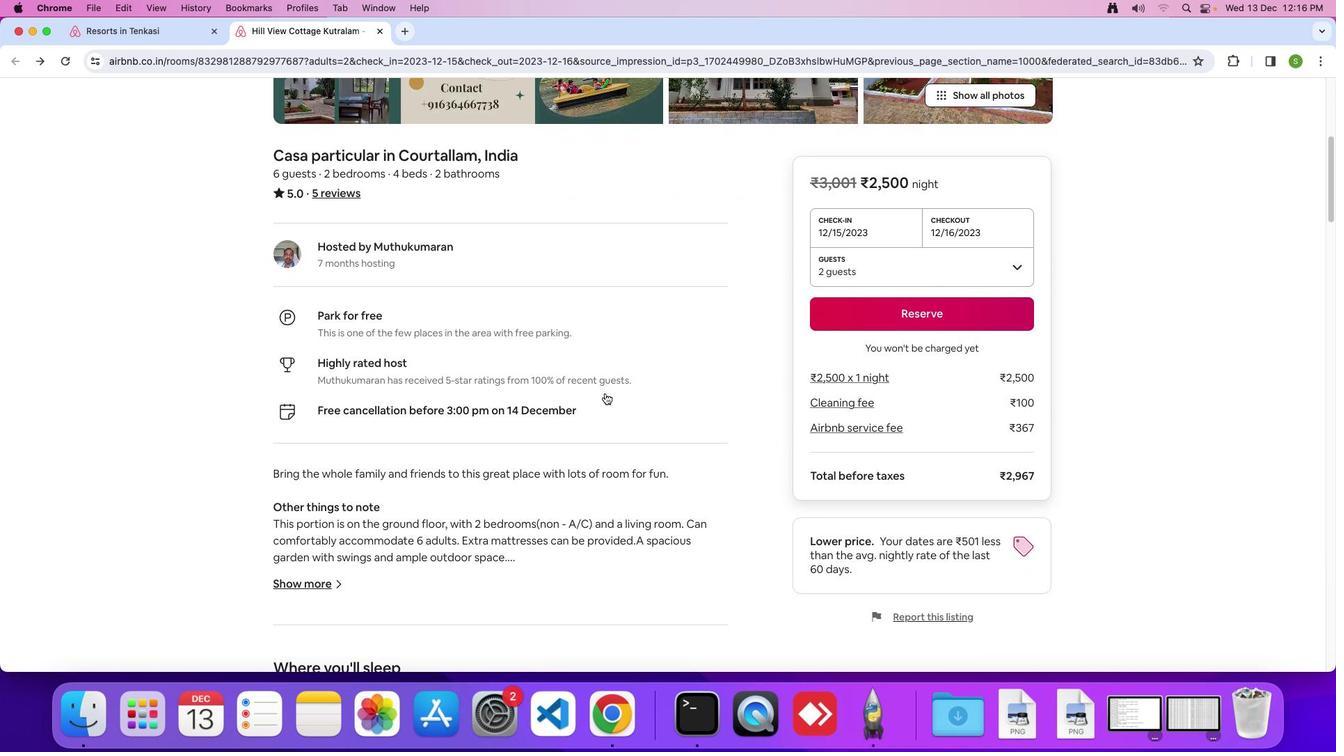 
Action: Mouse scrolled (605, 392) with delta (0, 0)
Screenshot: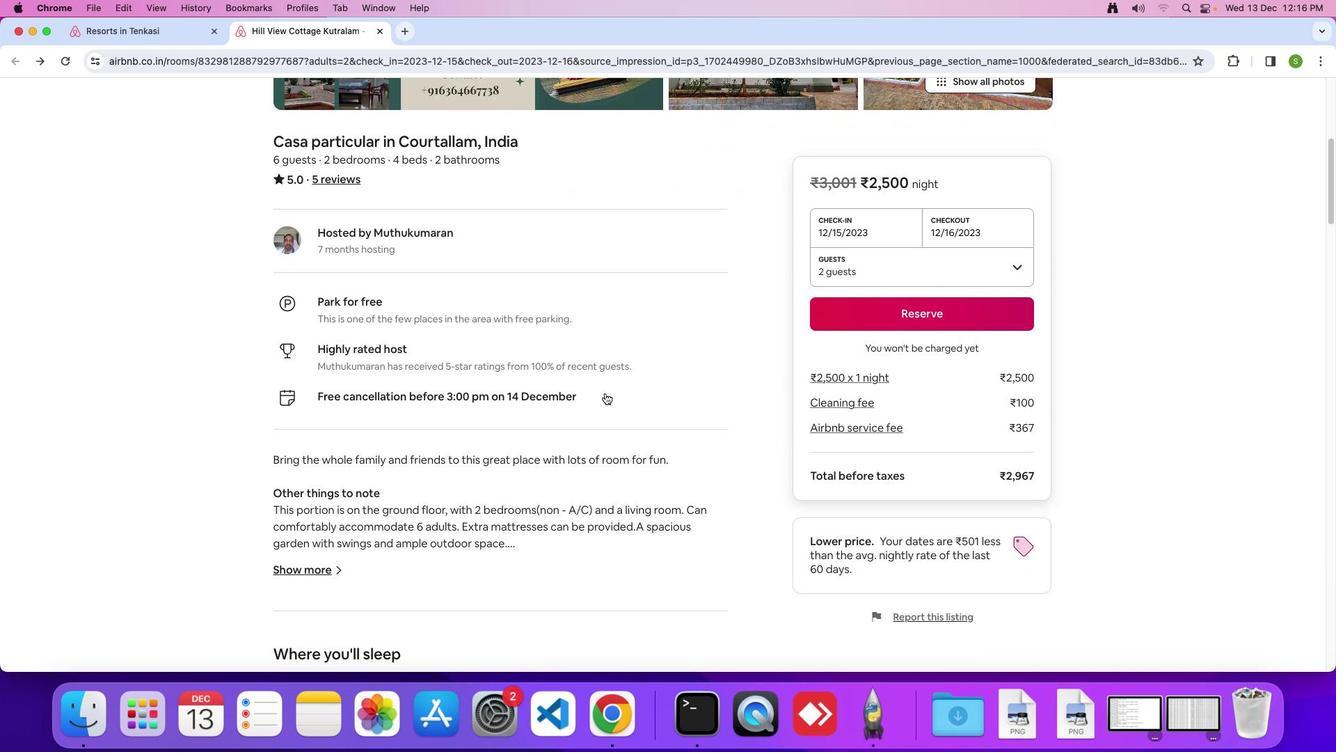 
Action: Mouse scrolled (605, 392) with delta (0, 0)
Screenshot: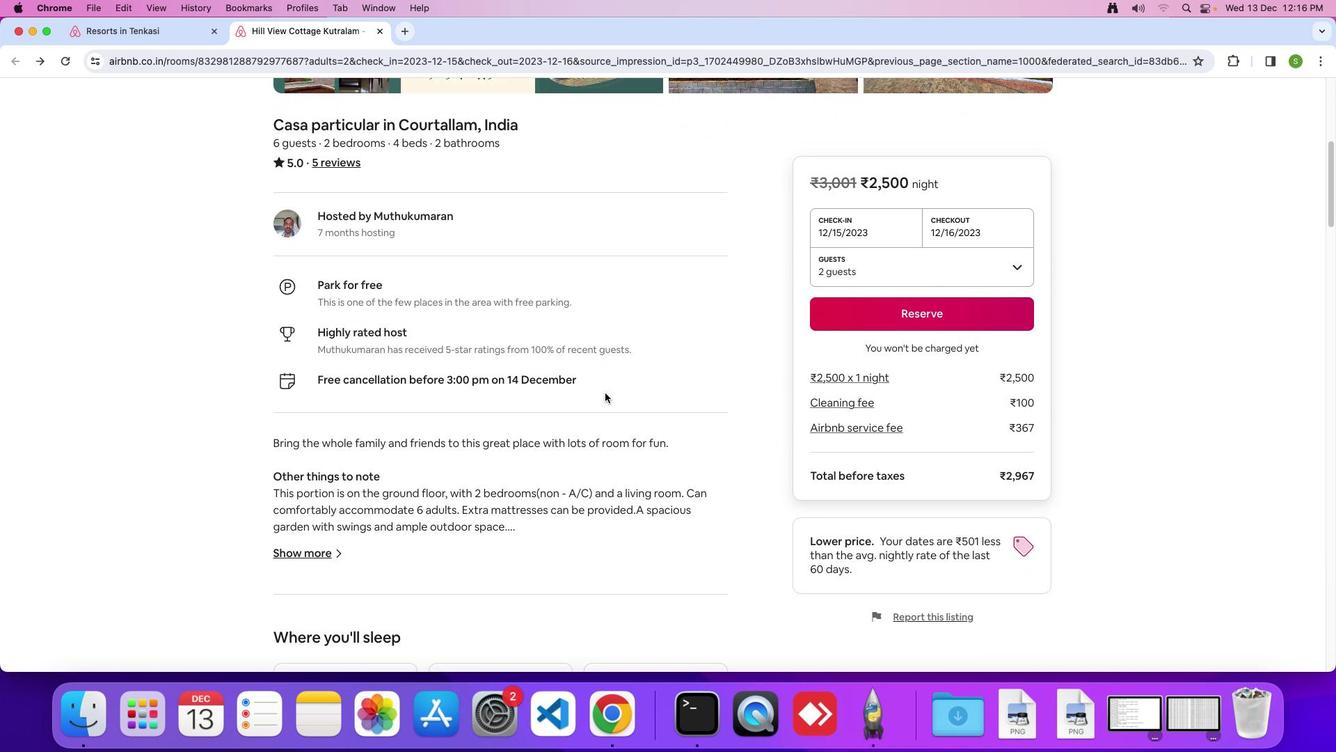 
Action: Mouse scrolled (605, 392) with delta (0, 0)
Screenshot: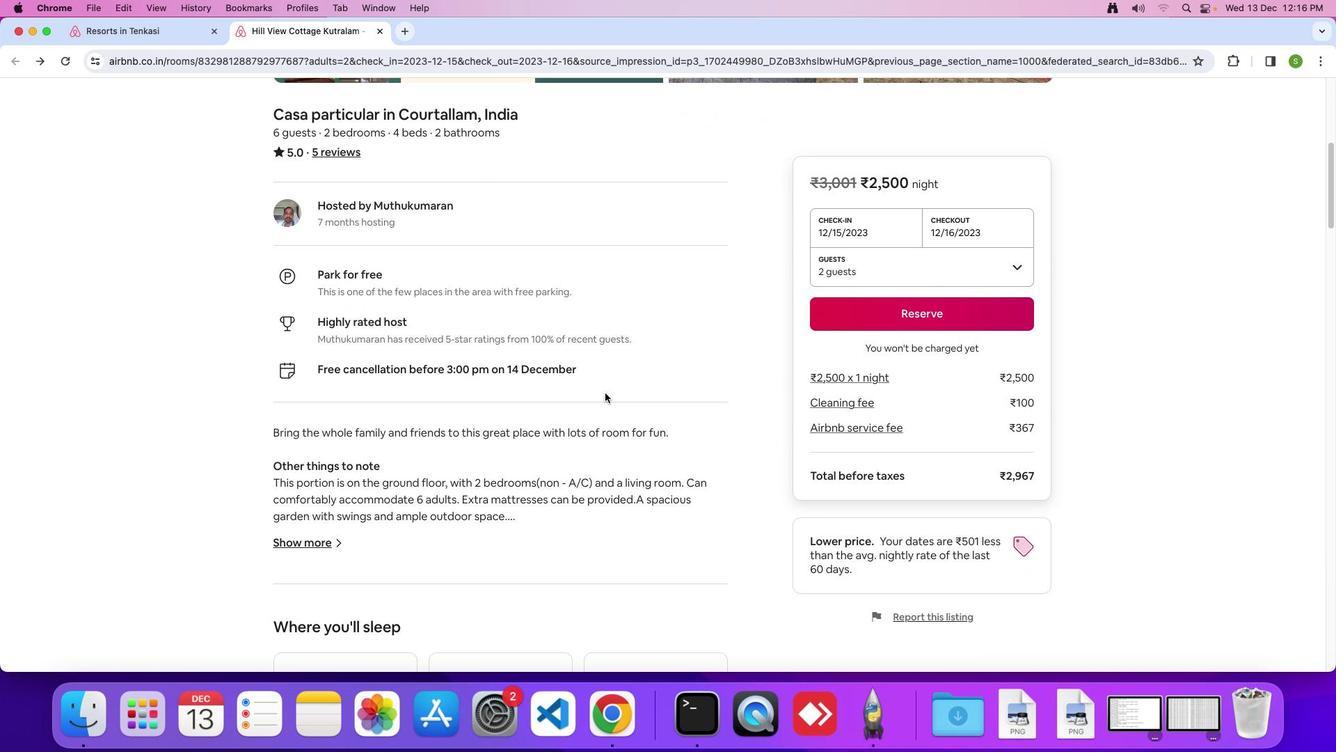 
Action: Mouse scrolled (605, 392) with delta (0, -1)
Screenshot: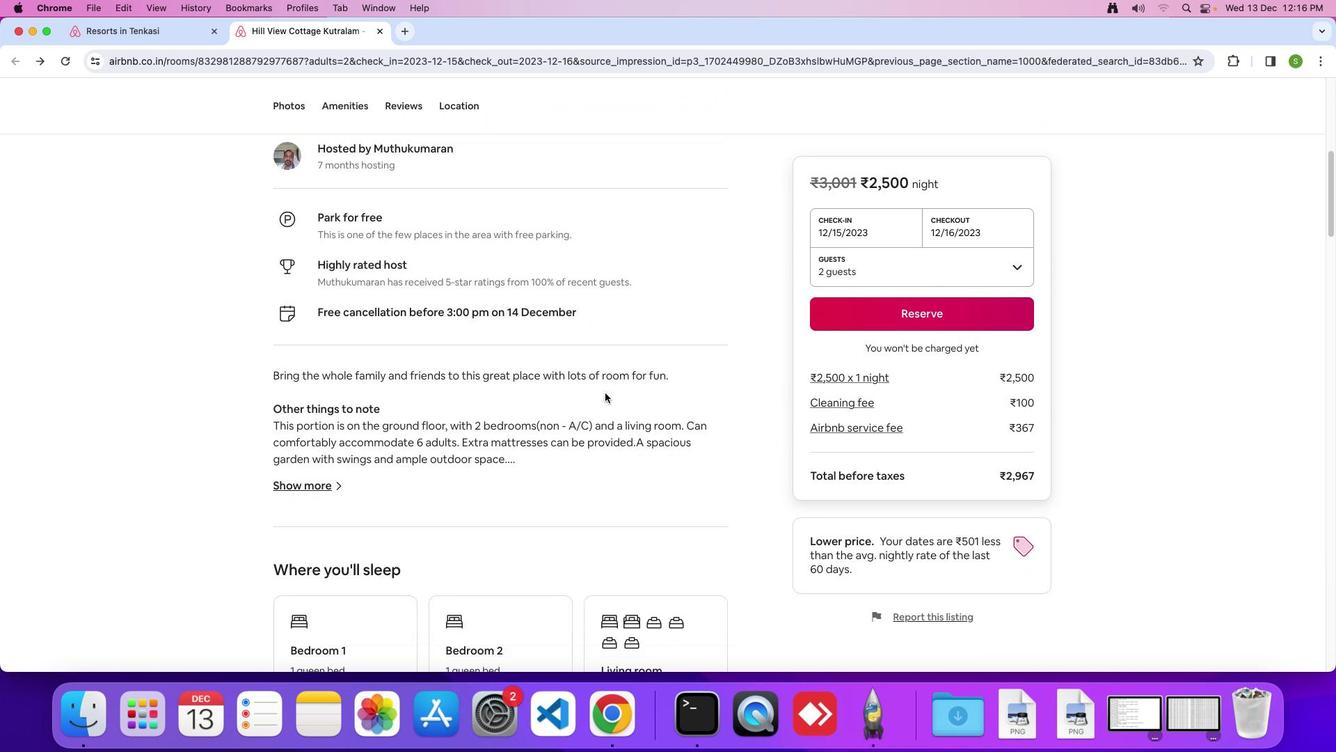 
Action: Mouse scrolled (605, 392) with delta (0, 0)
Screenshot: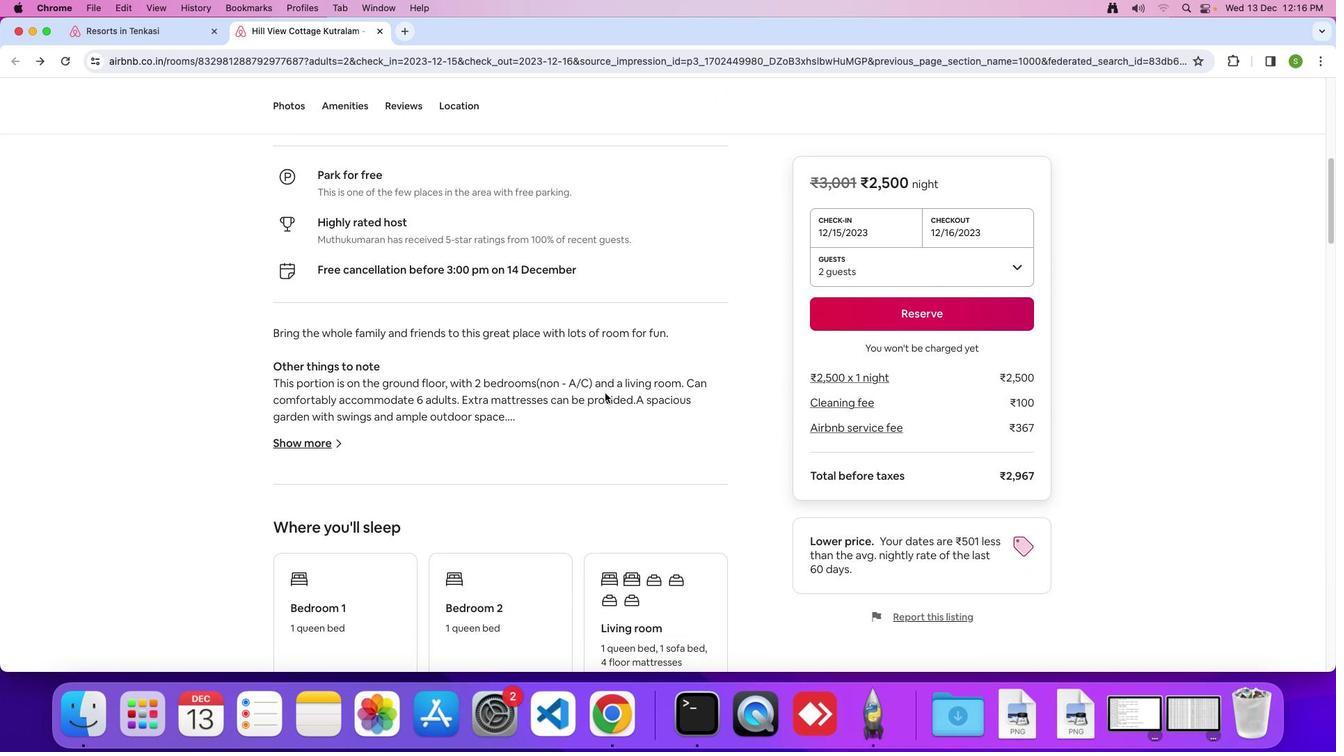 
Action: Mouse scrolled (605, 392) with delta (0, 0)
Screenshot: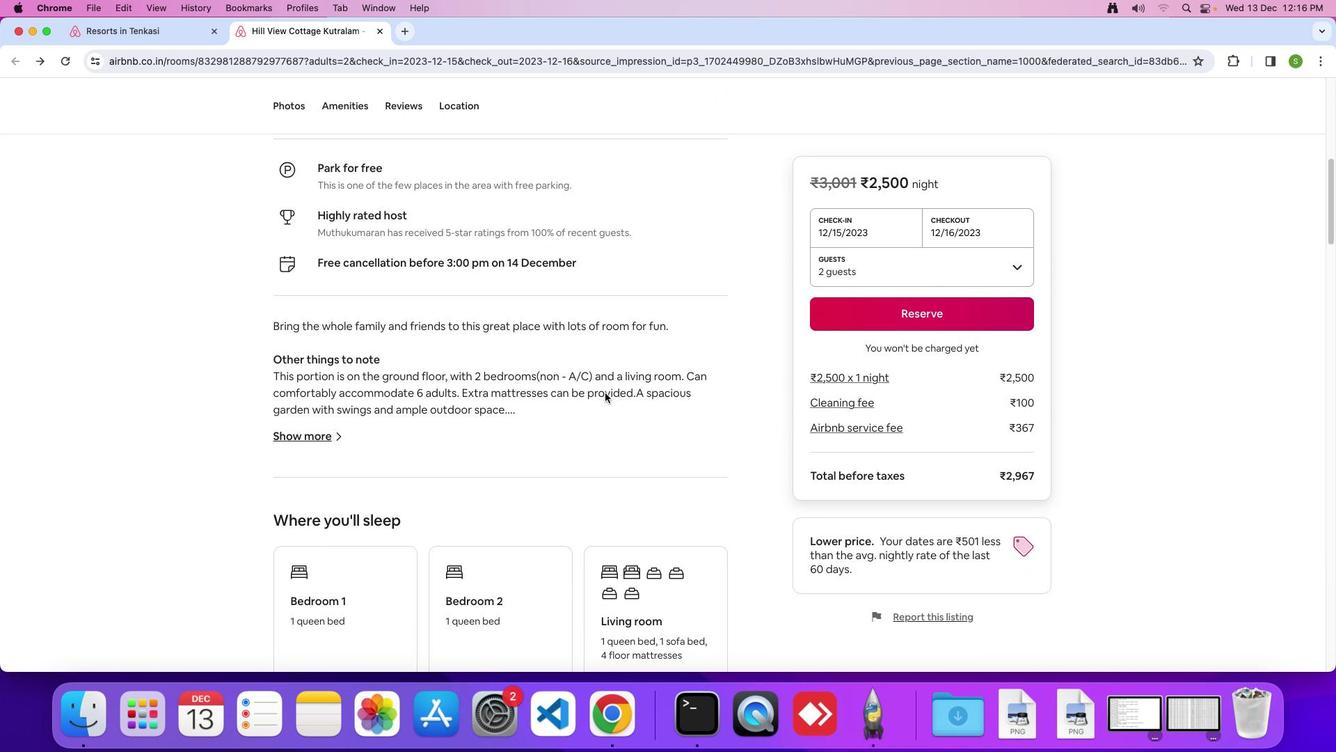 
Action: Mouse scrolled (605, 392) with delta (0, 0)
Screenshot: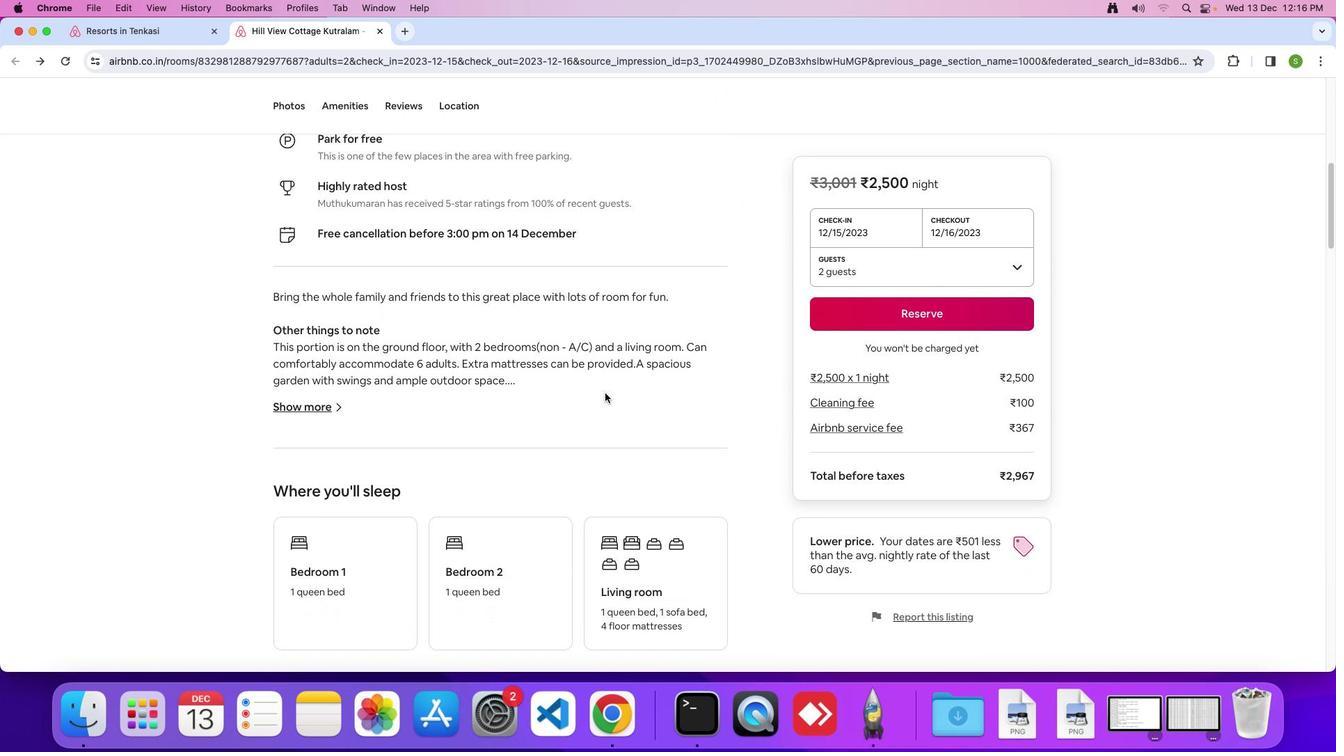 
Action: Mouse scrolled (605, 392) with delta (0, 0)
Screenshot: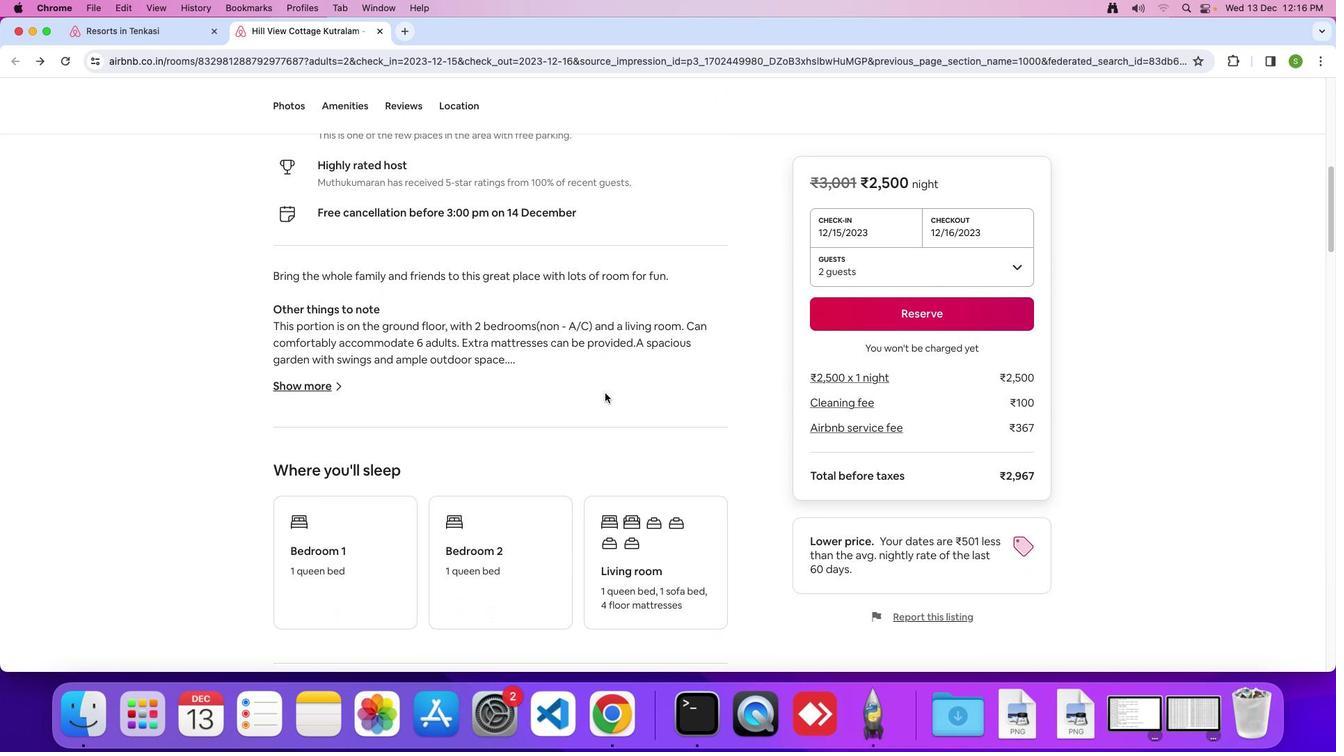 
Action: Mouse scrolled (605, 392) with delta (0, 0)
Screenshot: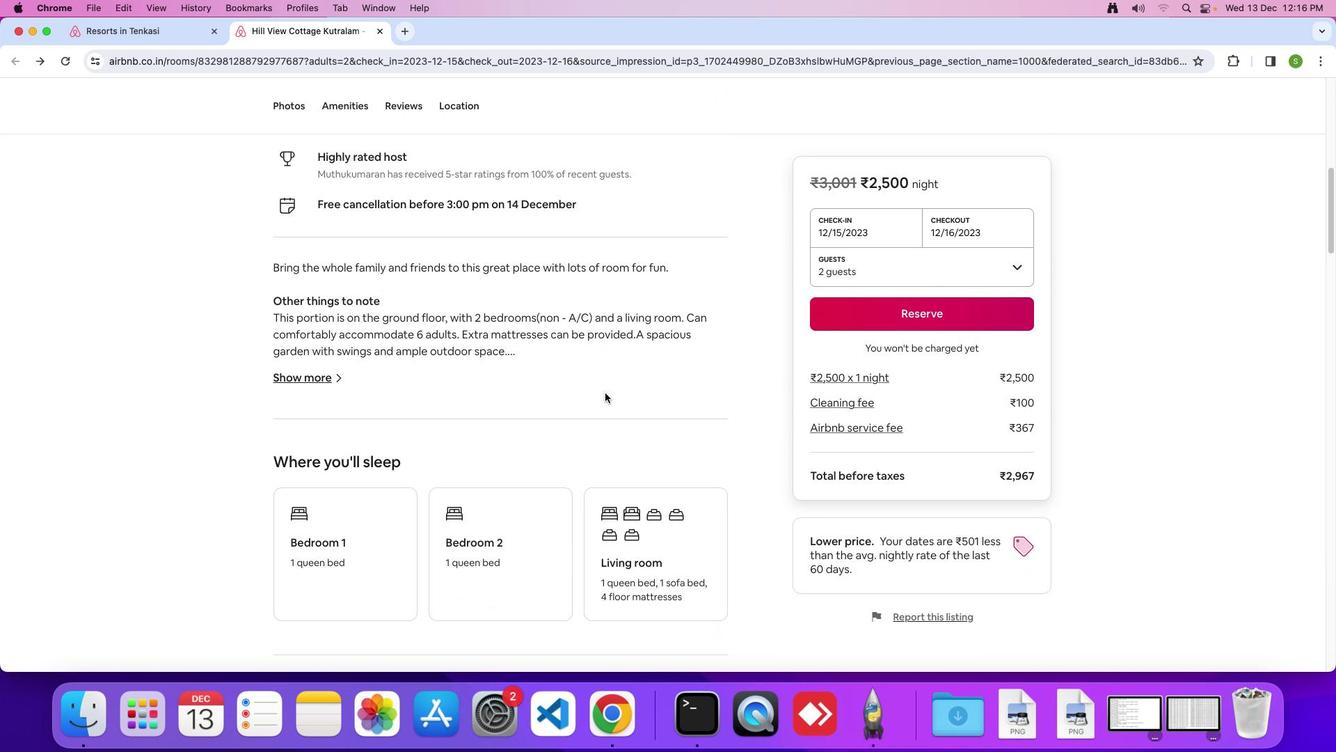 
Action: Mouse scrolled (605, 392) with delta (0, 0)
Screenshot: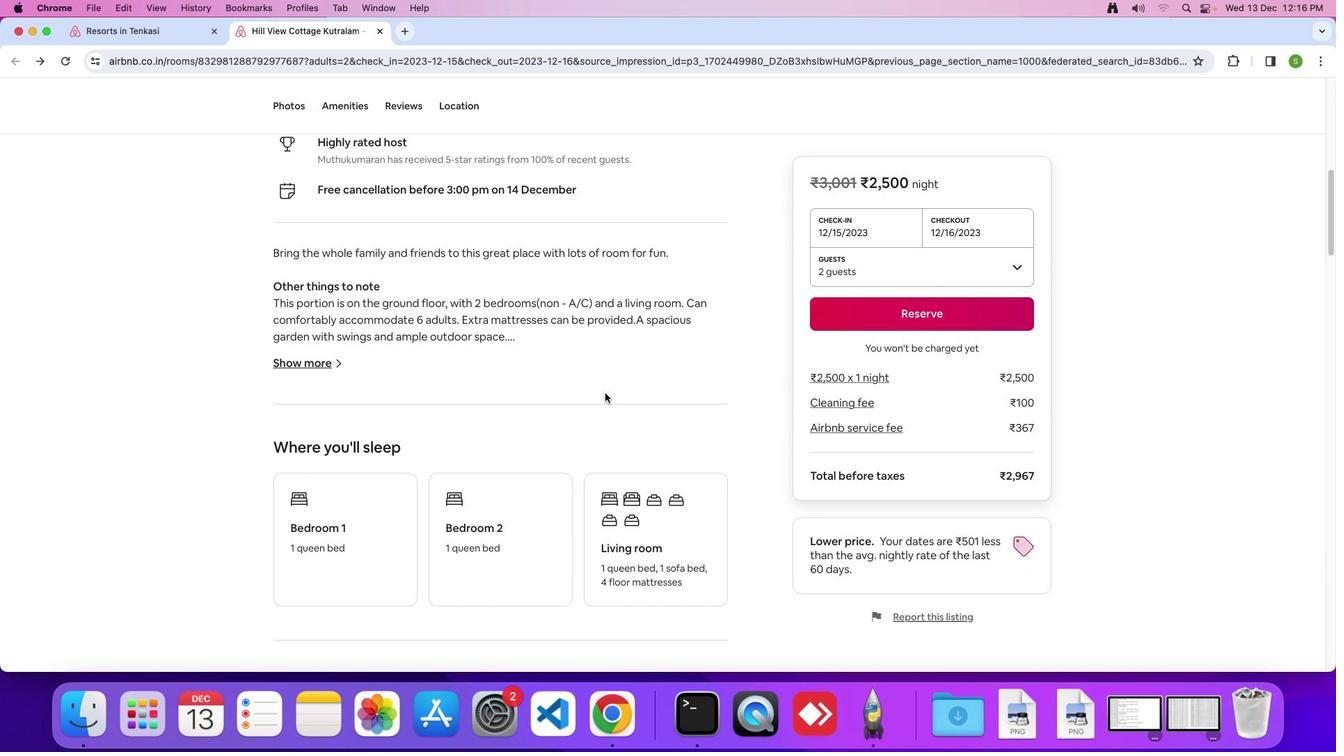 
Action: Mouse scrolled (605, 392) with delta (0, 0)
Screenshot: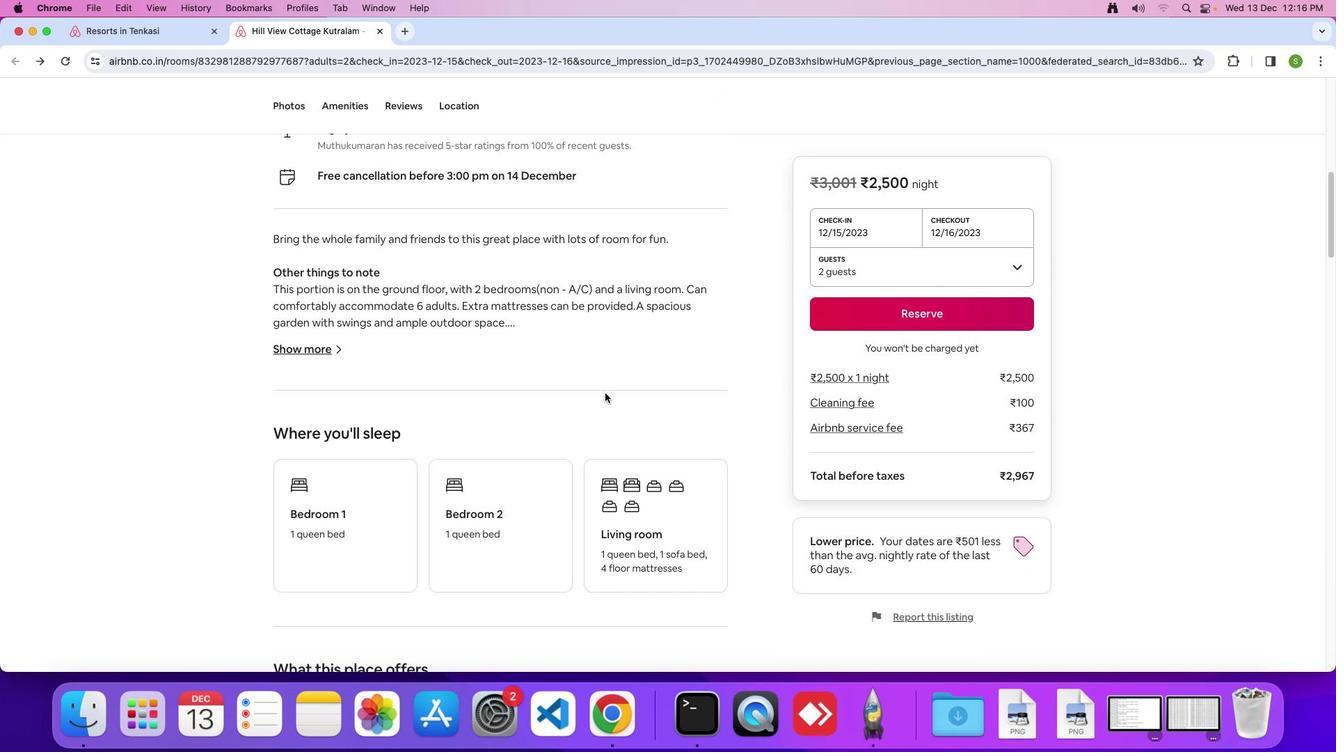 
Action: Mouse scrolled (605, 392) with delta (0, 0)
Screenshot: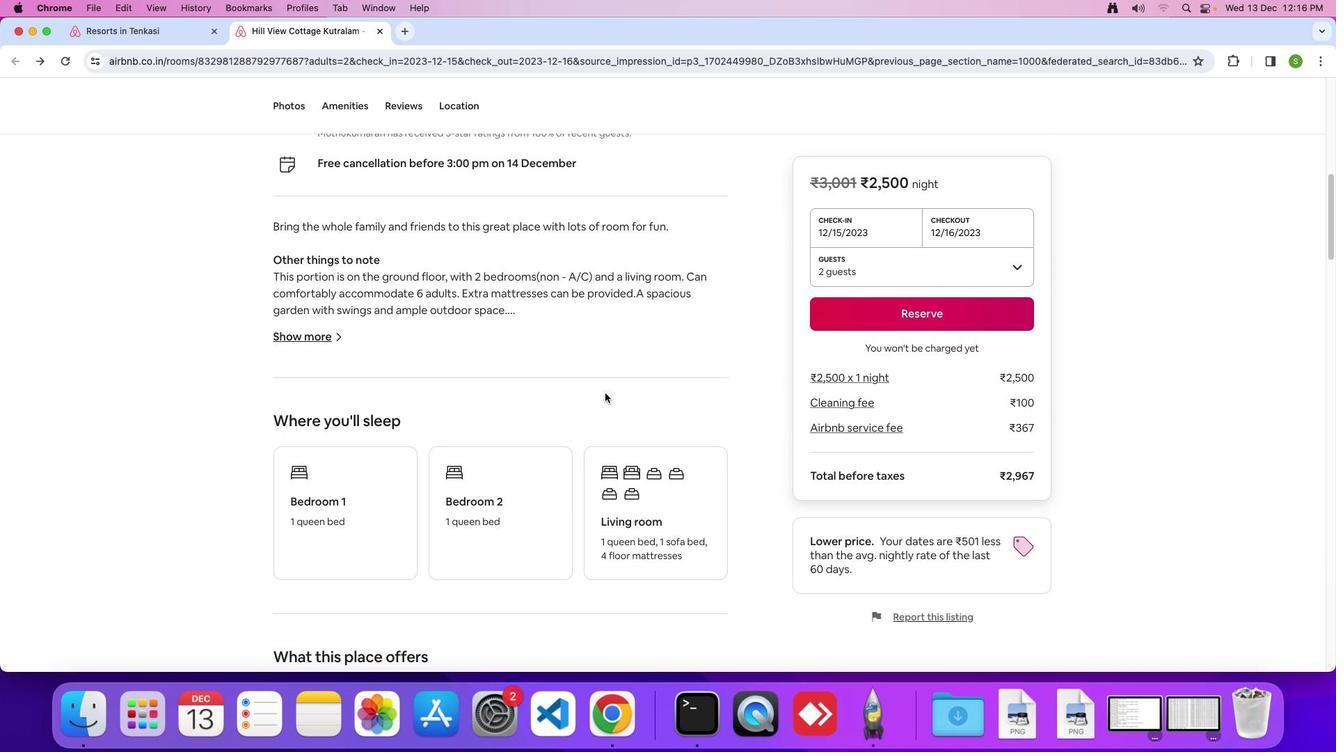 
Action: Mouse scrolled (605, 392) with delta (0, 0)
Screenshot: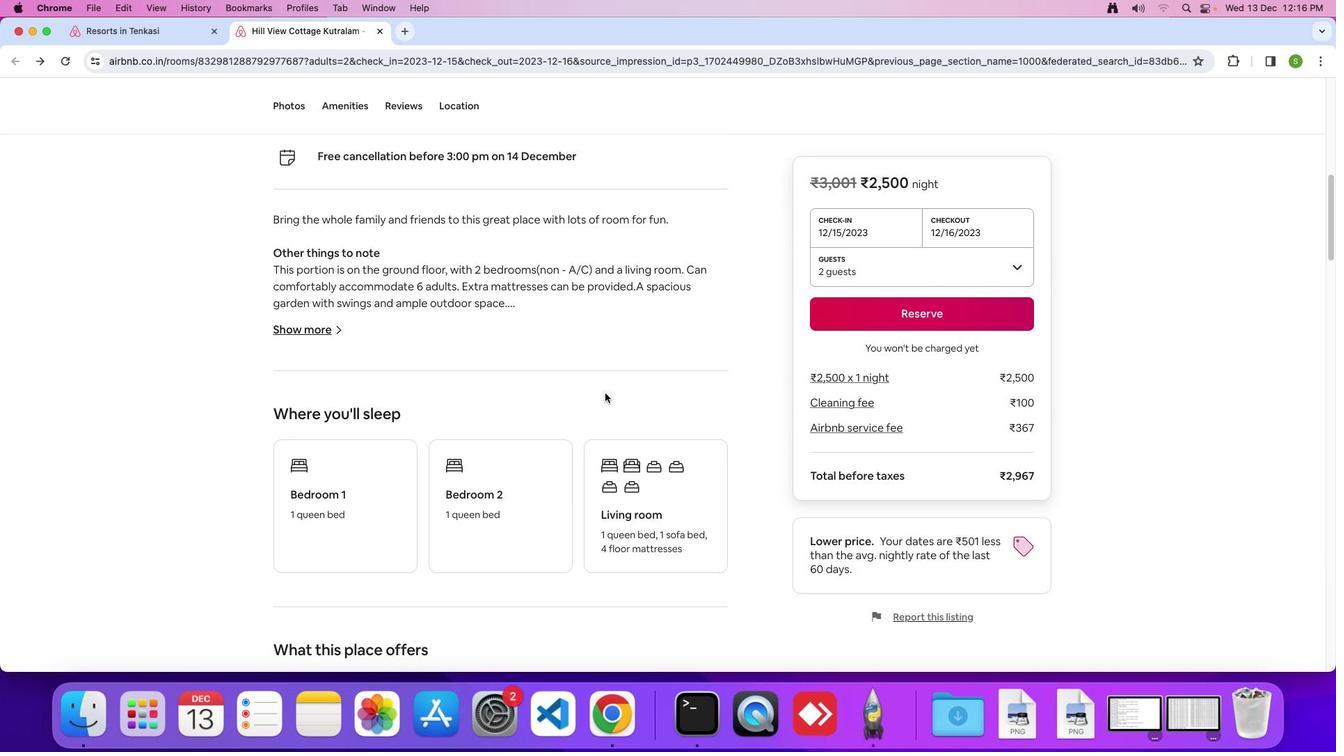 
Action: Mouse scrolled (605, 392) with delta (0, 0)
Screenshot: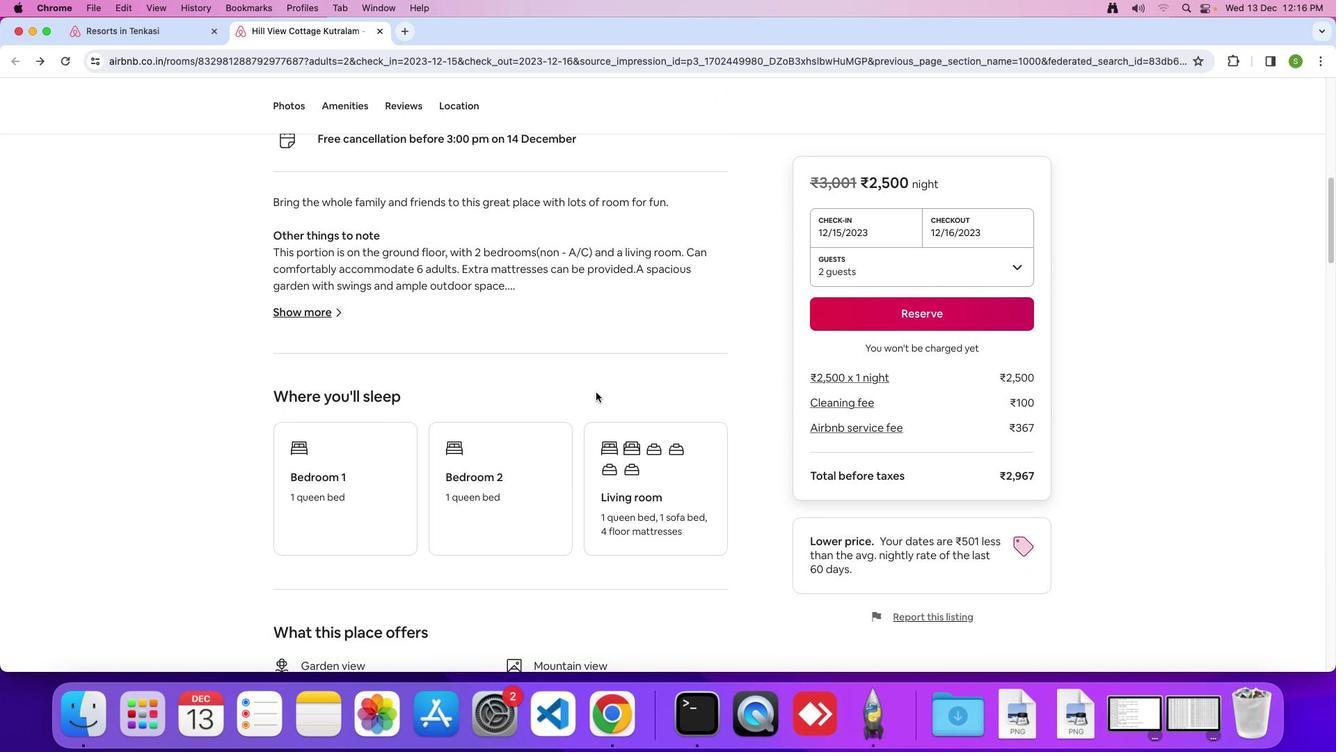 
Action: Mouse moved to (312, 311)
Screenshot: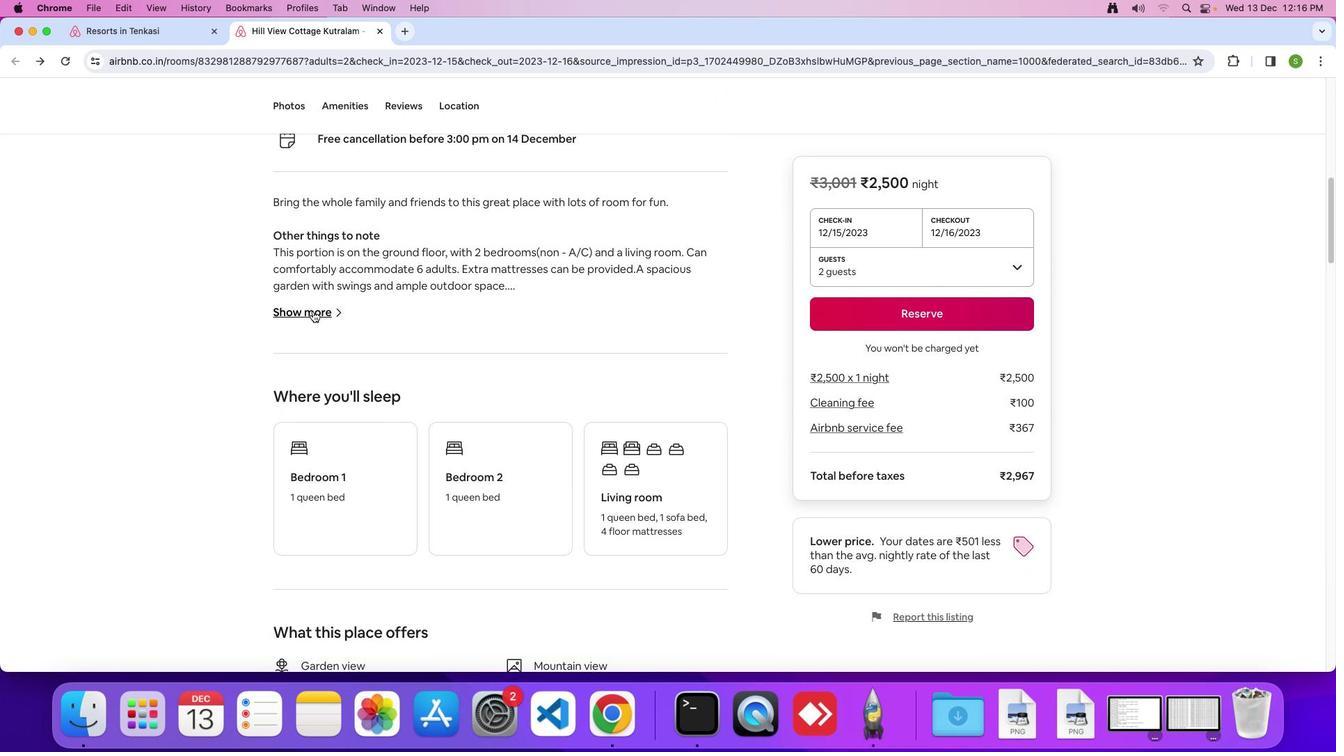 
Action: Mouse pressed left at (312, 311)
Screenshot: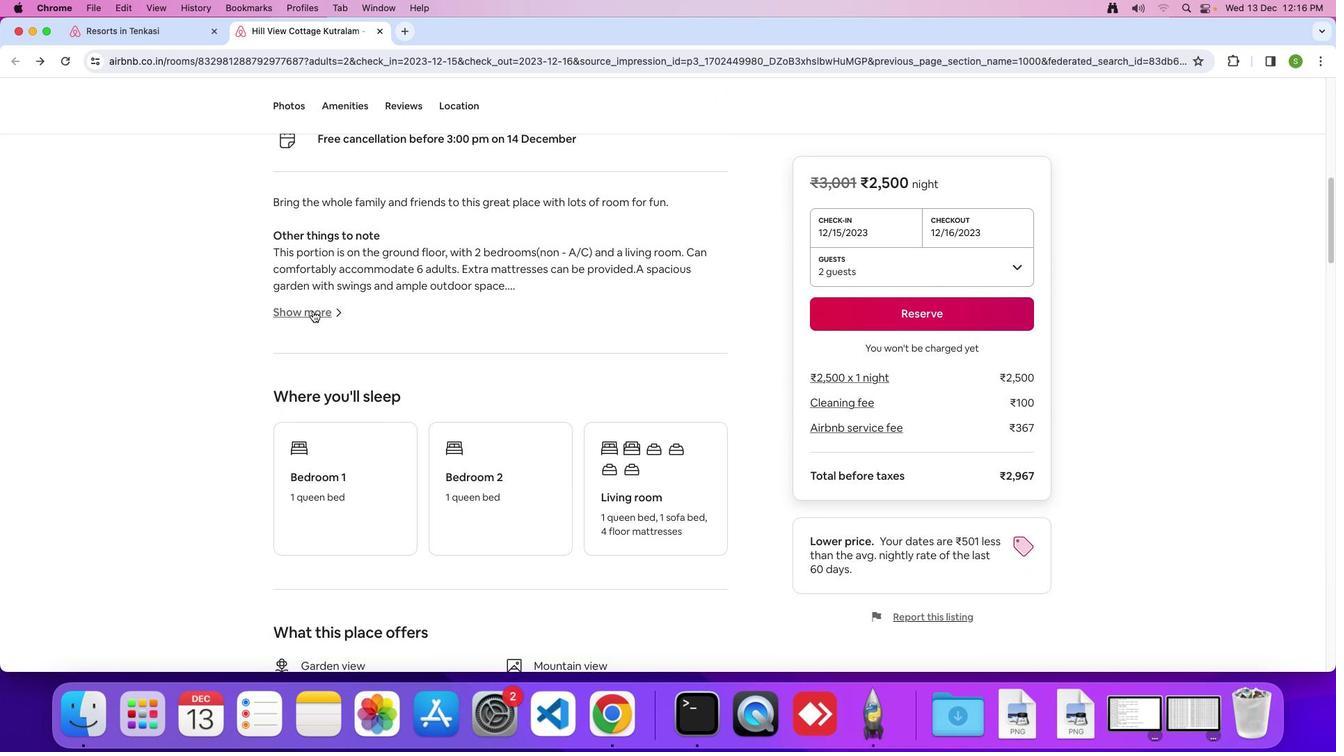 
Action: Mouse moved to (417, 268)
Screenshot: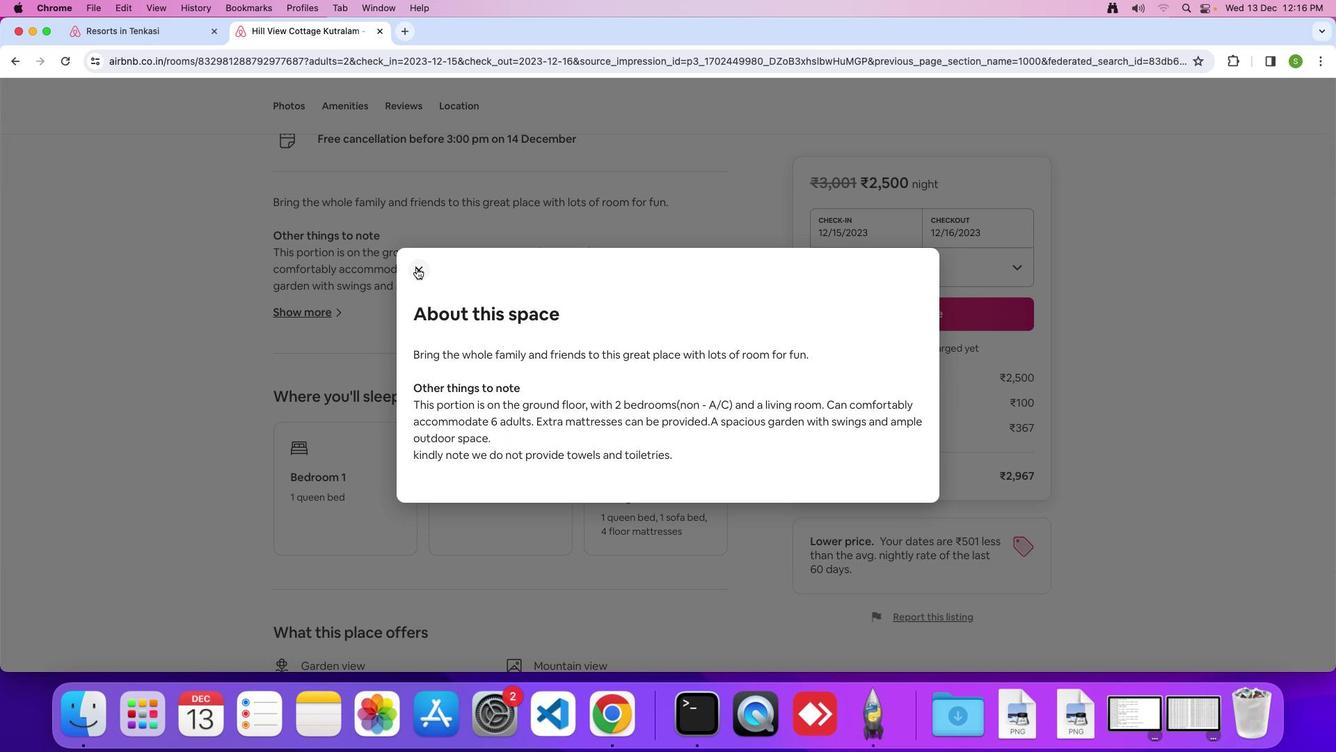 
Action: Mouse pressed left at (417, 268)
Screenshot: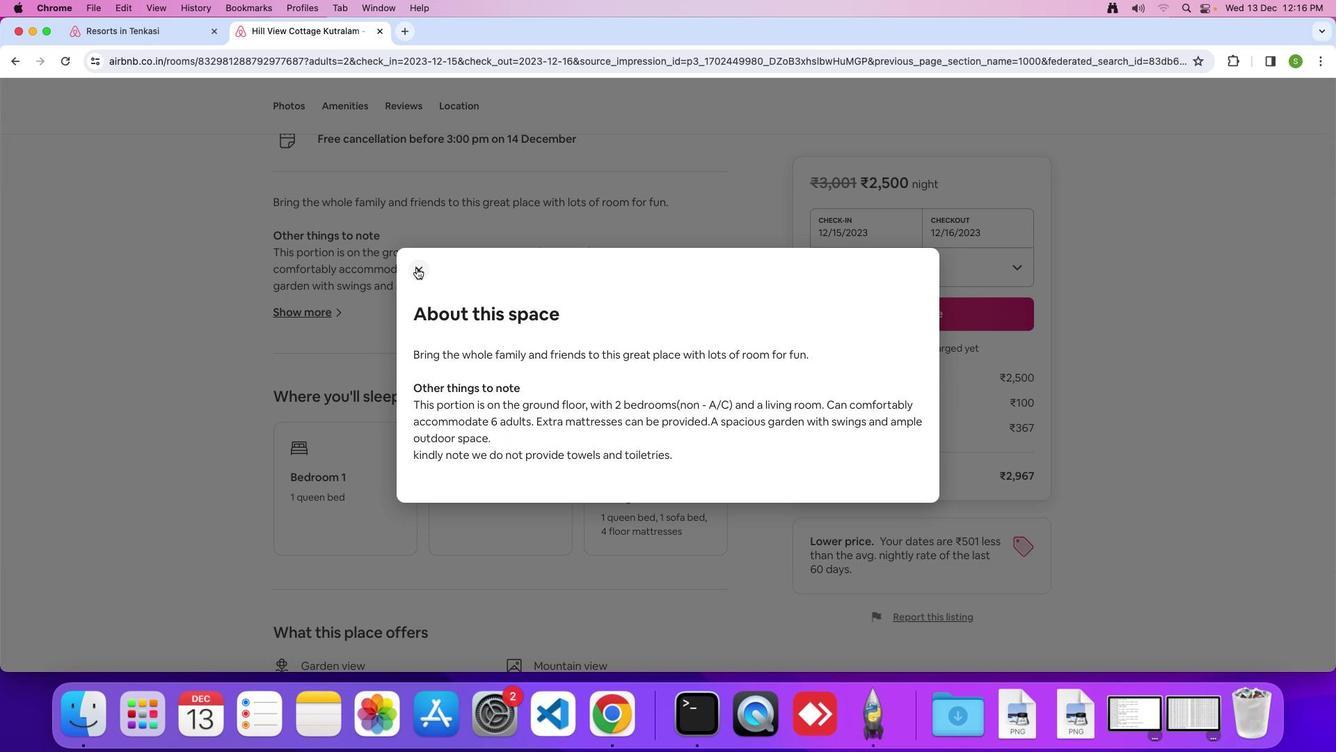 
Action: Mouse moved to (433, 397)
Screenshot: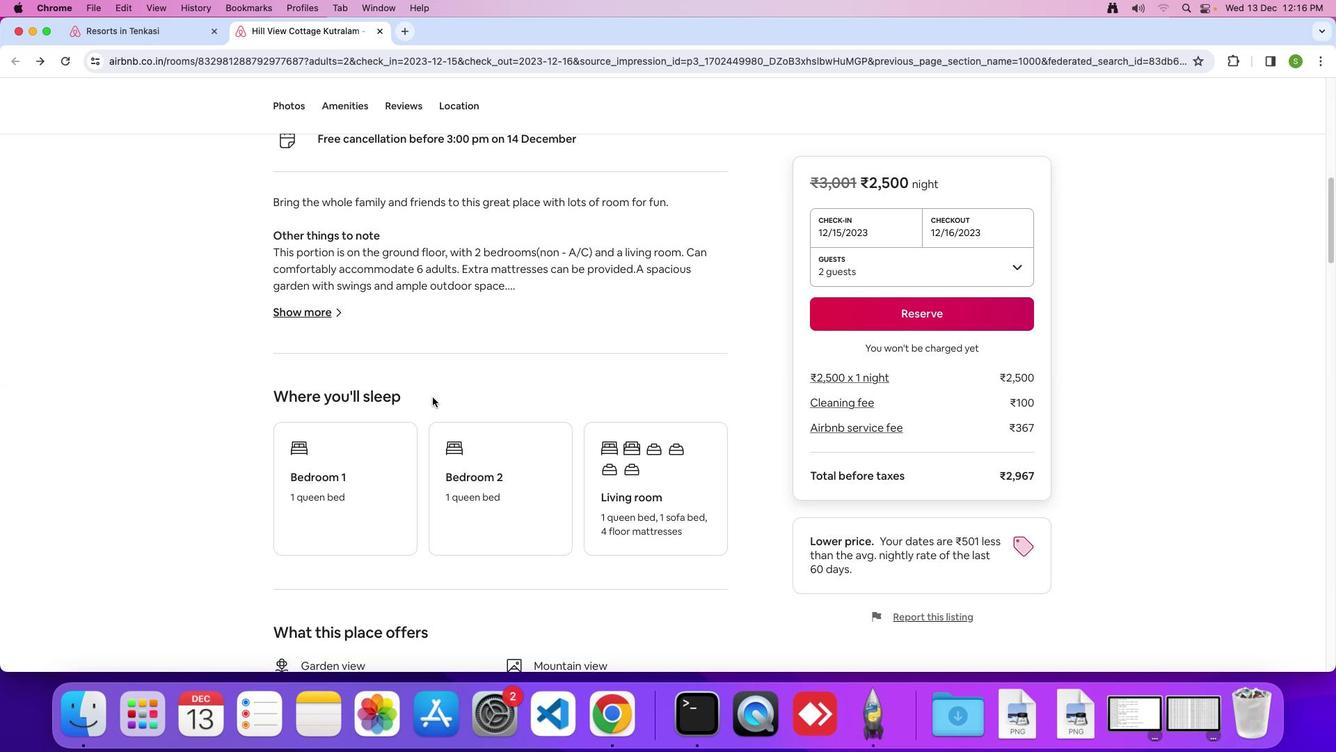 
Action: Mouse scrolled (433, 397) with delta (0, 0)
Screenshot: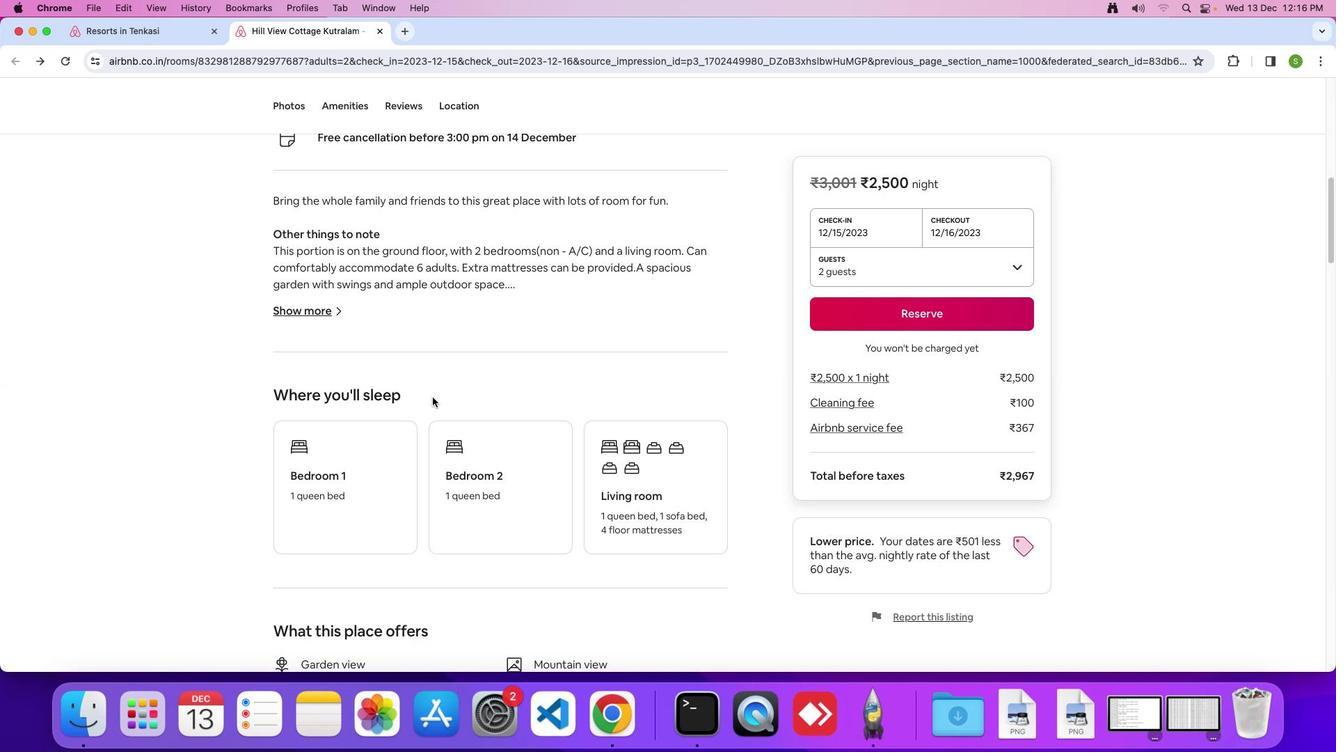 
Action: Mouse scrolled (433, 397) with delta (0, 0)
Screenshot: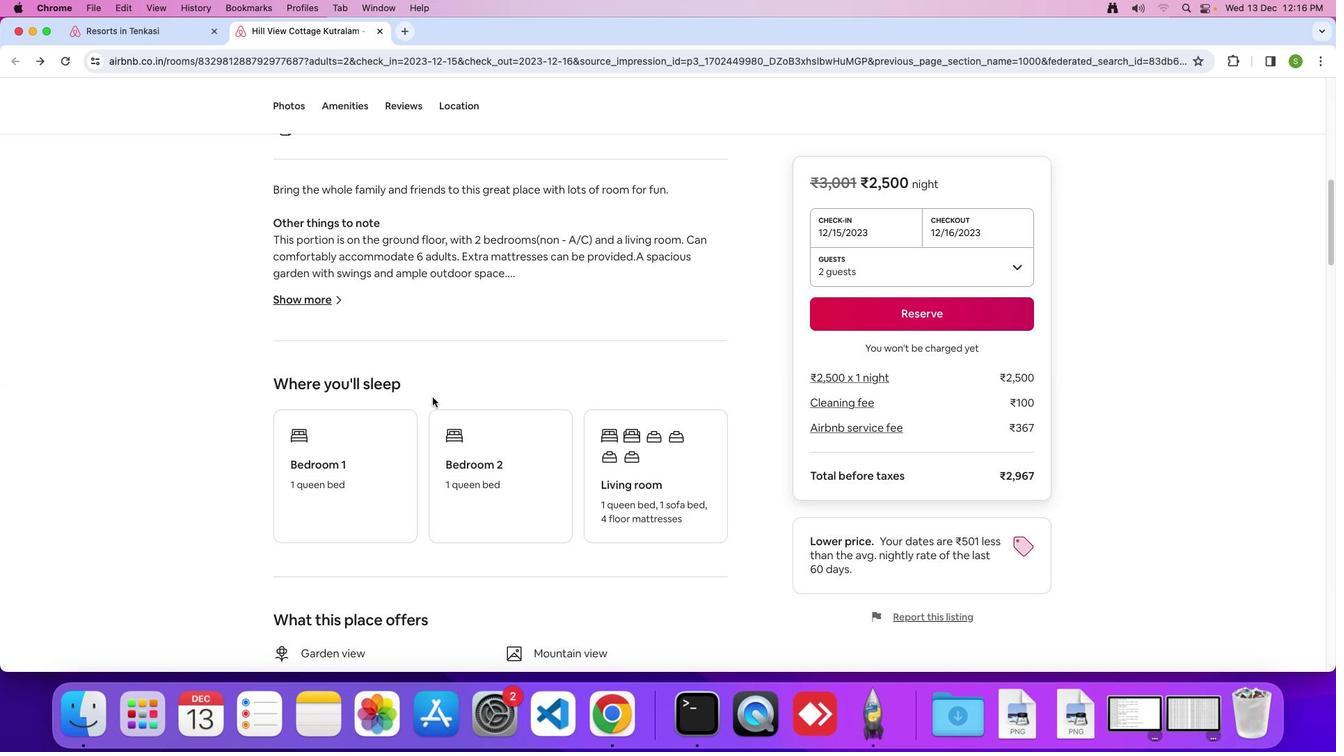 
Action: Mouse scrolled (433, 397) with delta (0, -1)
Screenshot: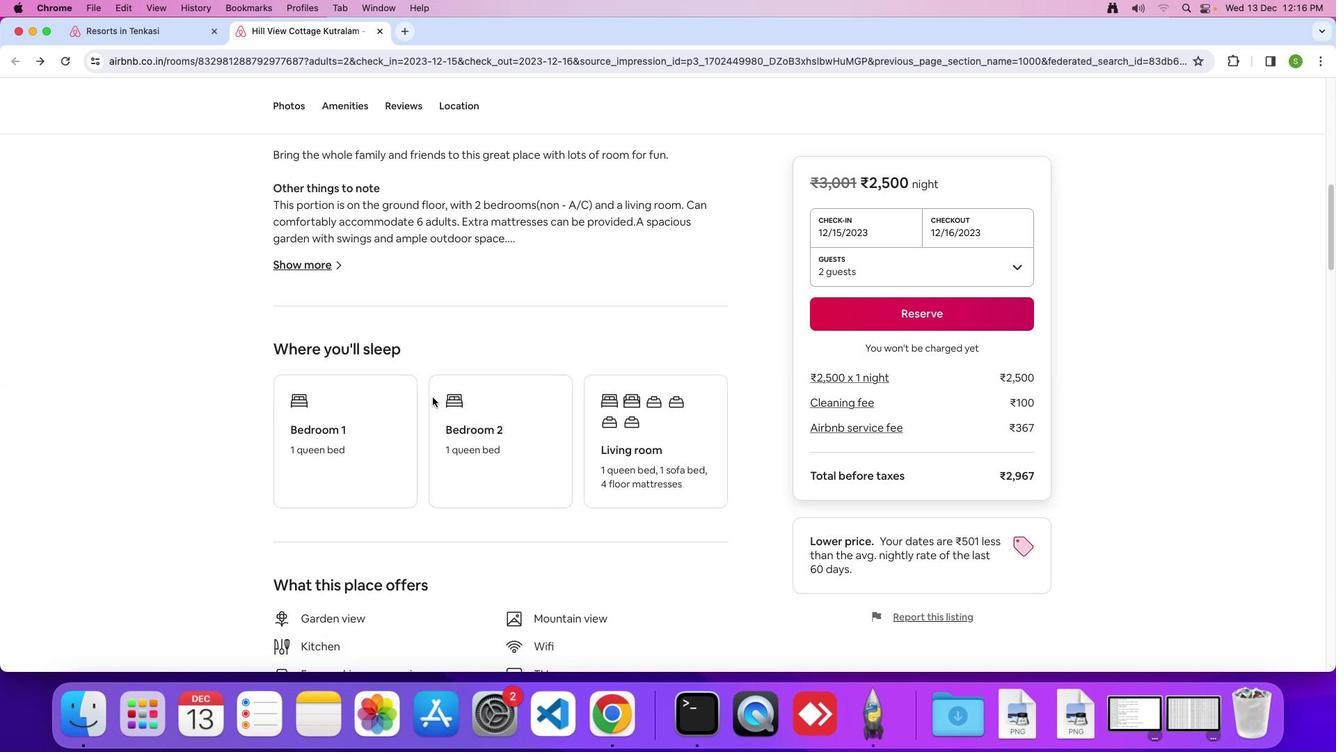 
Action: Mouse scrolled (433, 397) with delta (0, 0)
Screenshot: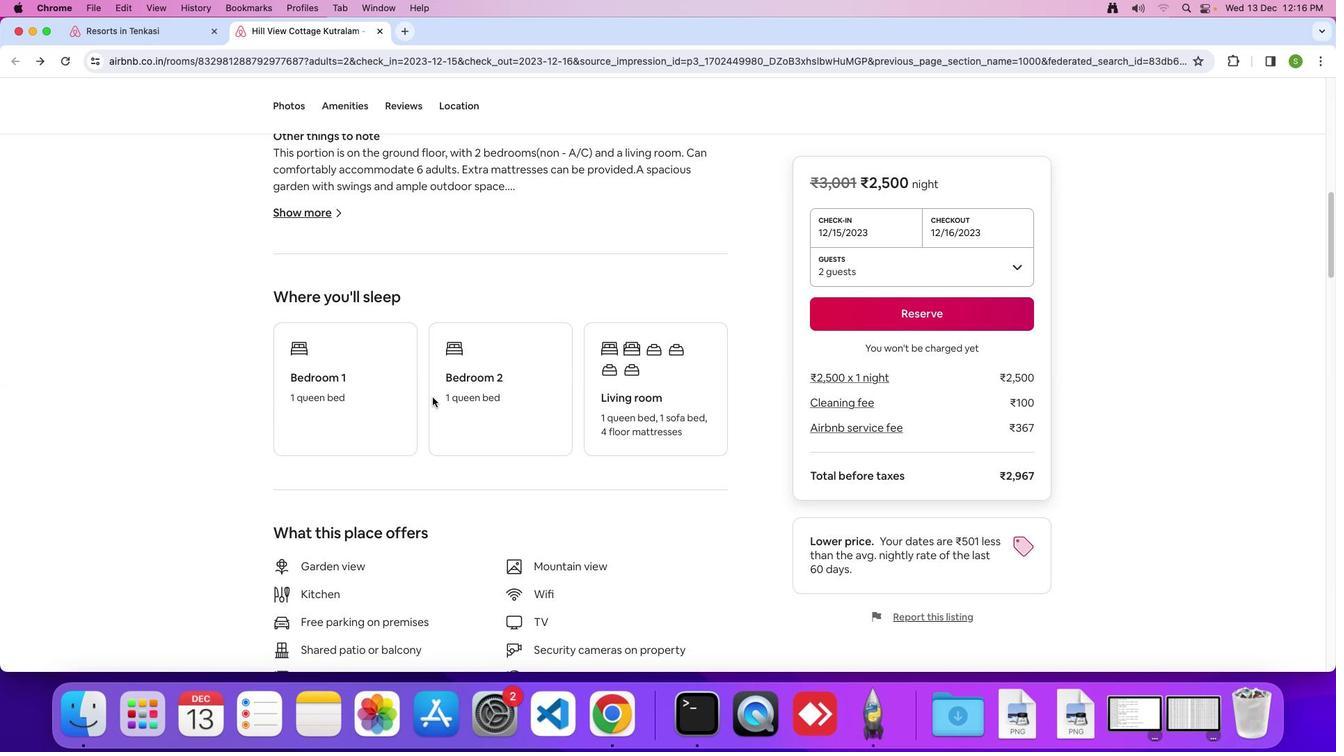 
Action: Mouse scrolled (433, 397) with delta (0, 0)
Screenshot: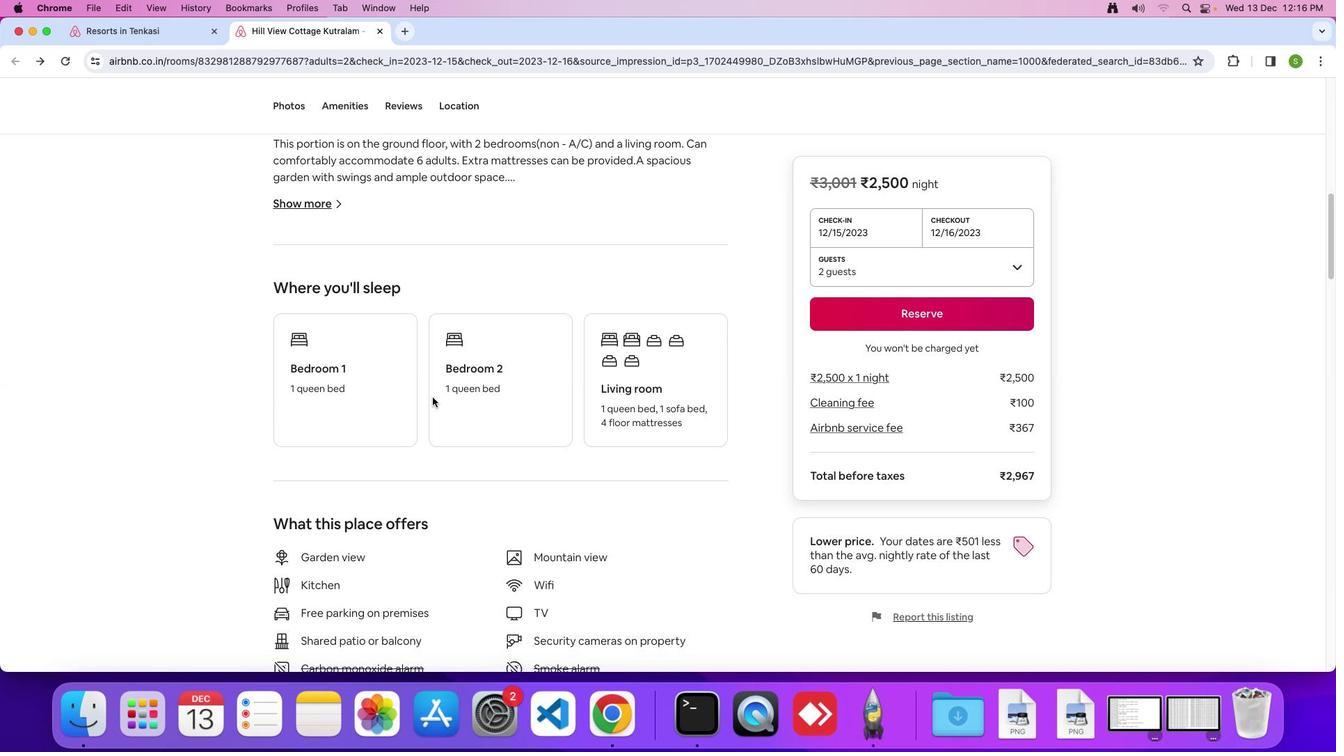 
Action: Mouse scrolled (433, 397) with delta (0, 0)
Screenshot: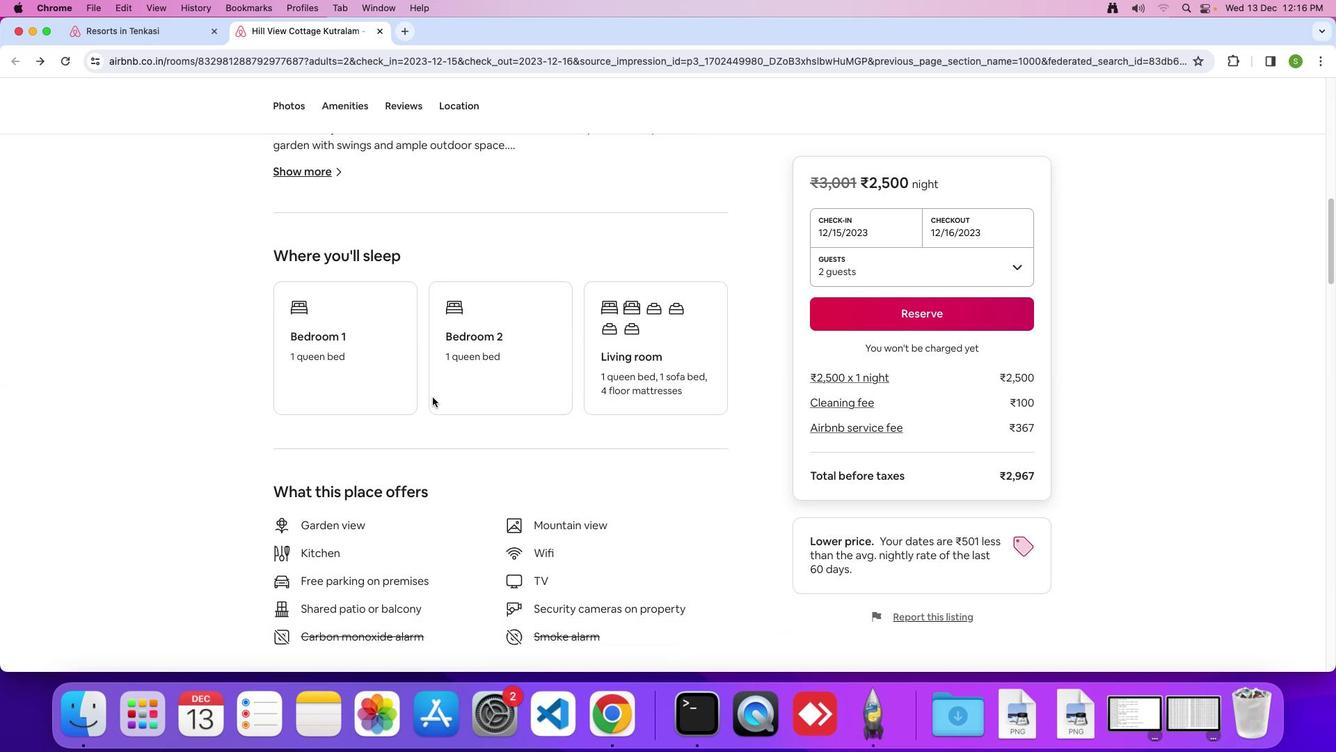 
Action: Mouse scrolled (433, 397) with delta (0, 0)
Screenshot: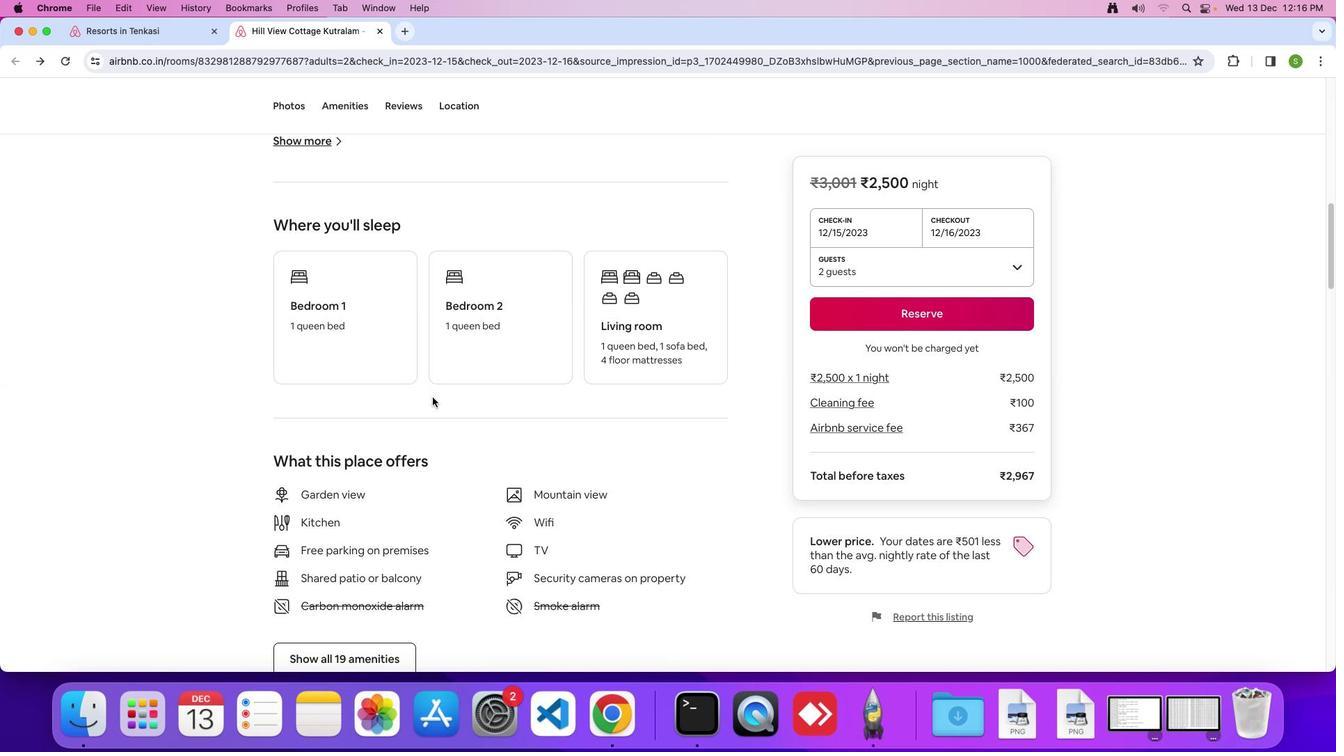 
Action: Mouse scrolled (433, 397) with delta (0, 0)
Screenshot: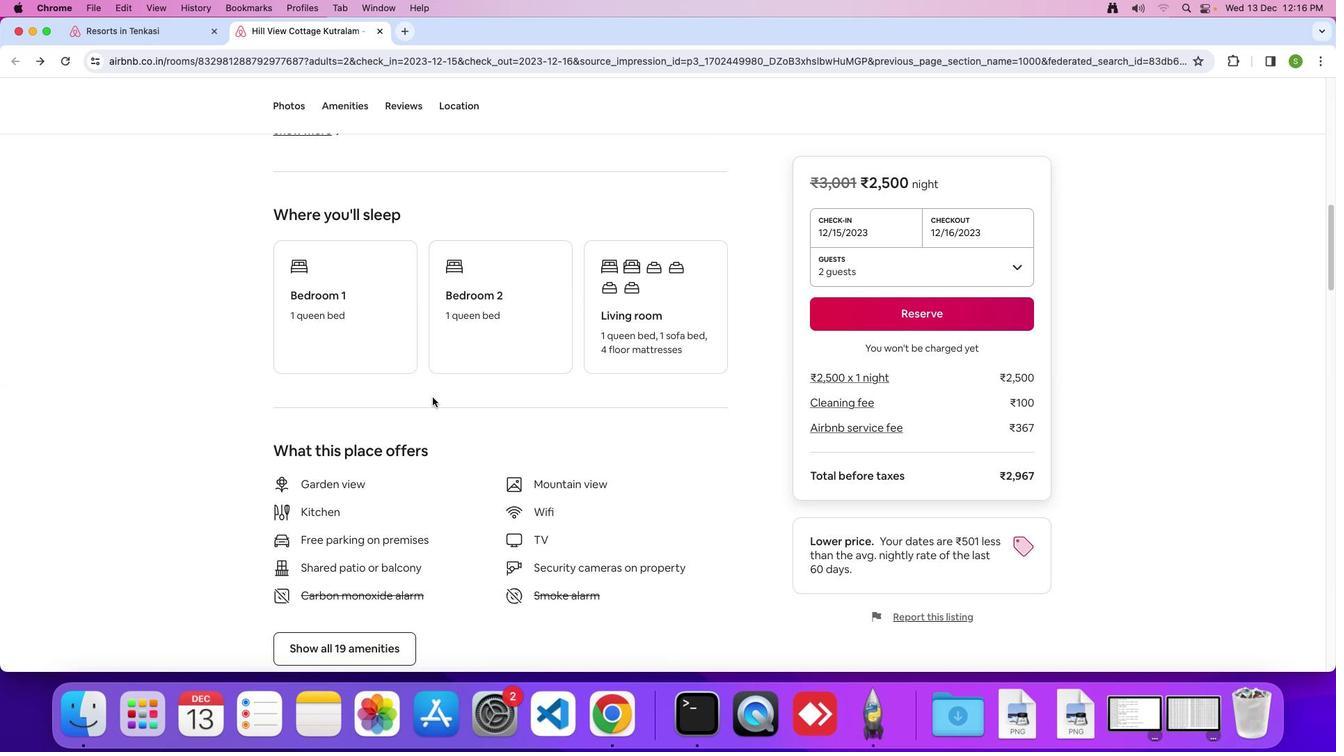 
Action: Mouse scrolled (433, 397) with delta (0, -1)
Screenshot: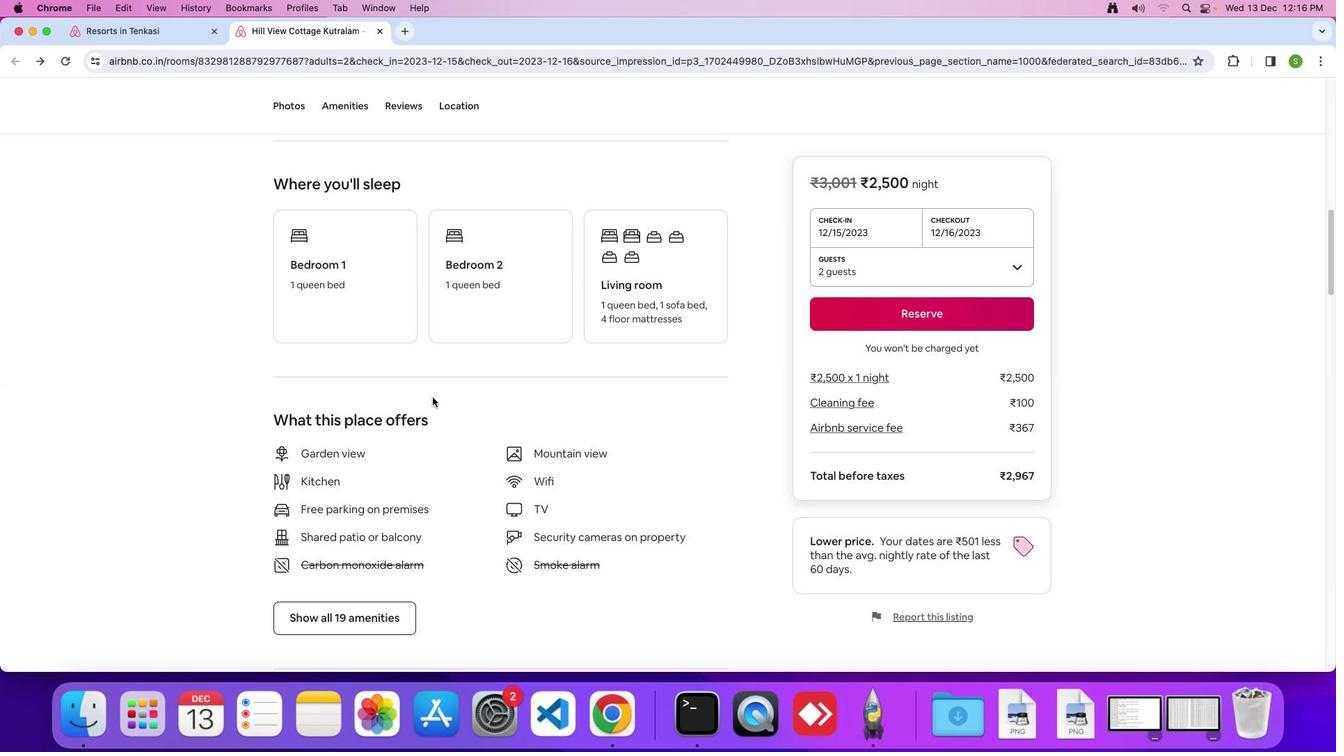 
Action: Mouse moved to (433, 397)
Screenshot: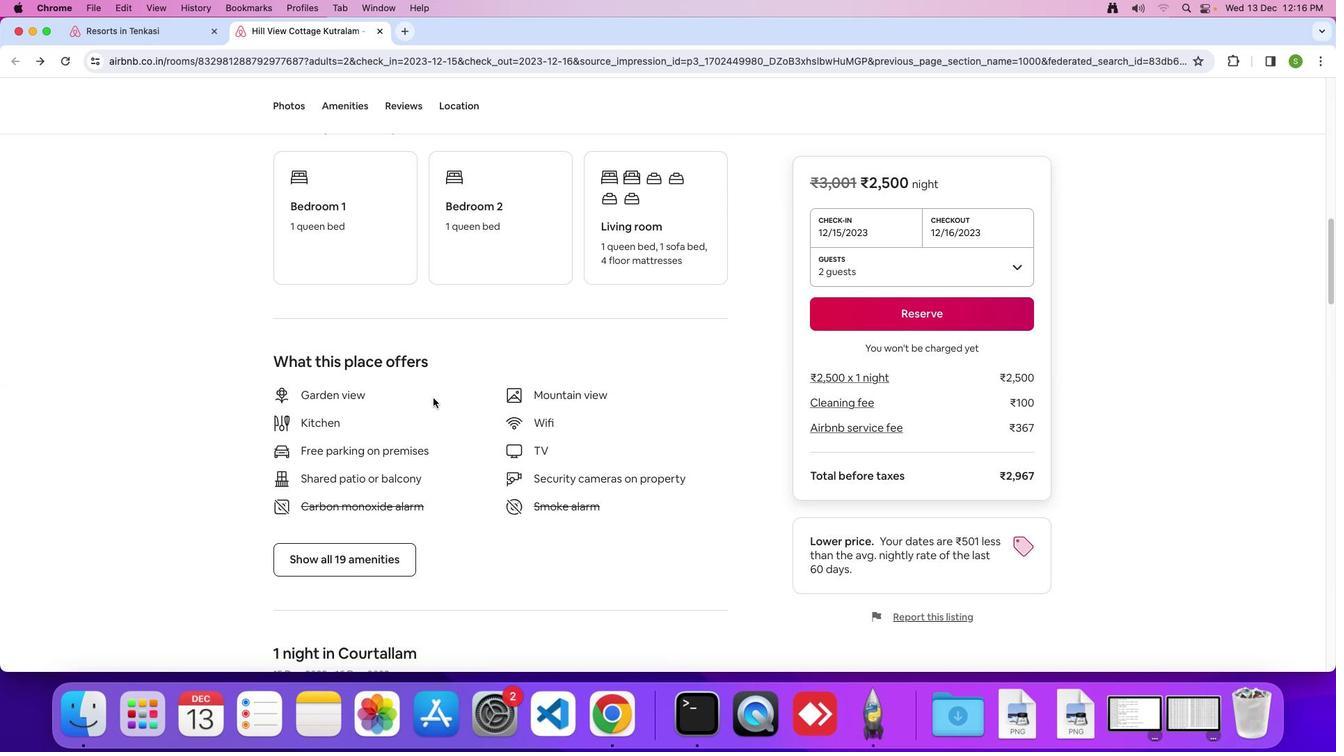 
Action: Mouse scrolled (433, 397) with delta (0, 0)
Screenshot: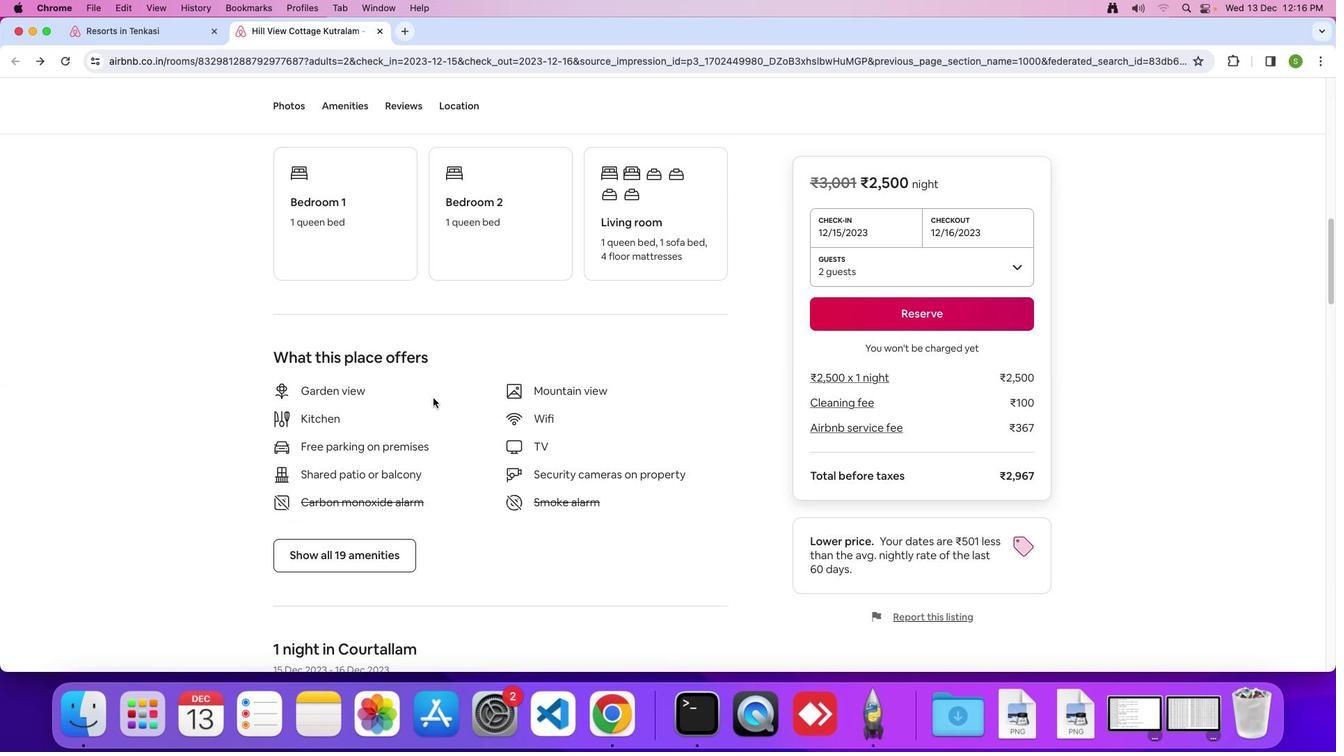 
Action: Mouse scrolled (433, 397) with delta (0, 0)
Screenshot: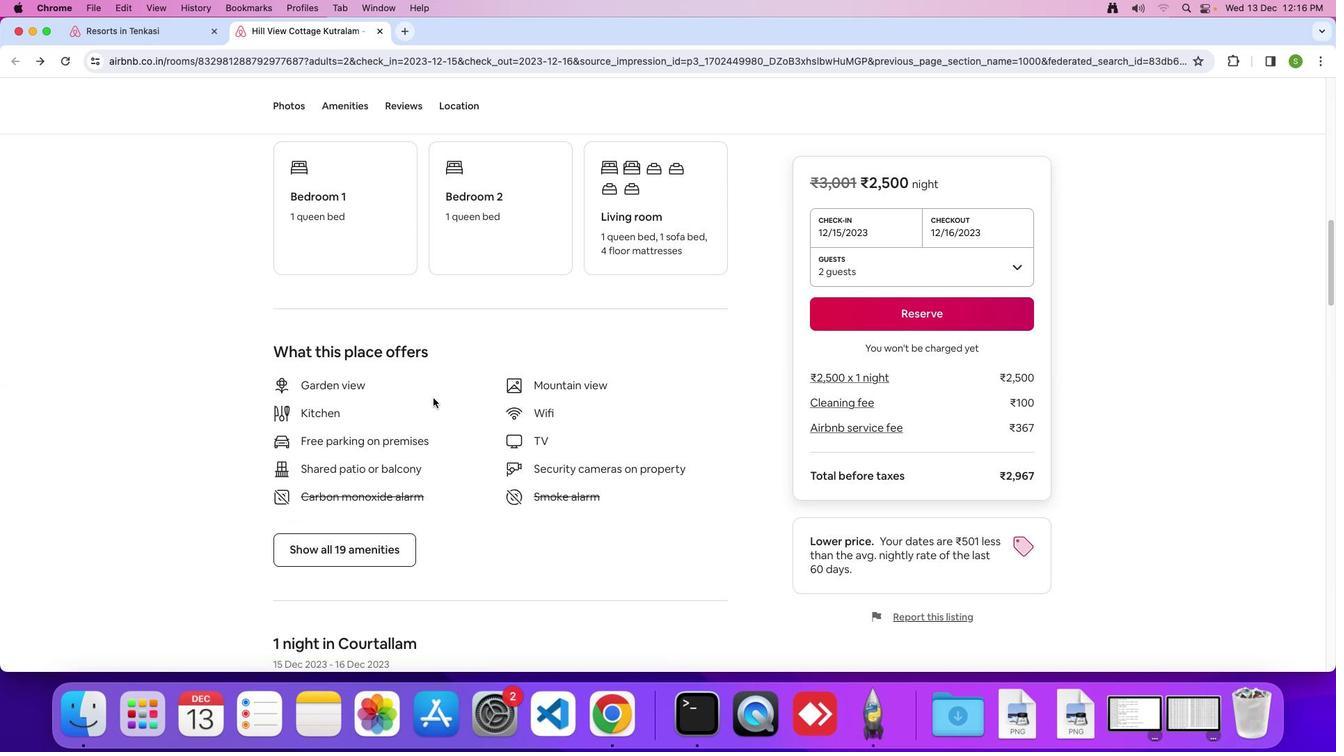 
Action: Mouse scrolled (433, 397) with delta (0, 0)
Screenshot: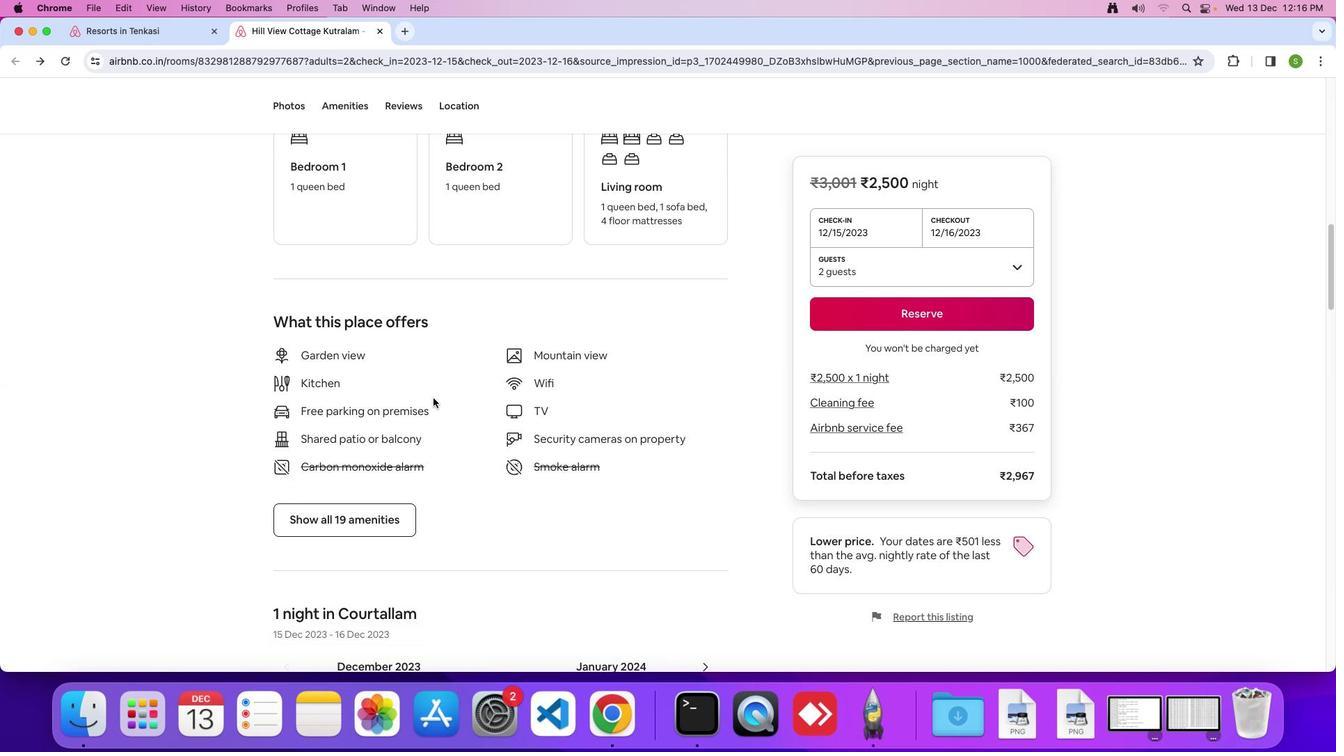 
Action: Mouse scrolled (433, 397) with delta (0, 0)
Screenshot: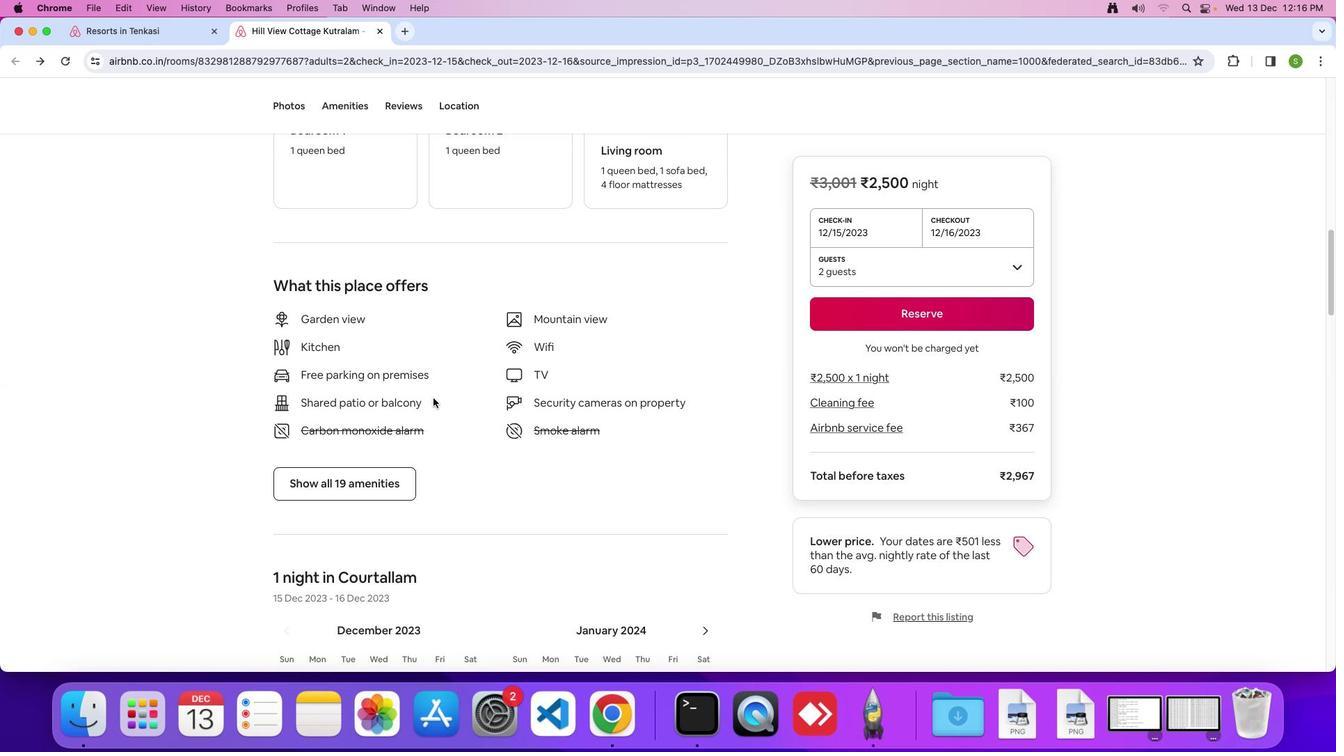
Action: Mouse scrolled (433, 397) with delta (0, 0)
Screenshot: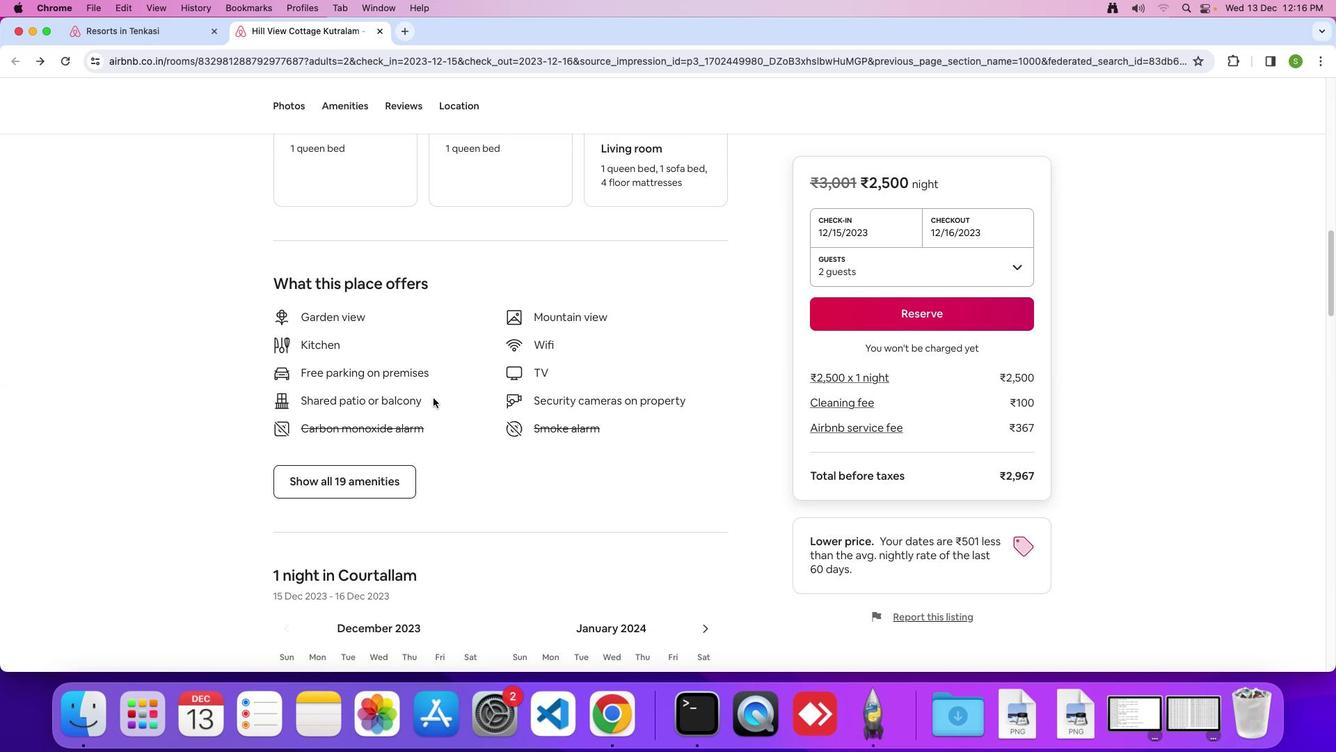 
Action: Mouse scrolled (433, 397) with delta (0, 0)
Screenshot: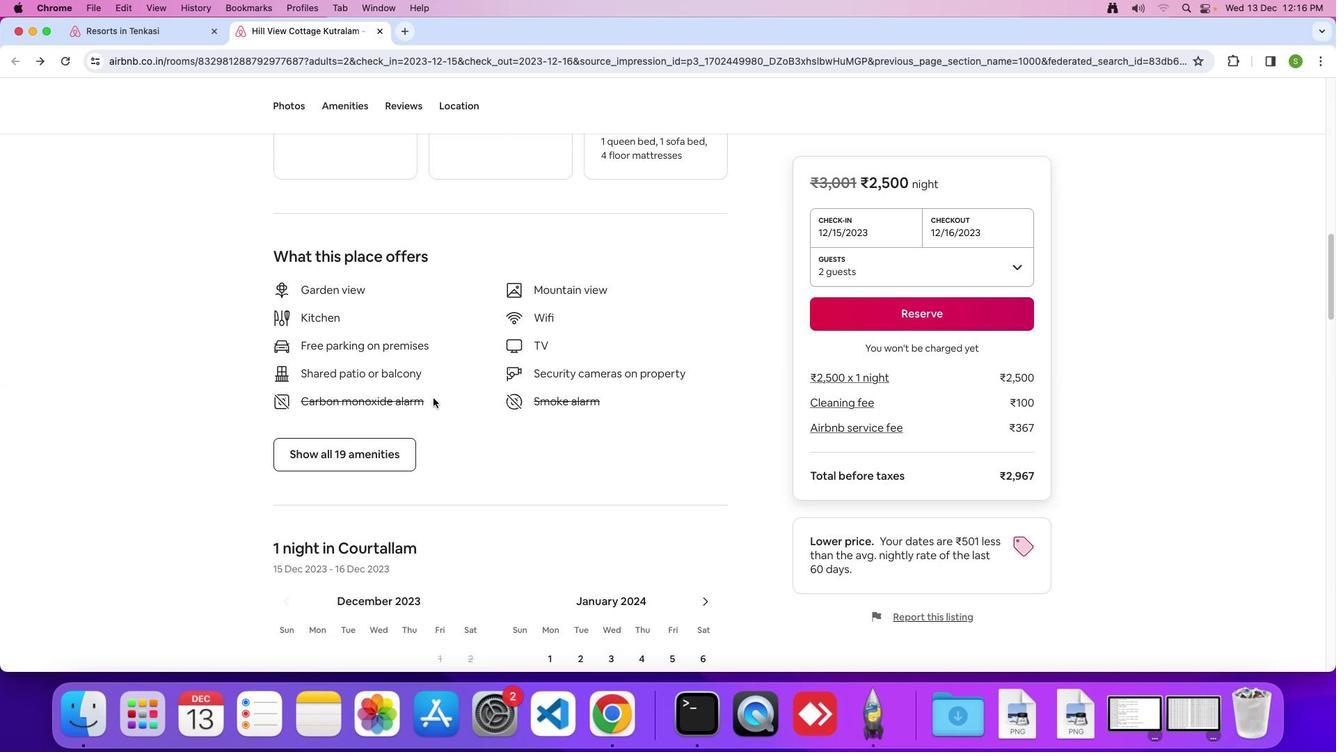 
Action: Mouse scrolled (433, 397) with delta (0, 0)
Screenshot: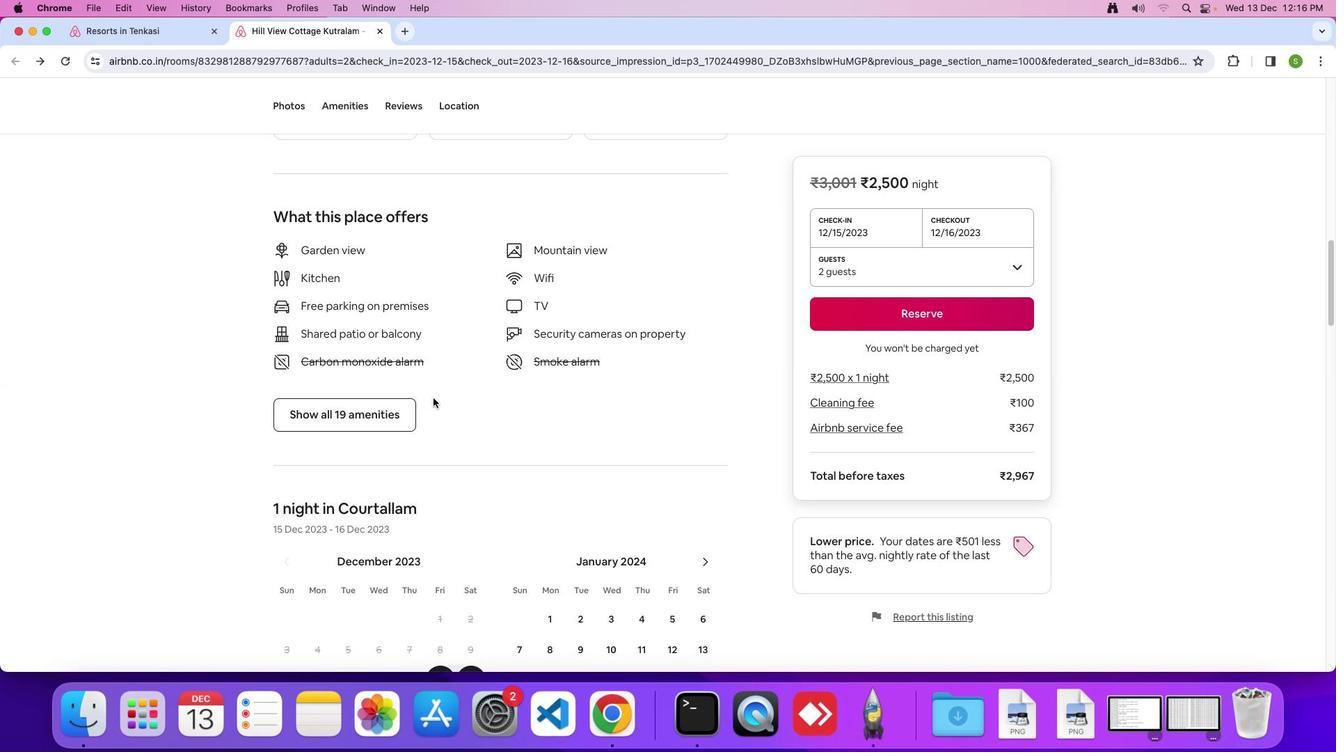 
Action: Mouse scrolled (433, 397) with delta (0, 0)
Screenshot: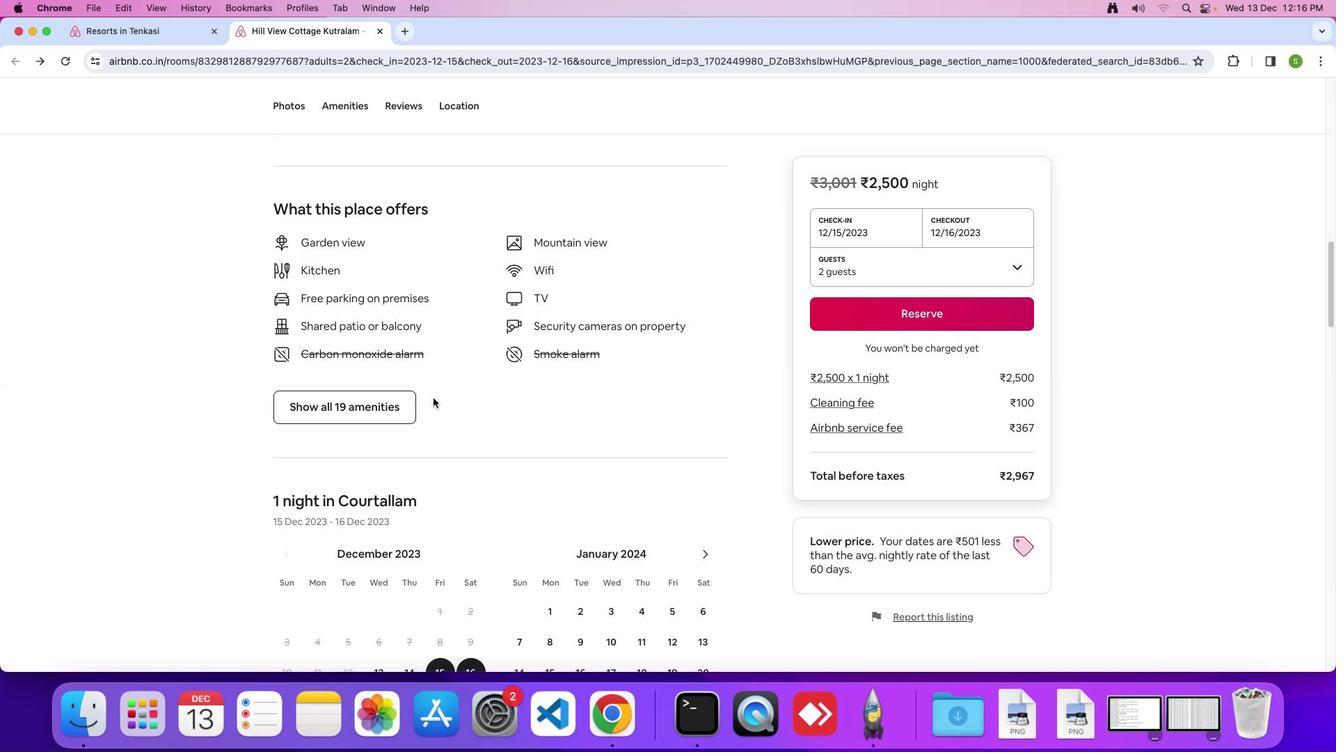 
Action: Mouse scrolled (433, 397) with delta (0, 0)
Screenshot: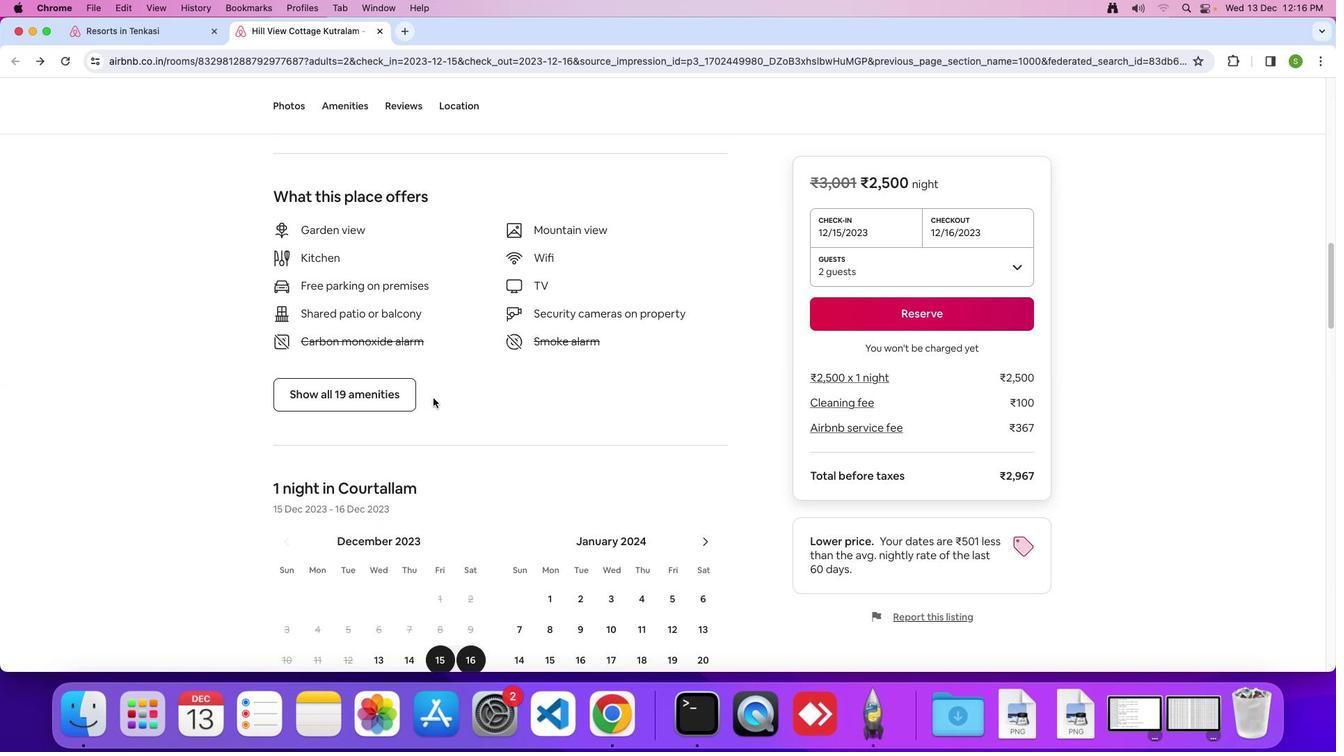 
Action: Mouse moved to (401, 396)
Screenshot: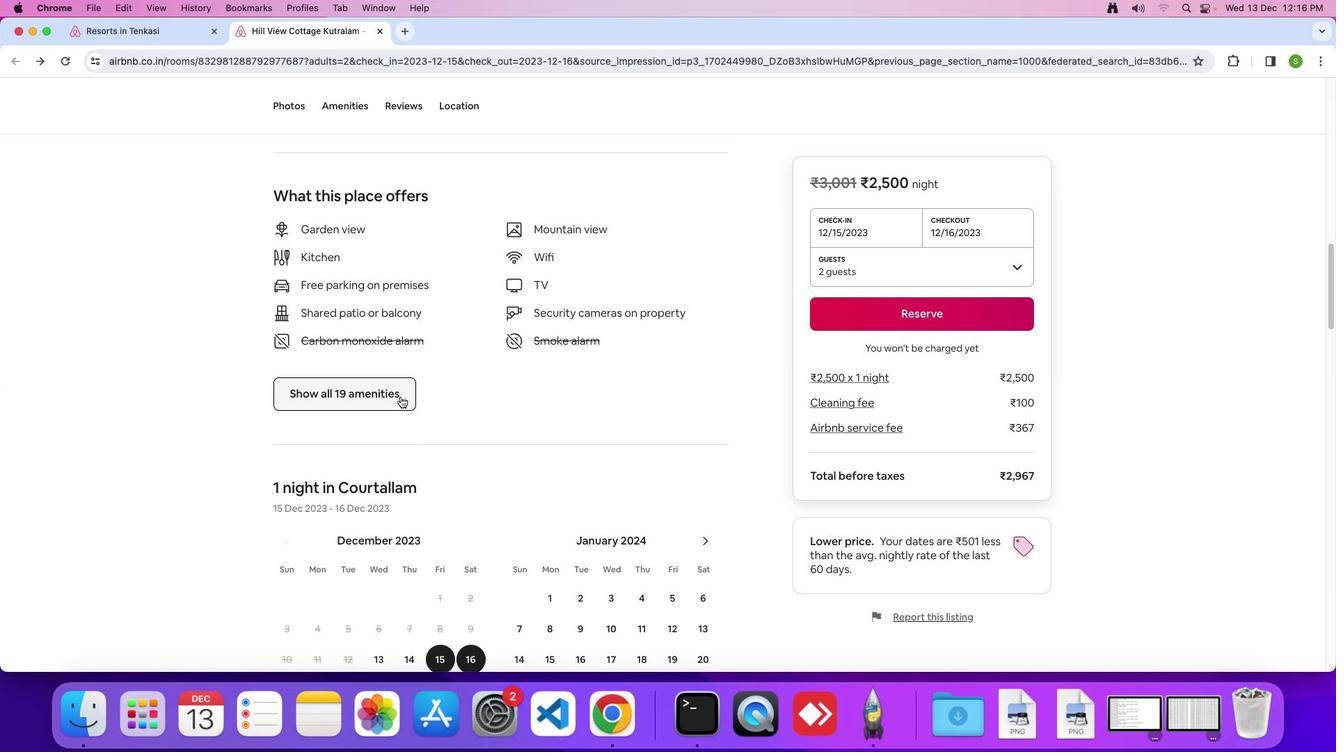 
Action: Mouse pressed left at (401, 396)
Screenshot: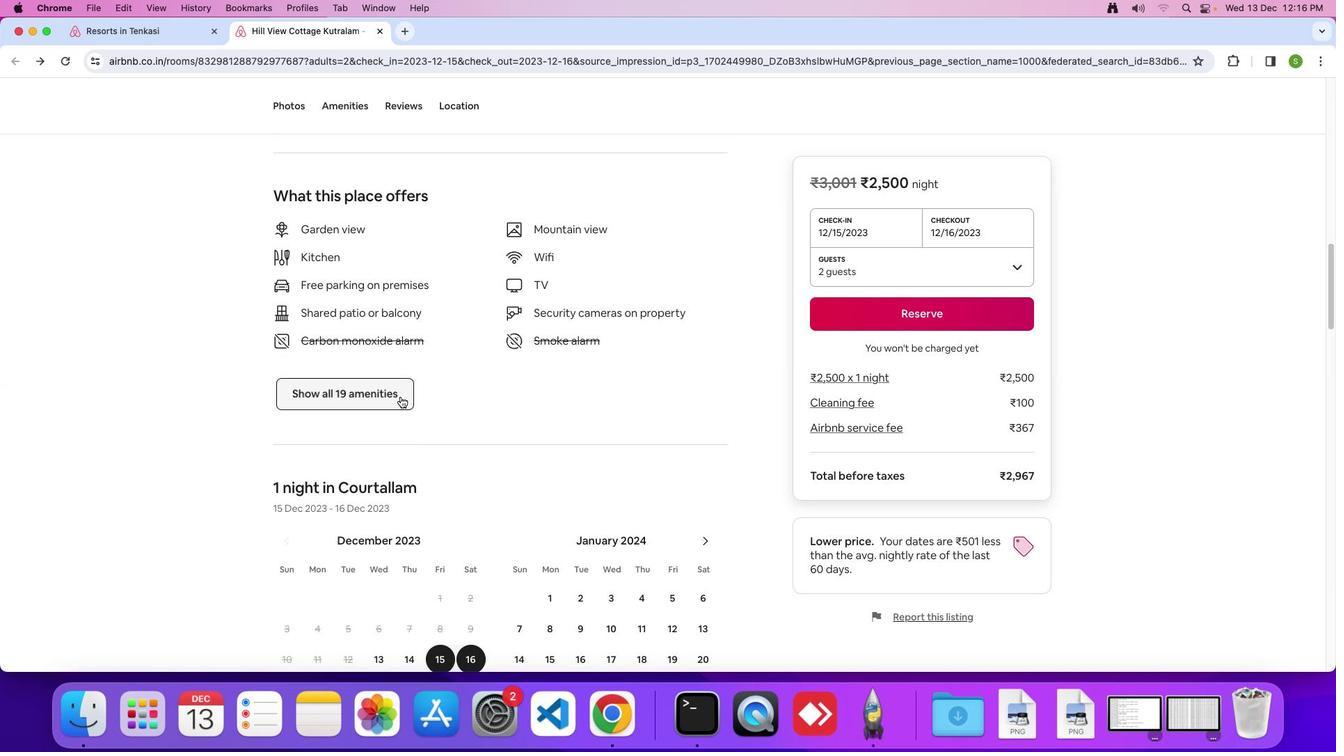 
Action: Mouse moved to (769, 385)
Screenshot: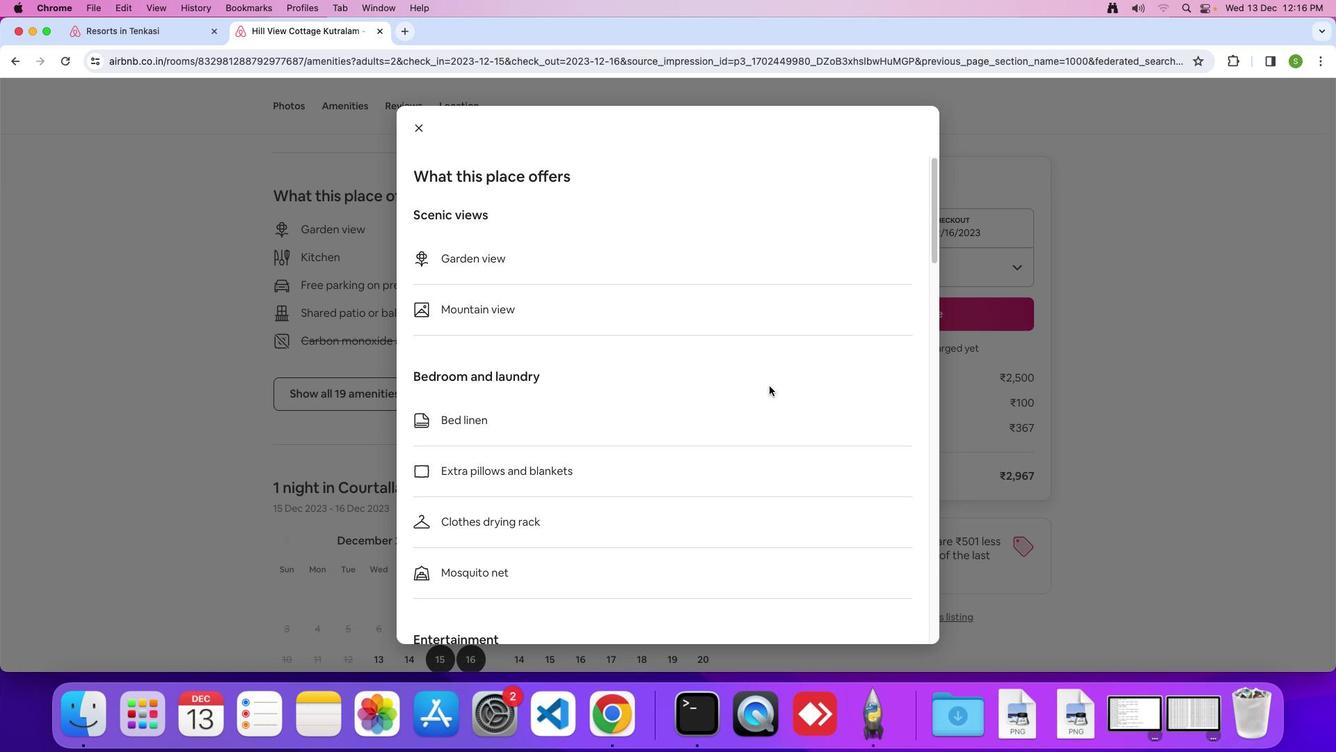 
Action: Mouse scrolled (769, 385) with delta (0, 0)
Screenshot: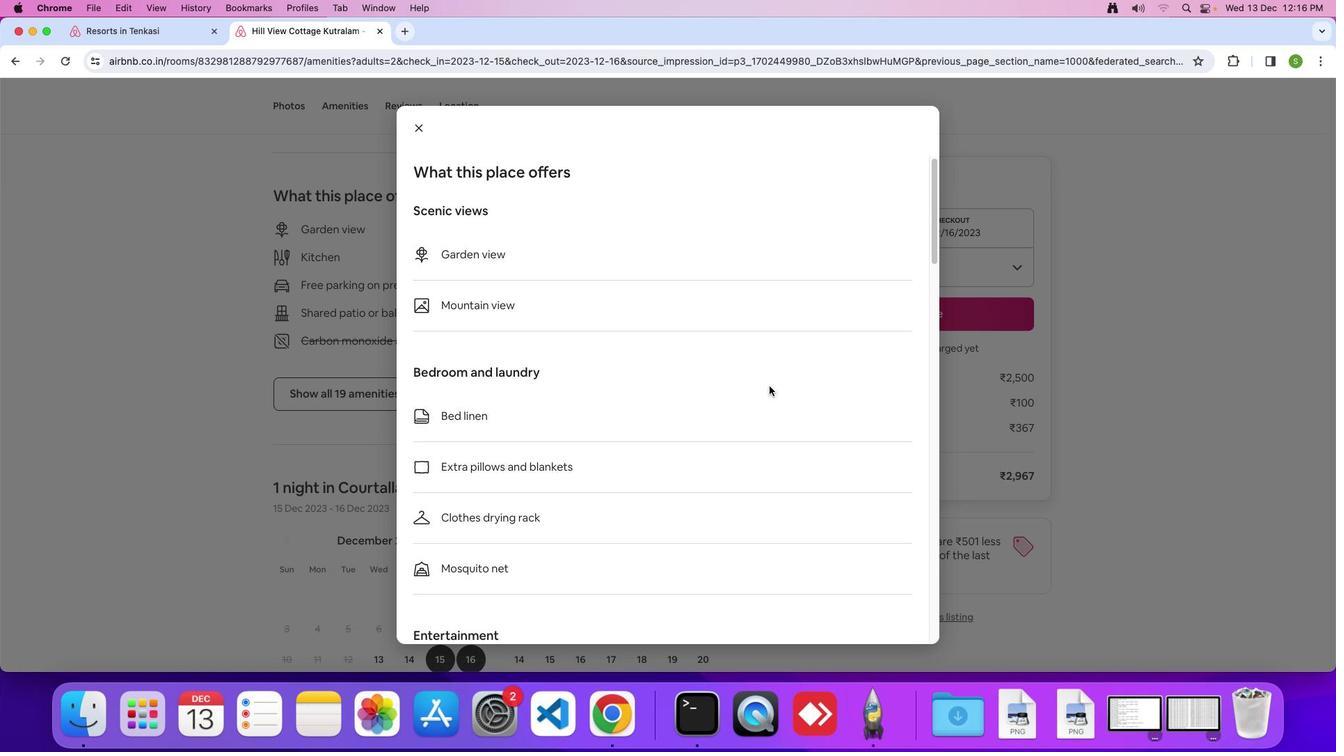 
Action: Mouse scrolled (769, 385) with delta (0, 0)
Screenshot: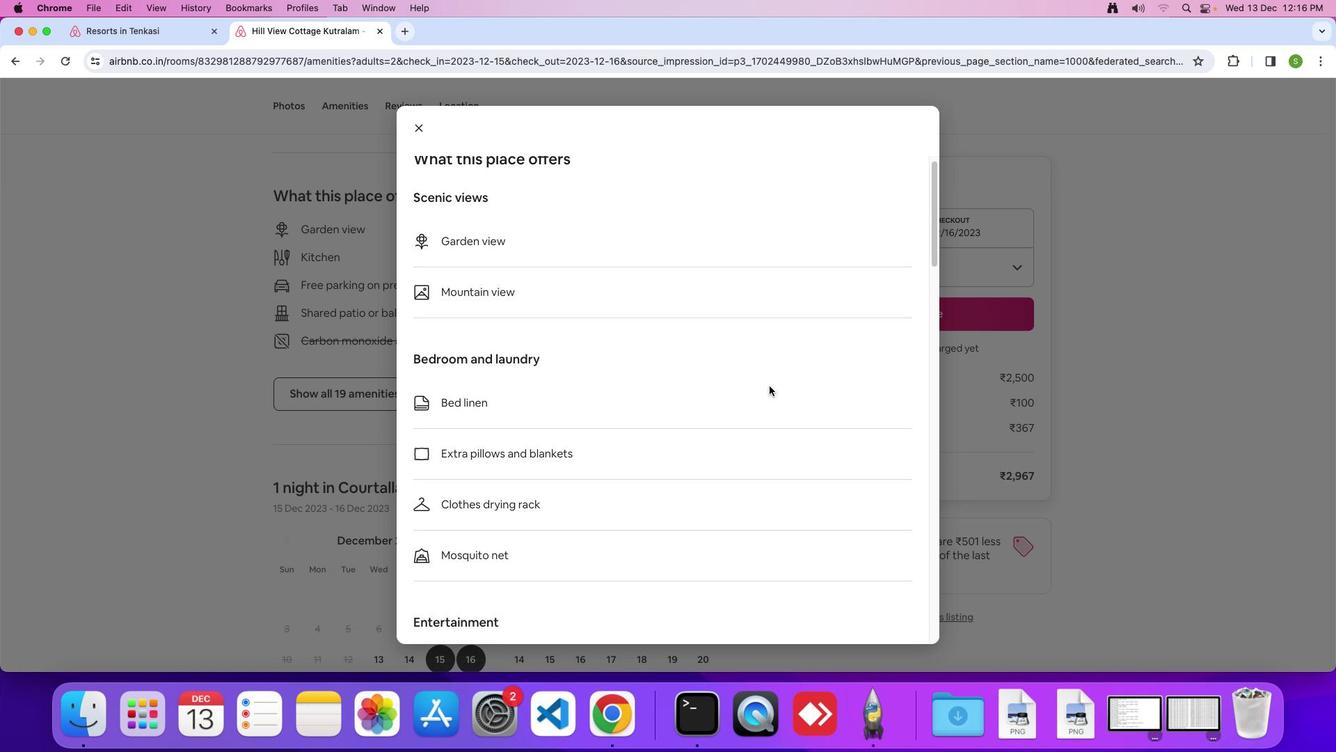 
Action: Mouse scrolled (769, 385) with delta (0, -1)
Screenshot: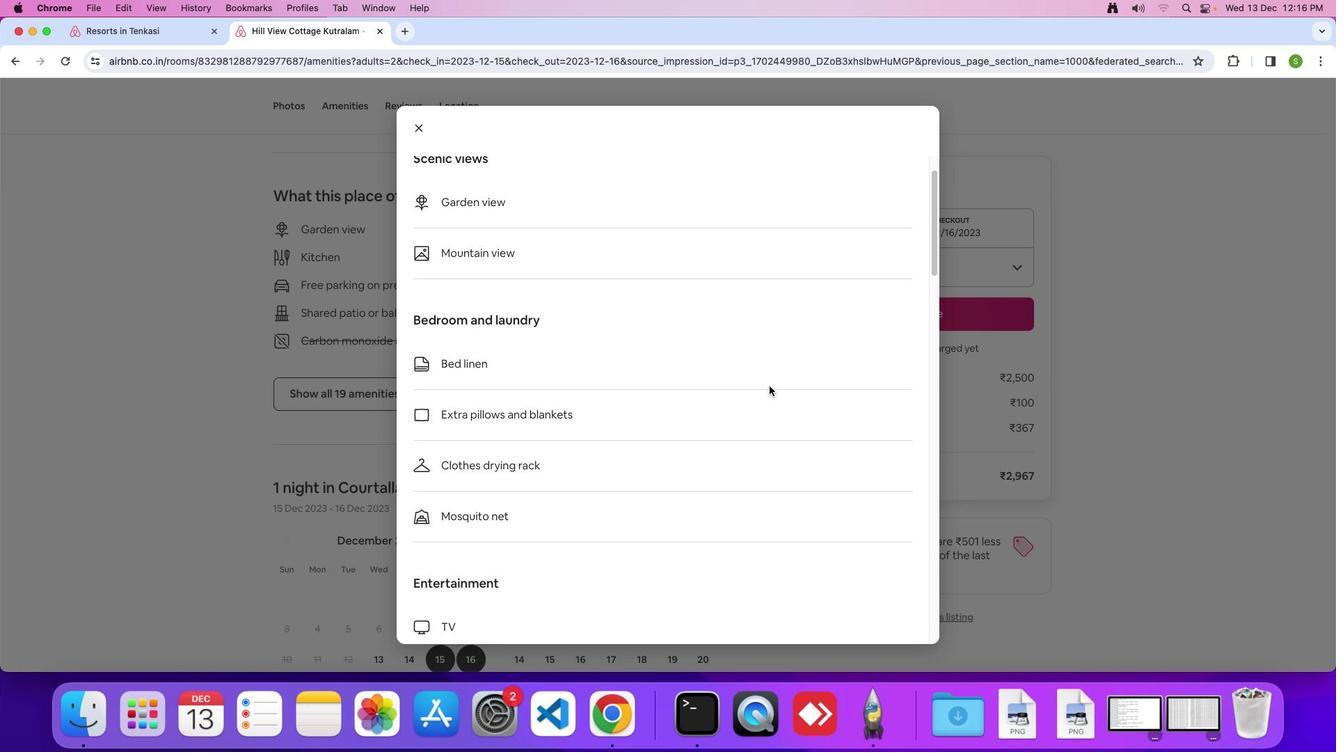 
Action: Mouse scrolled (769, 385) with delta (0, 0)
Screenshot: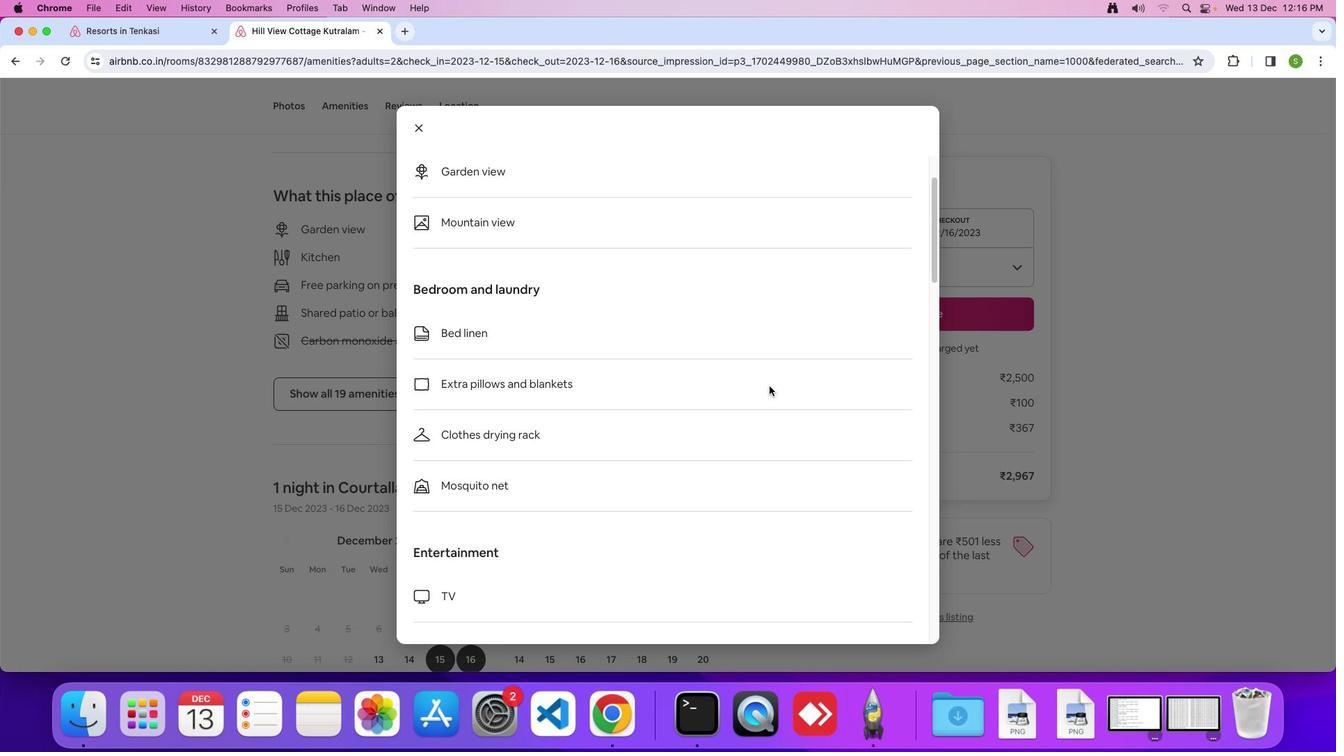 
Action: Mouse scrolled (769, 385) with delta (0, 0)
Screenshot: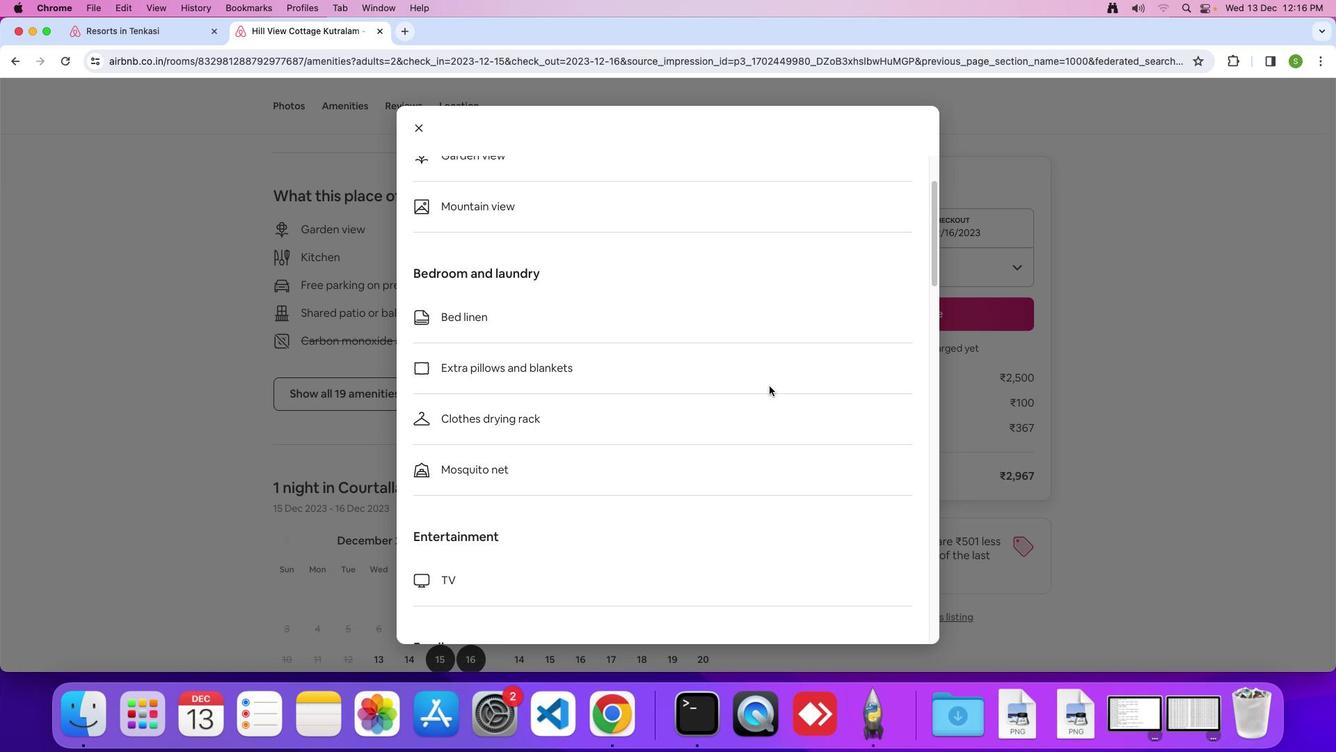 
Action: Mouse scrolled (769, 385) with delta (0, 0)
Screenshot: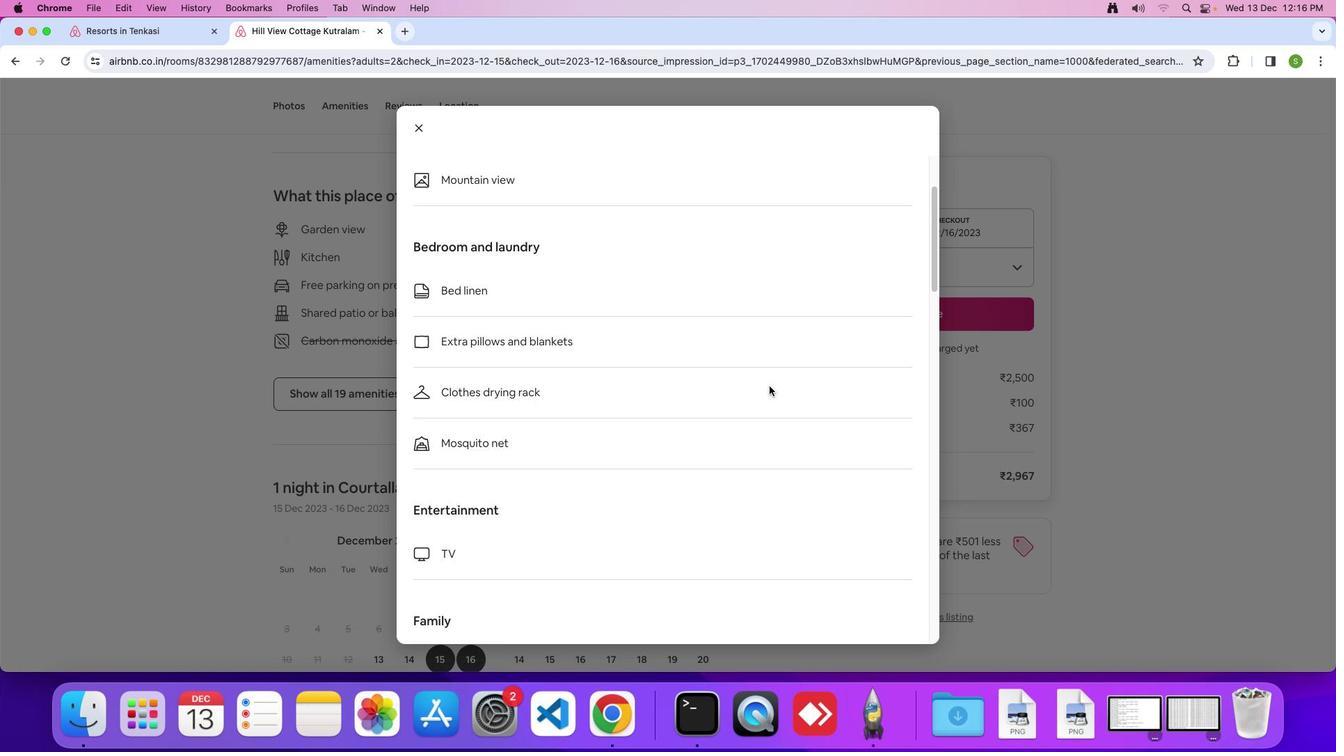 
Action: Mouse scrolled (769, 385) with delta (0, 0)
Screenshot: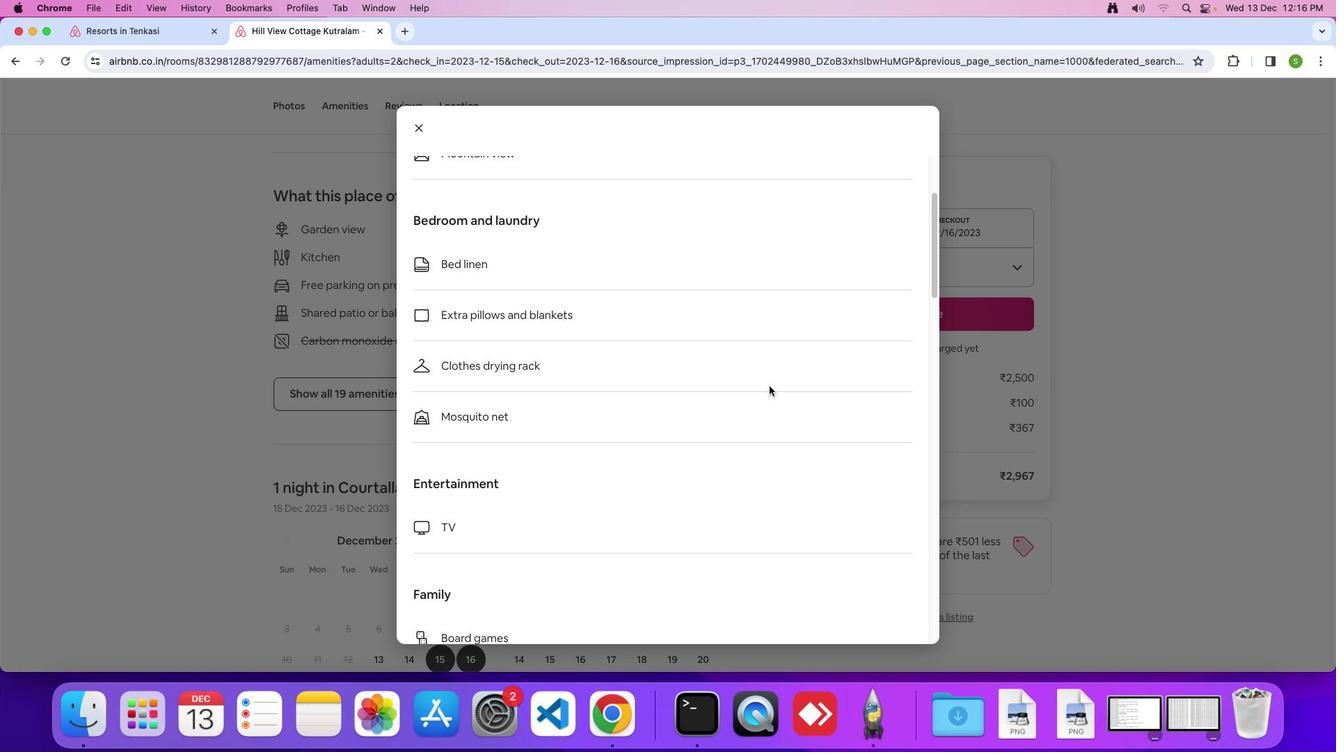 
Action: Mouse scrolled (769, 385) with delta (0, 0)
Screenshot: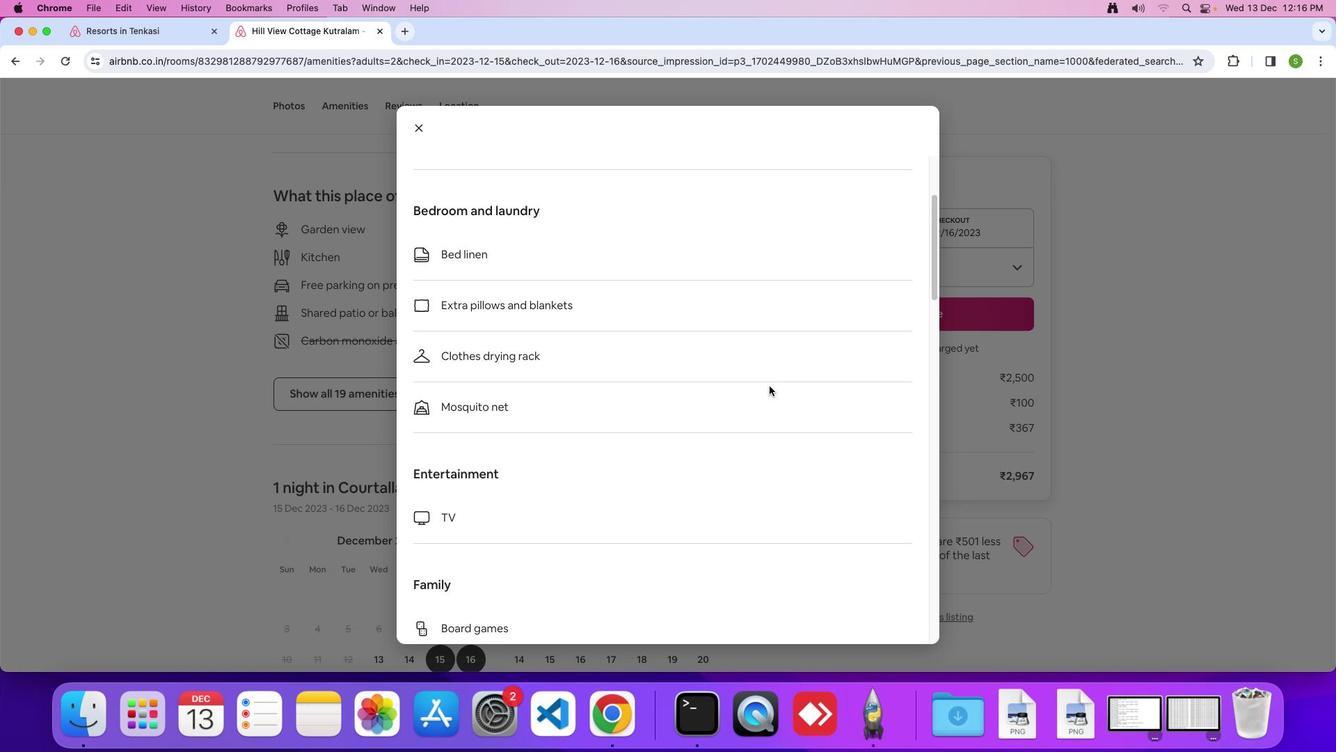 
Action: Mouse scrolled (769, 385) with delta (0, 0)
Screenshot: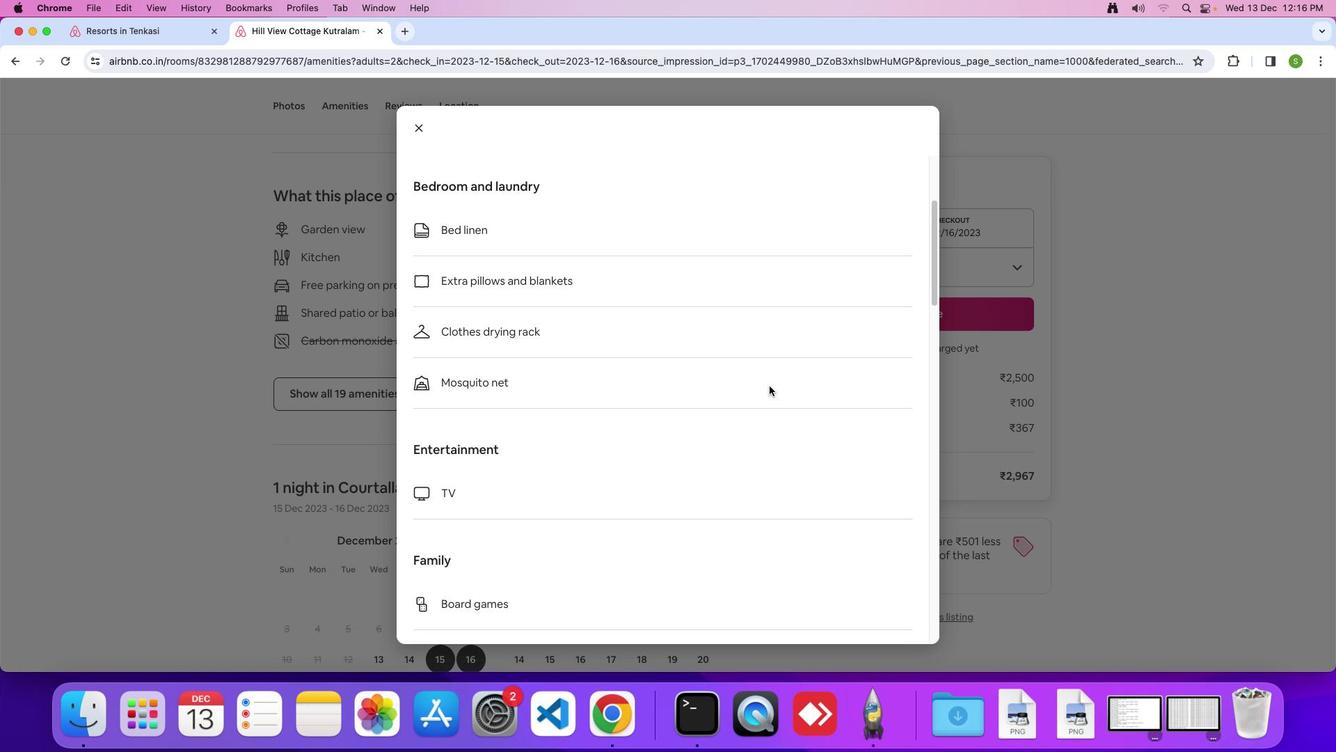 
Action: Mouse scrolled (769, 385) with delta (0, 0)
Screenshot: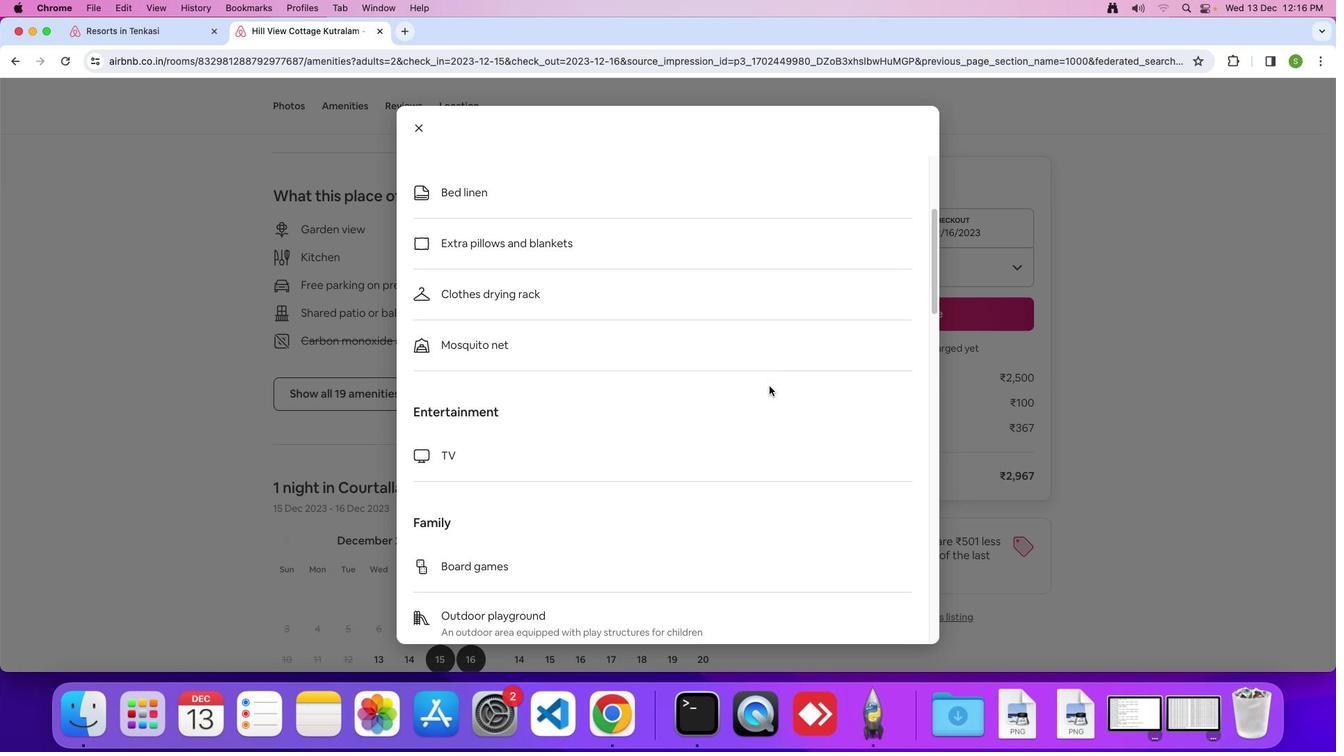 
Action: Mouse scrolled (769, 385) with delta (0, 0)
Screenshot: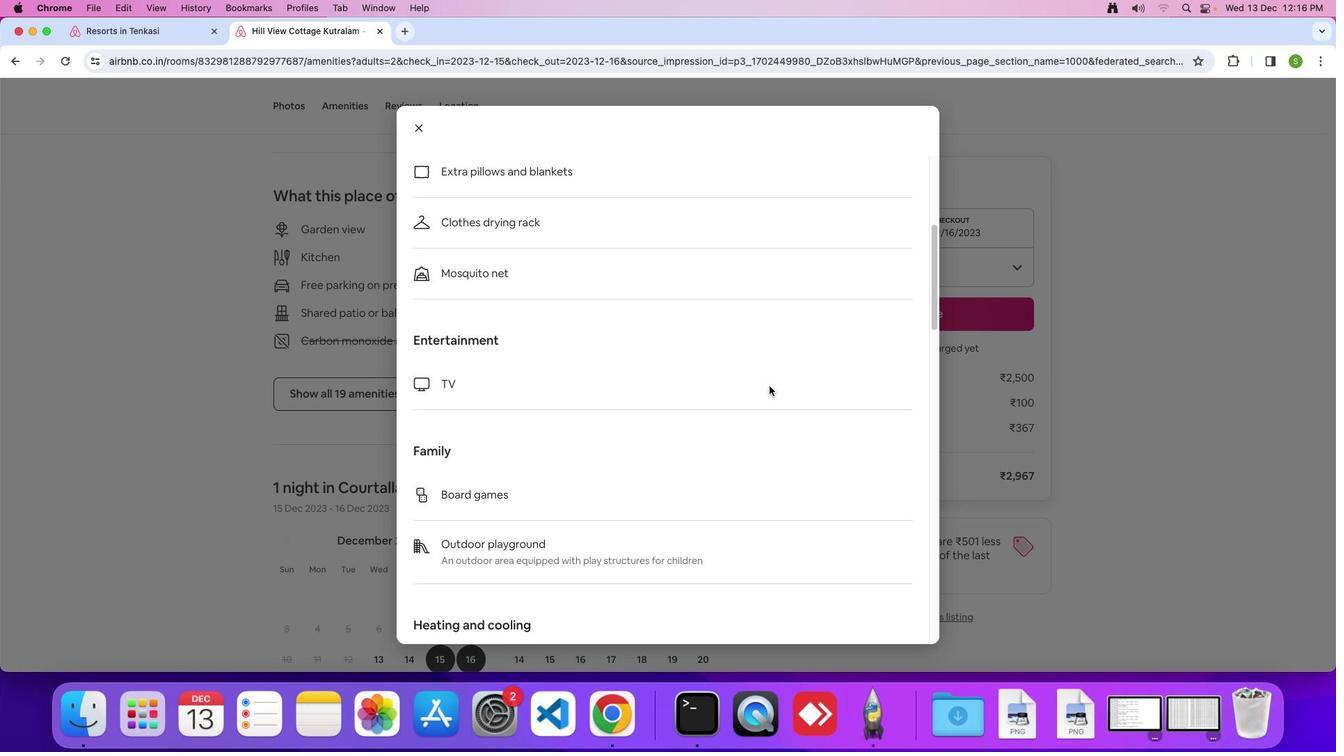 
Action: Mouse scrolled (769, 385) with delta (0, -1)
Screenshot: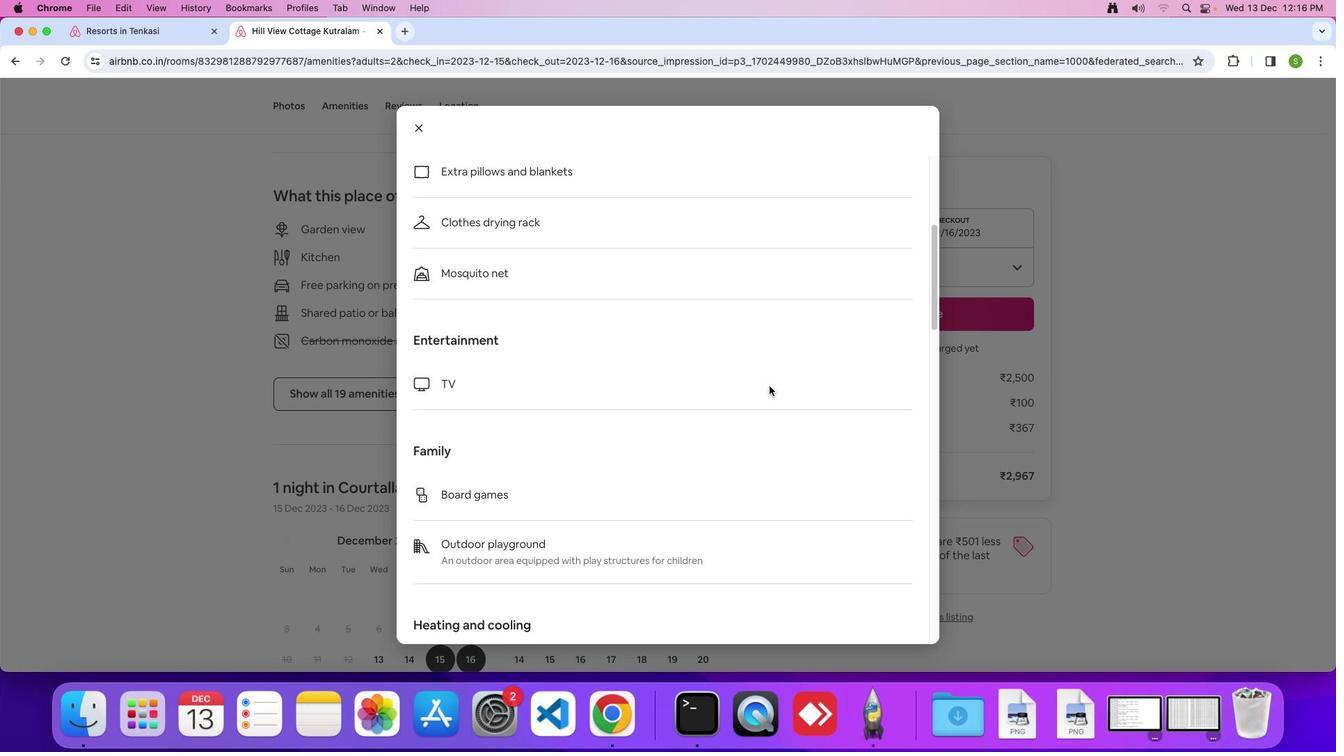 
Action: Mouse scrolled (769, 385) with delta (0, 0)
Screenshot: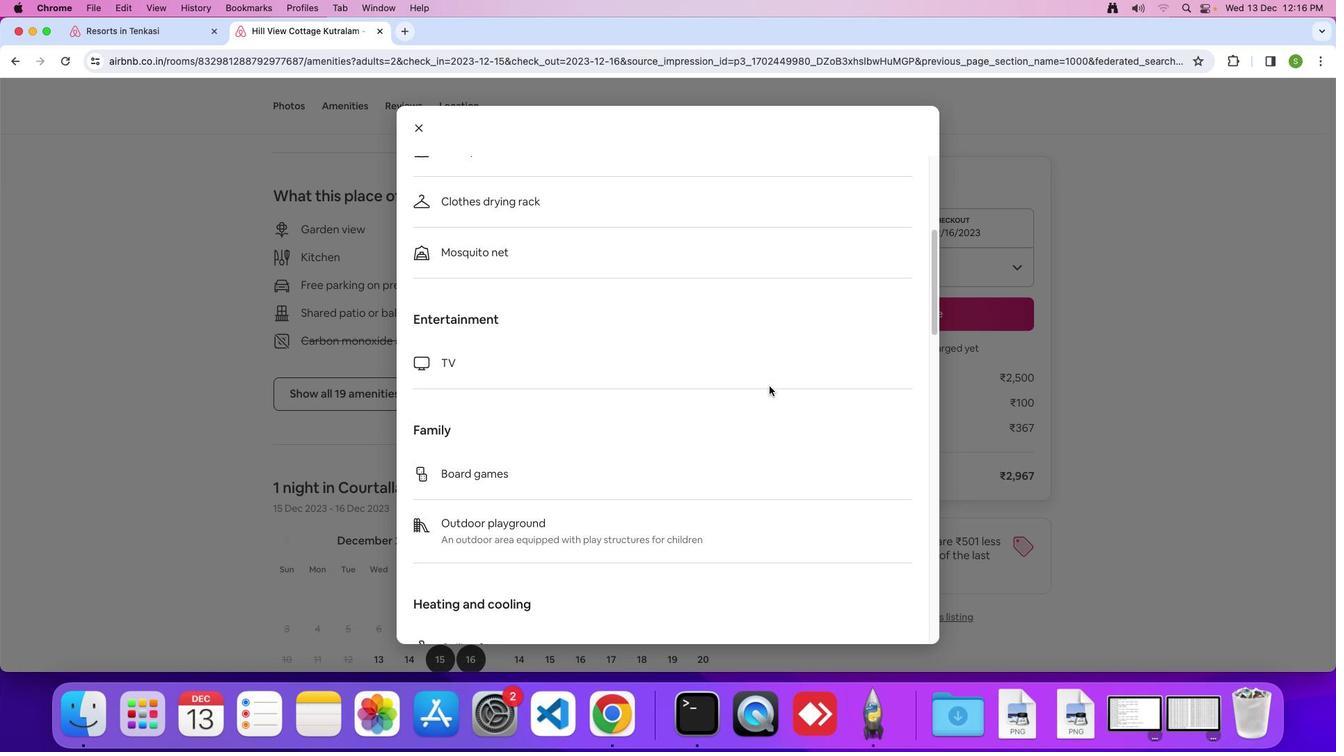 
Action: Mouse scrolled (769, 385) with delta (0, 0)
Screenshot: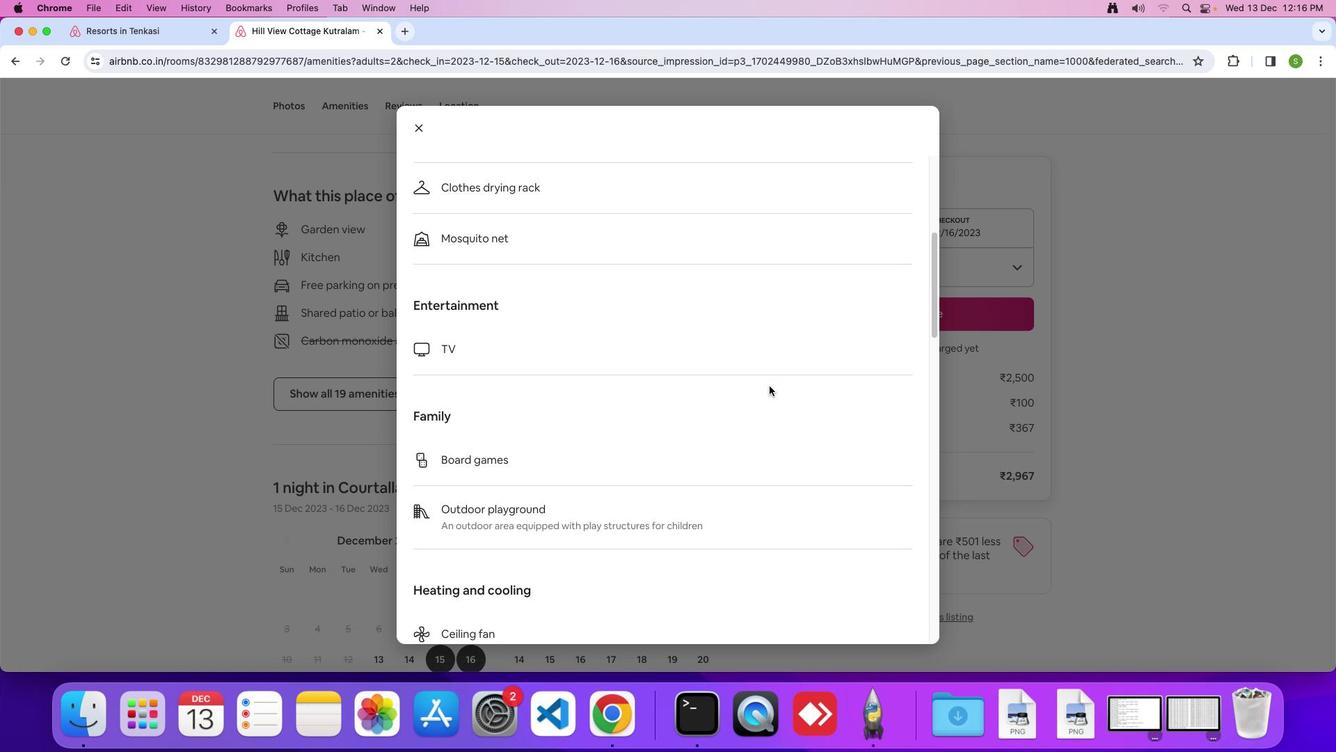 
Action: Mouse scrolled (769, 385) with delta (0, -1)
Screenshot: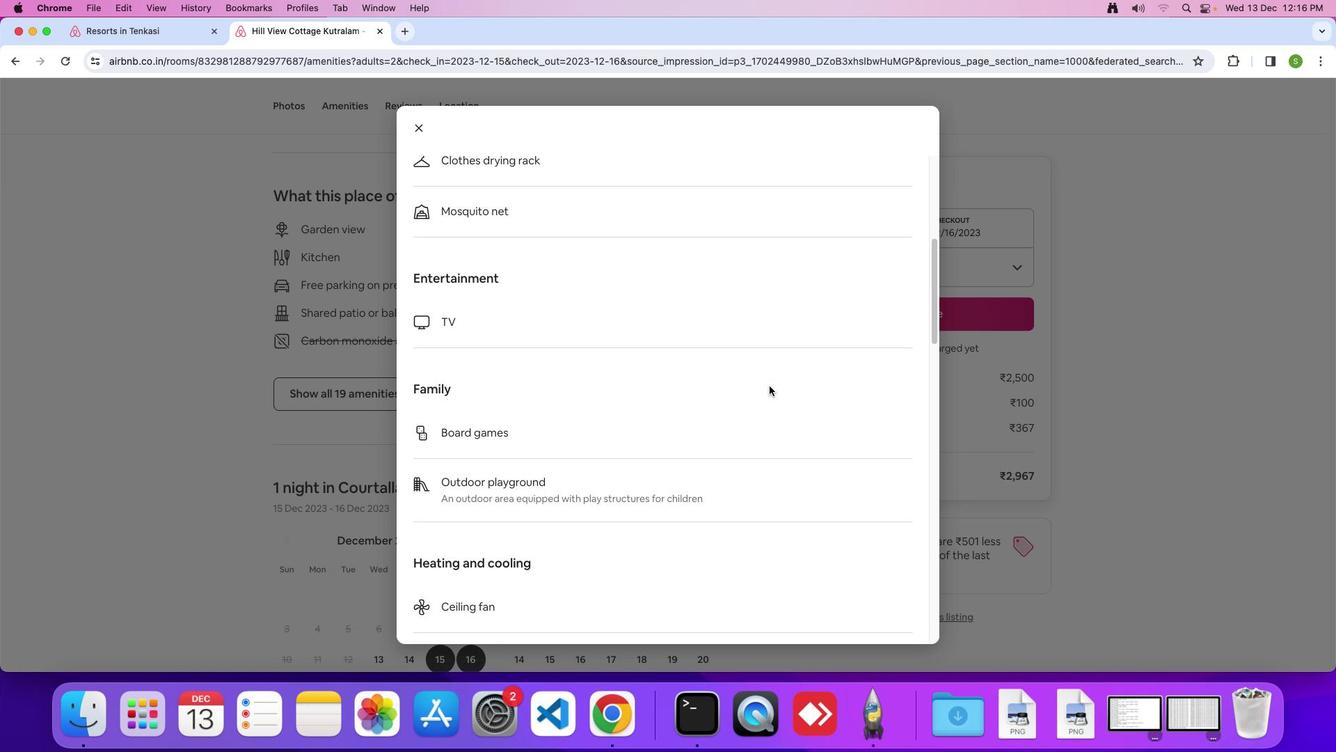 
Action: Mouse scrolled (769, 385) with delta (0, 0)
Screenshot: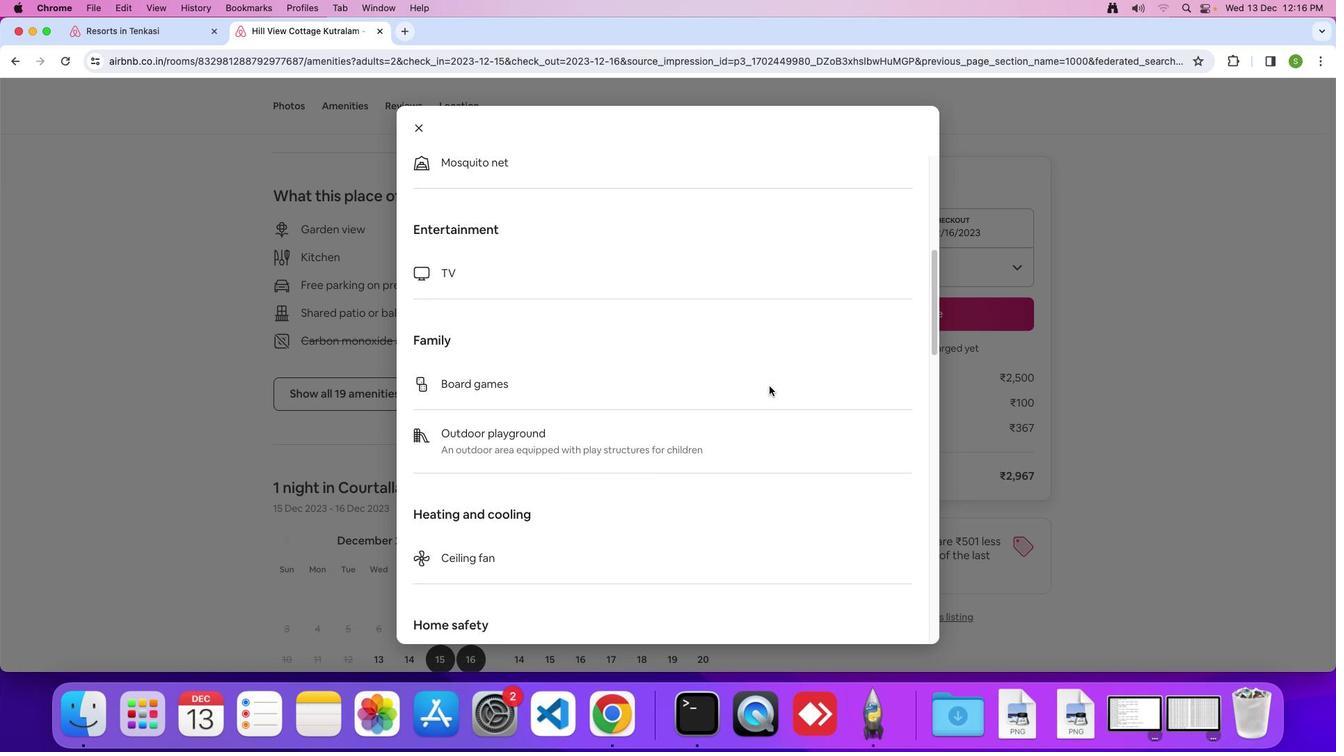 
Action: Mouse scrolled (769, 385) with delta (0, 0)
Screenshot: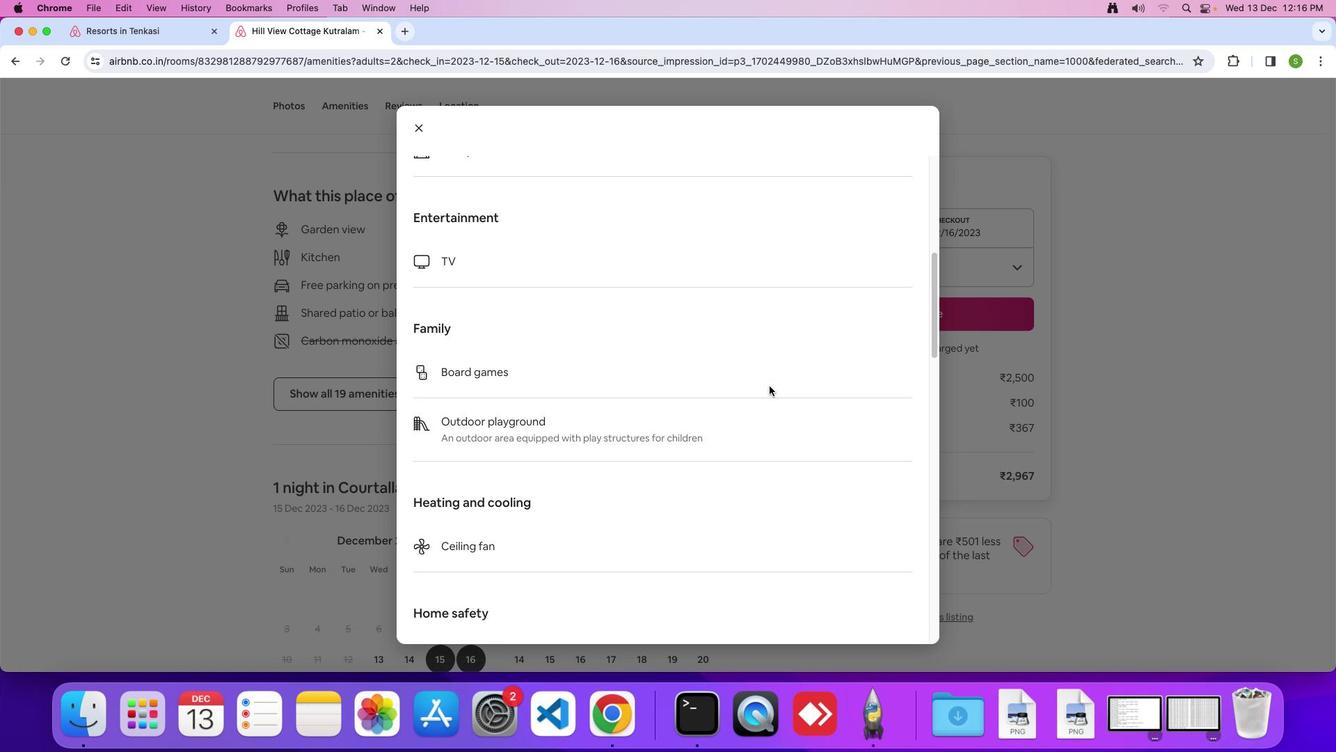 
Action: Mouse scrolled (769, 385) with delta (0, -2)
Screenshot: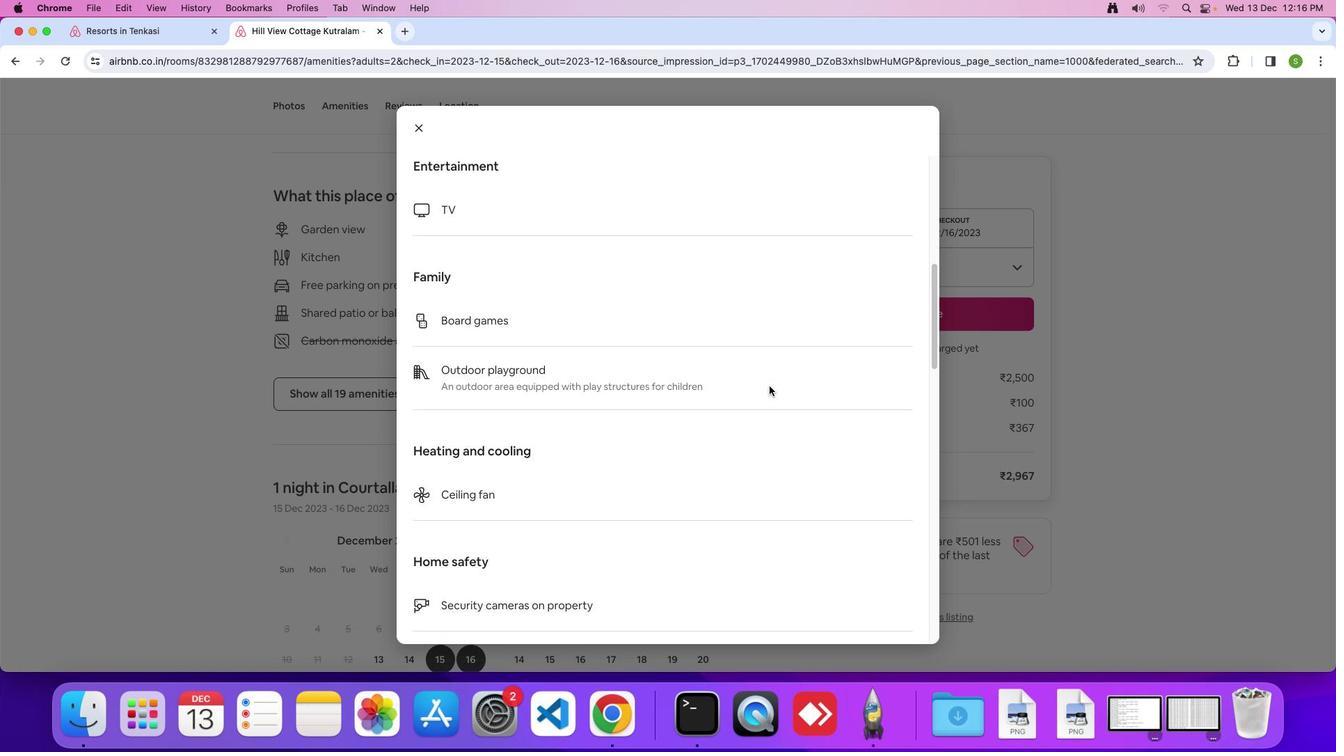 
Action: Mouse scrolled (769, 385) with delta (0, 0)
Screenshot: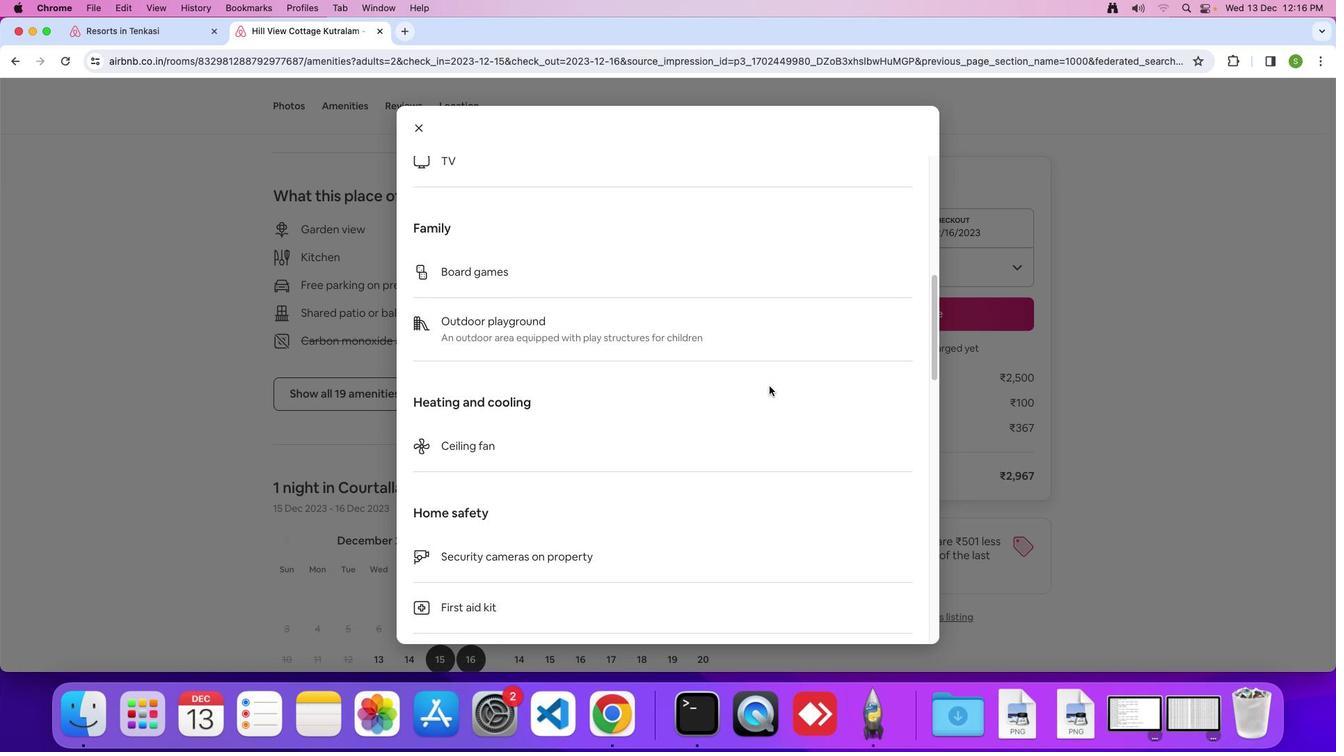 
Action: Mouse scrolled (769, 385) with delta (0, 0)
Screenshot: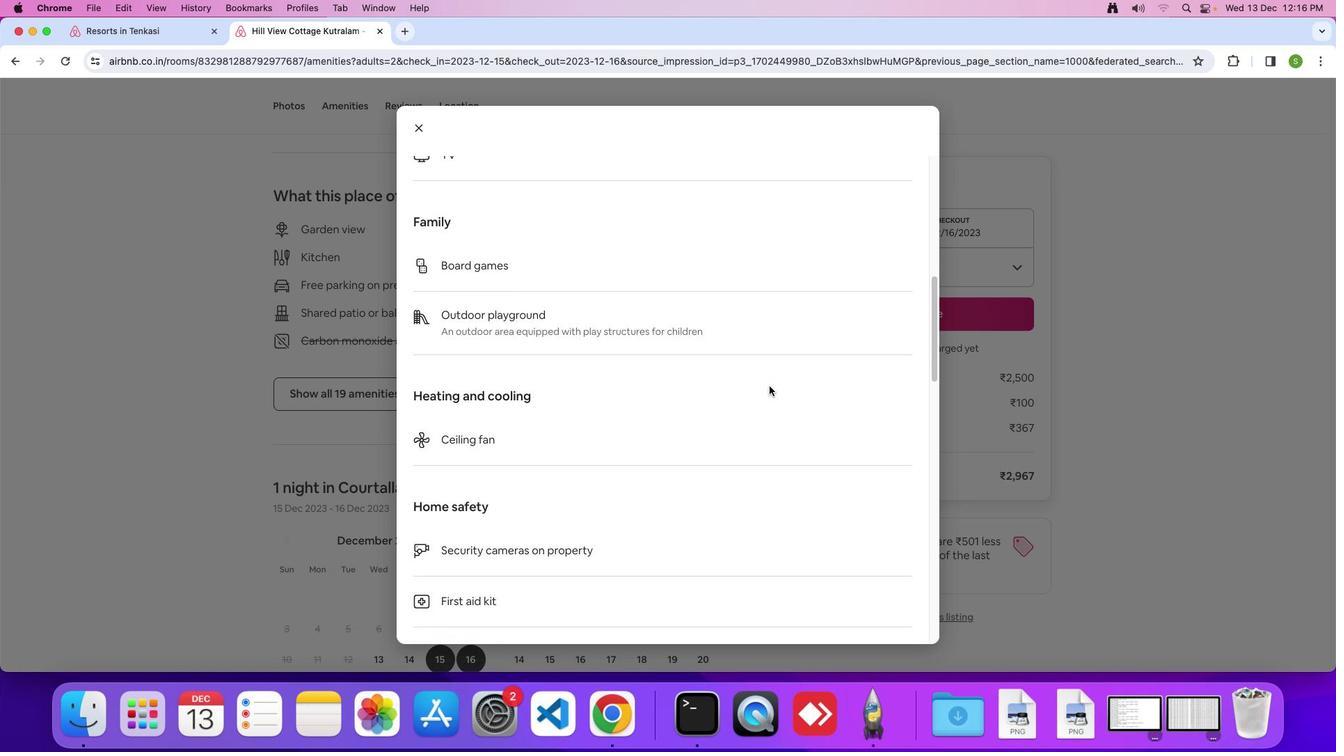 
Action: Mouse scrolled (769, 385) with delta (0, -1)
Screenshot: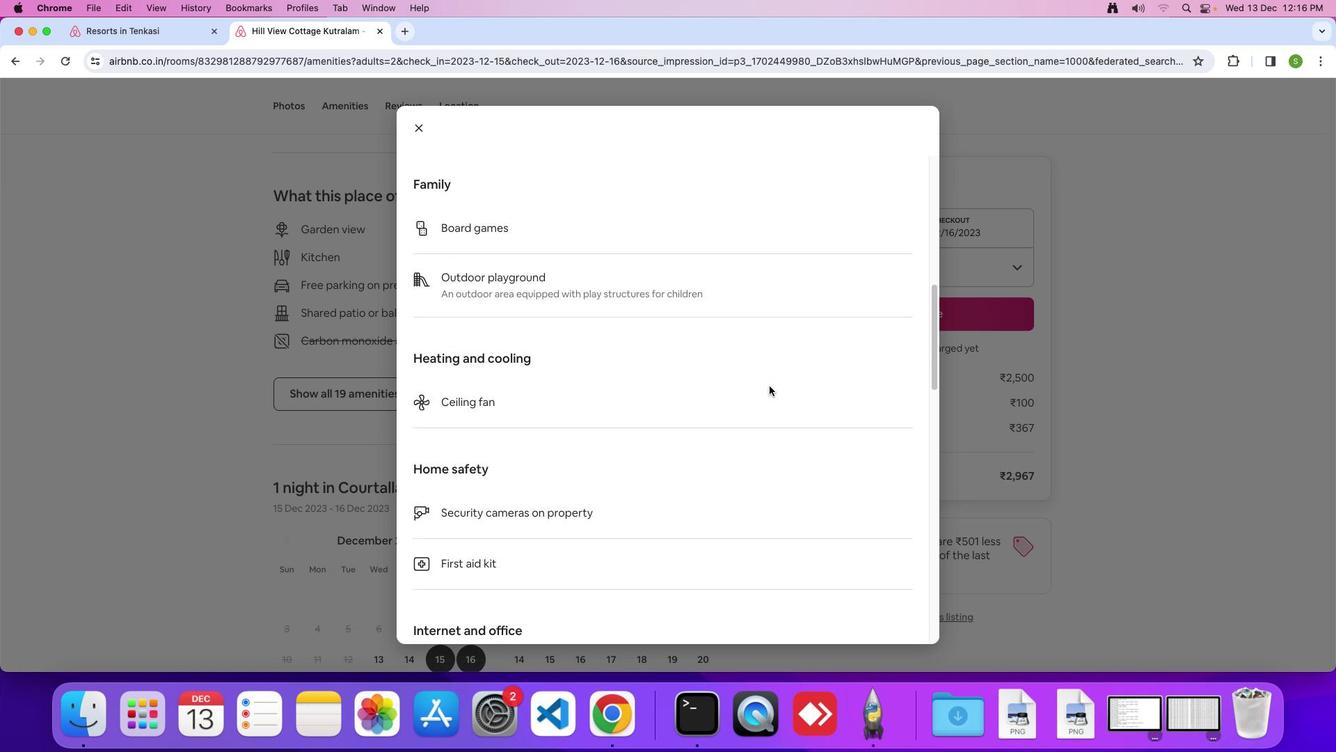 
Action: Mouse scrolled (769, 385) with delta (0, 0)
Screenshot: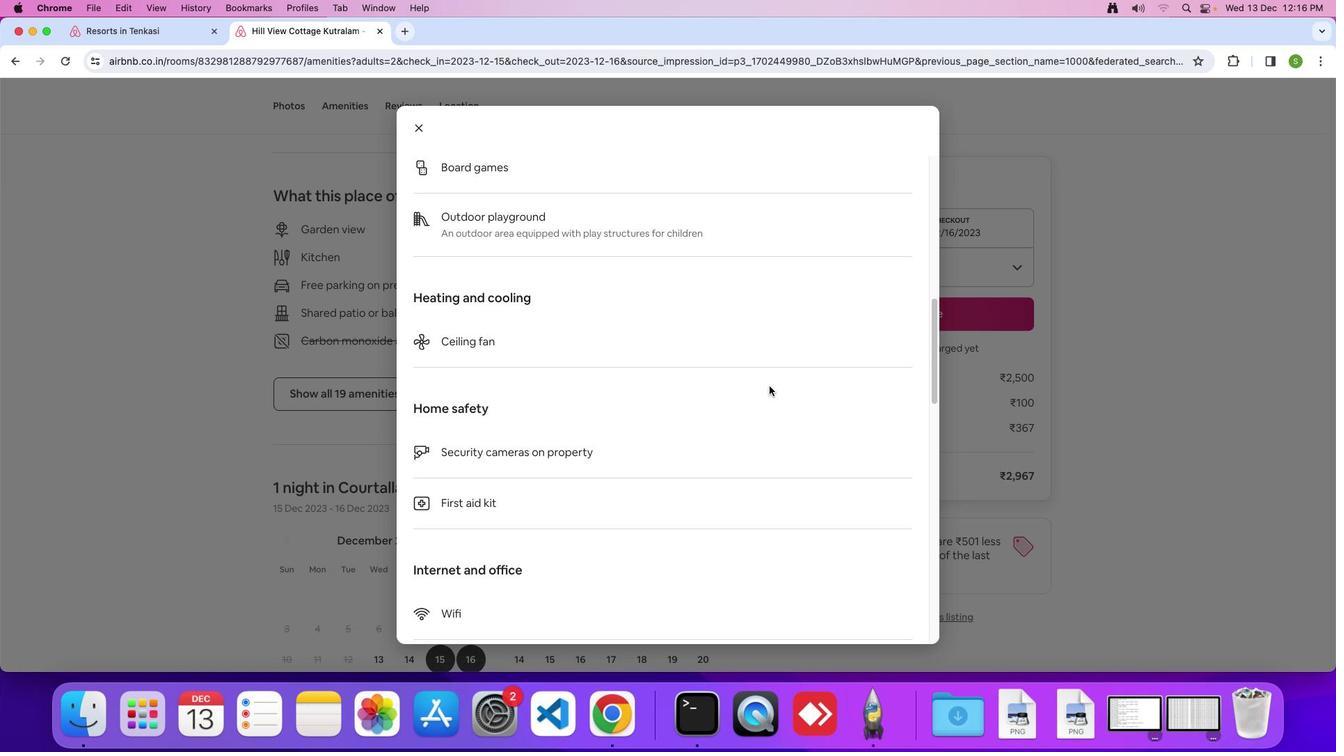 
Action: Mouse scrolled (769, 385) with delta (0, 0)
Screenshot: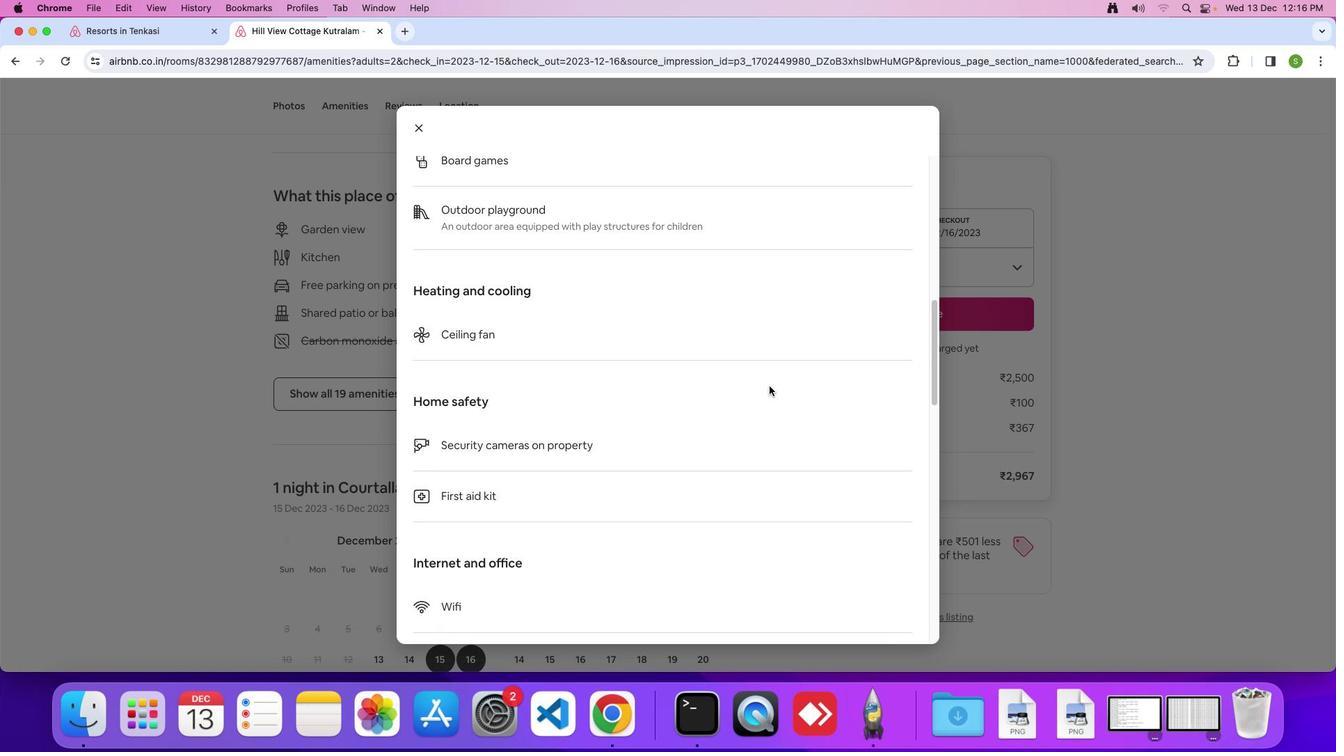 
Action: Mouse scrolled (769, 385) with delta (0, -1)
Screenshot: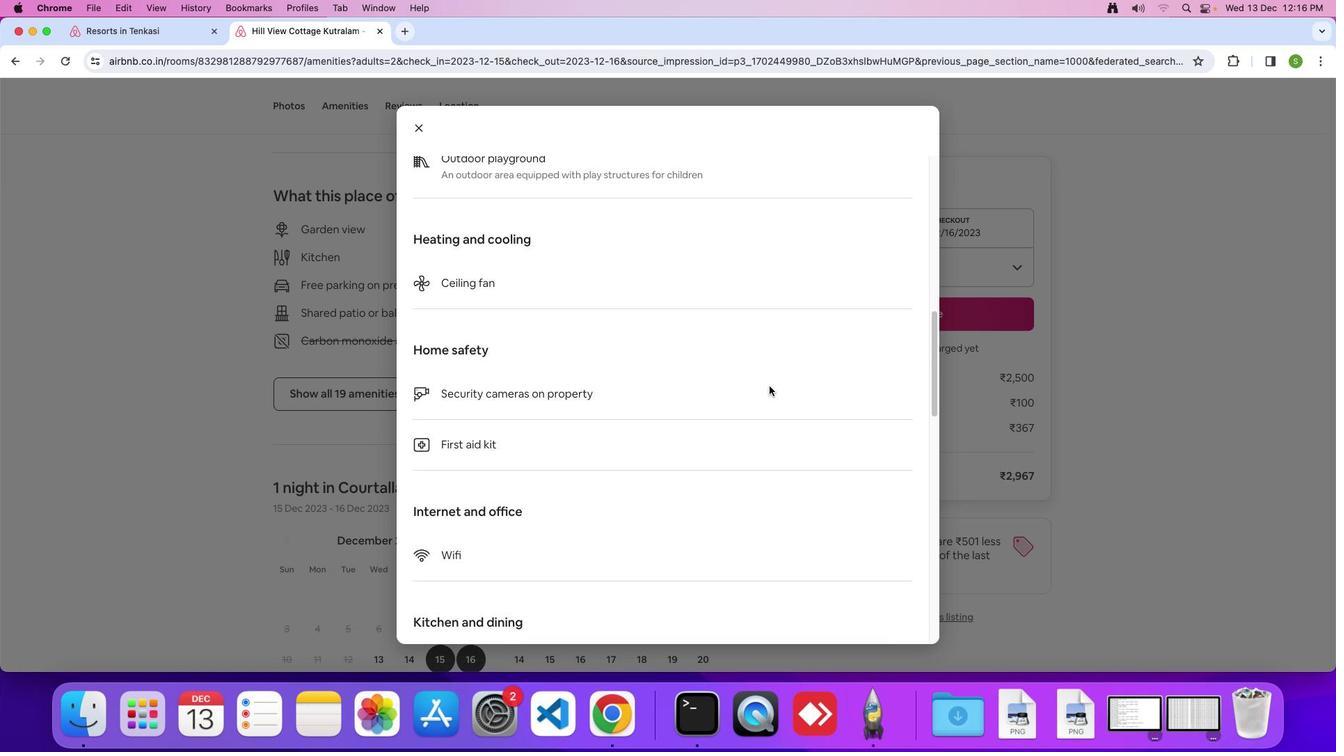 
Action: Mouse scrolled (769, 385) with delta (0, 0)
Screenshot: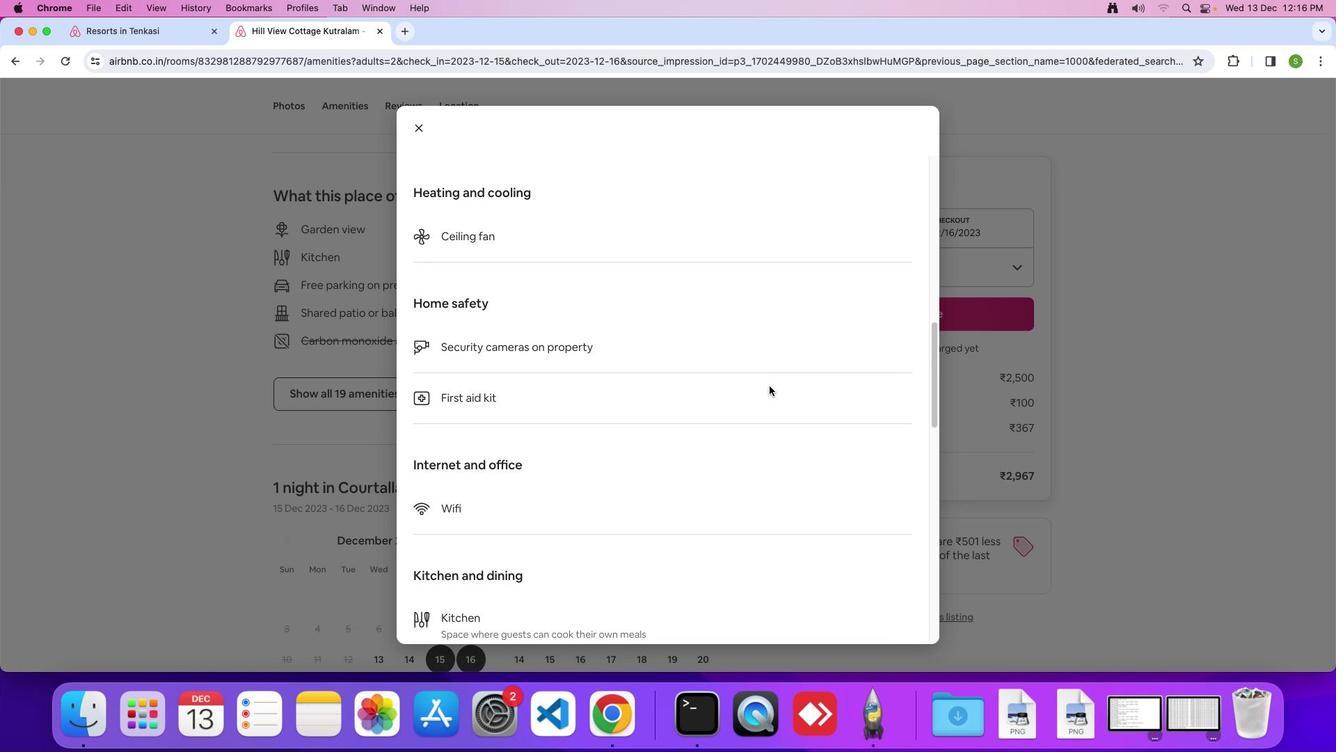 
Action: Mouse scrolled (769, 385) with delta (0, 0)
Screenshot: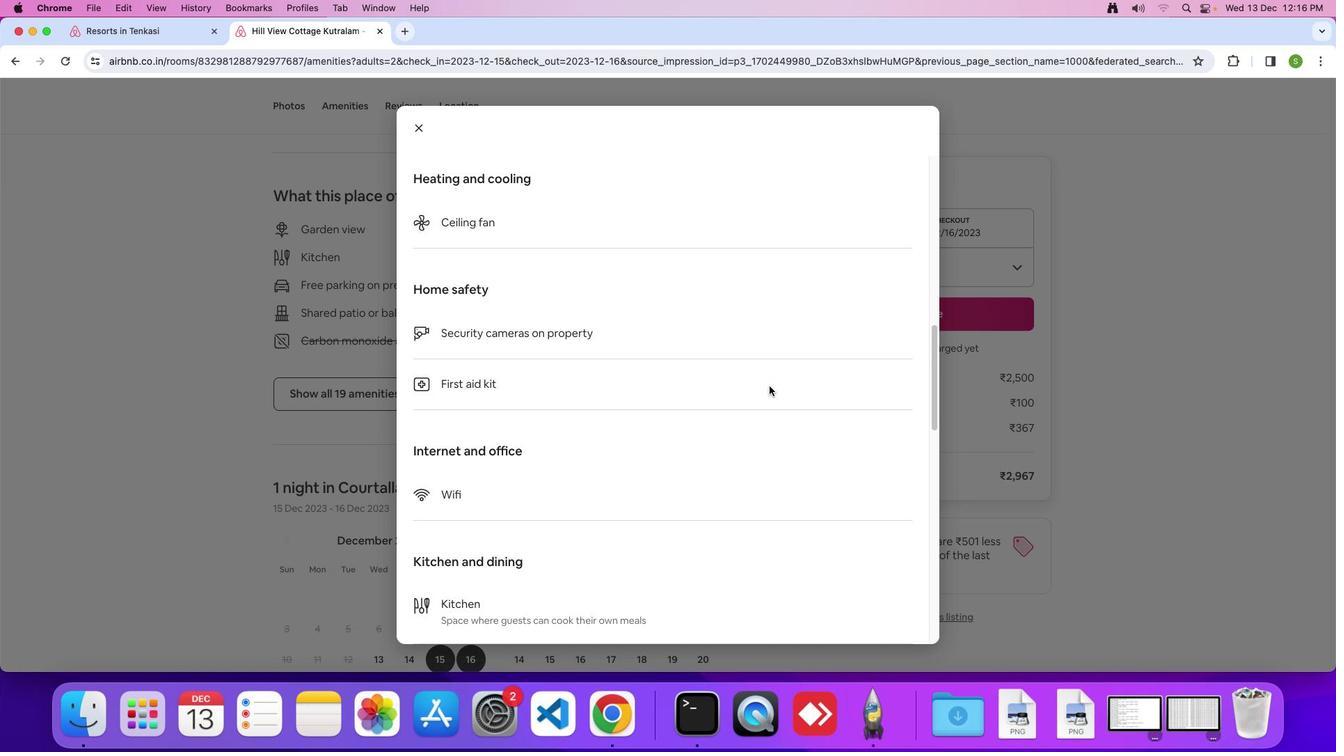 
Action: Mouse scrolled (769, 385) with delta (0, -1)
Screenshot: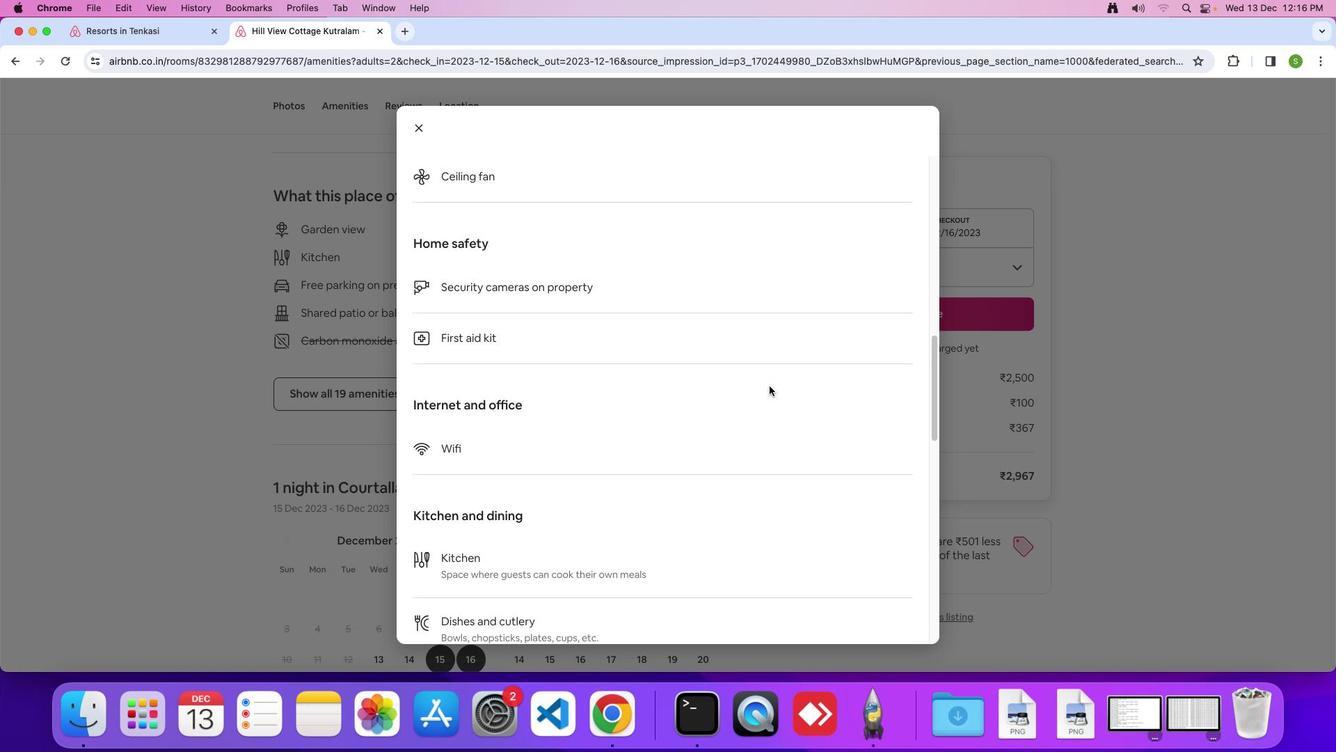 
Action: Mouse scrolled (769, 385) with delta (0, 0)
Screenshot: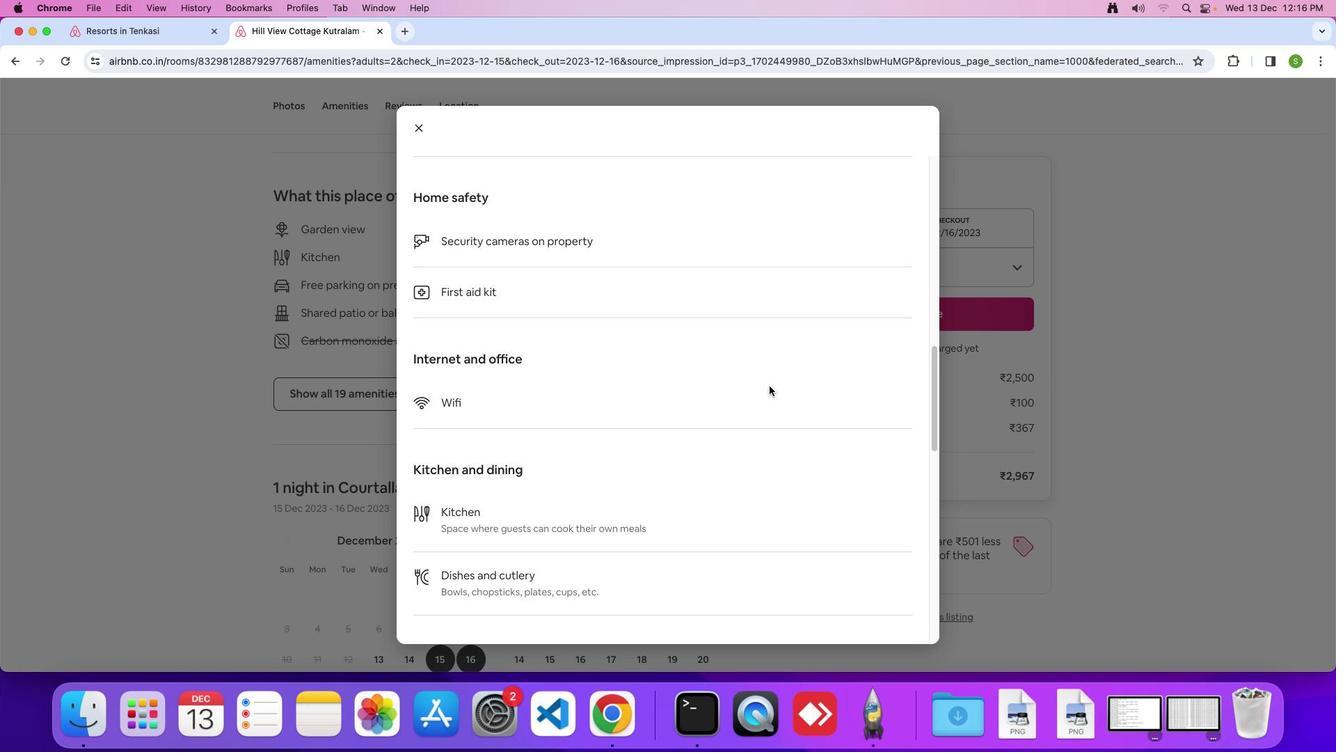 
Action: Mouse scrolled (769, 385) with delta (0, 0)
Screenshot: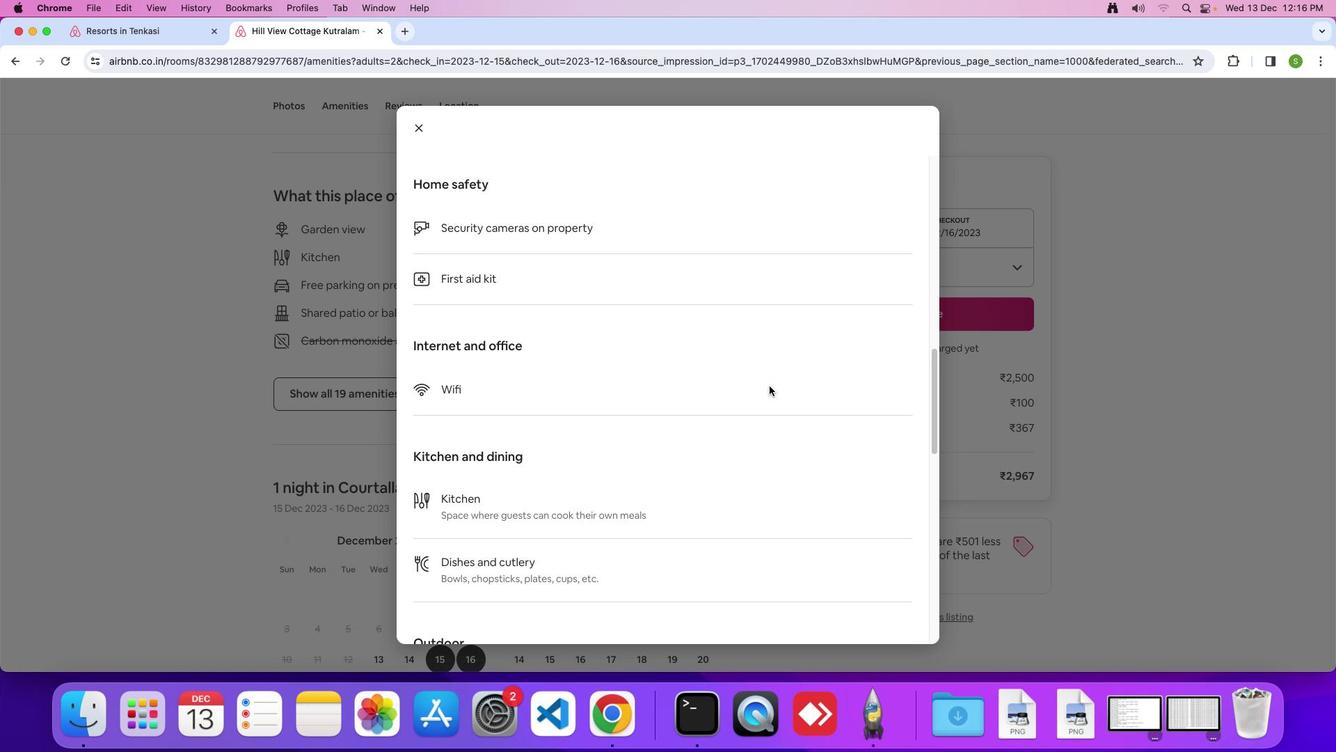 
Action: Mouse scrolled (769, 385) with delta (0, -1)
Screenshot: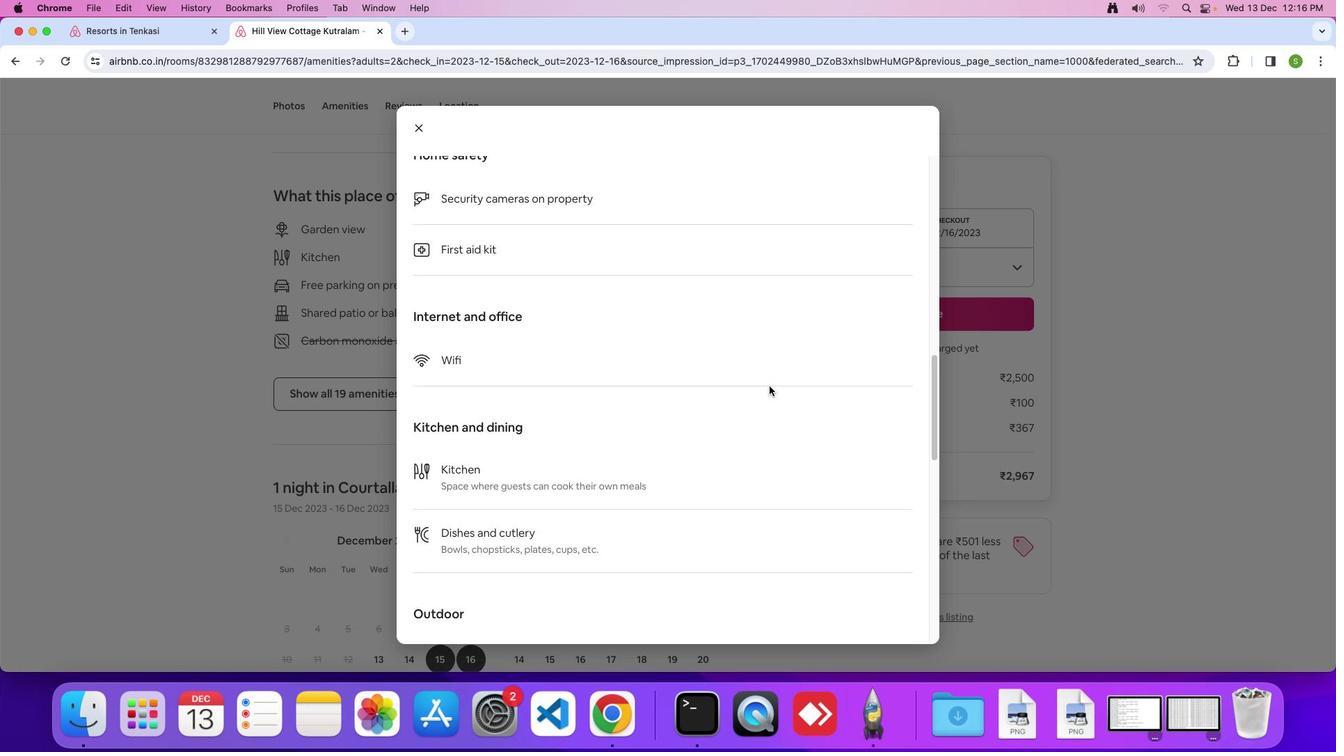 
Action: Mouse scrolled (769, 385) with delta (0, 0)
Screenshot: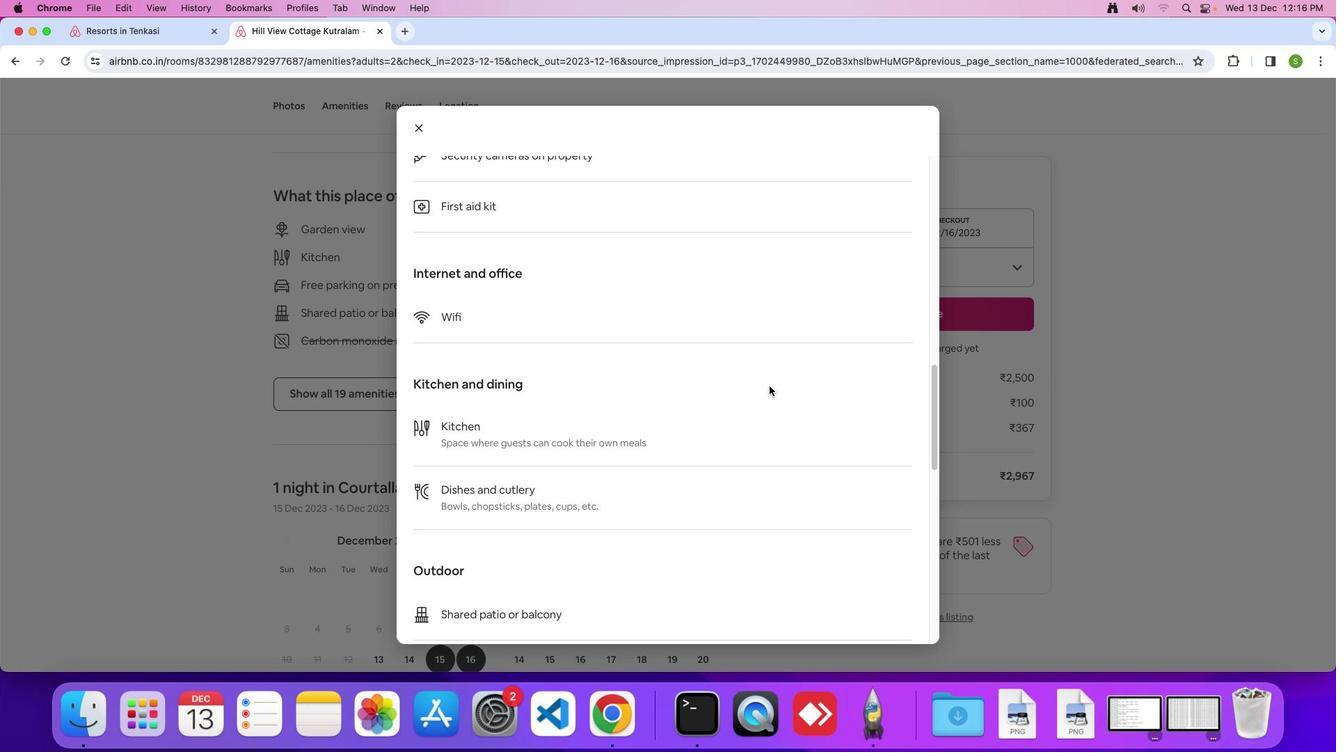 
Action: Mouse scrolled (769, 385) with delta (0, 0)
Screenshot: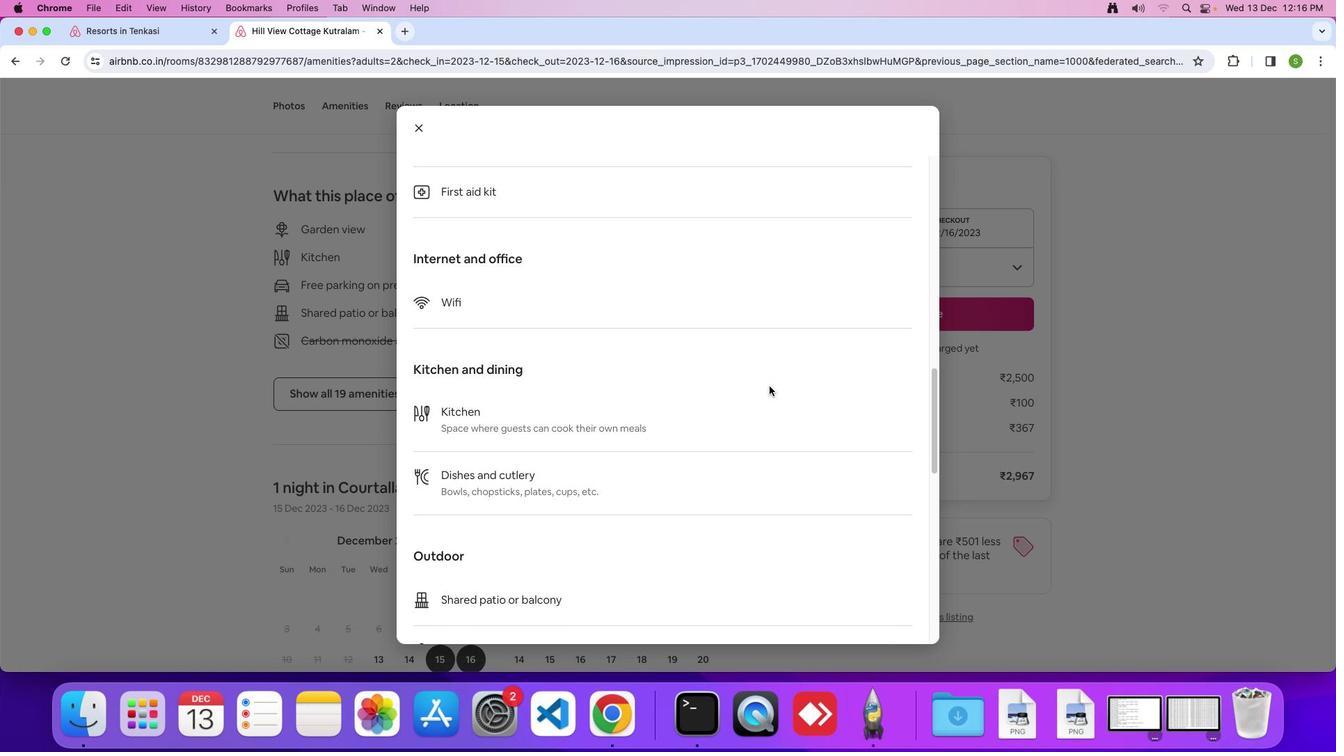 
Action: Mouse scrolled (769, 385) with delta (0, -1)
Screenshot: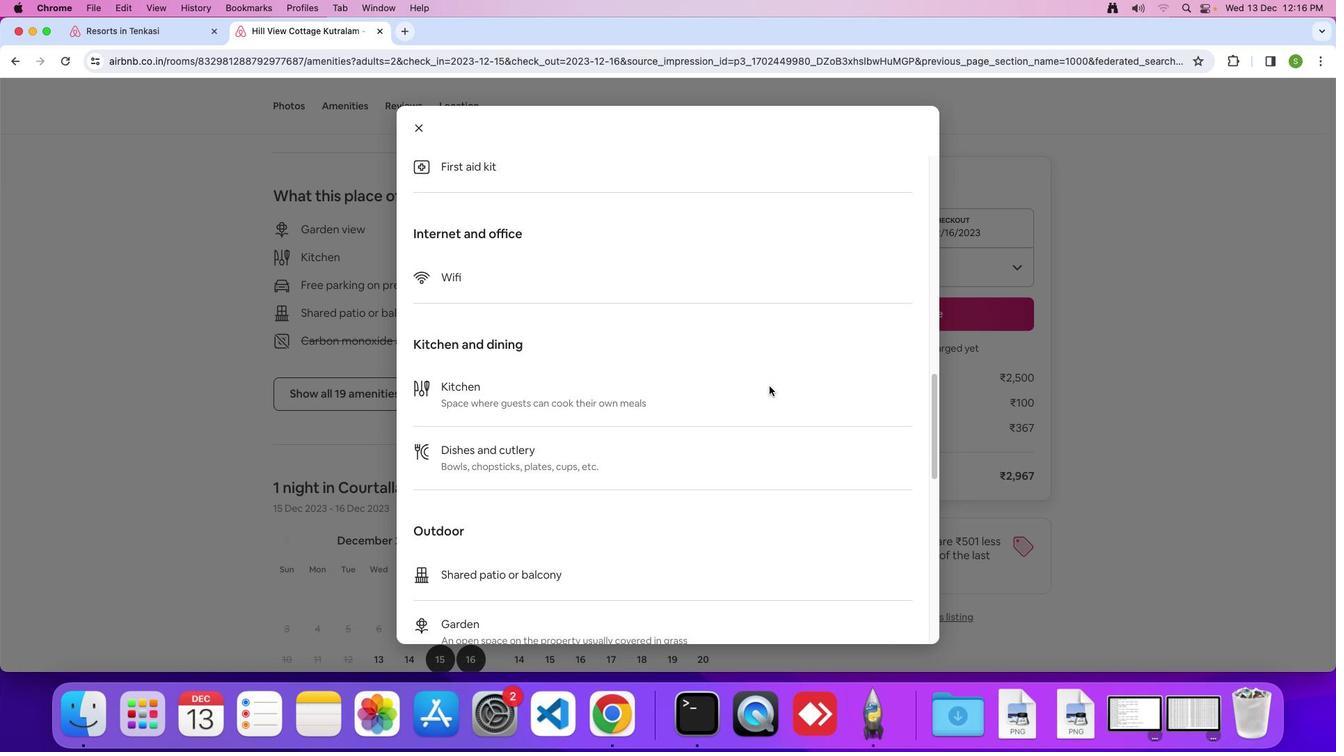 
Action: Mouse scrolled (769, 385) with delta (0, 0)
Screenshot: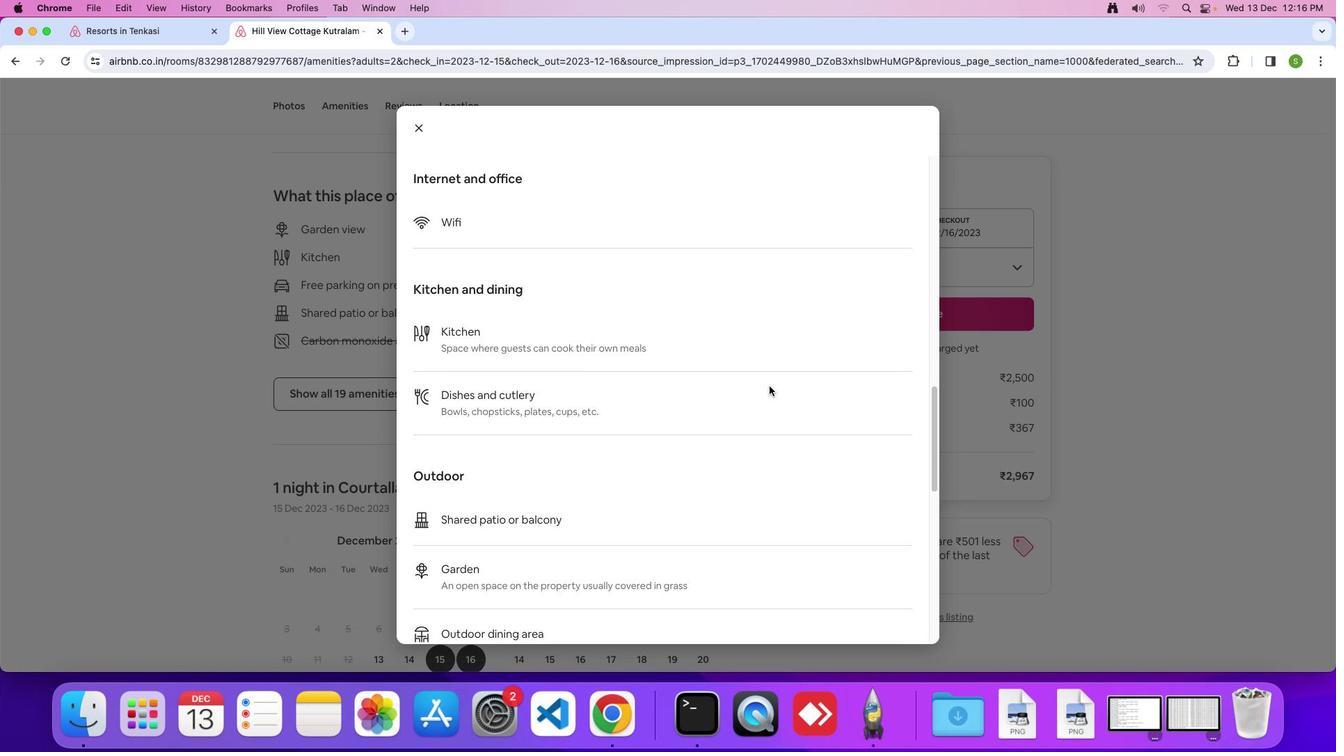 
Action: Mouse scrolled (769, 385) with delta (0, 0)
Screenshot: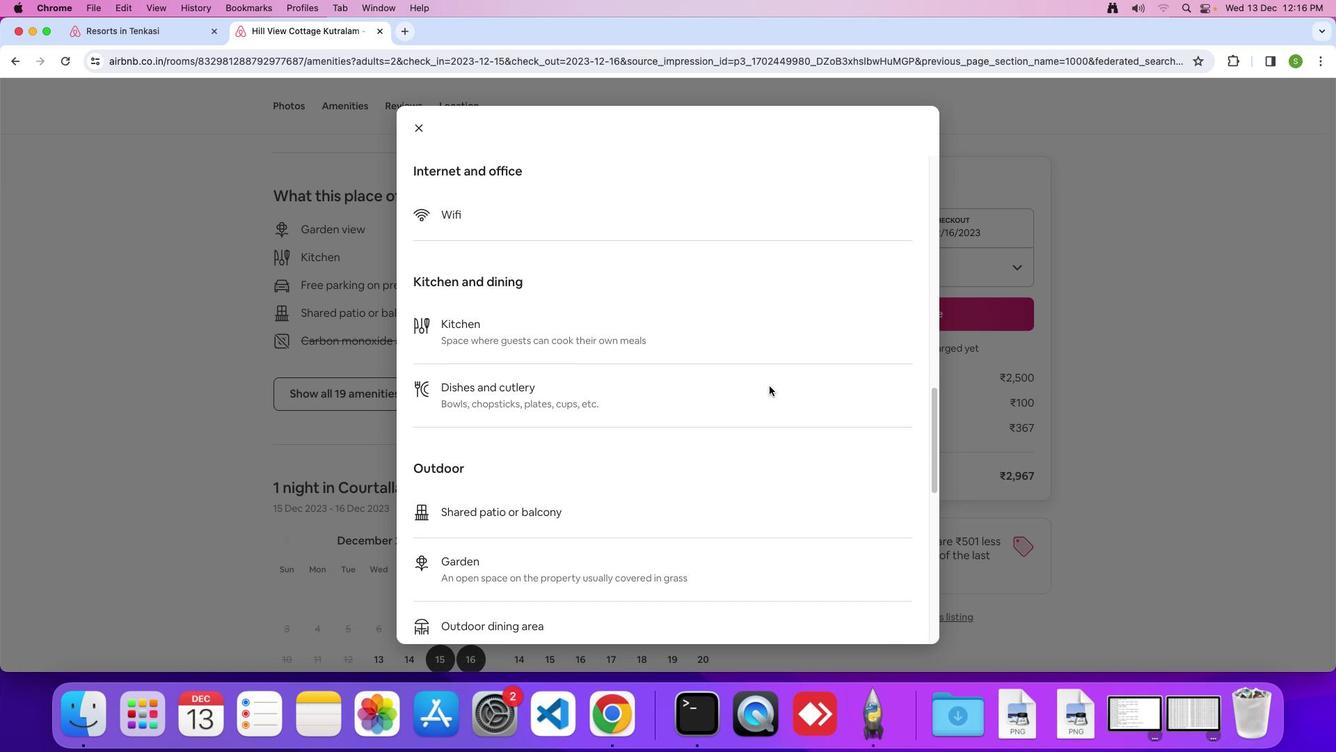 
Action: Mouse scrolled (769, 385) with delta (0, 0)
Screenshot: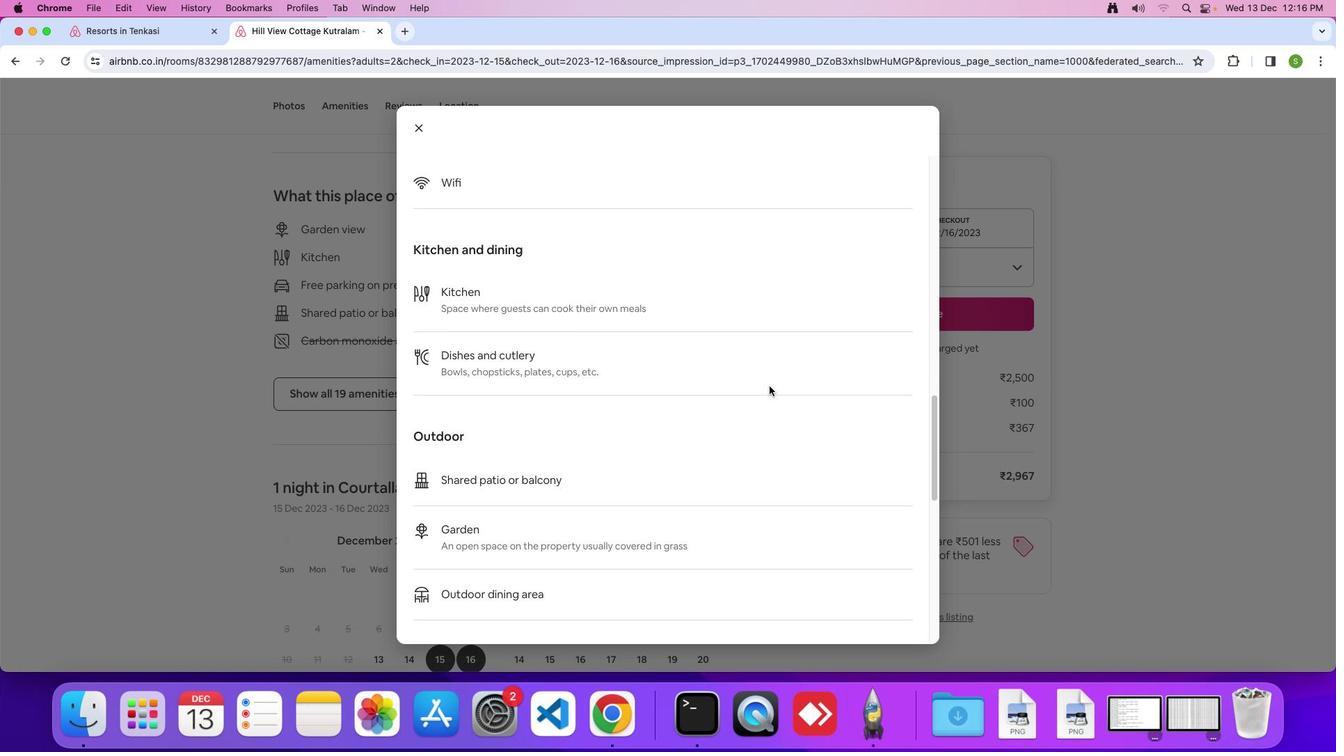 
Action: Mouse scrolled (769, 385) with delta (0, 0)
Screenshot: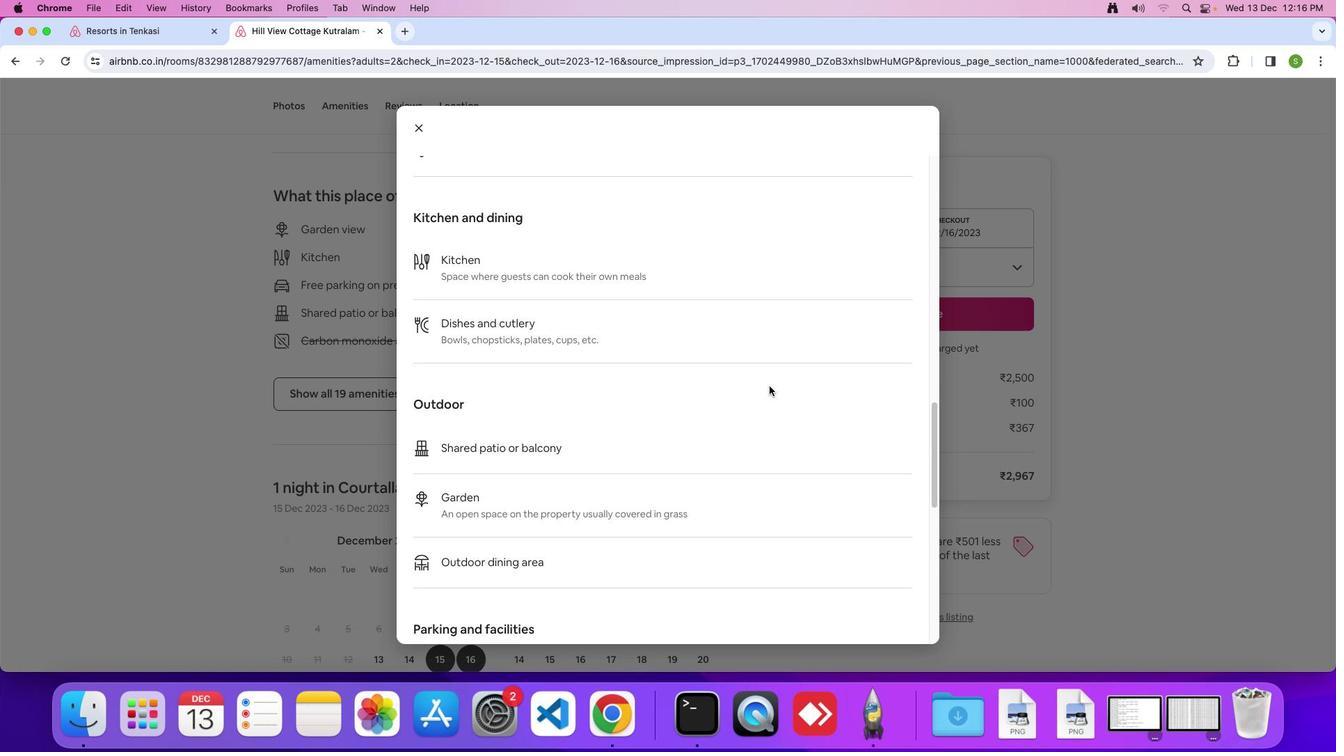 
Action: Mouse scrolled (769, 385) with delta (0, 0)
Screenshot: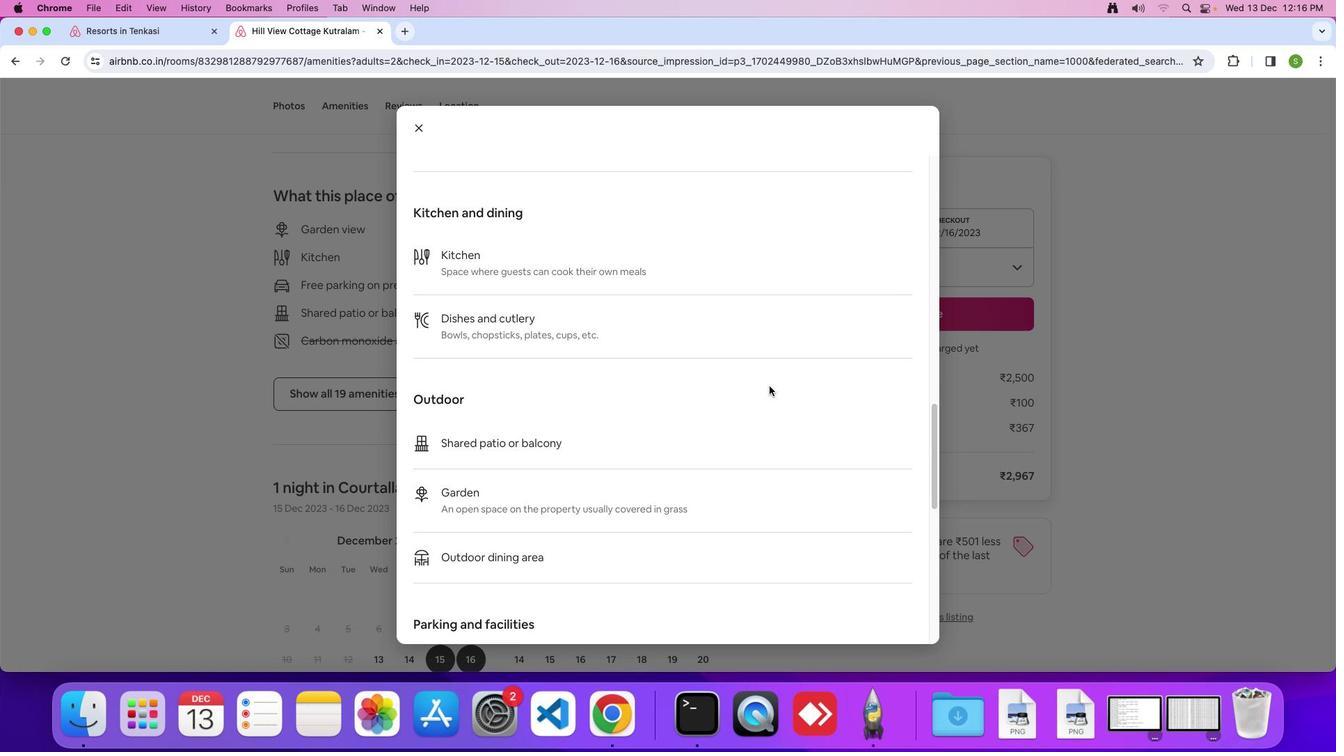 
Action: Mouse scrolled (769, 385) with delta (0, -1)
Screenshot: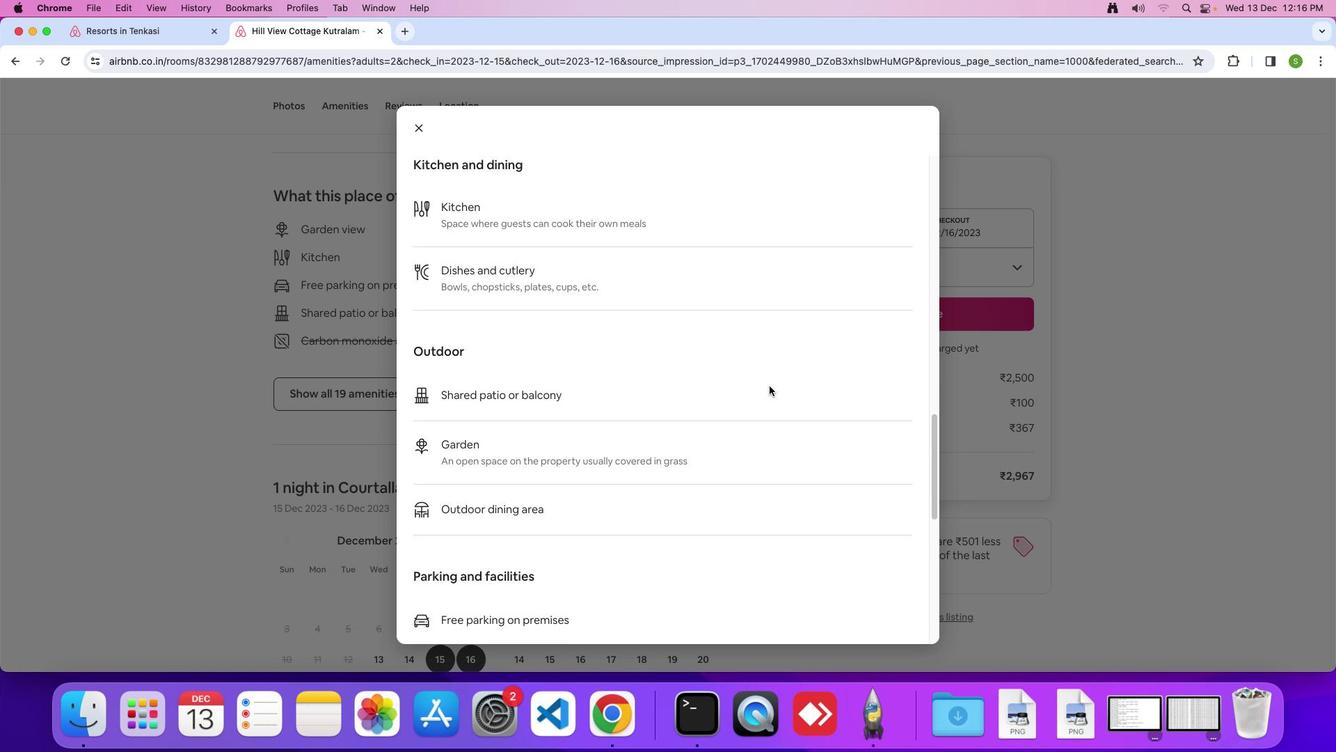 
Action: Mouse scrolled (769, 385) with delta (0, 0)
Screenshot: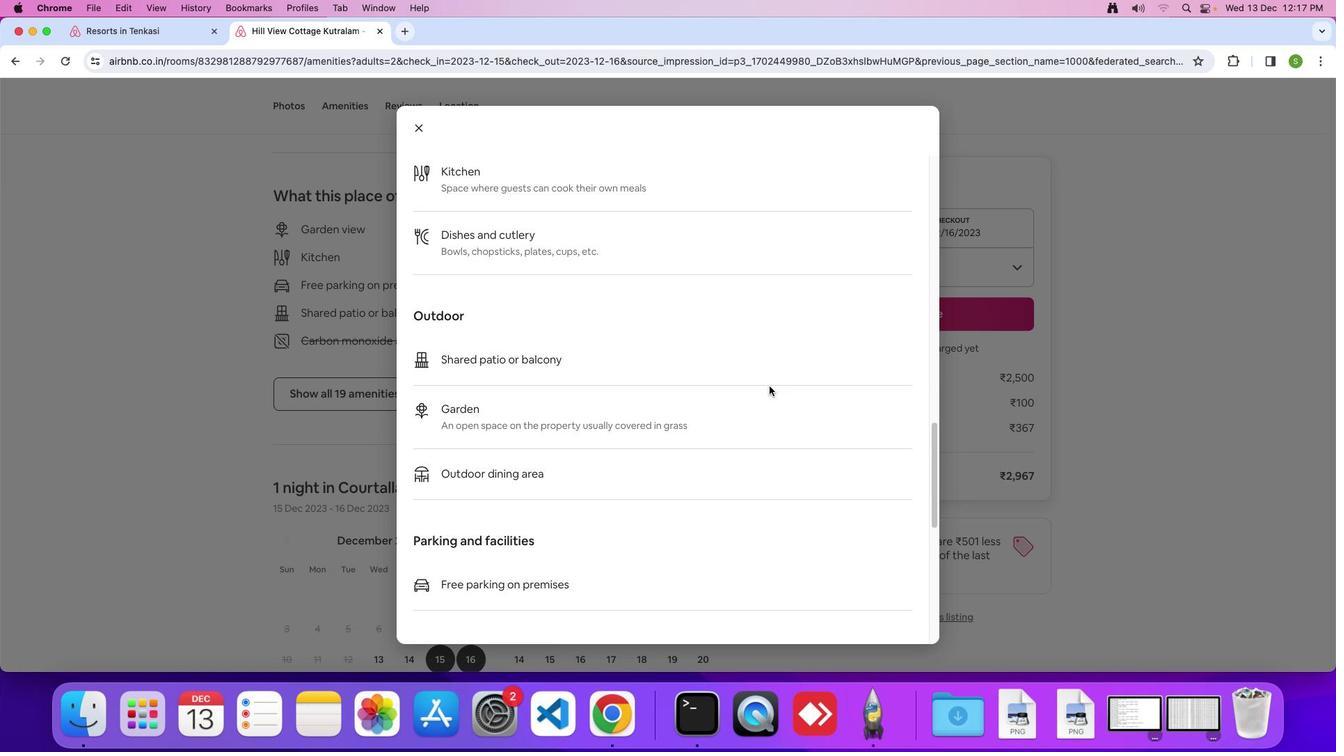 
Action: Mouse scrolled (769, 385) with delta (0, 0)
Screenshot: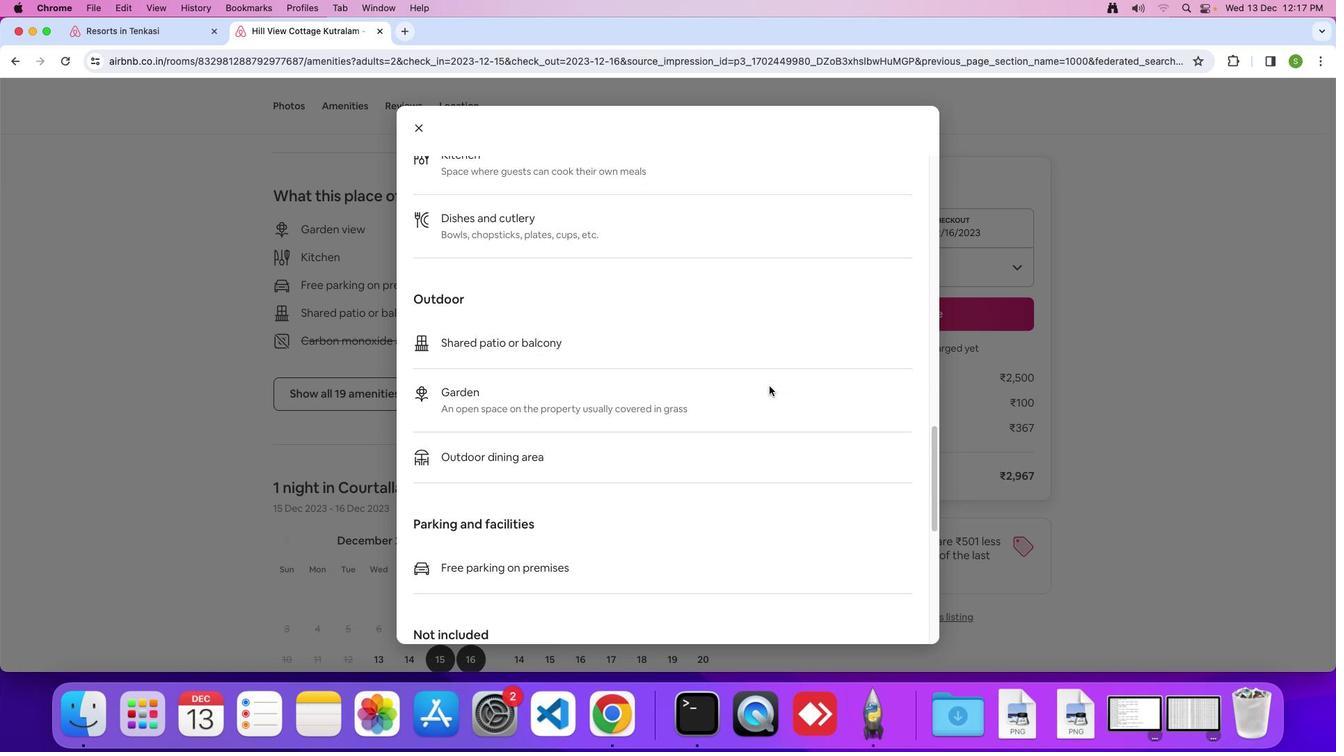 
Action: Mouse scrolled (769, 385) with delta (0, -1)
Screenshot: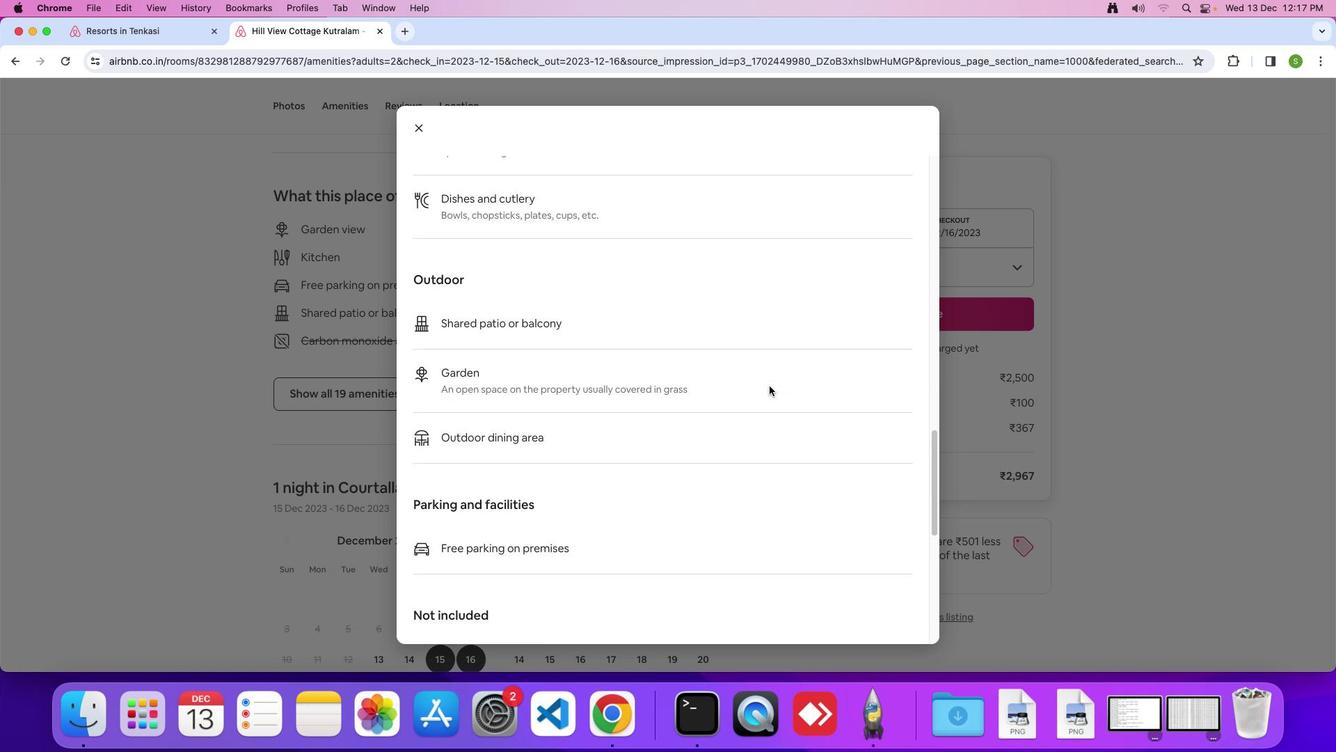 
Action: Mouse scrolled (769, 385) with delta (0, 0)
Screenshot: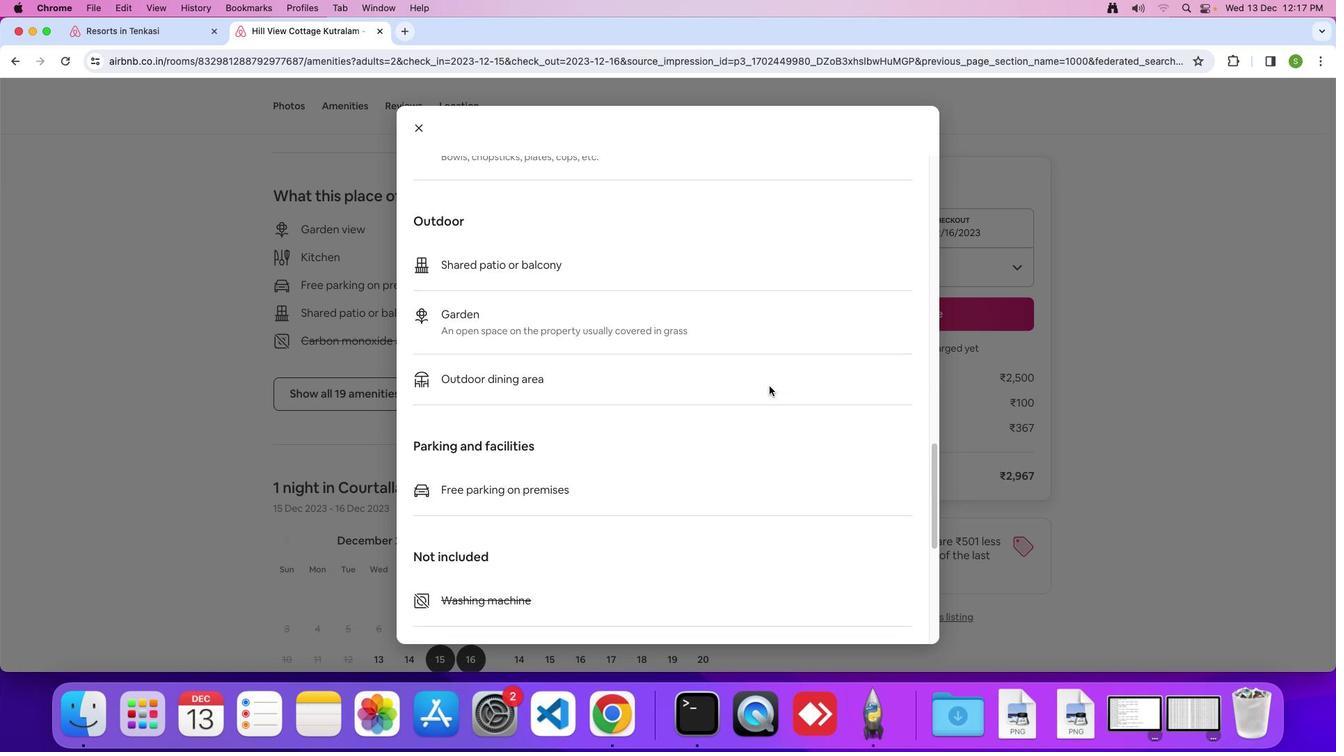 
Action: Mouse scrolled (769, 385) with delta (0, 0)
Screenshot: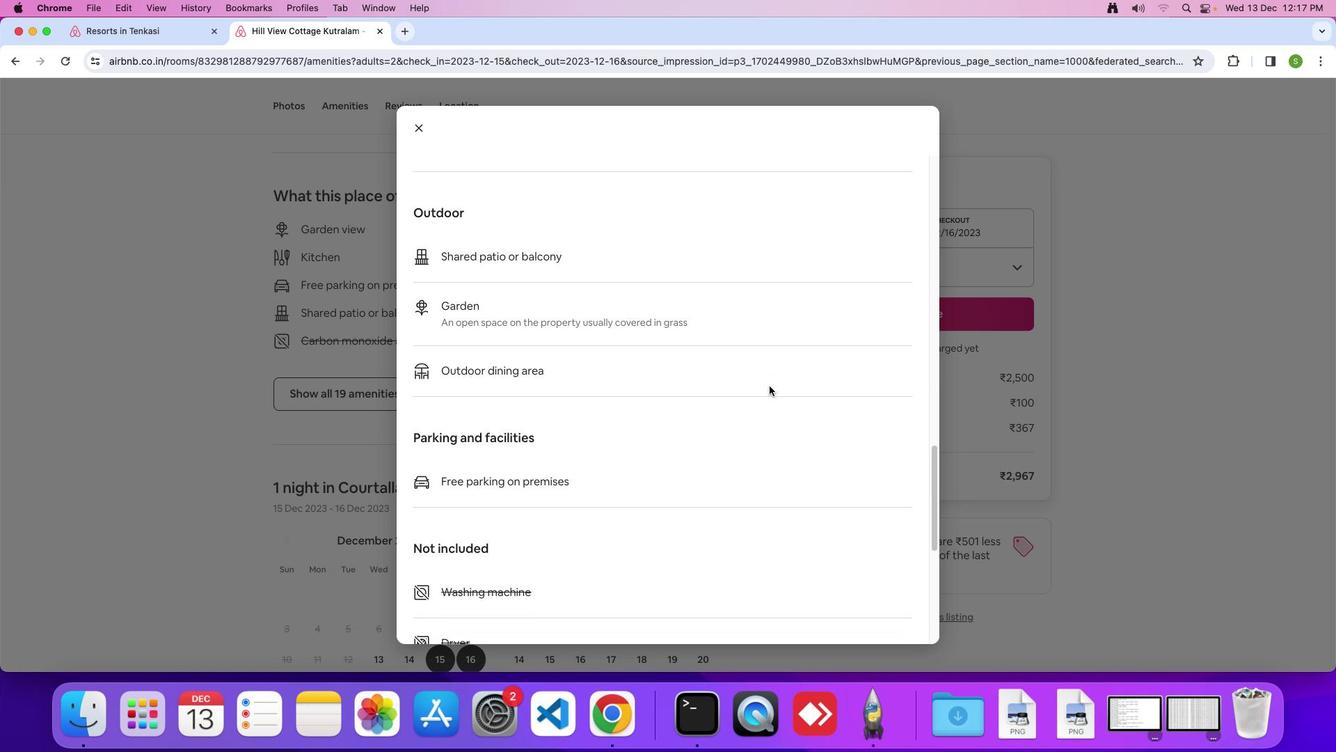
Action: Mouse scrolled (769, 385) with delta (0, 0)
Screenshot: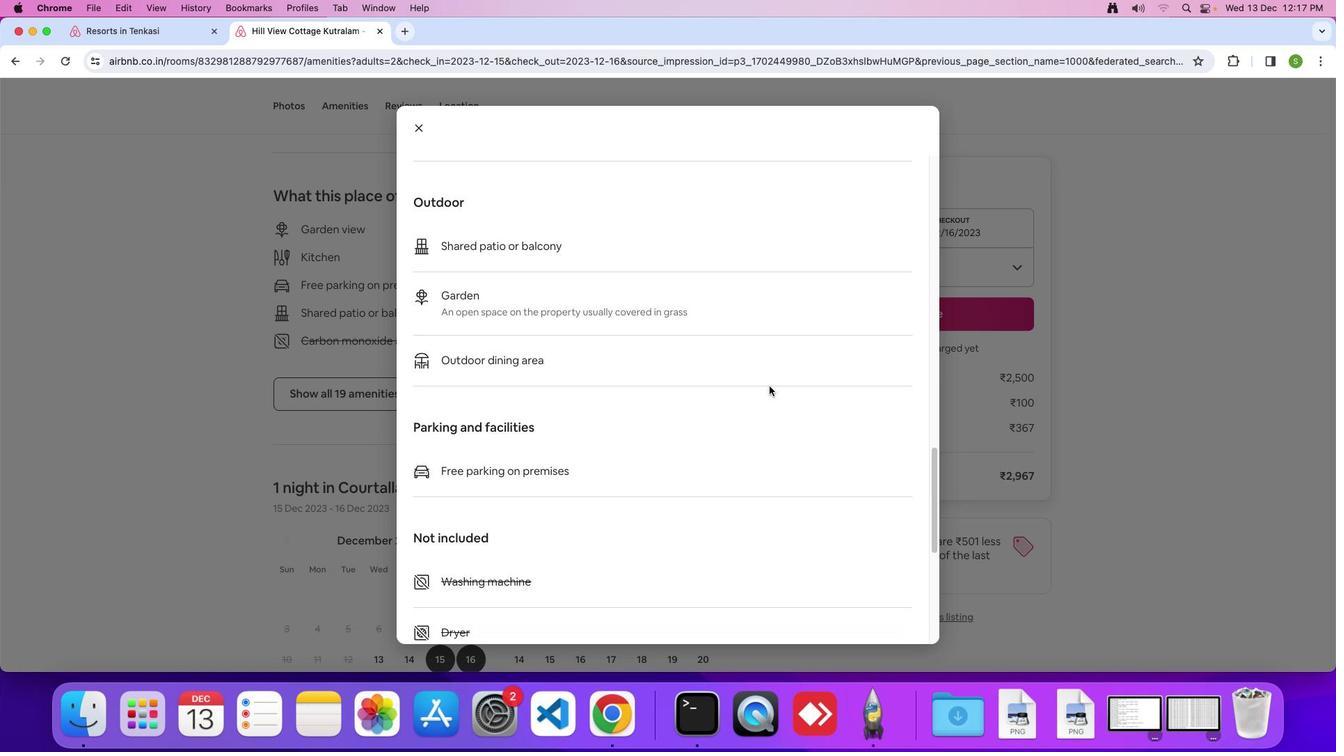 
Action: Mouse scrolled (769, 385) with delta (0, 0)
Screenshot: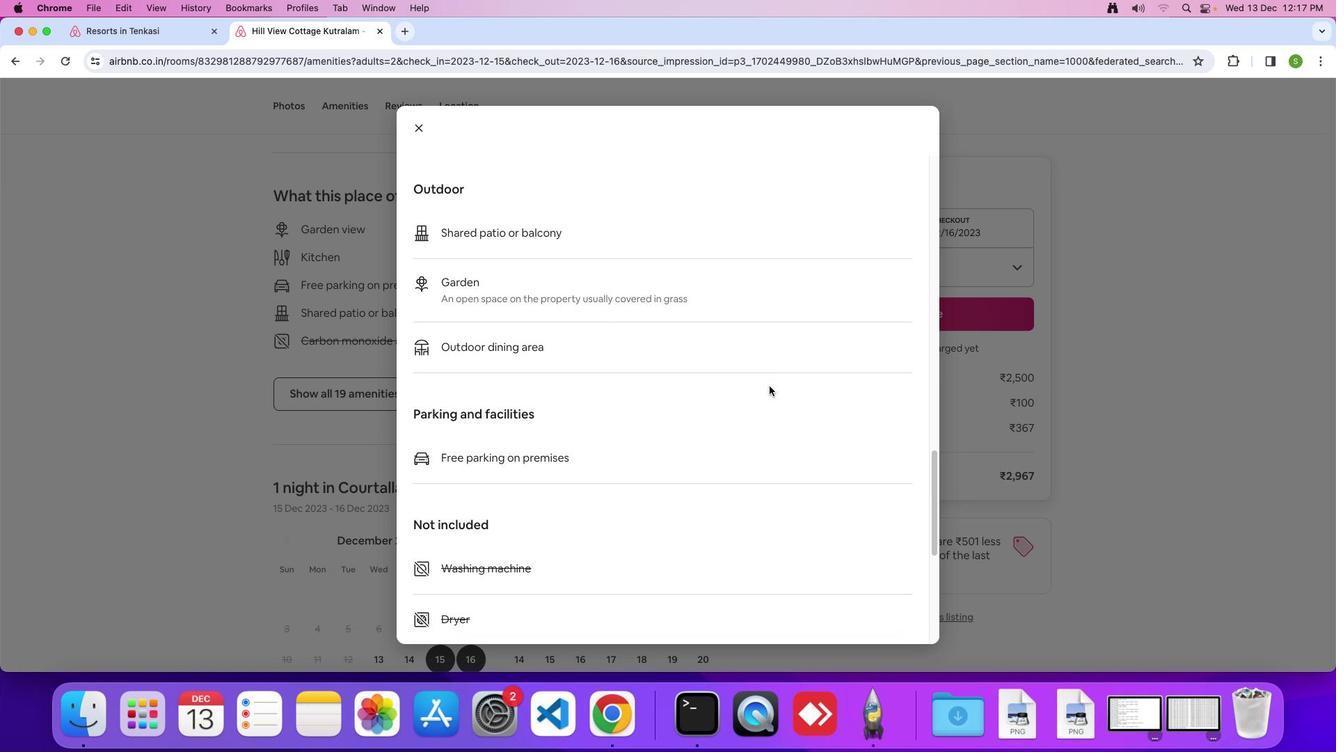
Action: Mouse scrolled (769, 385) with delta (0, 0)
Screenshot: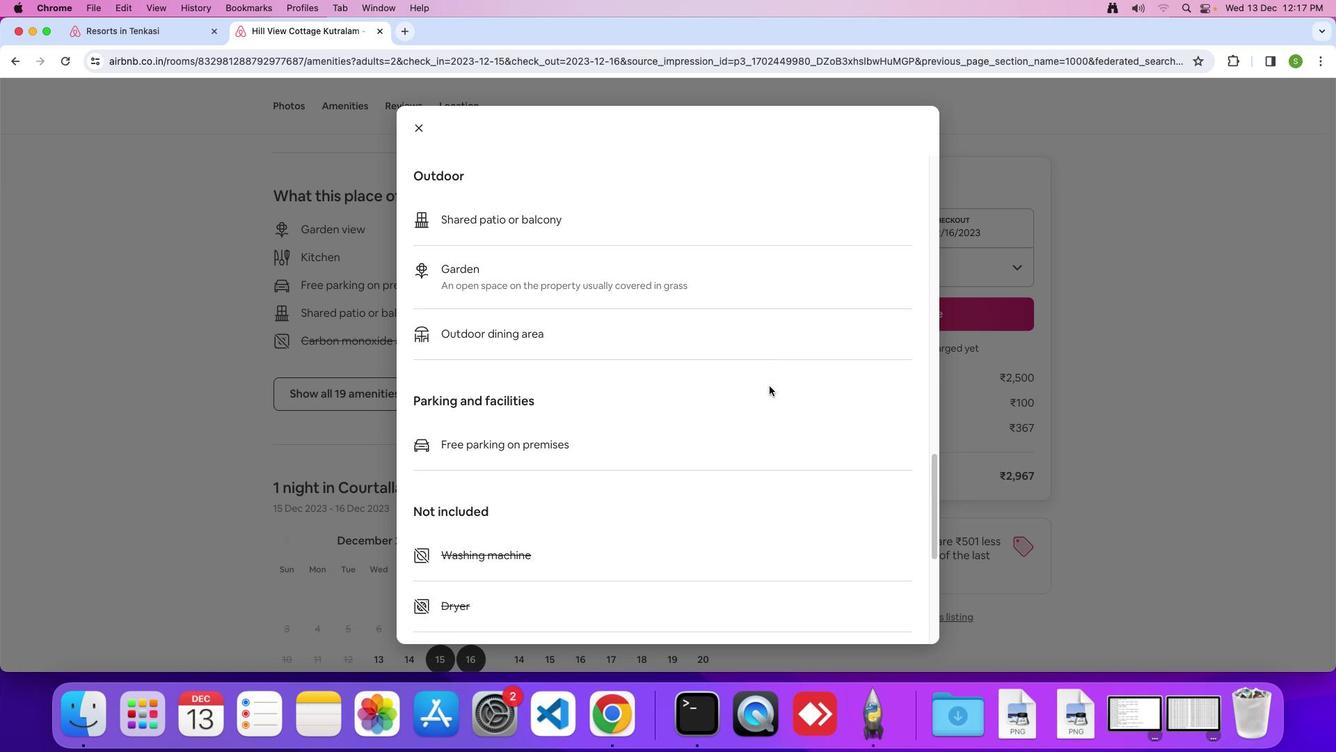 
Action: Mouse scrolled (769, 385) with delta (0, 0)
Screenshot: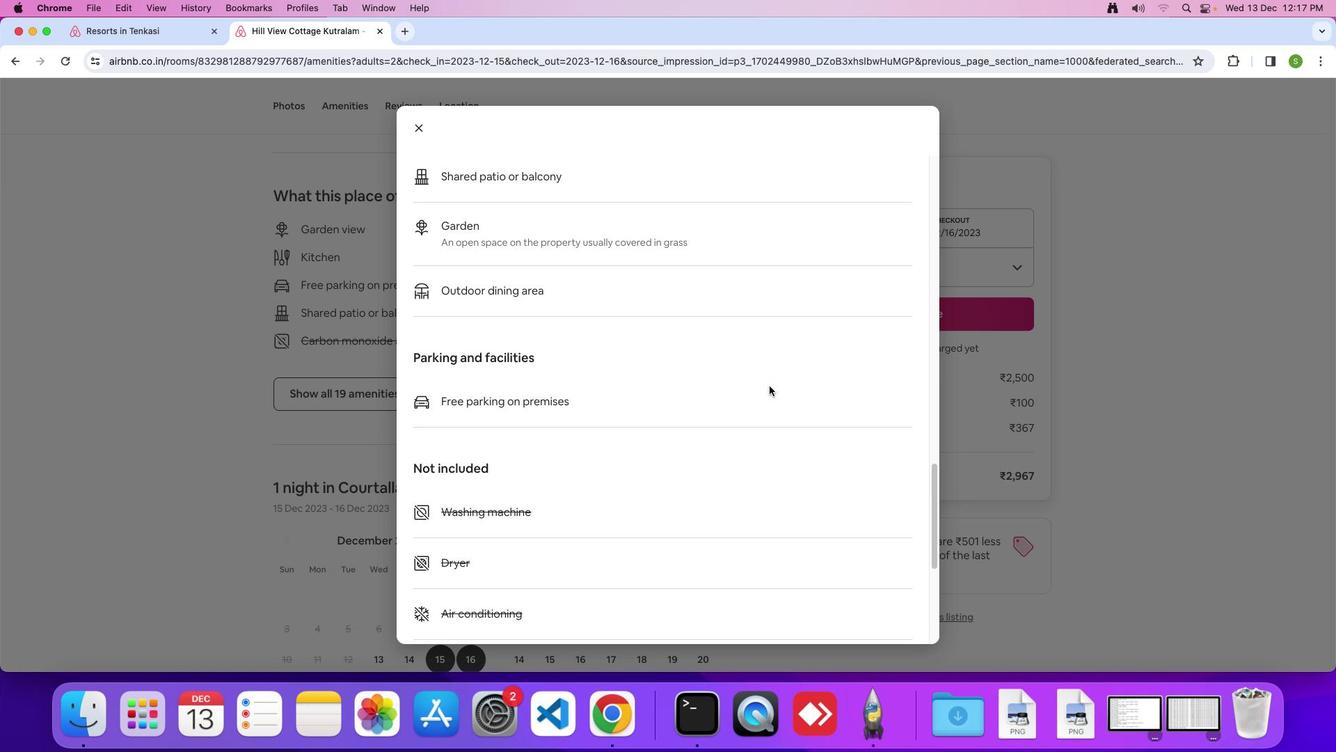 
Action: Mouse scrolled (769, 385) with delta (0, 0)
Screenshot: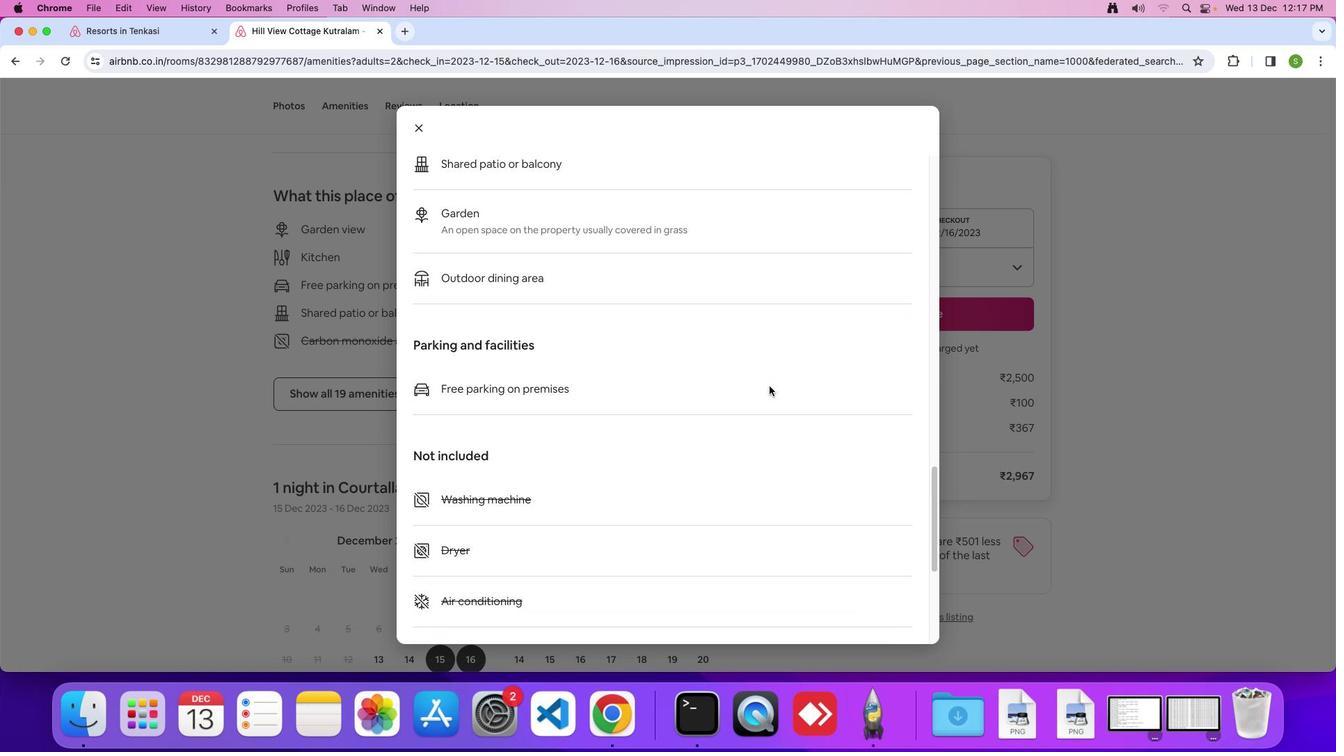 
Action: Mouse scrolled (769, 385) with delta (0, 0)
Screenshot: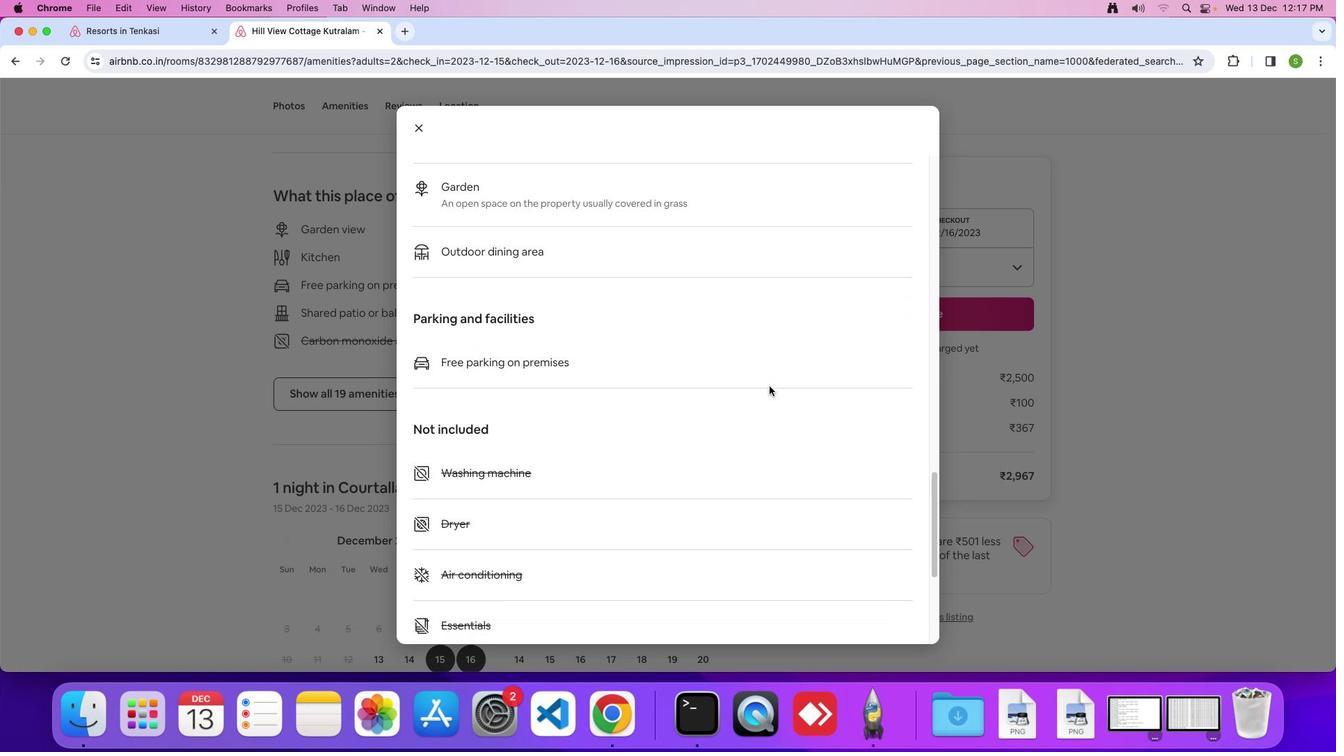 
Action: Mouse scrolled (769, 385) with delta (0, 0)
Screenshot: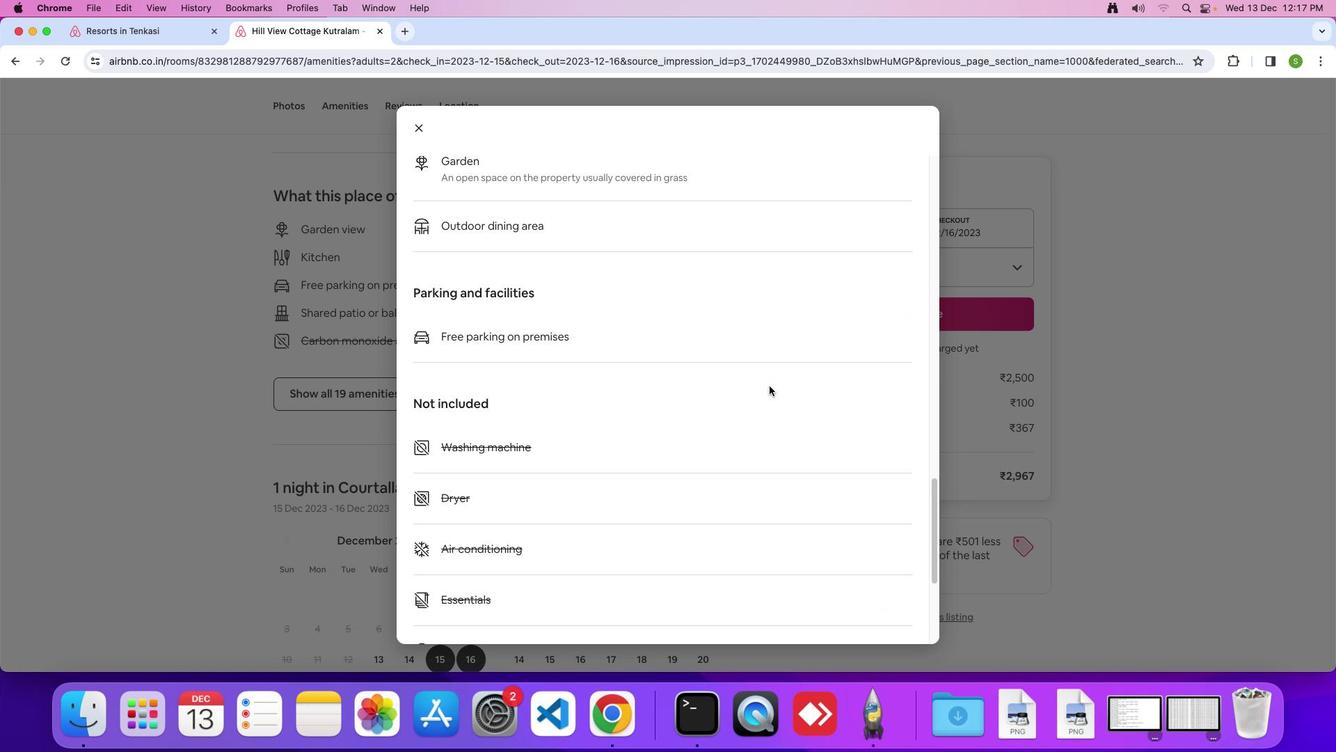 
Action: Mouse scrolled (769, 385) with delta (0, 0)
Screenshot: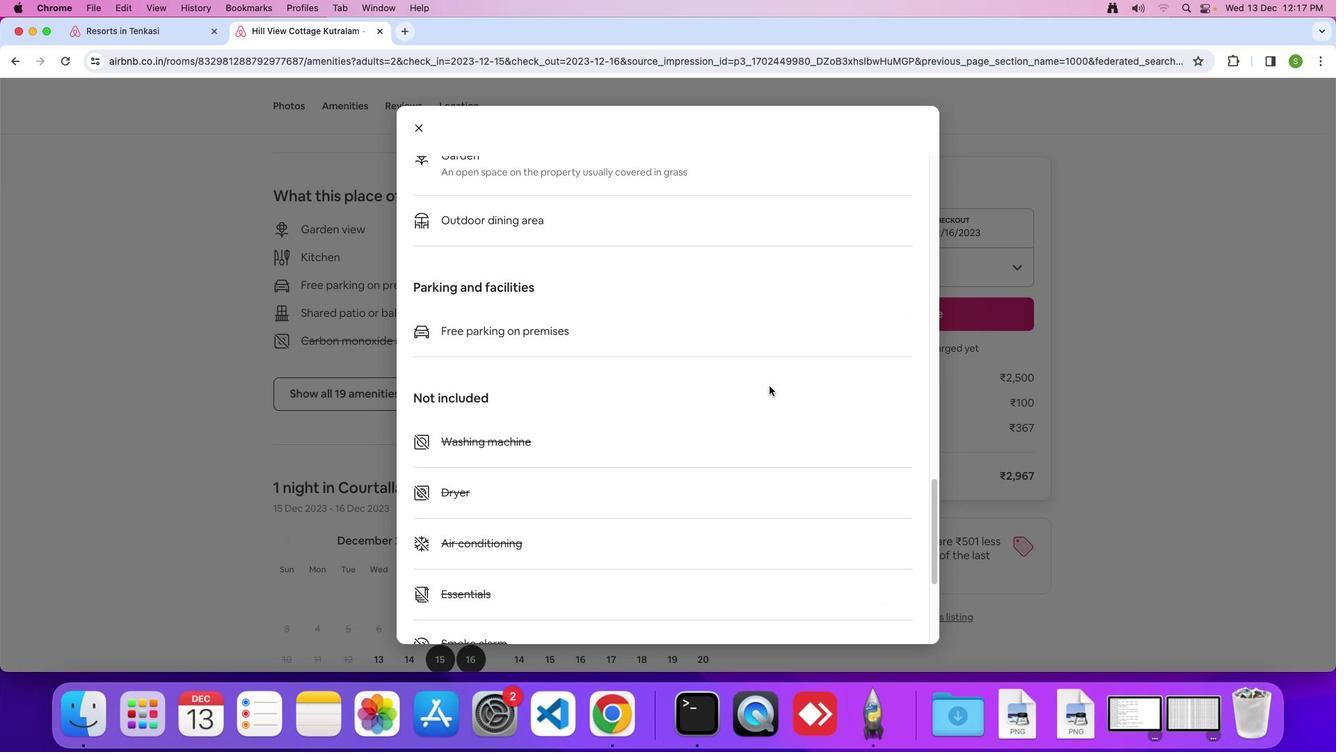 
Action: Mouse scrolled (769, 385) with delta (0, -1)
Screenshot: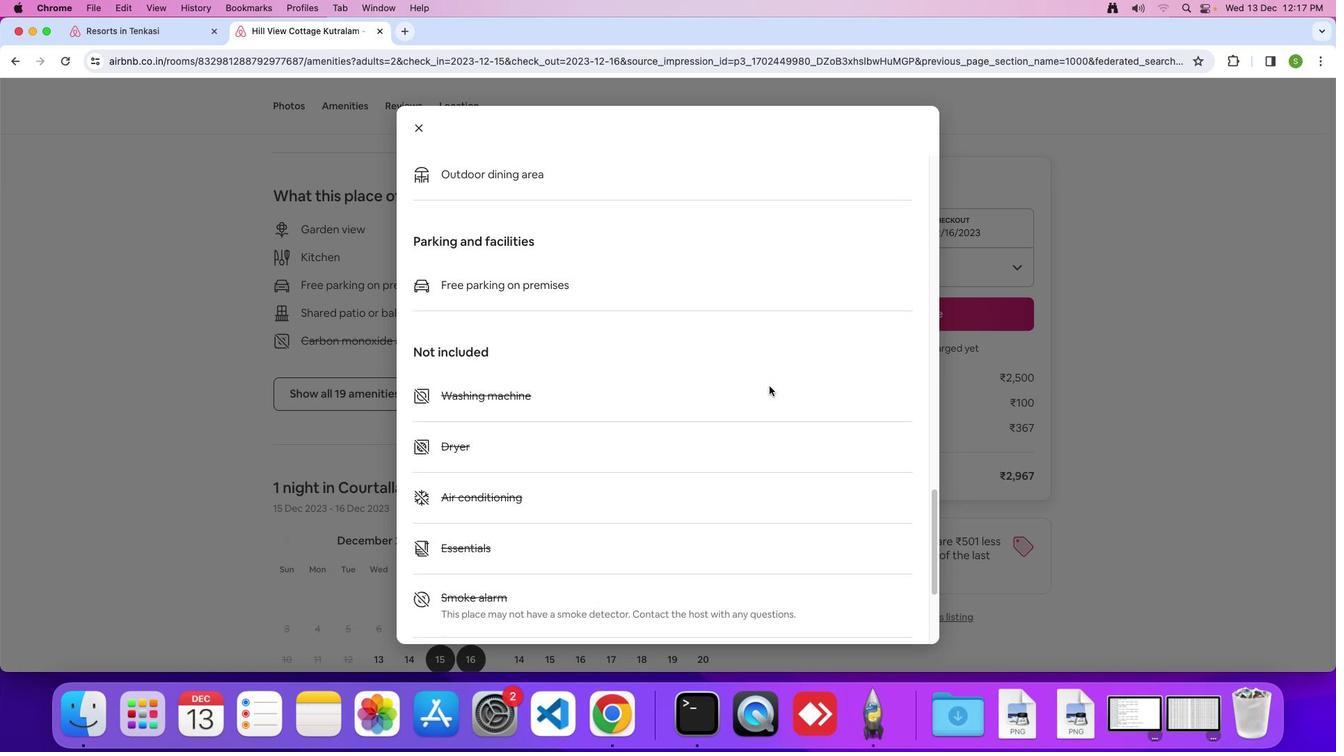 
Action: Mouse scrolled (769, 385) with delta (0, 0)
Screenshot: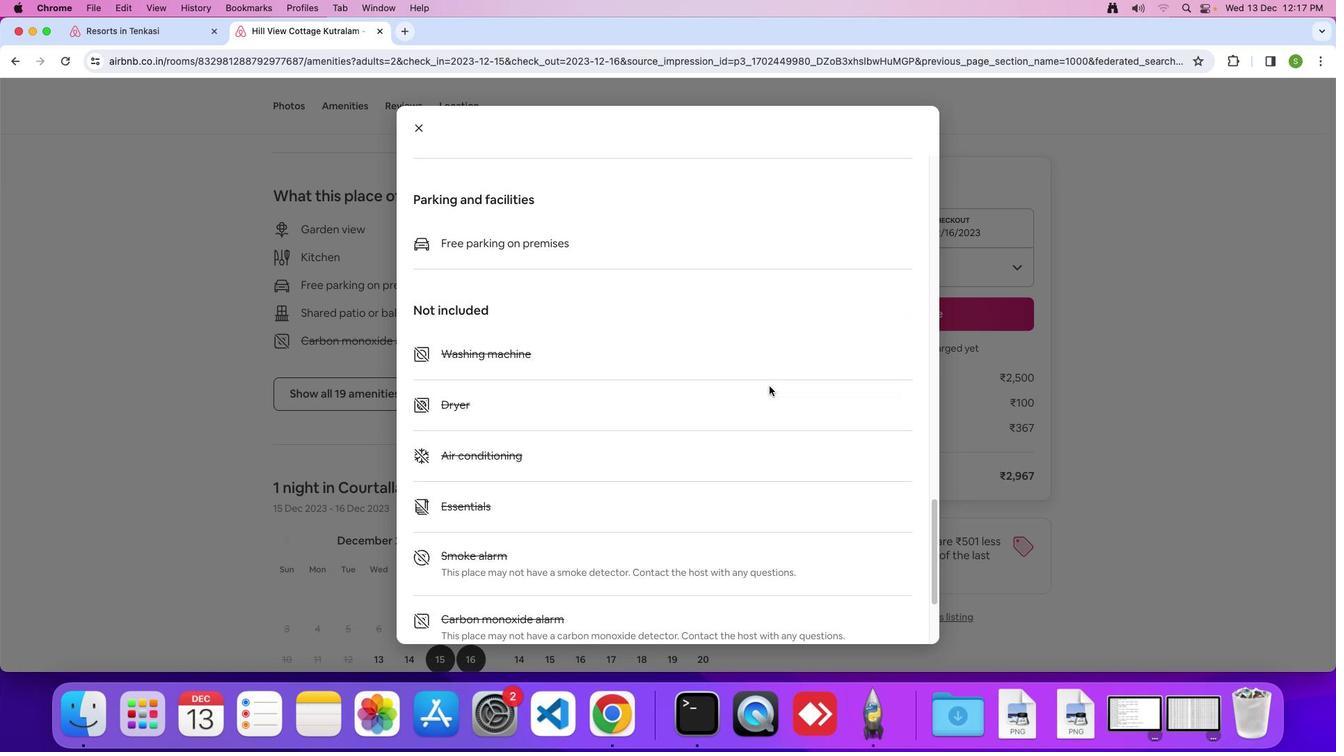 
Action: Mouse scrolled (769, 385) with delta (0, 0)
Screenshot: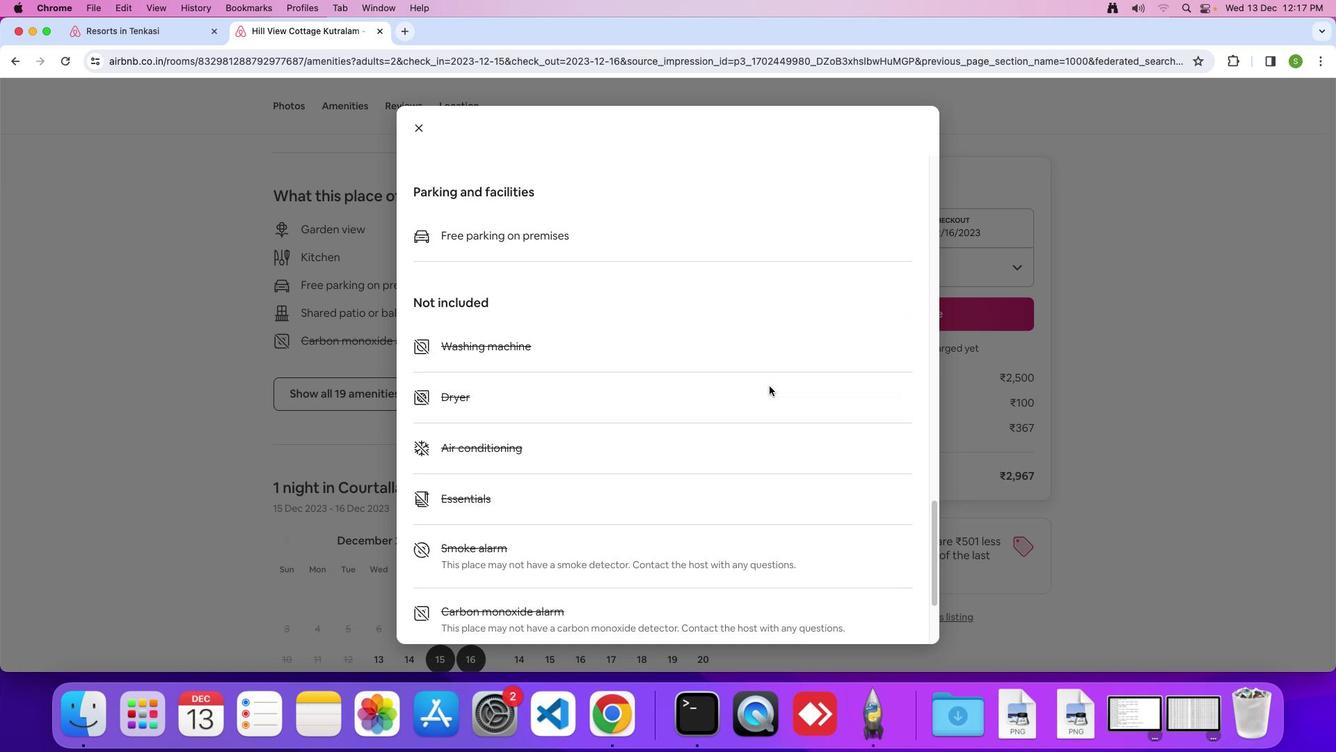 
Action: Mouse scrolled (769, 385) with delta (0, -1)
Screenshot: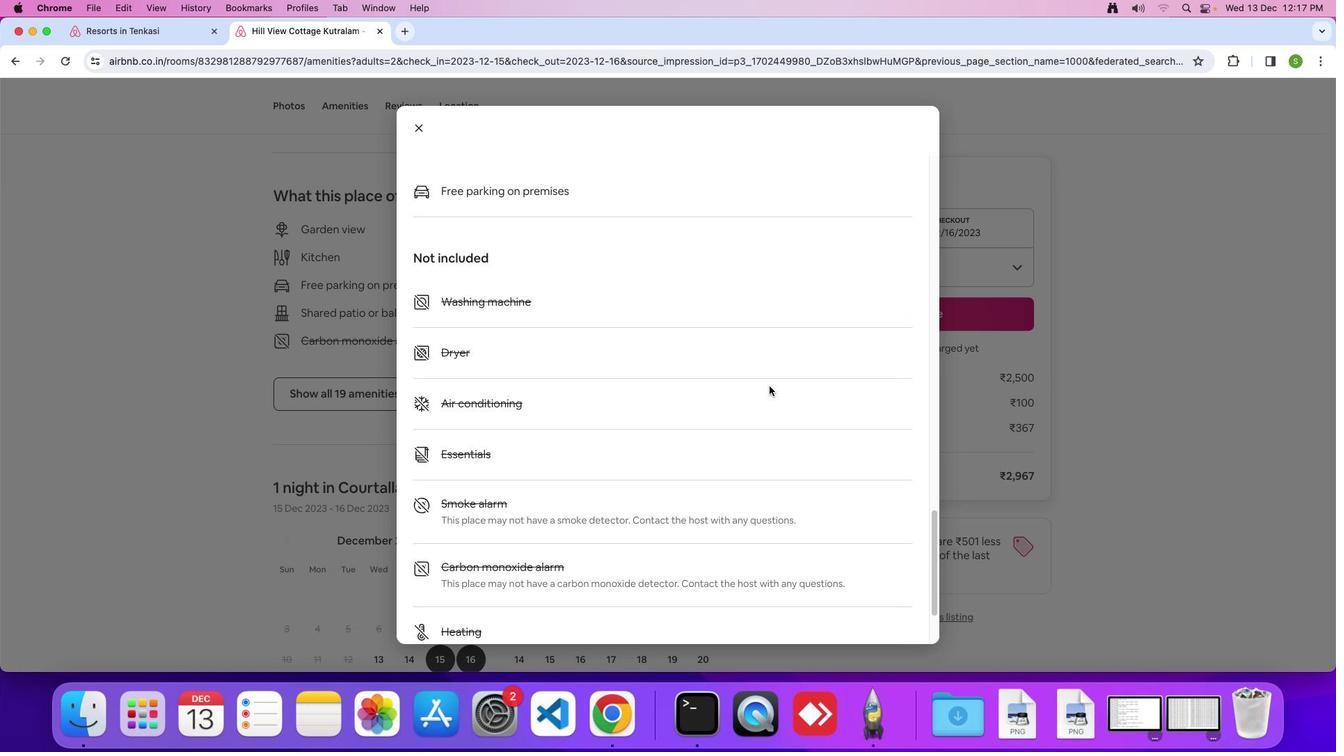 
Action: Mouse scrolled (769, 385) with delta (0, 0)
Screenshot: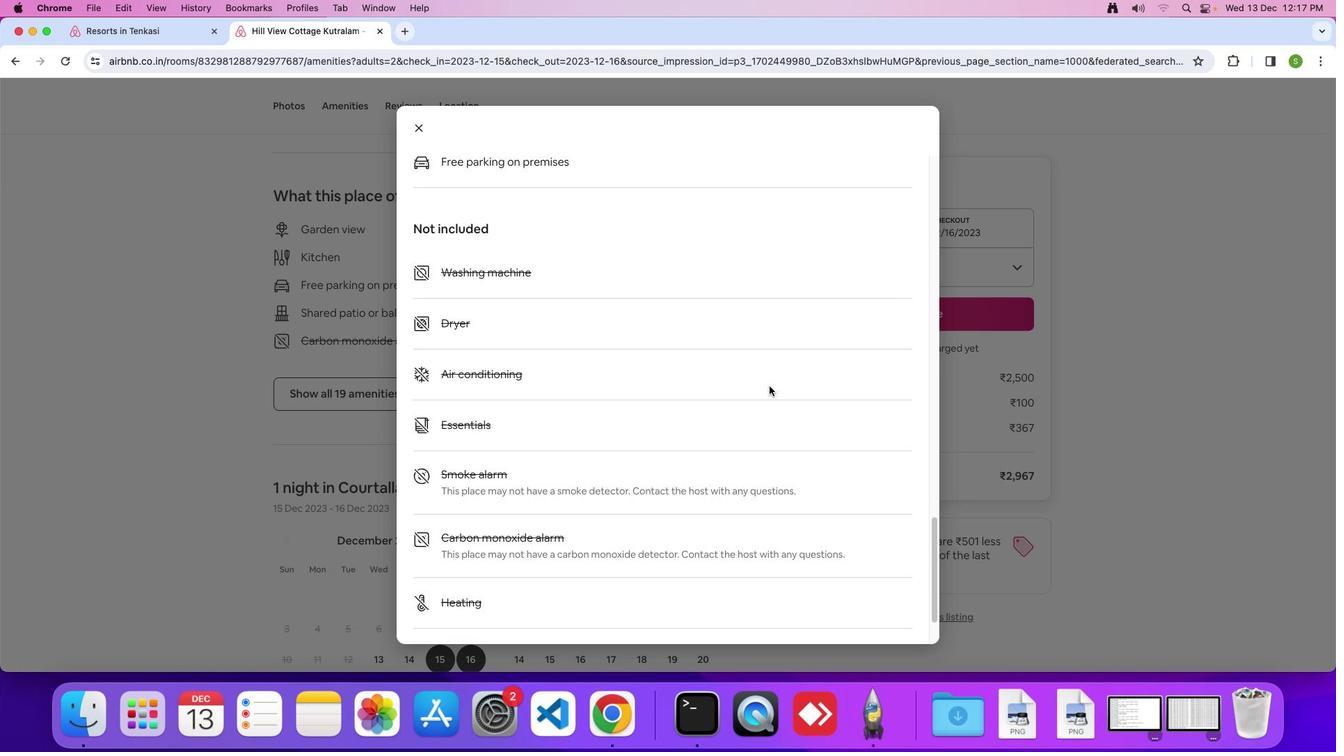 
Action: Mouse scrolled (769, 385) with delta (0, 0)
Screenshot: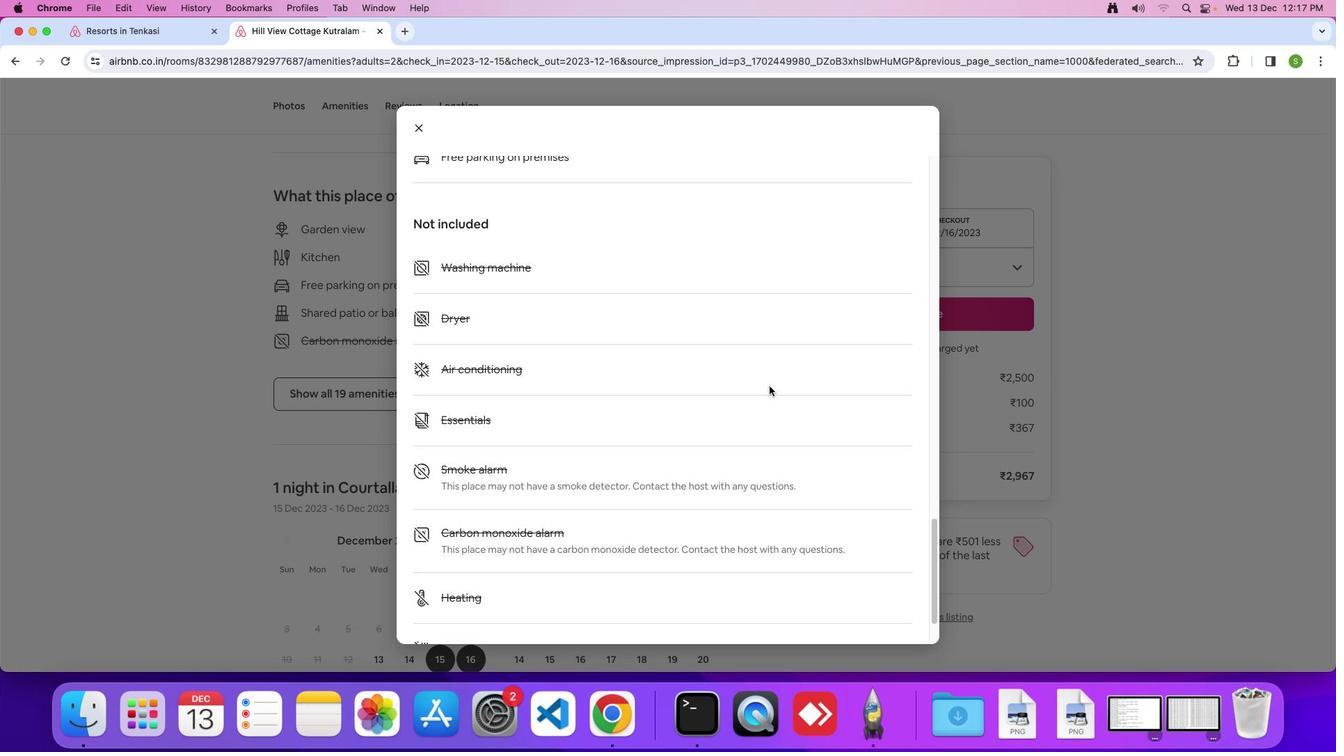 
Action: Mouse scrolled (769, 385) with delta (0, 0)
Screenshot: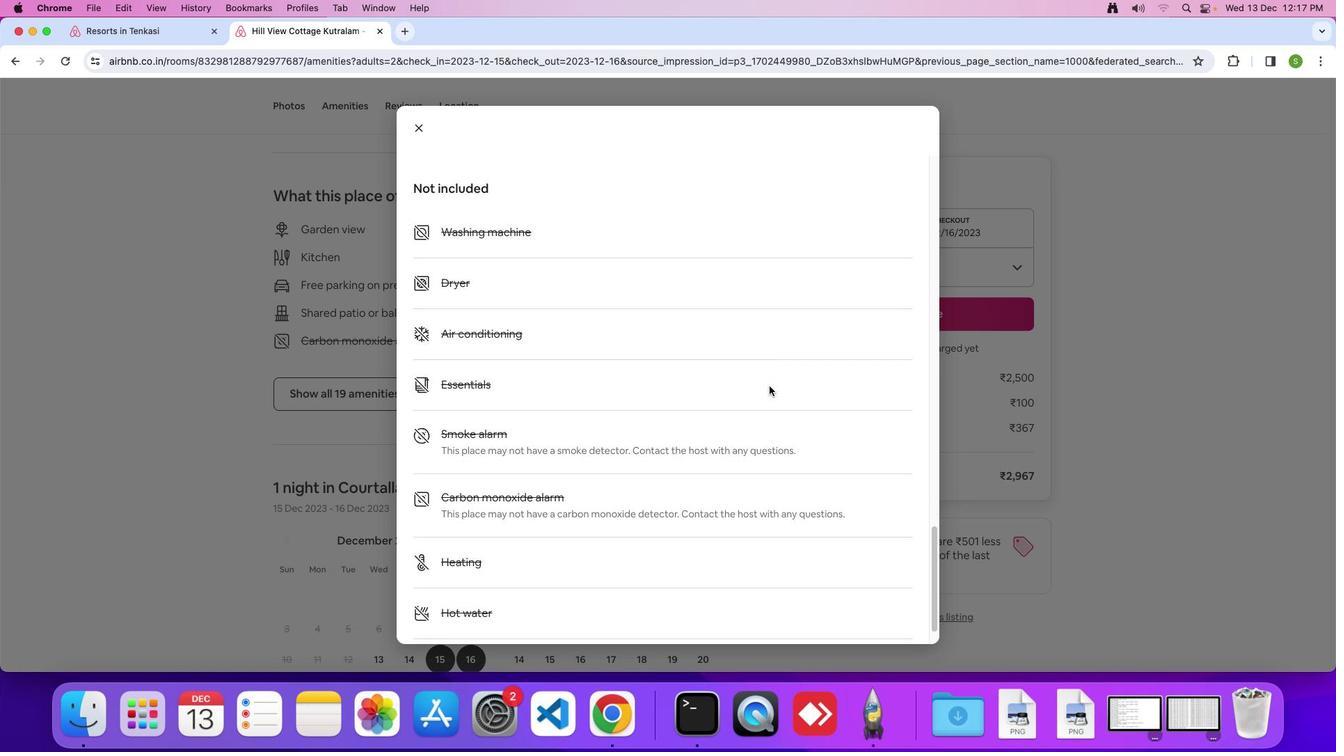 
Action: Mouse scrolled (769, 385) with delta (0, 0)
Screenshot: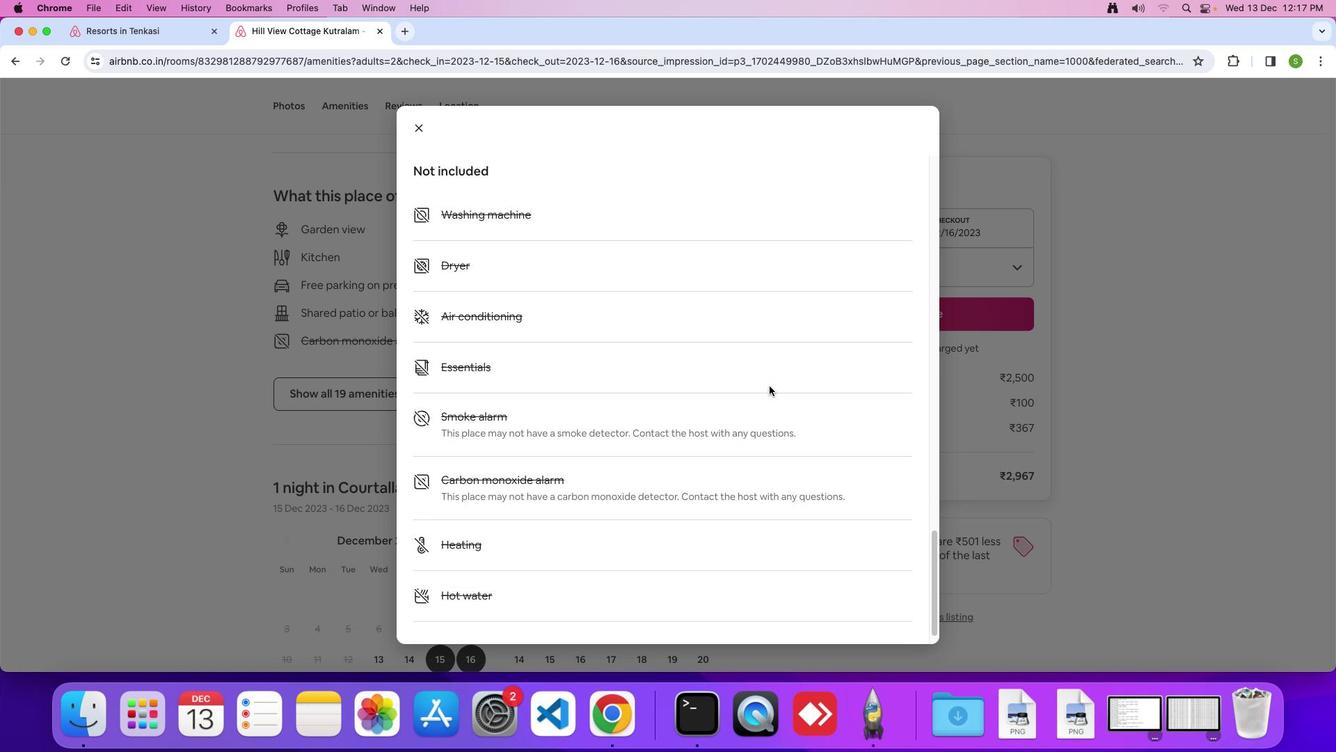 
Action: Mouse scrolled (769, 385) with delta (0, 0)
Screenshot: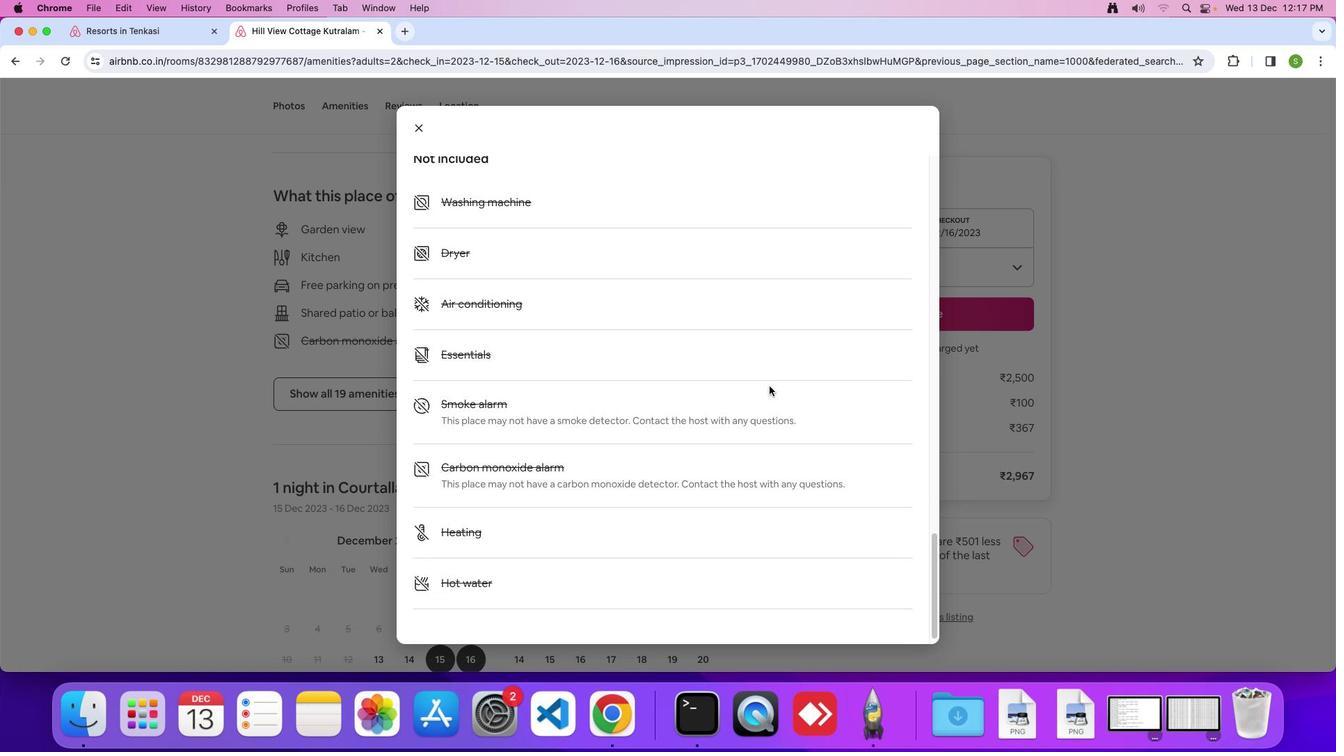 
Action: Mouse scrolled (769, 385) with delta (0, 0)
